 Task: Select street view around selected location Fernbank Museum of Natural History, Georgia, United States and verify 4 surrounding locations
Action: Mouse pressed left at (131, 24)
Screenshot: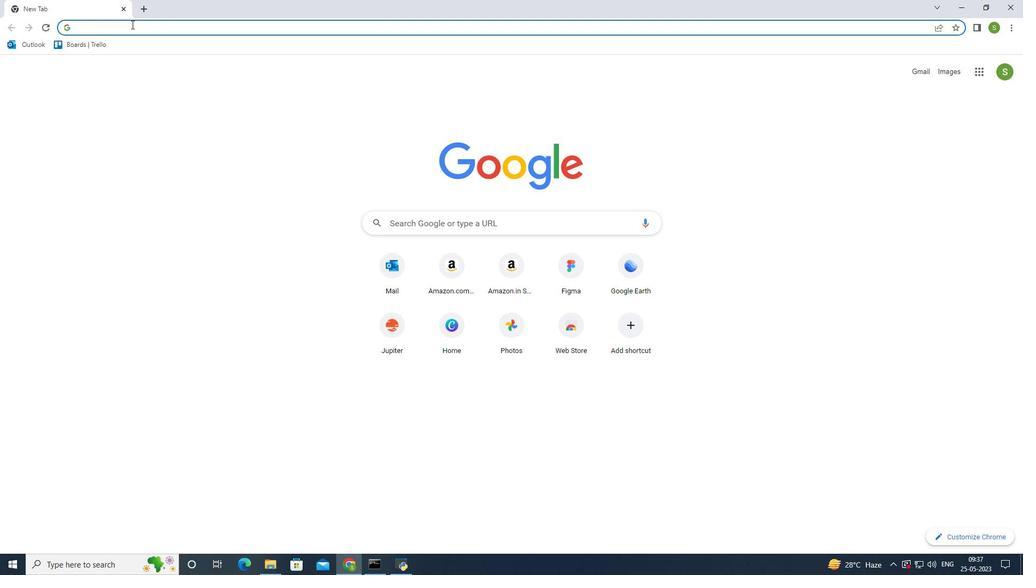 
Action: Mouse moved to (136, 47)
Screenshot: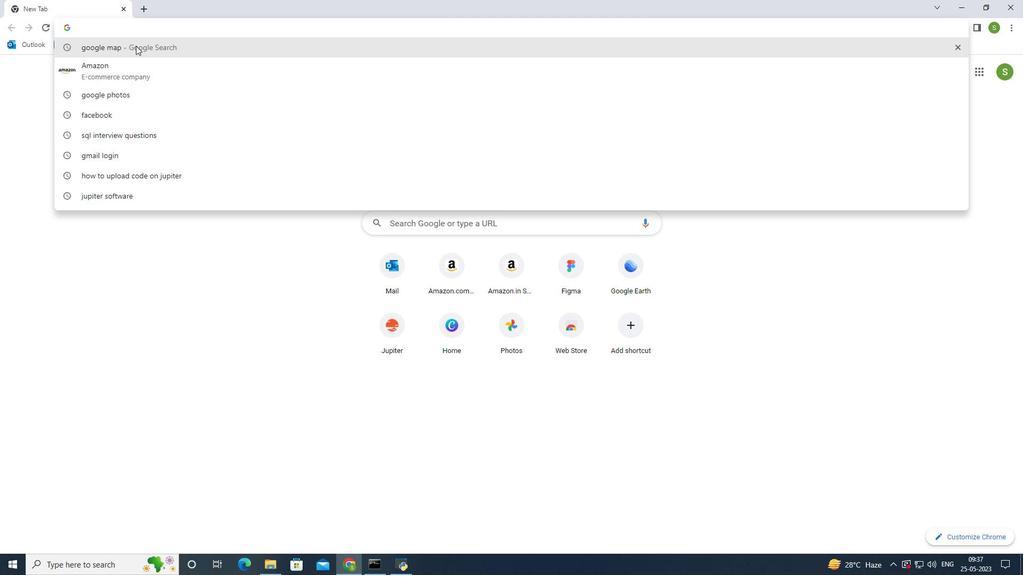 
Action: Mouse pressed left at (136, 47)
Screenshot: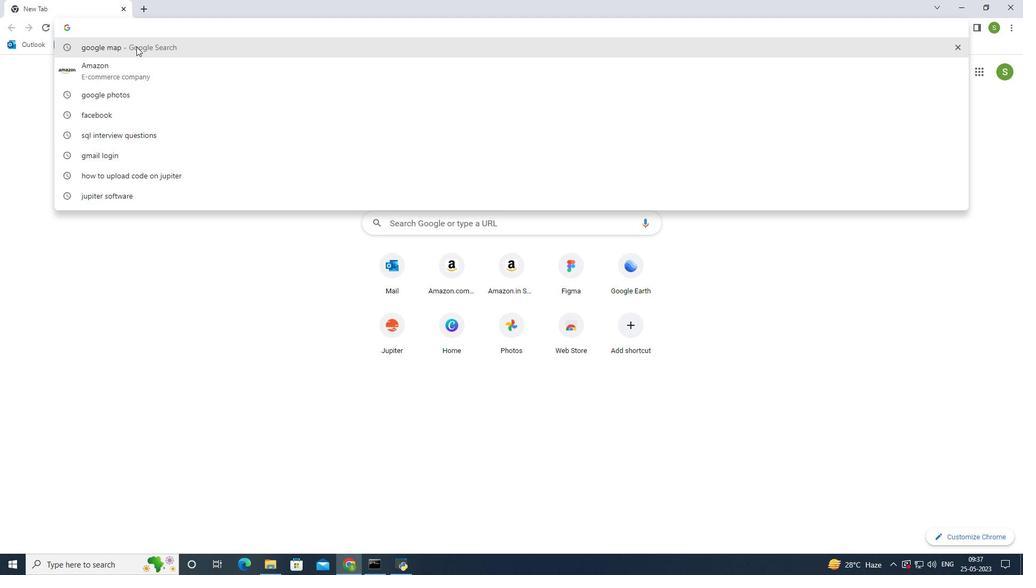 
Action: Mouse moved to (151, 164)
Screenshot: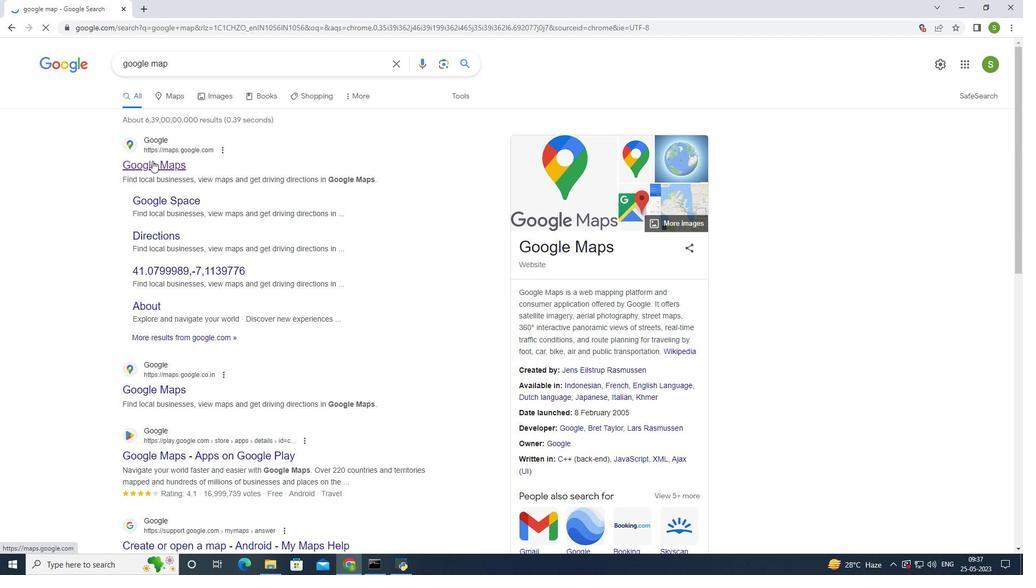 
Action: Mouse pressed left at (151, 164)
Screenshot: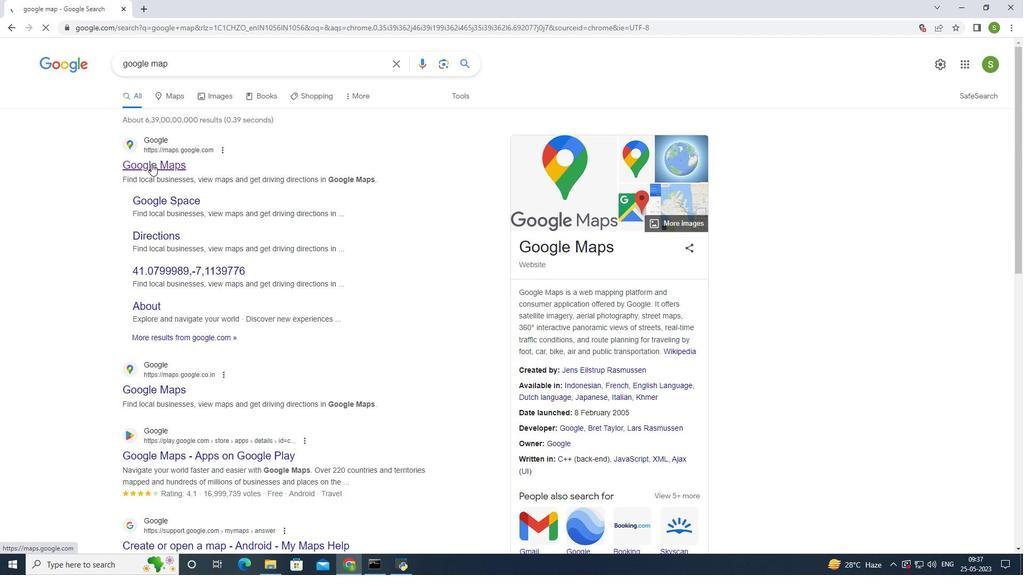 
Action: Mouse moved to (171, 55)
Screenshot: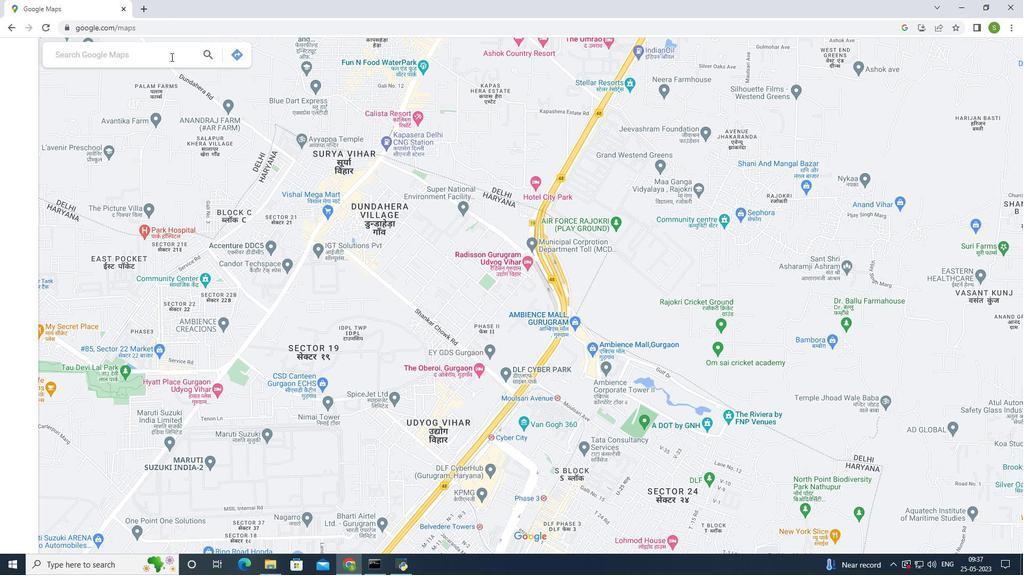 
Action: Mouse pressed left at (171, 55)
Screenshot: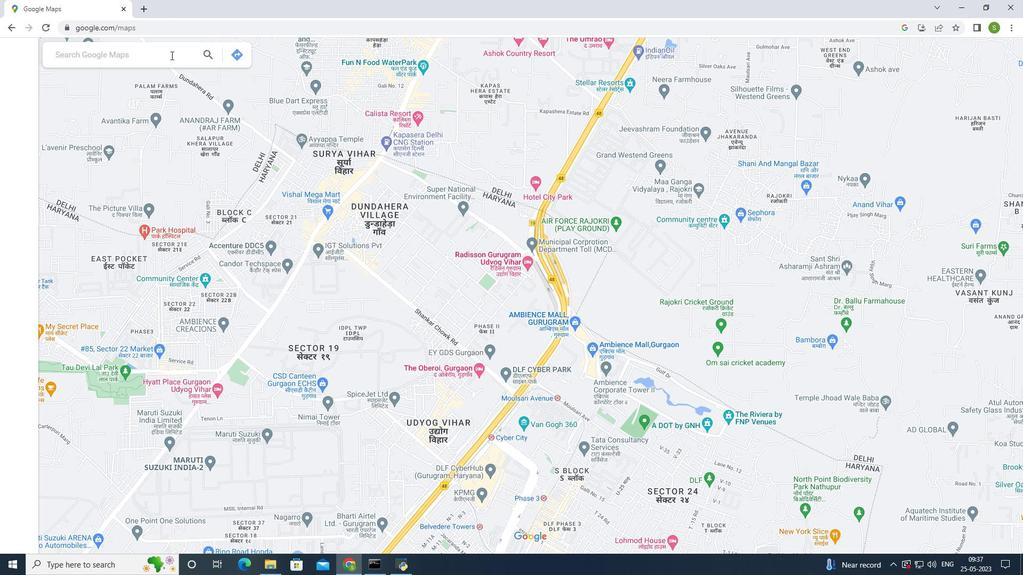 
Action: Mouse moved to (172, 74)
Screenshot: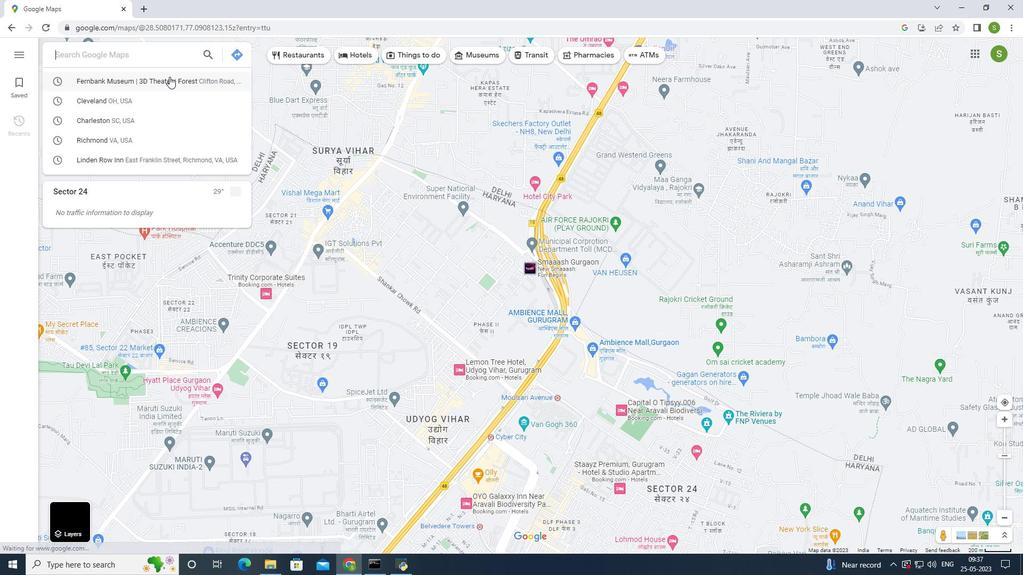 
Action: Key pressed <Key.caps_lock>F<Key.caps_lock>ernbank<Key.space><Key.caps_lock>M<Key.caps_lock>useum<Key.space><Key.caps_lock>O<Key.caps_lock>f<Key.space><Key.caps_lock>N<Key.caps_lock>atural<Key.space><Key.caps_lock>H<Key.caps_lock>istoru<Key.backspace>y<Key.space><Key.caps_lock>G<Key.caps_lock>eorgia<Key.space><Key.caps_lock>U<Key.caps_lock>nited<Key.space><Key.caps_lock>S<Key.caps_lock>tates<Key.enter>
Screenshot: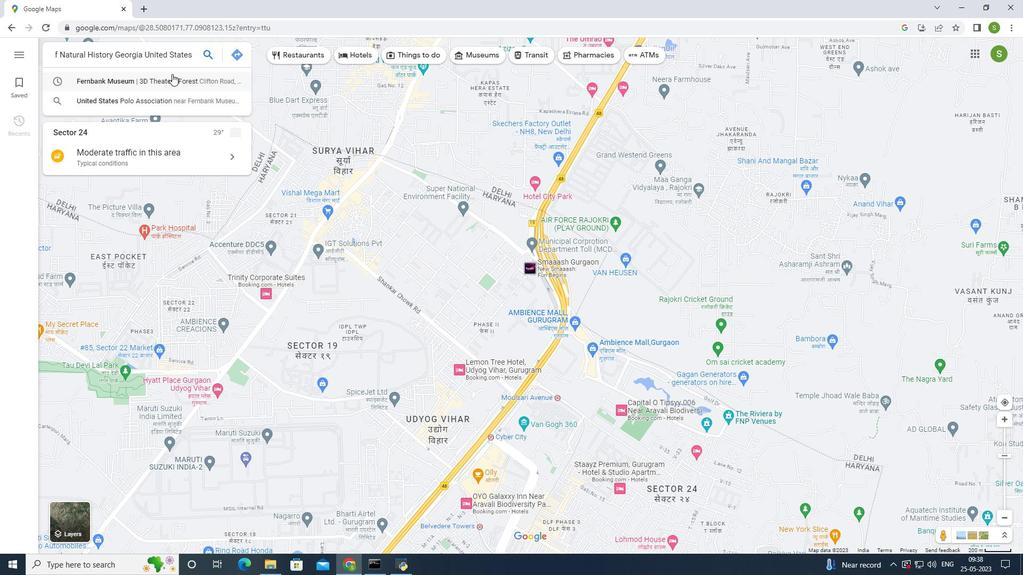 
Action: Mouse moved to (281, 518)
Screenshot: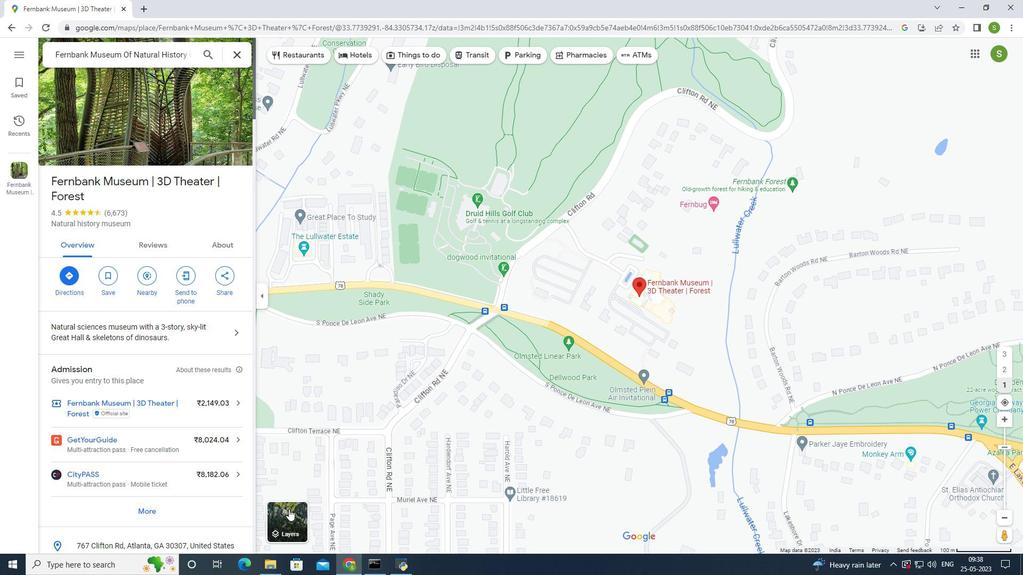 
Action: Mouse pressed left at (281, 518)
Screenshot: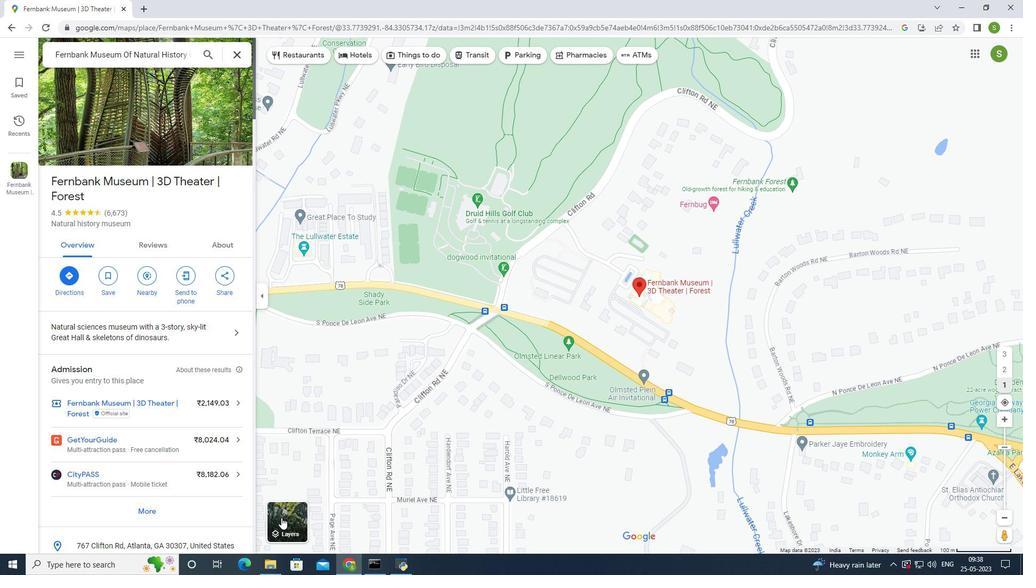 
Action: Mouse moved to (465, 520)
Screenshot: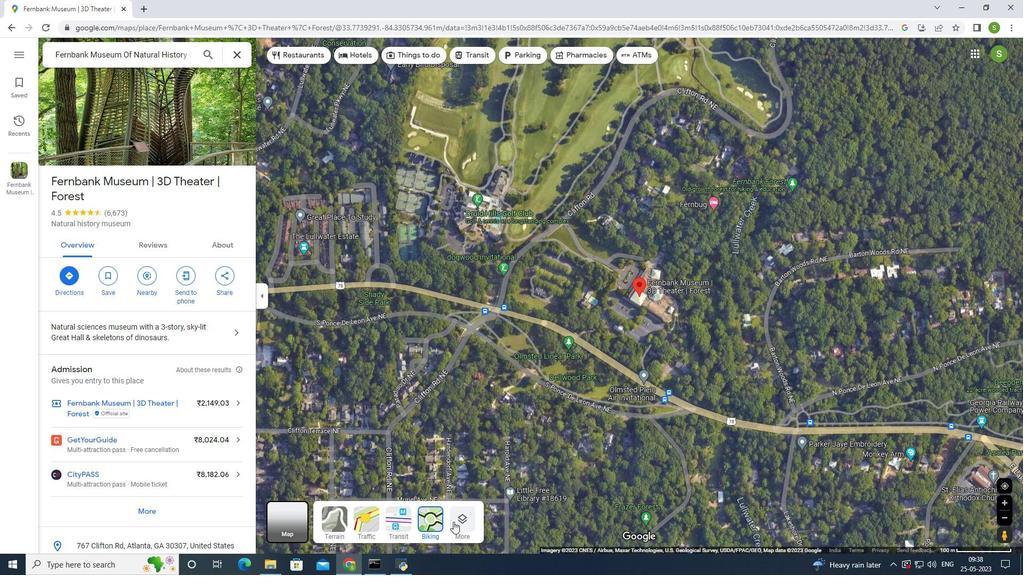 
Action: Mouse pressed left at (465, 520)
Screenshot: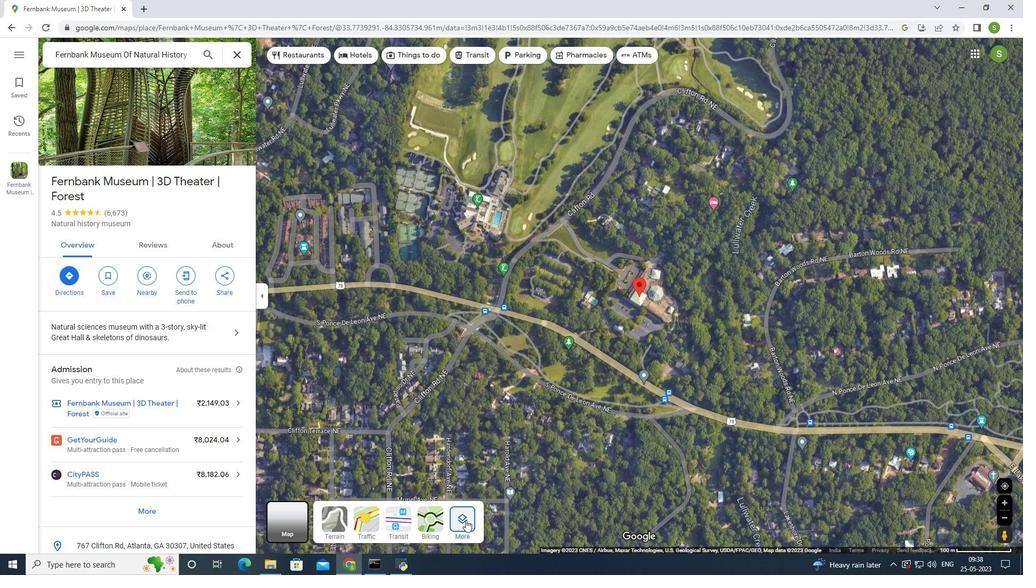 
Action: Mouse moved to (340, 307)
Screenshot: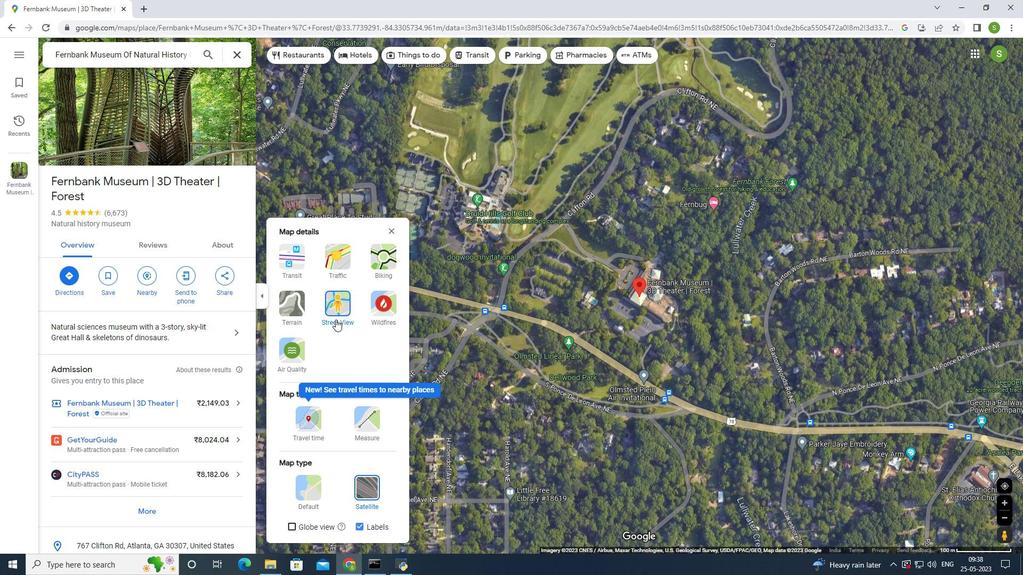 
Action: Mouse pressed left at (340, 307)
Screenshot: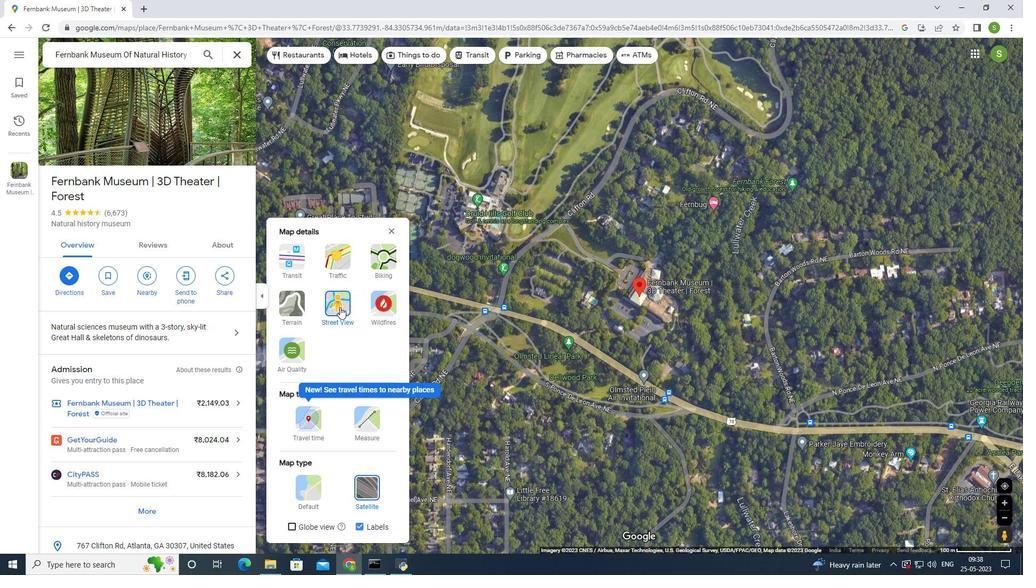 
Action: Mouse moved to (632, 305)
Screenshot: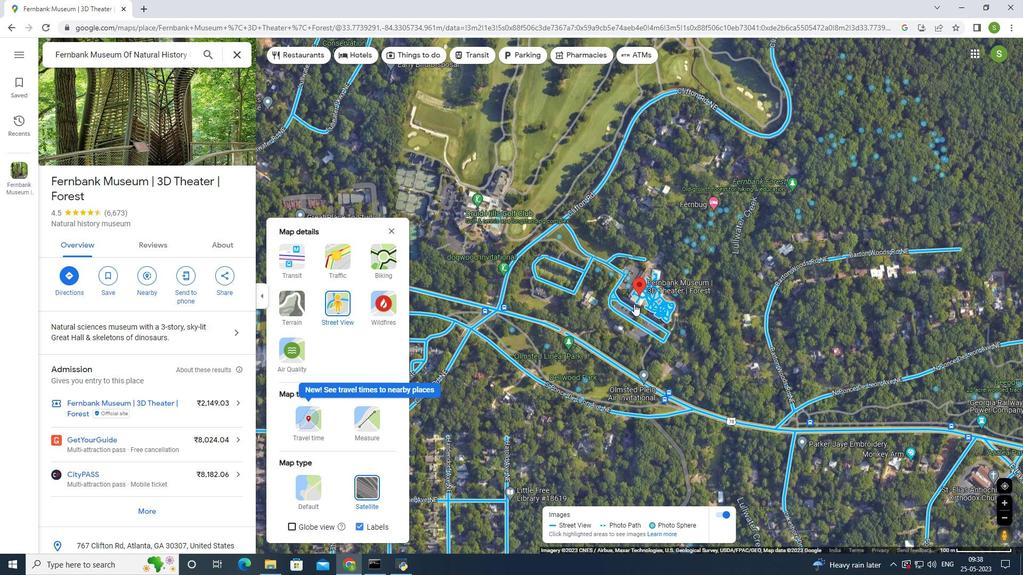 
Action: Mouse scrolled (632, 306) with delta (0, 0)
Screenshot: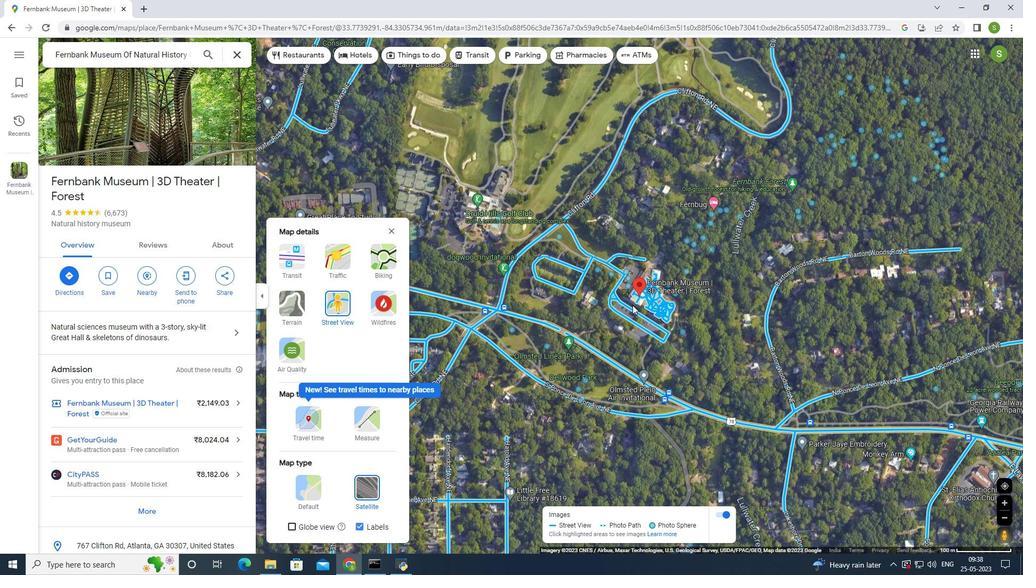 
Action: Mouse scrolled (632, 306) with delta (0, 0)
Screenshot: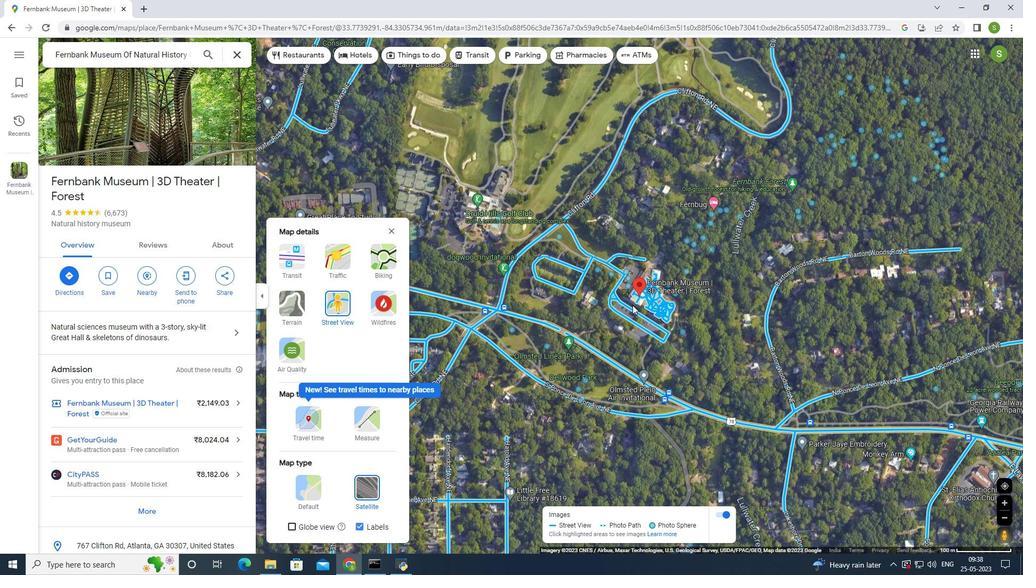 
Action: Mouse moved to (632, 306)
Screenshot: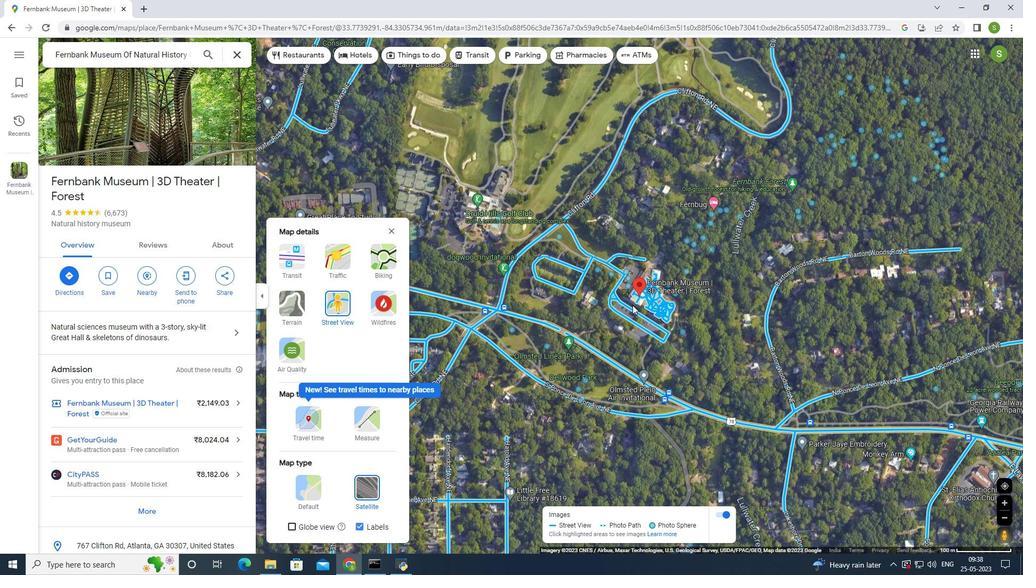 
Action: Mouse scrolled (632, 306) with delta (0, 0)
Screenshot: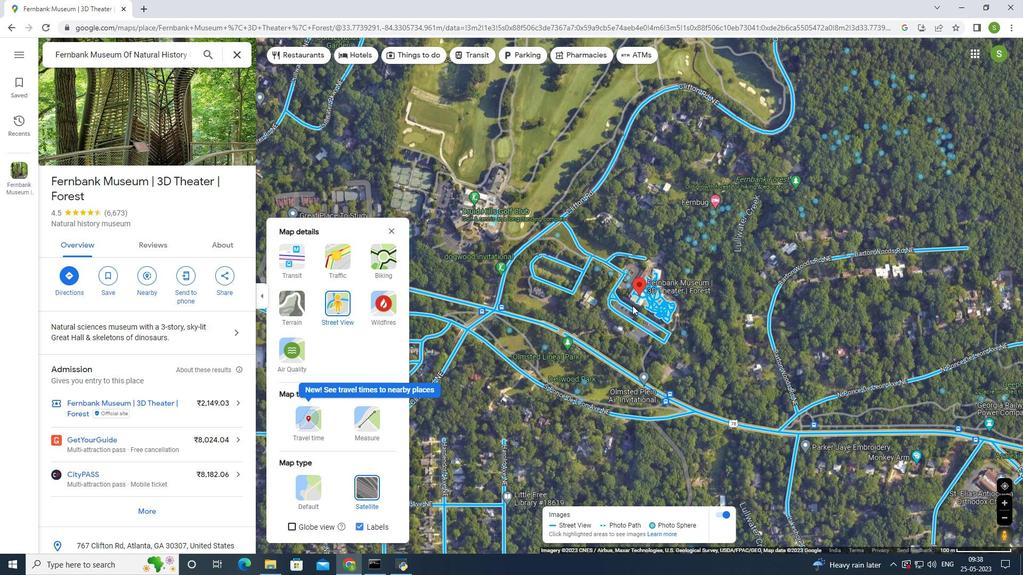 
Action: Mouse moved to (619, 304)
Screenshot: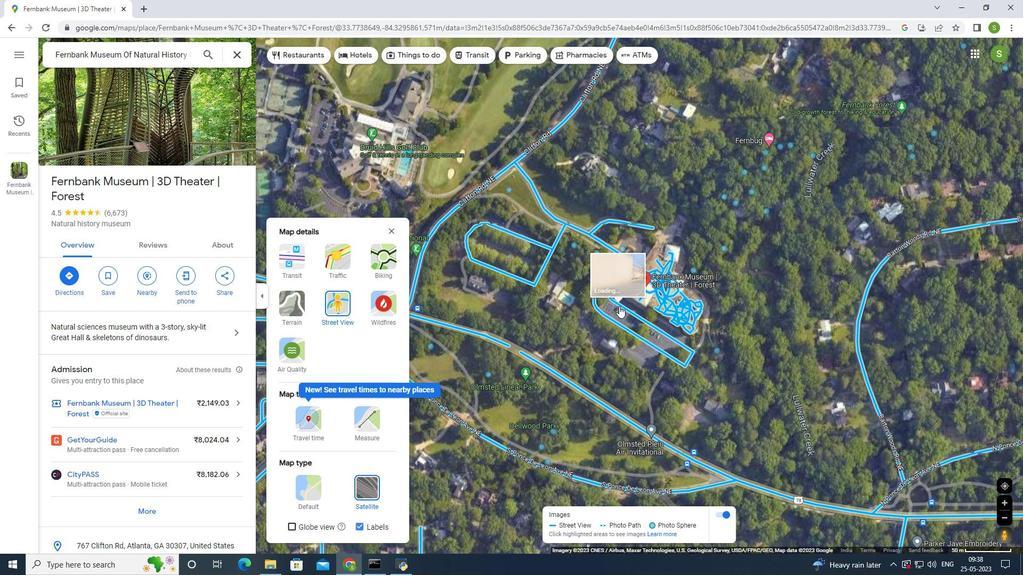 
Action: Mouse scrolled (619, 305) with delta (0, 0)
Screenshot: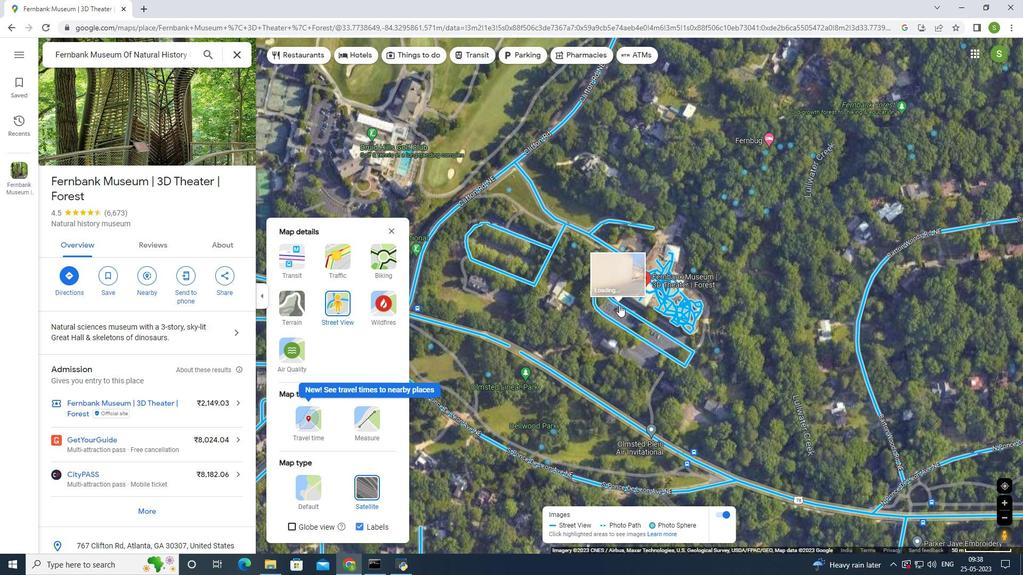 
Action: Mouse moved to (619, 304)
Screenshot: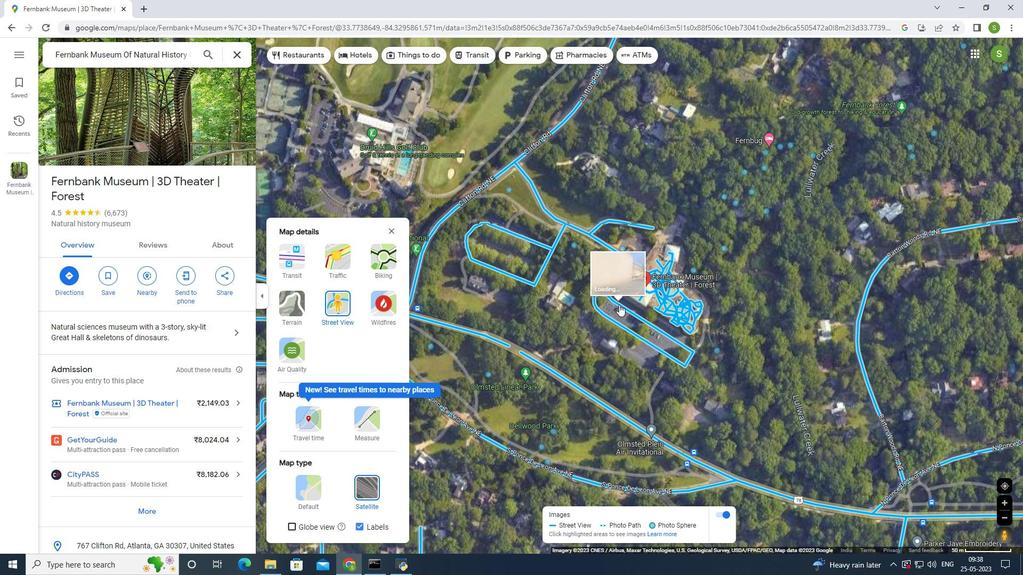 
Action: Mouse scrolled (619, 304) with delta (0, 0)
Screenshot: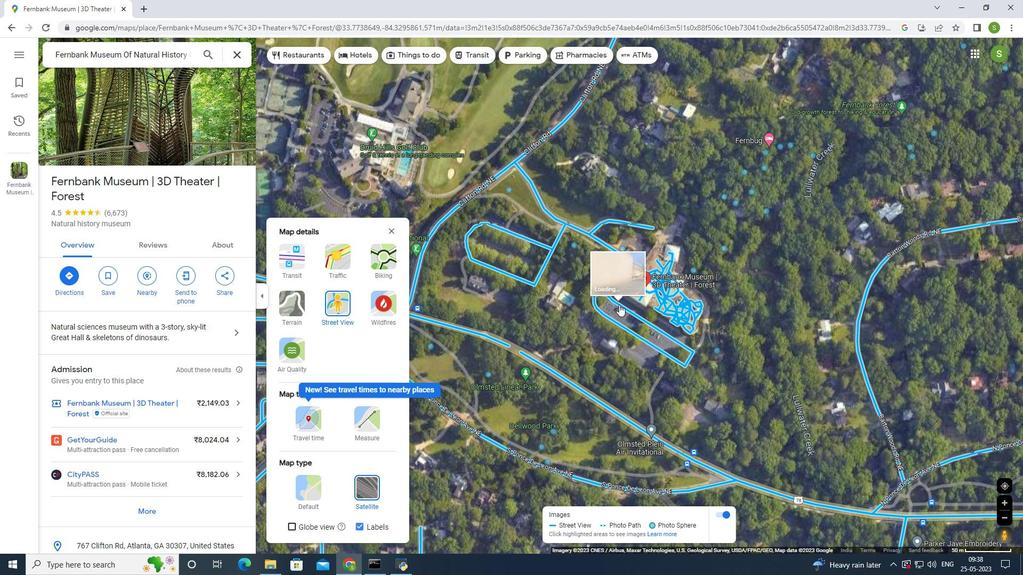 
Action: Mouse moved to (390, 229)
Screenshot: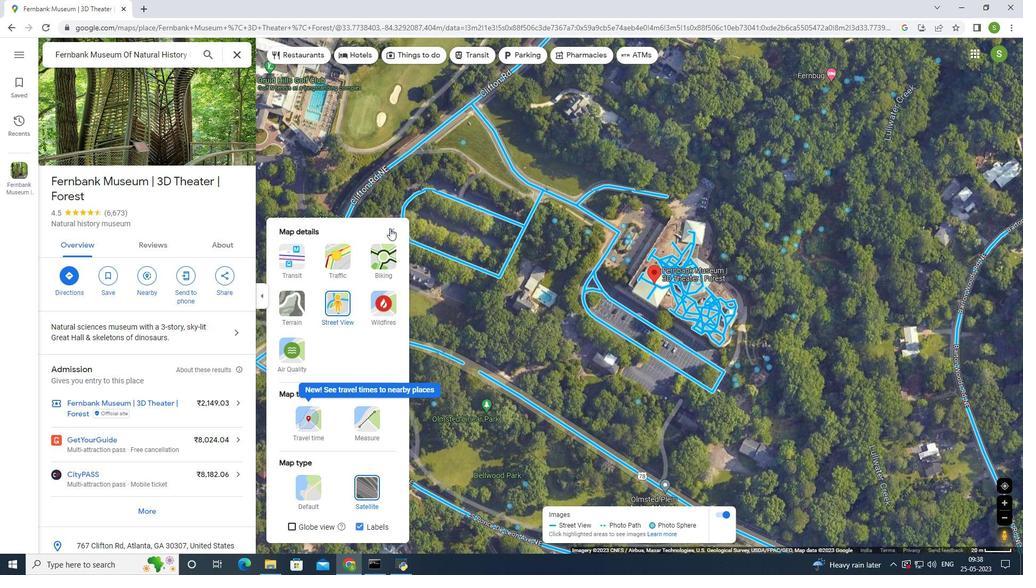 
Action: Mouse pressed left at (390, 229)
Screenshot: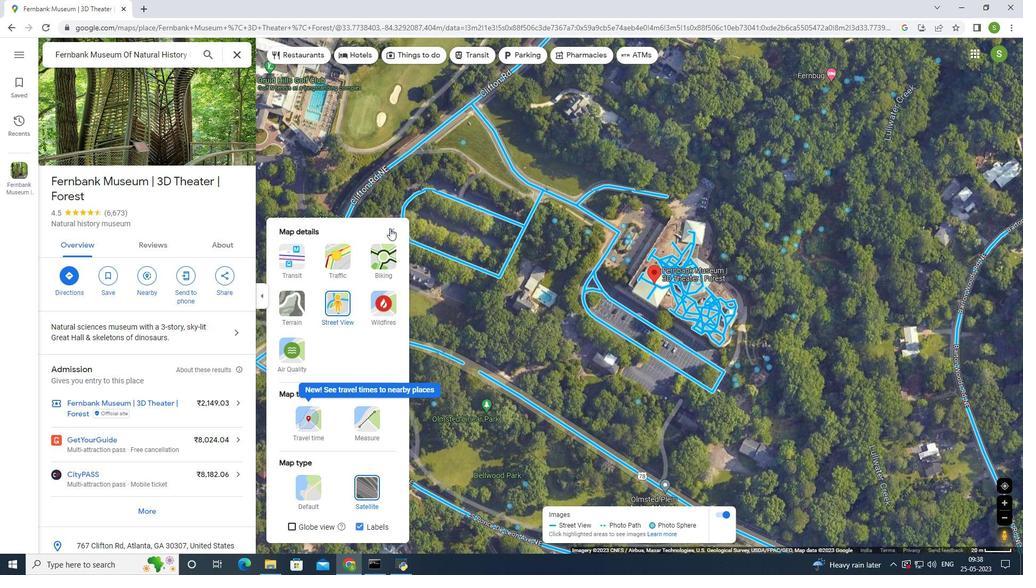 
Action: Mouse moved to (652, 280)
Screenshot: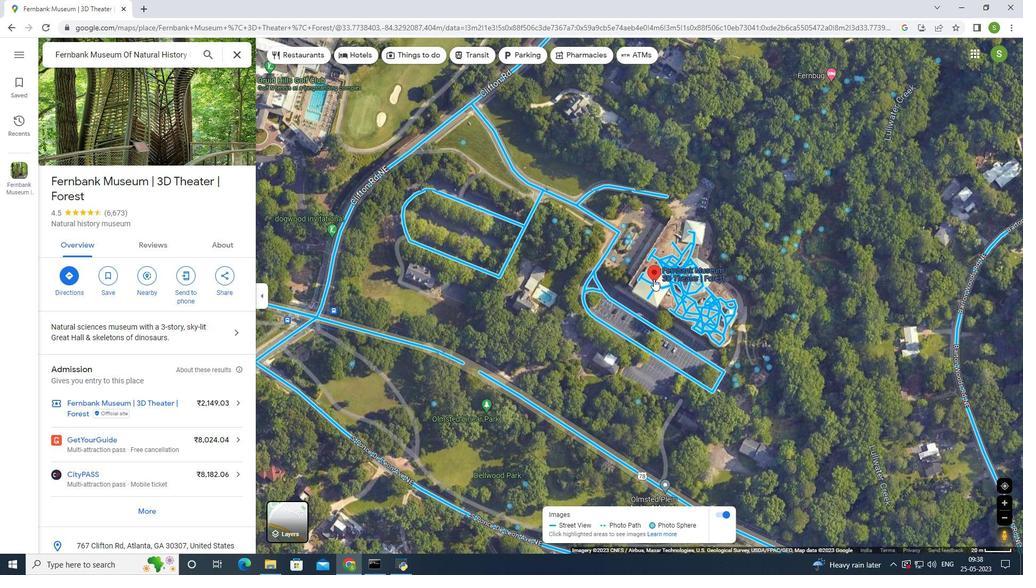 
Action: Mouse scrolled (652, 281) with delta (0, 0)
Screenshot: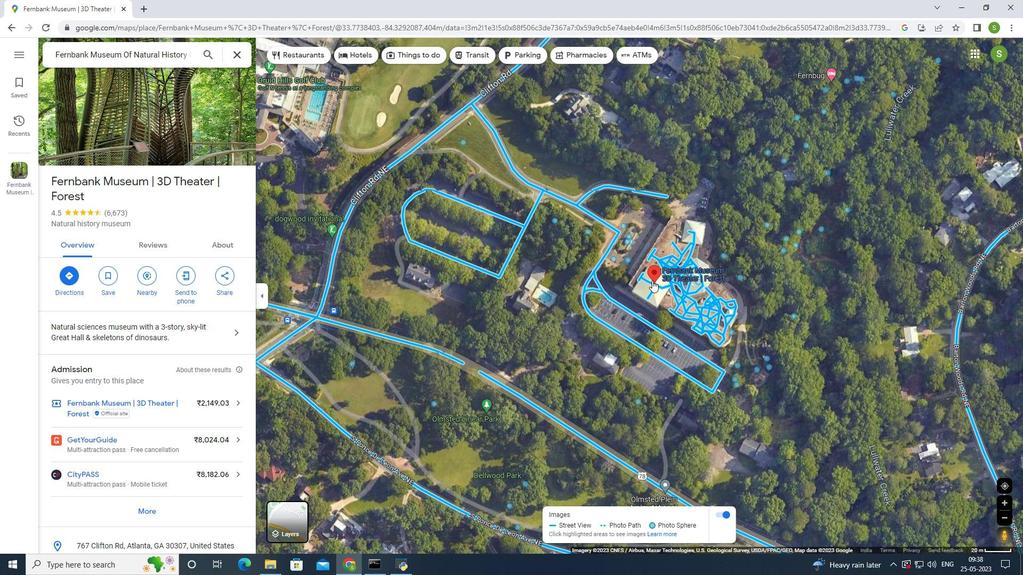 
Action: Mouse scrolled (652, 281) with delta (0, 0)
Screenshot: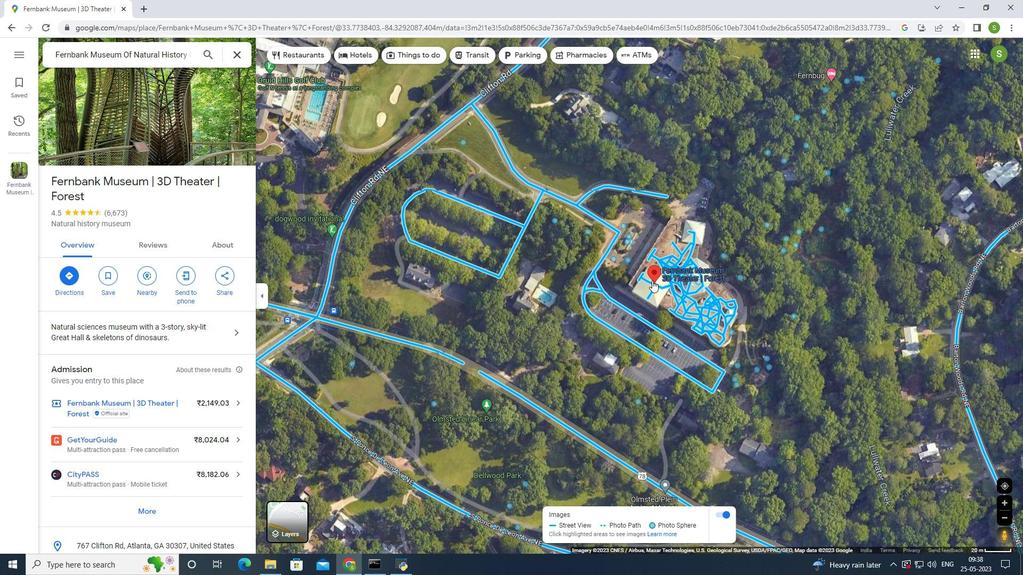 
Action: Mouse scrolled (652, 281) with delta (0, 0)
Screenshot: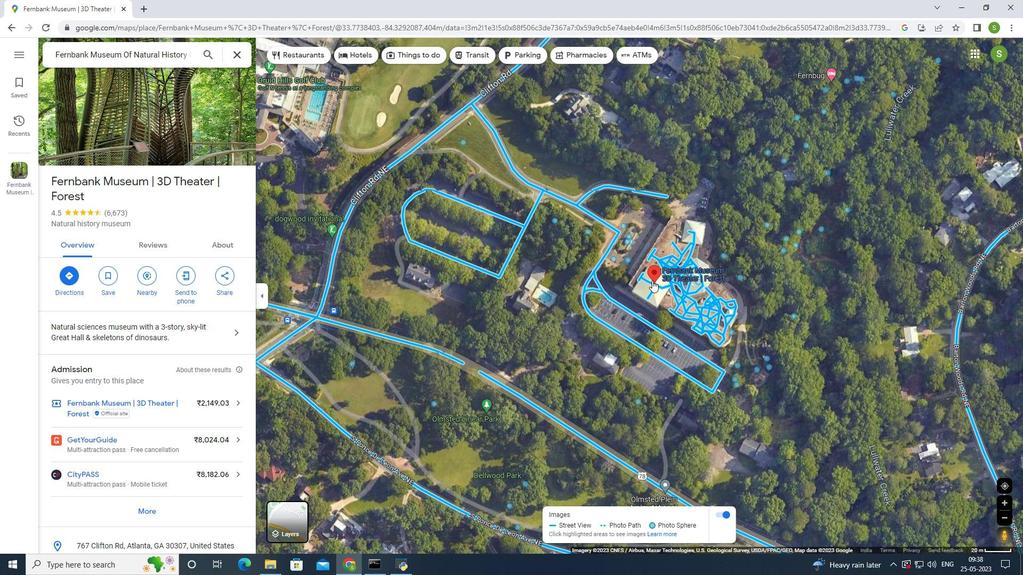 
Action: Mouse scrolled (652, 281) with delta (0, 0)
Screenshot: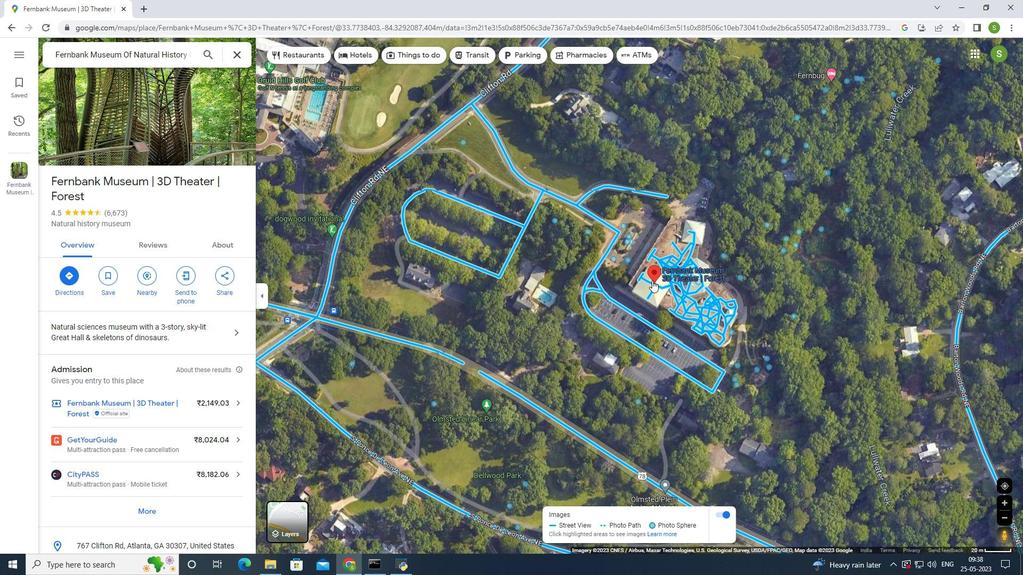 
Action: Mouse scrolled (652, 281) with delta (0, 0)
Screenshot: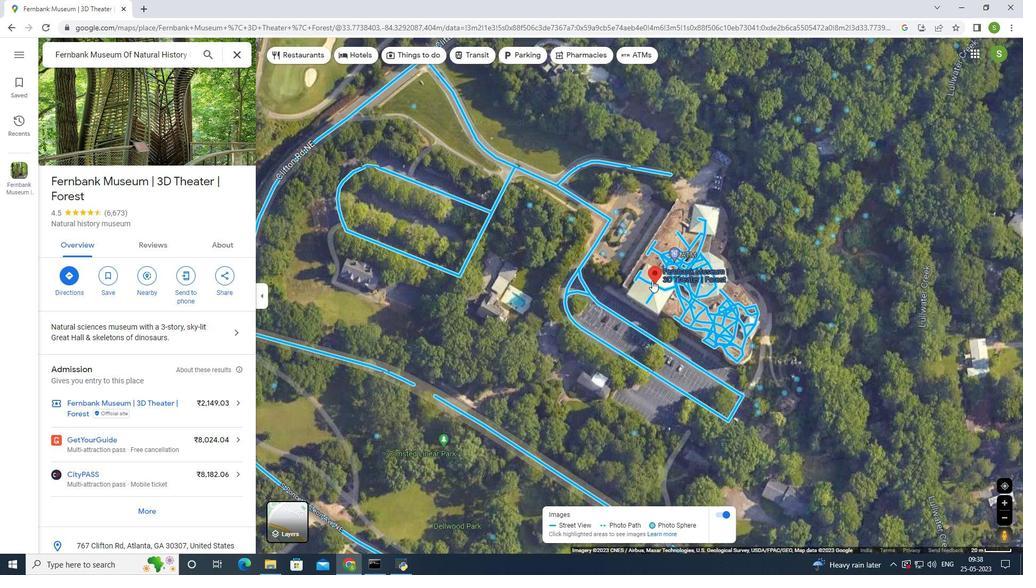 
Action: Mouse scrolled (652, 281) with delta (0, 0)
Screenshot: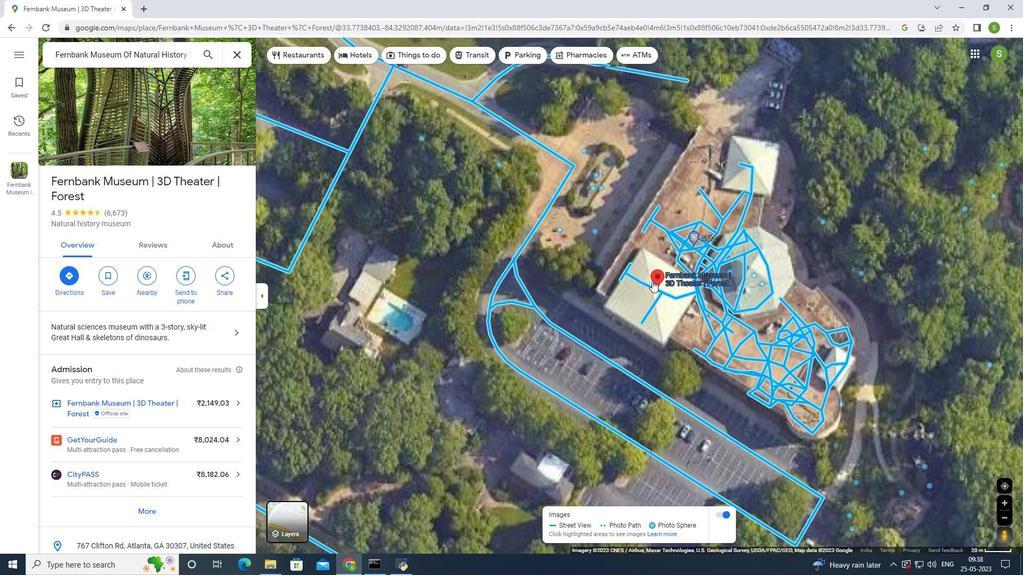 
Action: Mouse scrolled (652, 281) with delta (0, 0)
Screenshot: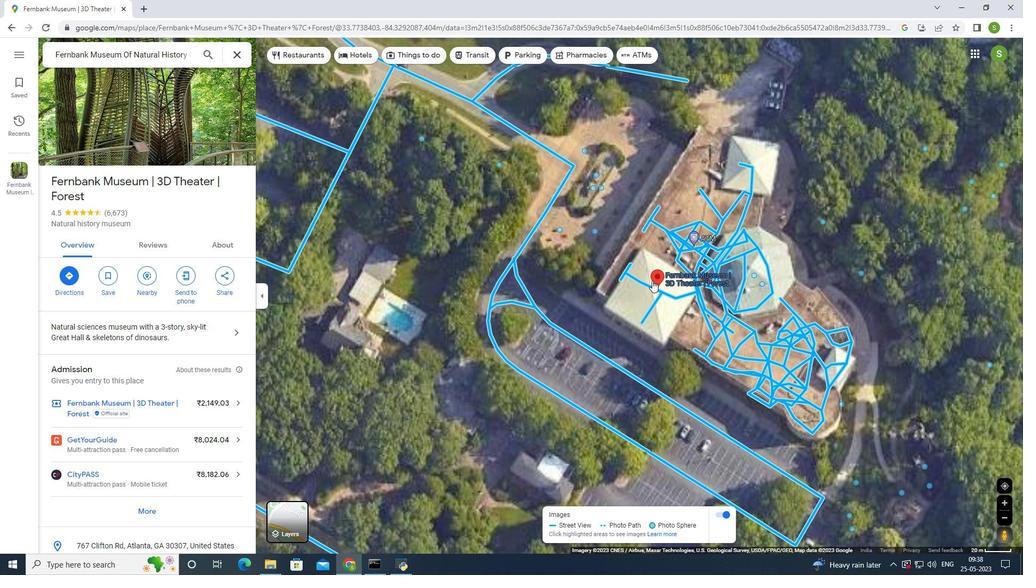 
Action: Mouse scrolled (652, 281) with delta (0, 0)
Screenshot: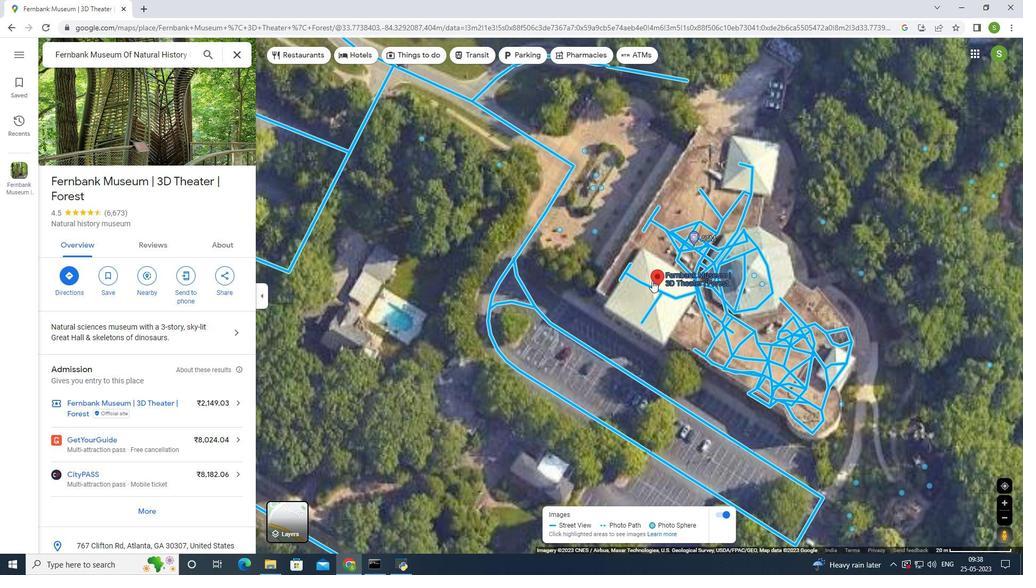 
Action: Mouse scrolled (652, 281) with delta (0, 0)
Screenshot: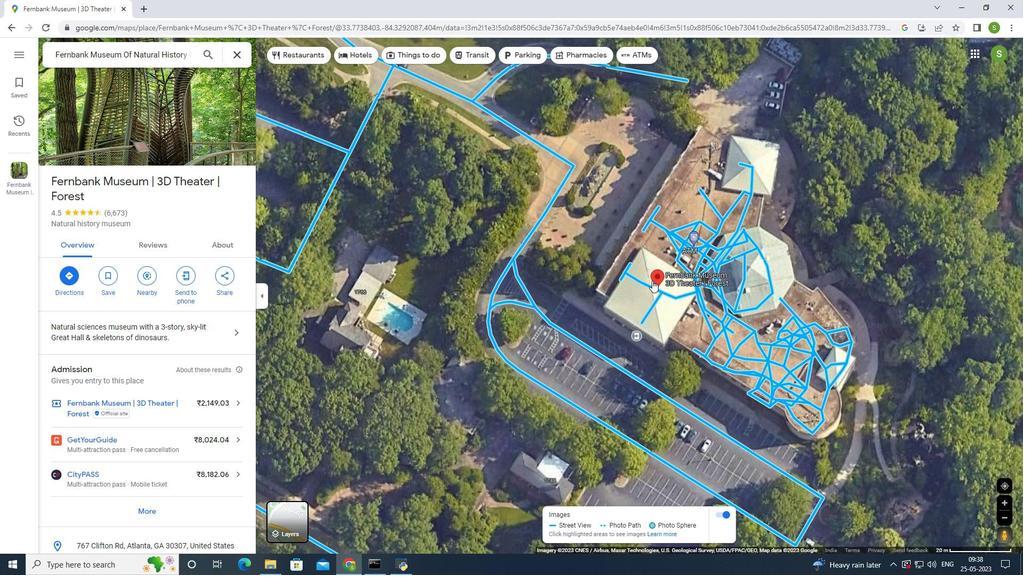 
Action: Mouse moved to (639, 311)
Screenshot: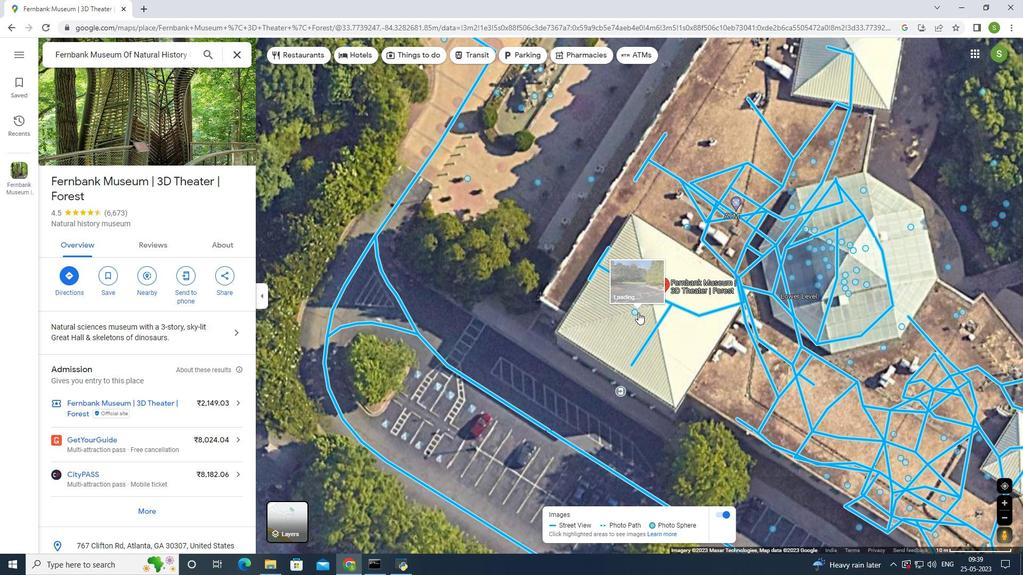 
Action: Mouse scrolled (638, 312) with delta (0, 0)
Screenshot: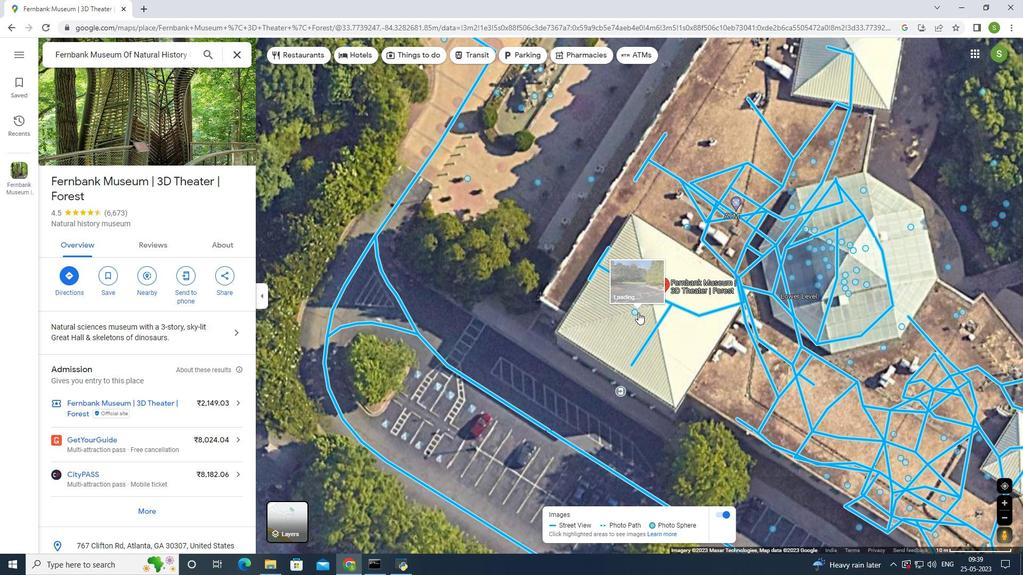 
Action: Mouse scrolled (639, 312) with delta (0, 0)
Screenshot: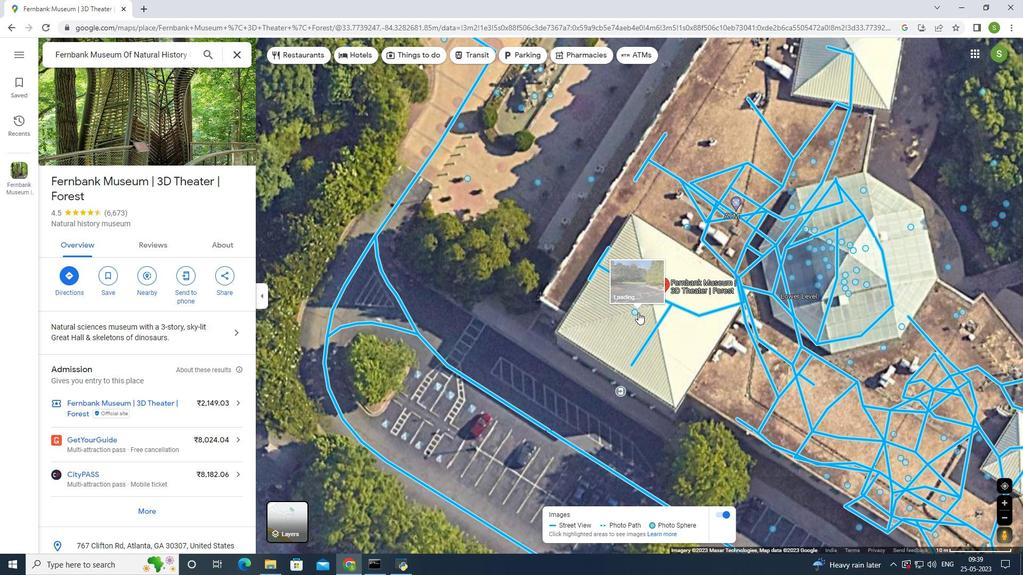 
Action: Mouse scrolled (639, 312) with delta (0, 0)
Screenshot: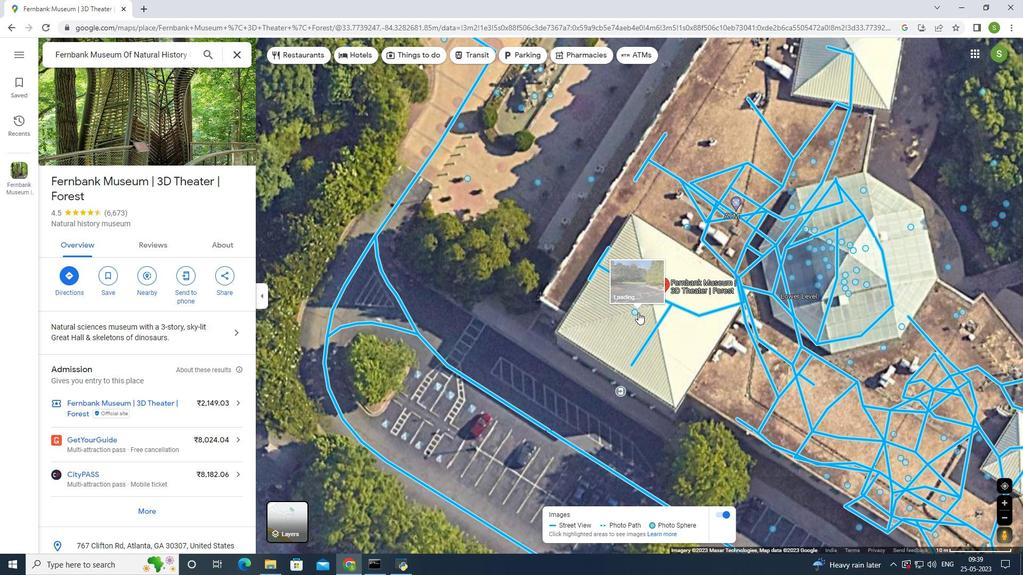 
Action: Mouse scrolled (639, 312) with delta (0, 0)
Screenshot: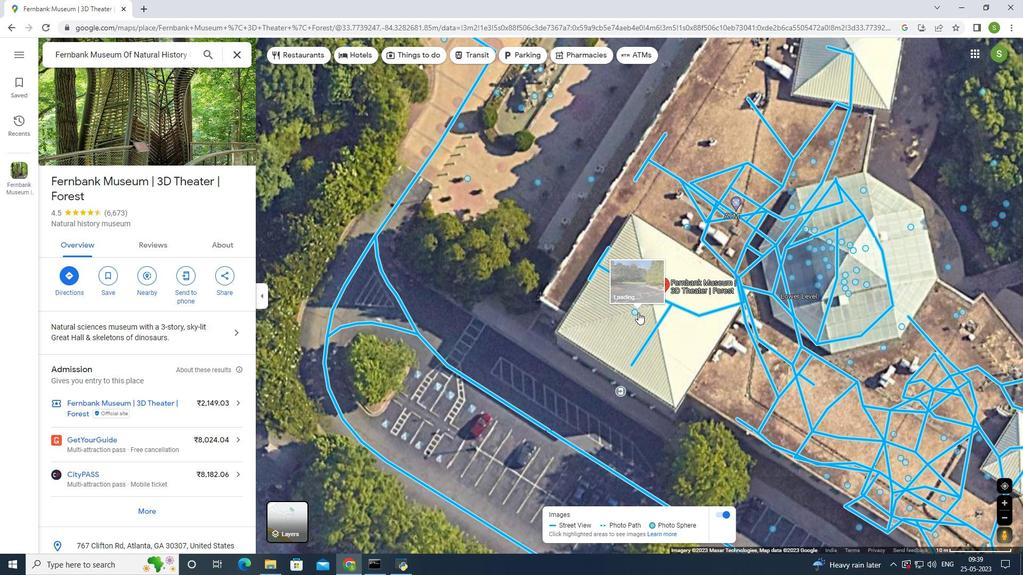 
Action: Mouse moved to (639, 311)
Screenshot: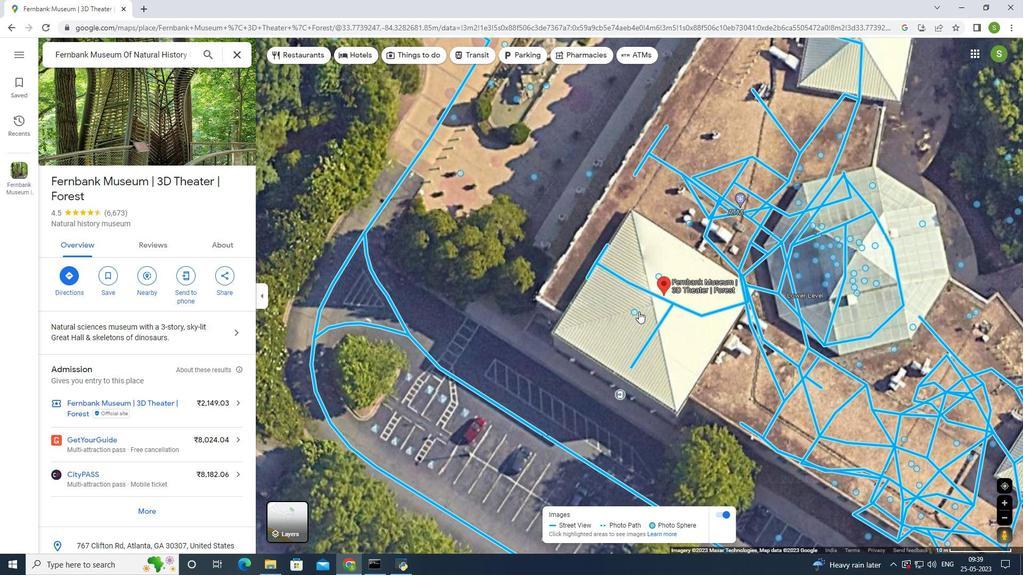 
Action: Mouse scrolled (639, 312) with delta (0, 0)
Screenshot: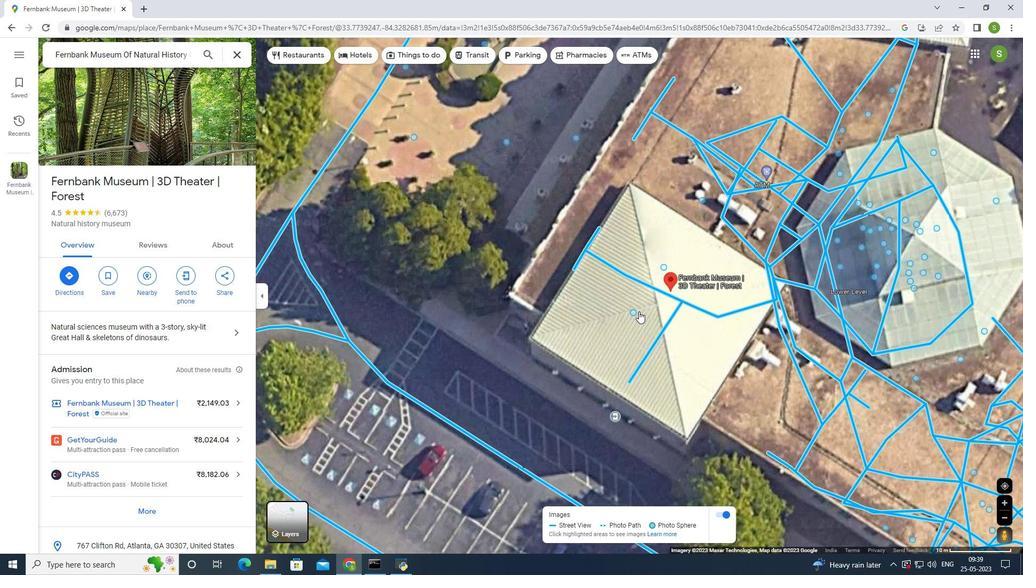 
Action: Mouse scrolled (639, 312) with delta (0, 0)
Screenshot: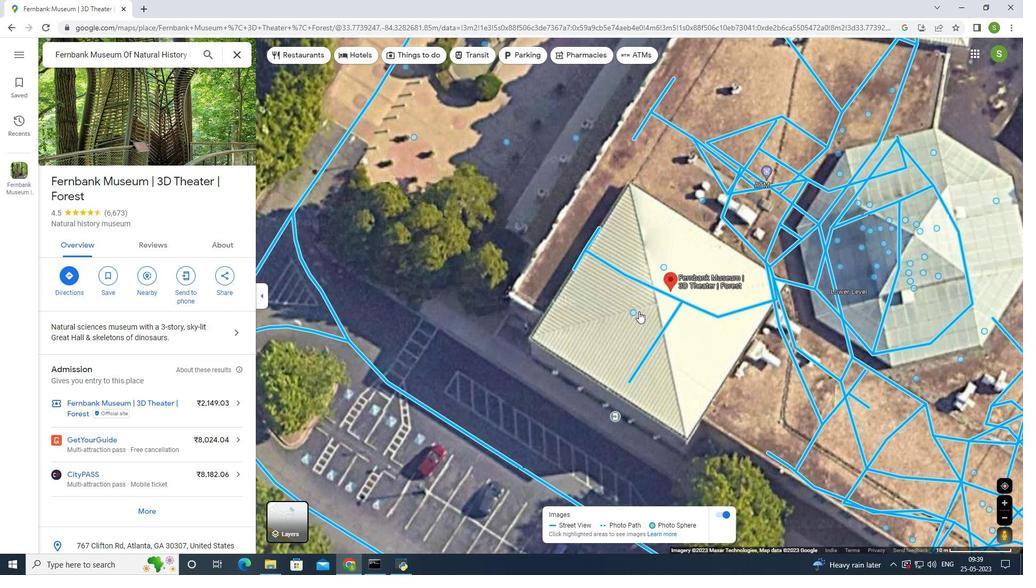 
Action: Mouse scrolled (639, 312) with delta (0, 0)
Screenshot: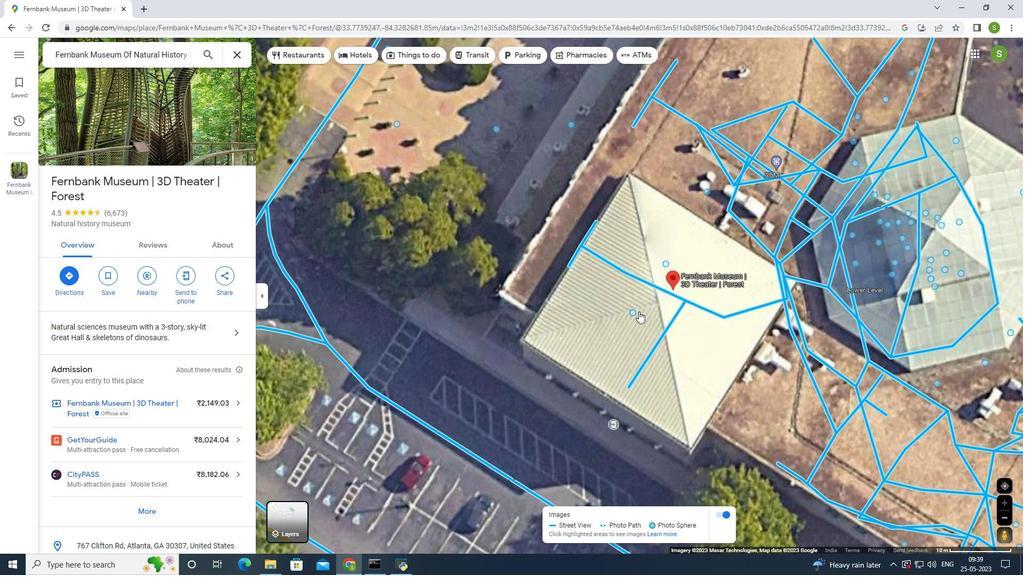 
Action: Mouse moved to (639, 311)
Screenshot: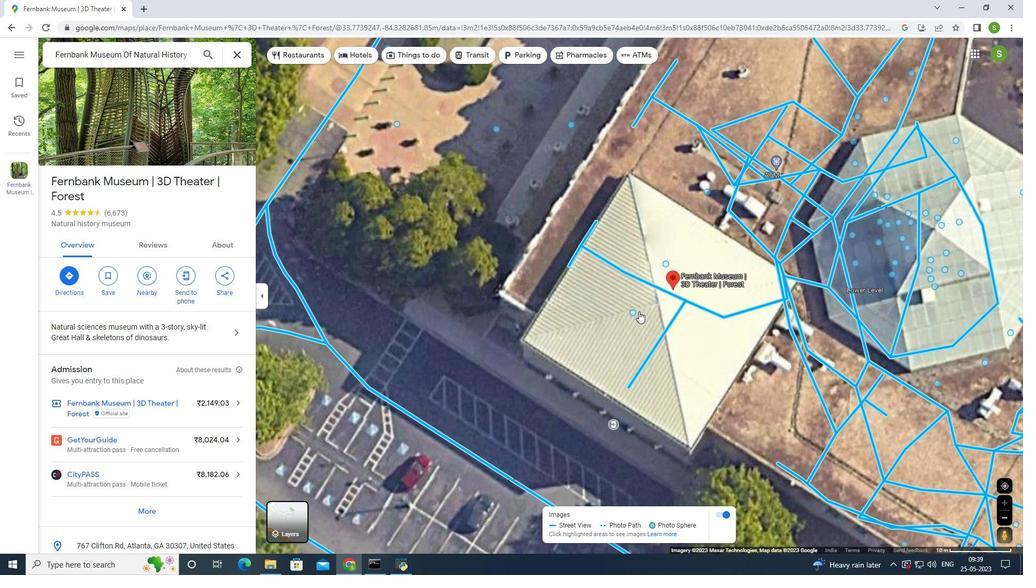 
Action: Mouse scrolled (639, 312) with delta (0, 0)
Screenshot: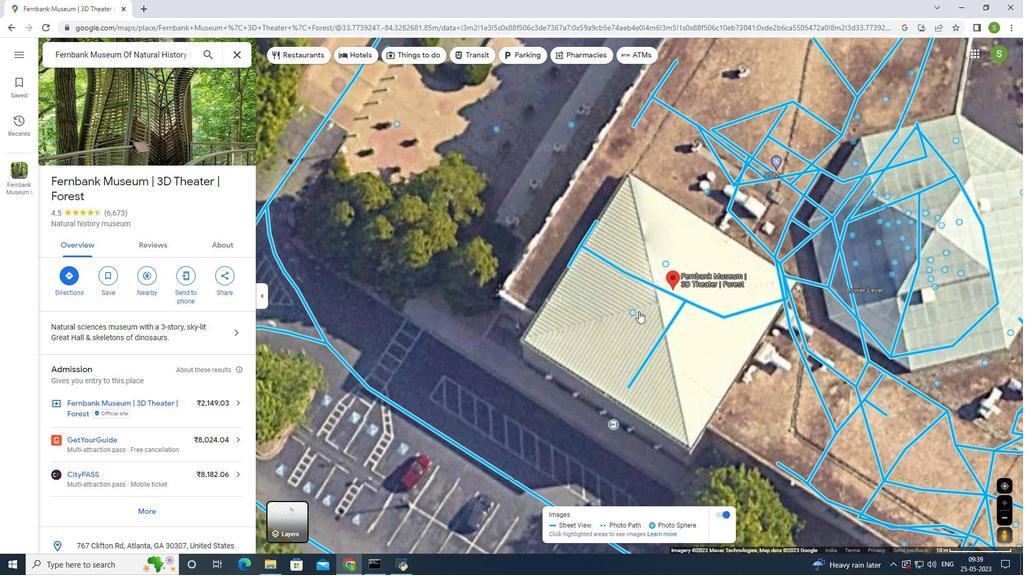 
Action: Mouse moved to (632, 311)
Screenshot: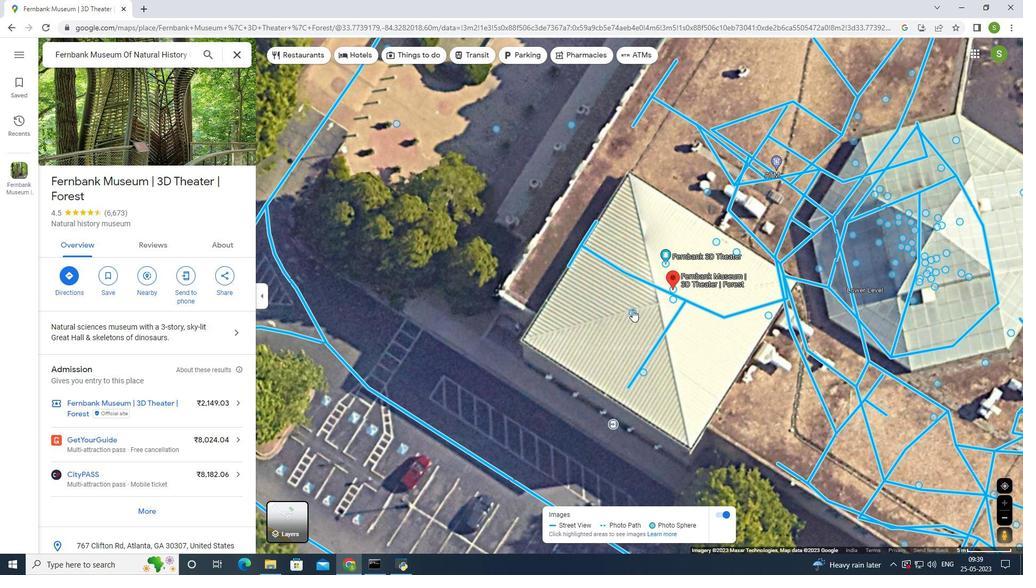 
Action: Mouse pressed left at (632, 311)
Screenshot: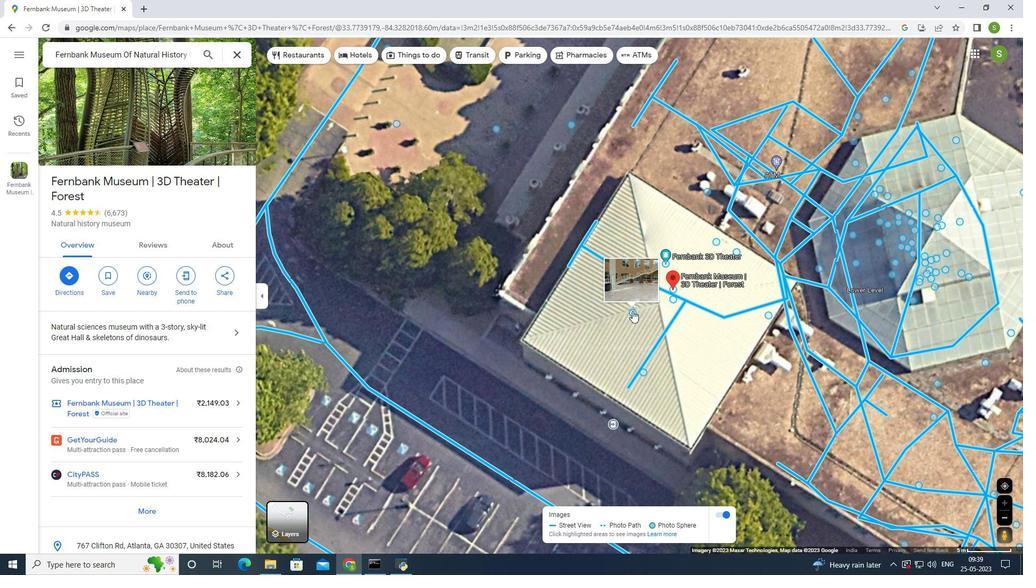 
Action: Mouse moved to (465, 326)
Screenshot: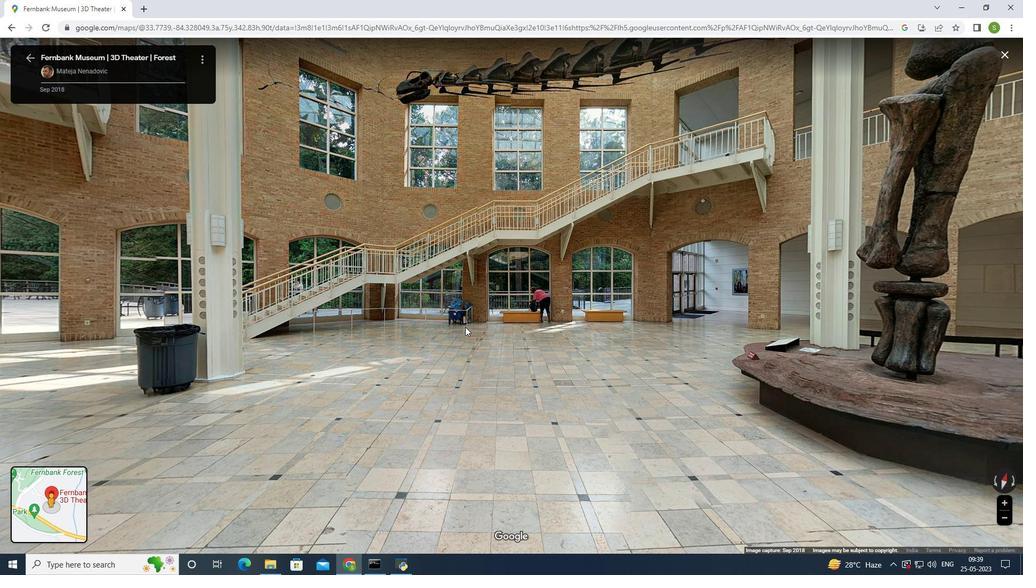 
Action: Mouse scrolled (465, 327) with delta (0, 0)
Screenshot: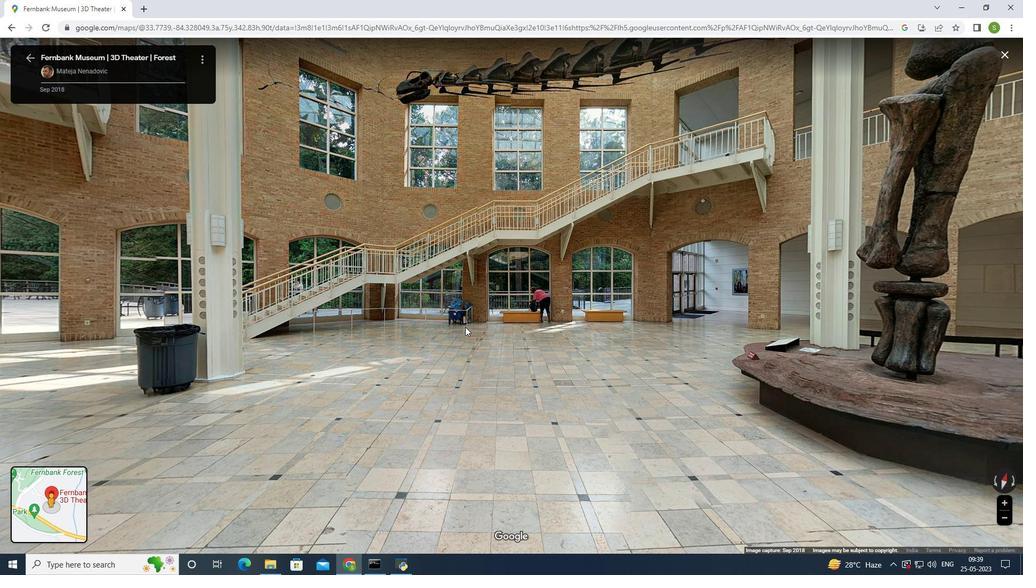 
Action: Mouse scrolled (465, 327) with delta (0, 0)
Screenshot: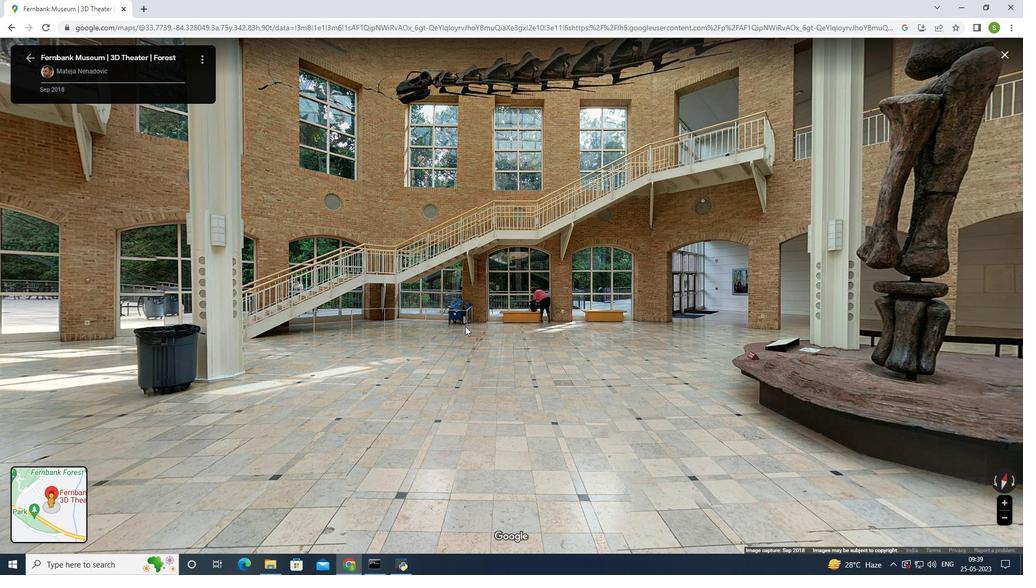 
Action: Mouse scrolled (465, 327) with delta (0, 0)
Screenshot: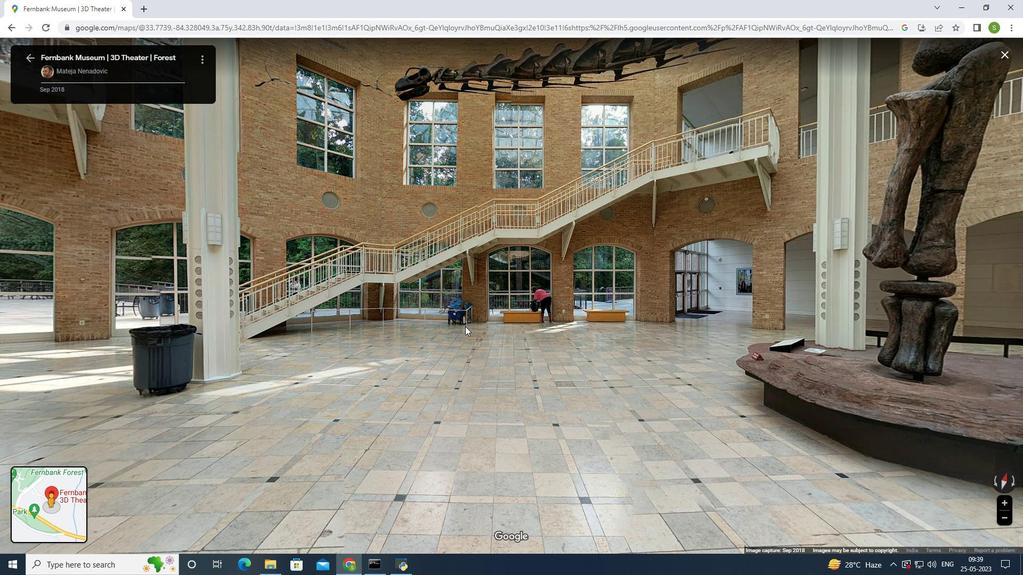 
Action: Mouse scrolled (465, 326) with delta (0, 0)
Screenshot: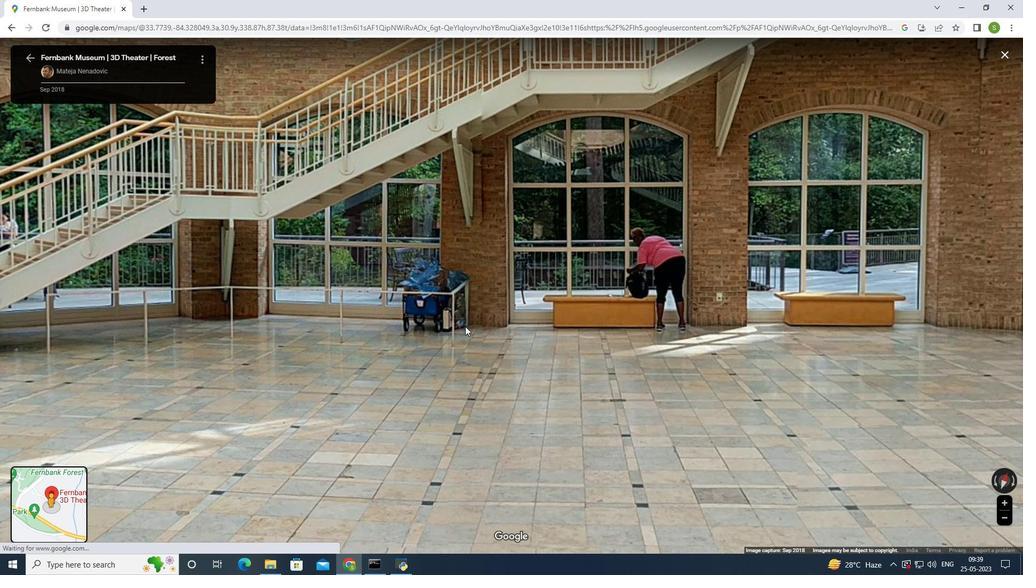 
Action: Mouse scrolled (465, 326) with delta (0, 0)
Screenshot: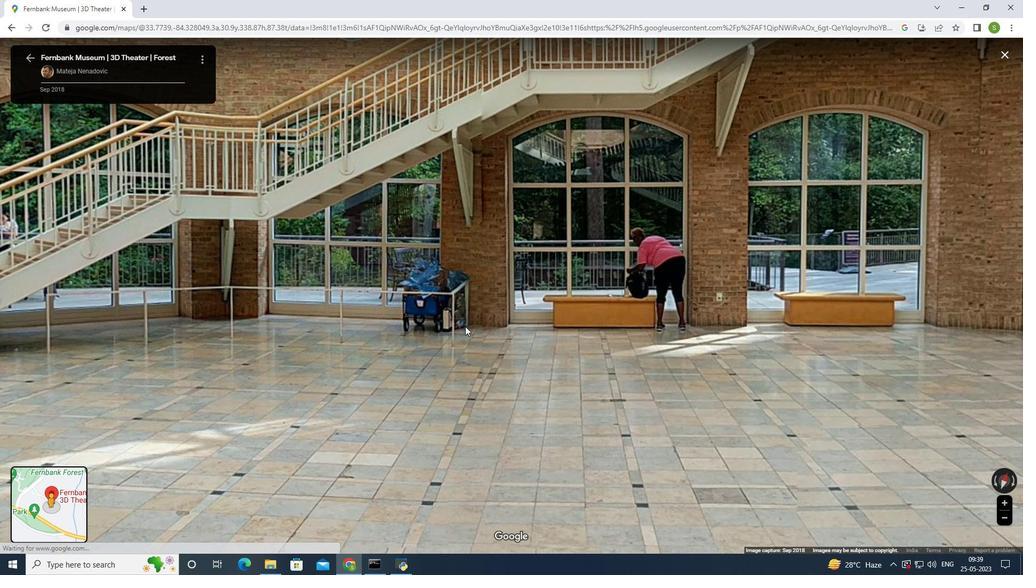 
Action: Mouse scrolled (465, 326) with delta (0, 0)
Screenshot: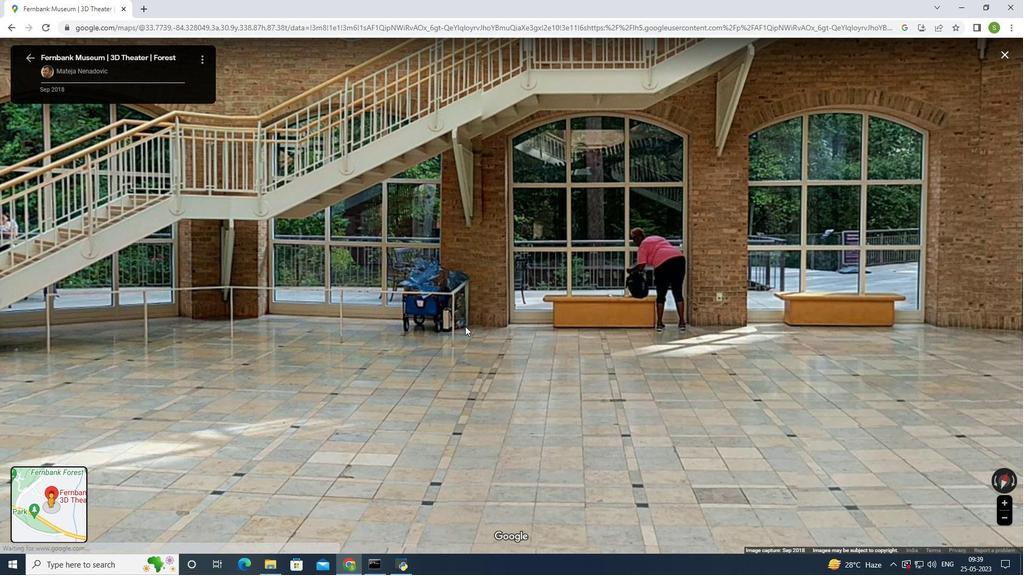 
Action: Mouse scrolled (465, 326) with delta (0, 0)
Screenshot: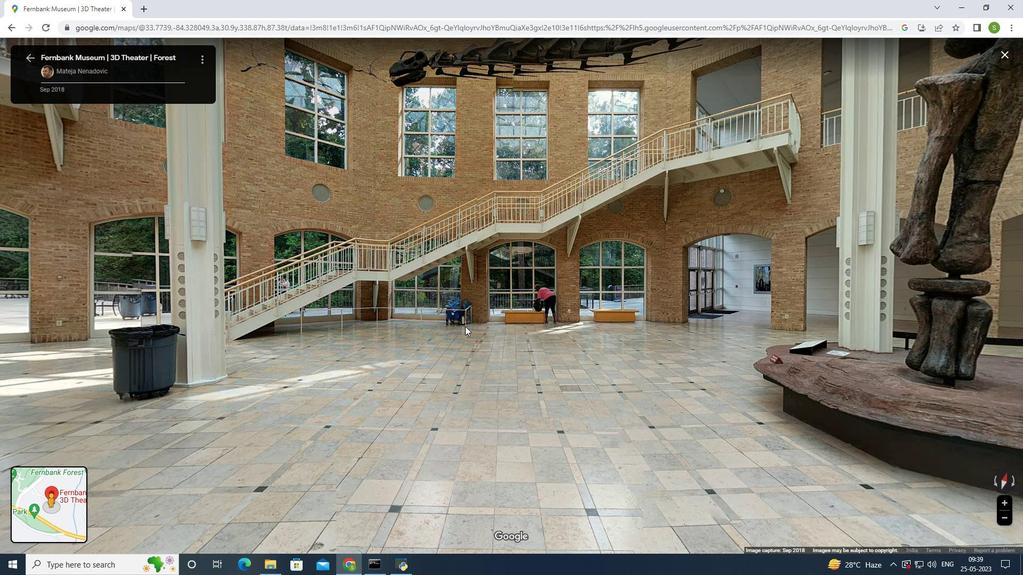 
Action: Mouse scrolled (465, 326) with delta (0, 0)
Screenshot: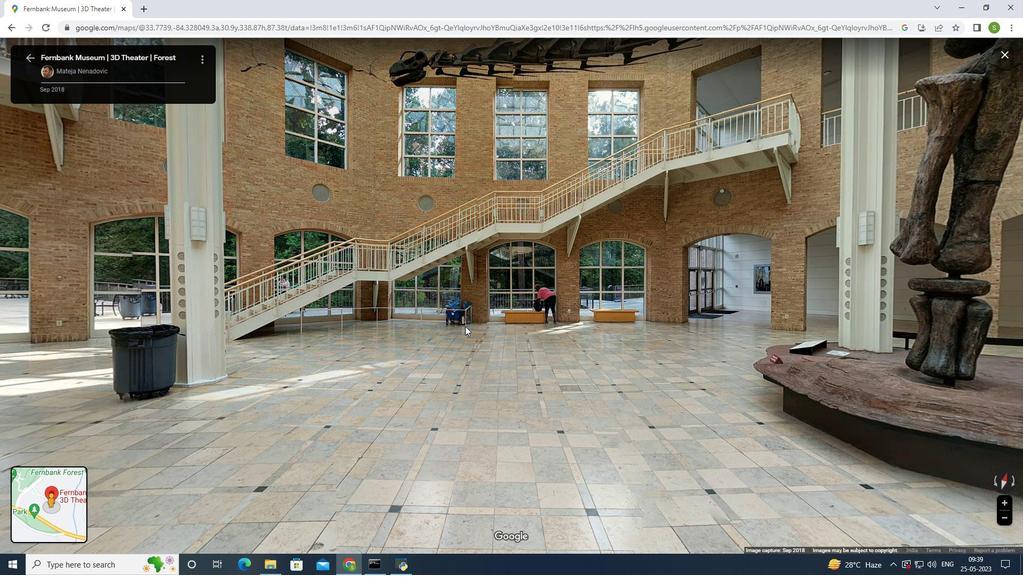 
Action: Mouse scrolled (465, 326) with delta (0, 0)
Screenshot: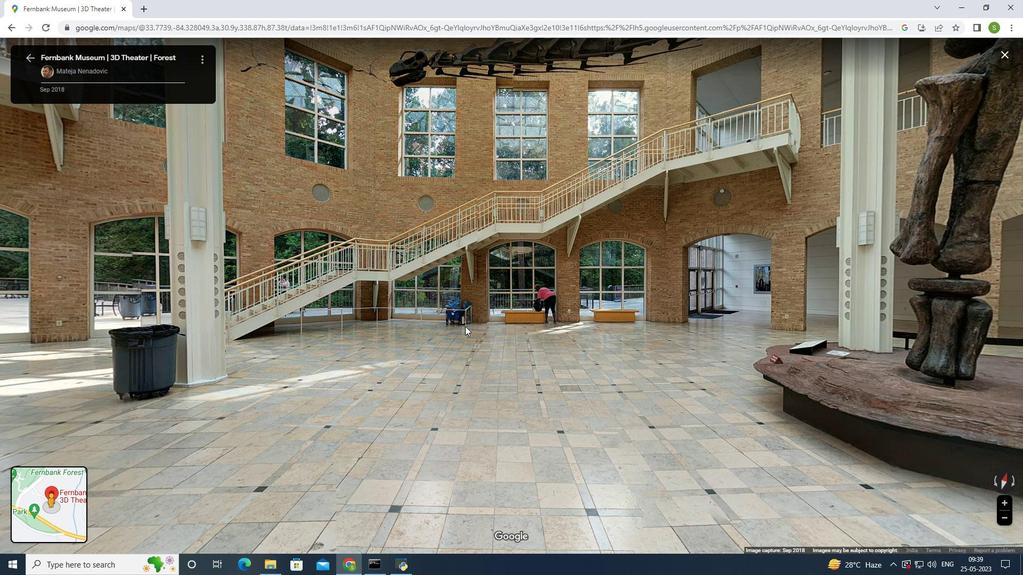 
Action: Mouse scrolled (465, 326) with delta (0, 0)
Screenshot: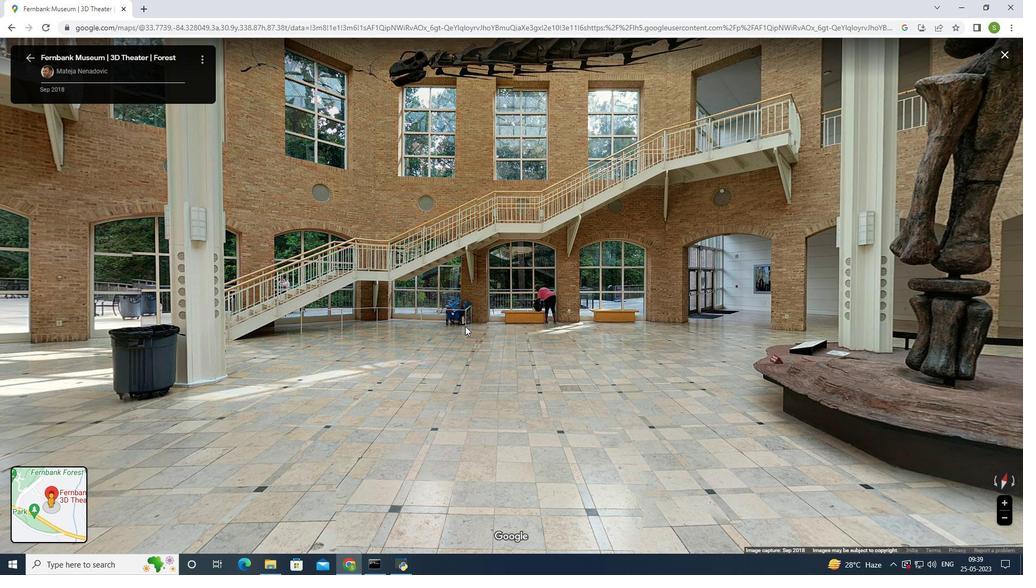 
Action: Mouse scrolled (465, 326) with delta (0, 0)
Screenshot: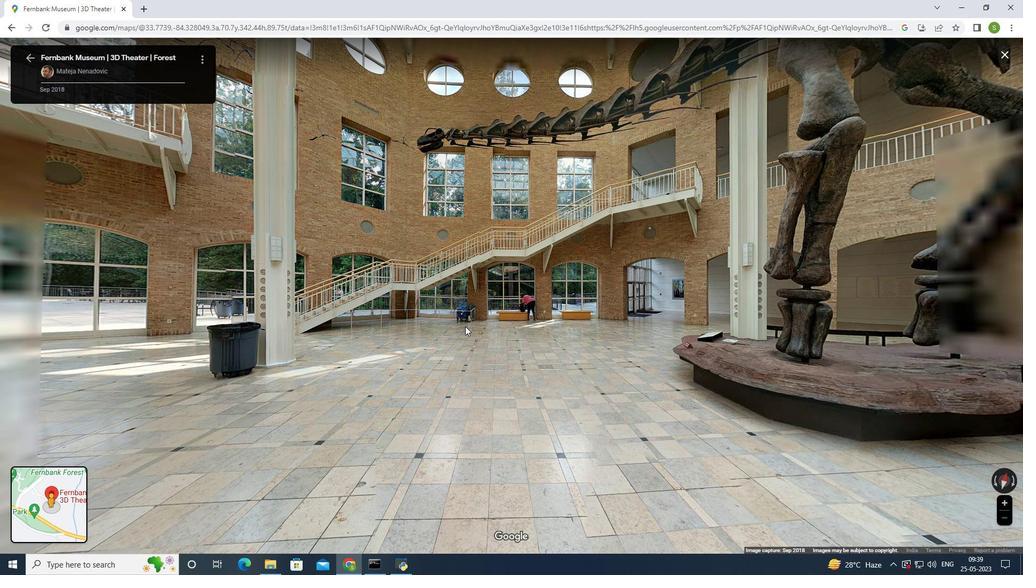 
Action: Mouse scrolled (465, 326) with delta (0, 0)
Screenshot: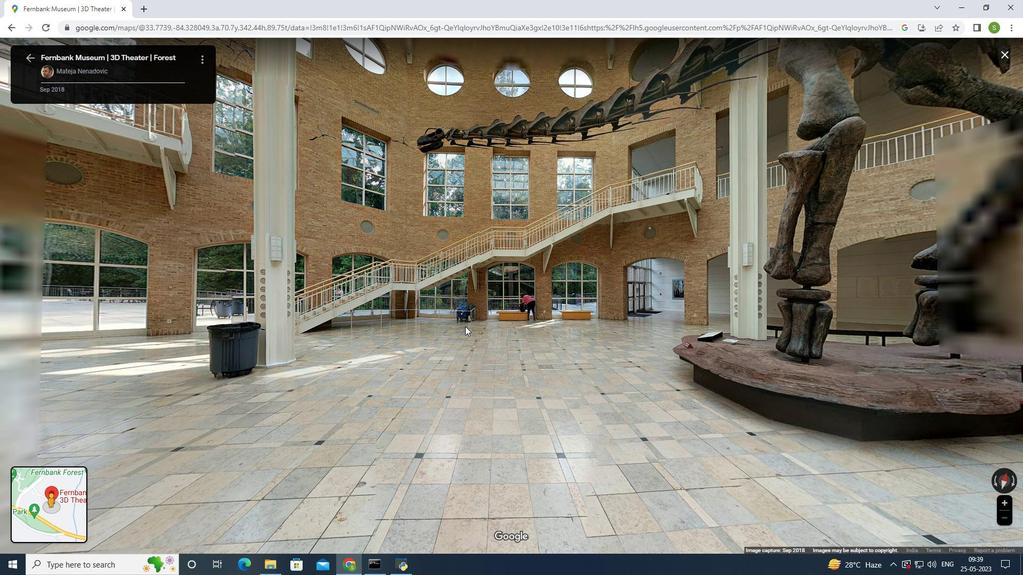 
Action: Mouse scrolled (465, 326) with delta (0, 0)
Screenshot: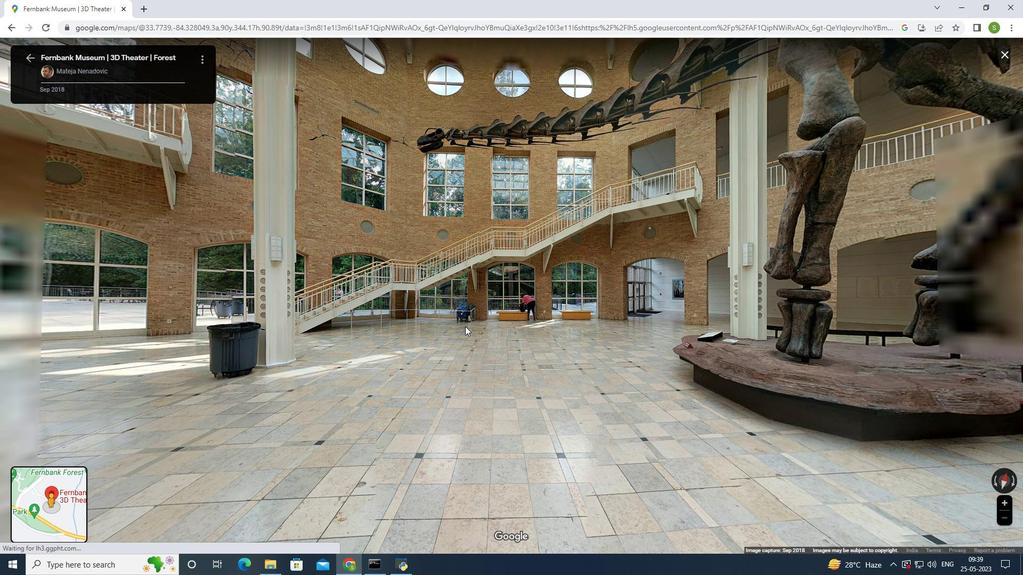 
Action: Mouse scrolled (465, 327) with delta (0, 0)
Screenshot: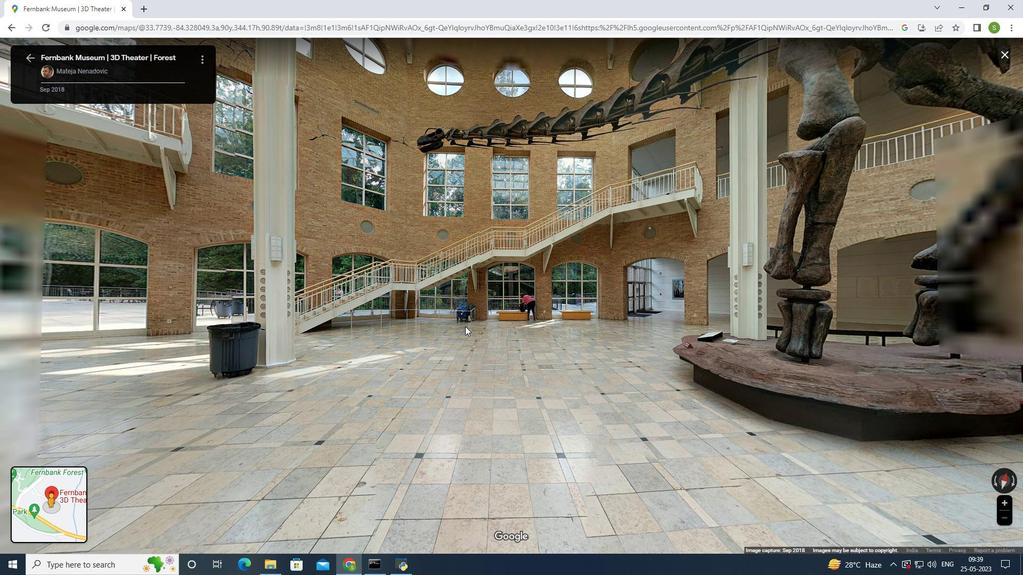 
Action: Mouse scrolled (465, 327) with delta (0, 0)
Screenshot: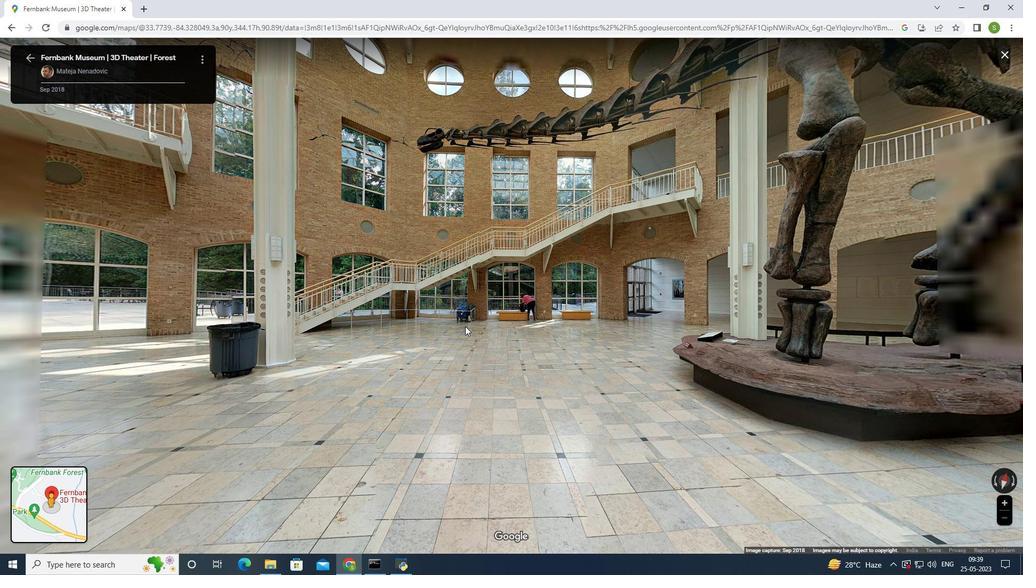 
Action: Mouse scrolled (465, 326) with delta (0, 0)
Screenshot: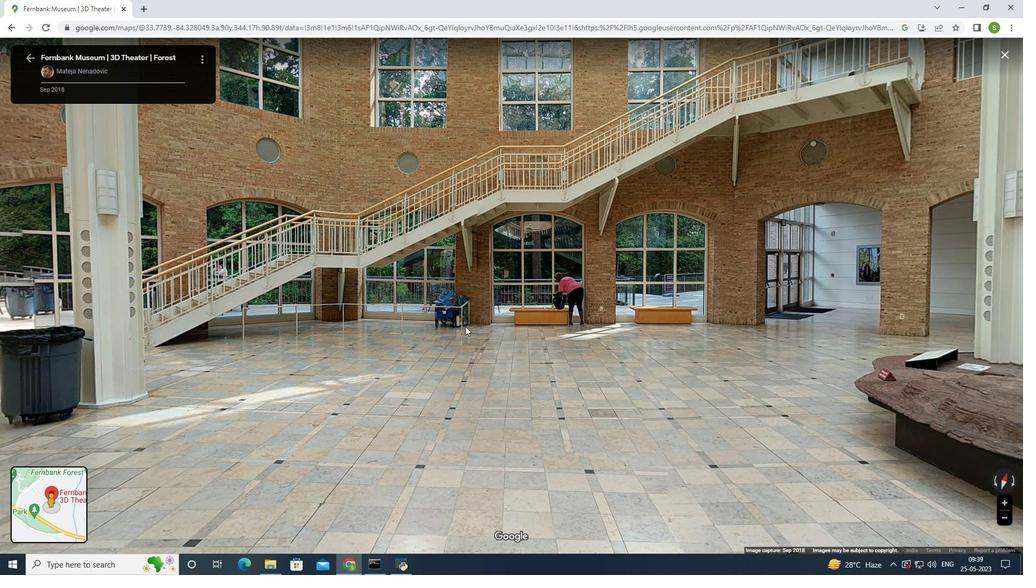 
Action: Mouse scrolled (465, 326) with delta (0, 0)
Screenshot: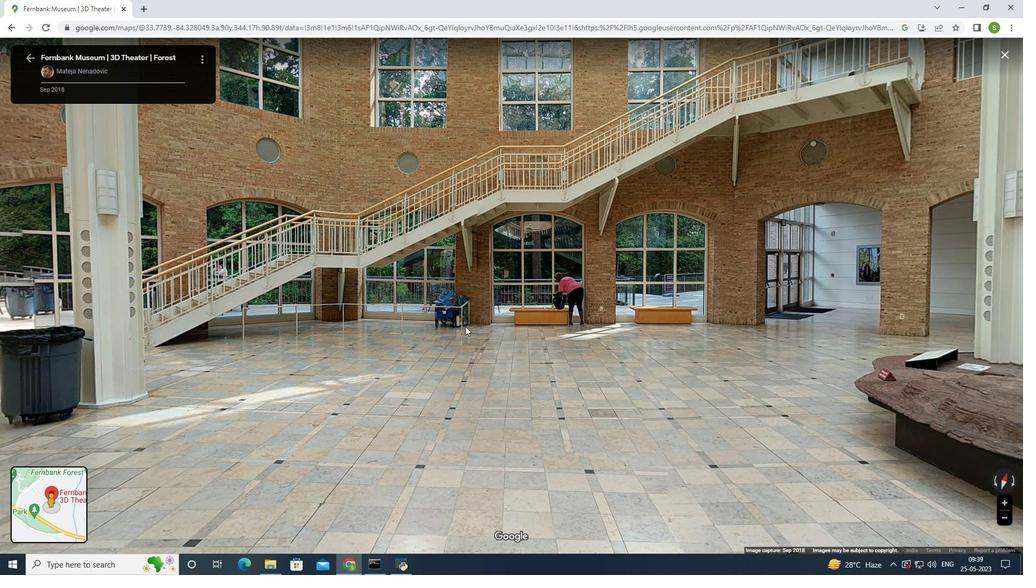 
Action: Mouse scrolled (465, 326) with delta (0, 0)
Screenshot: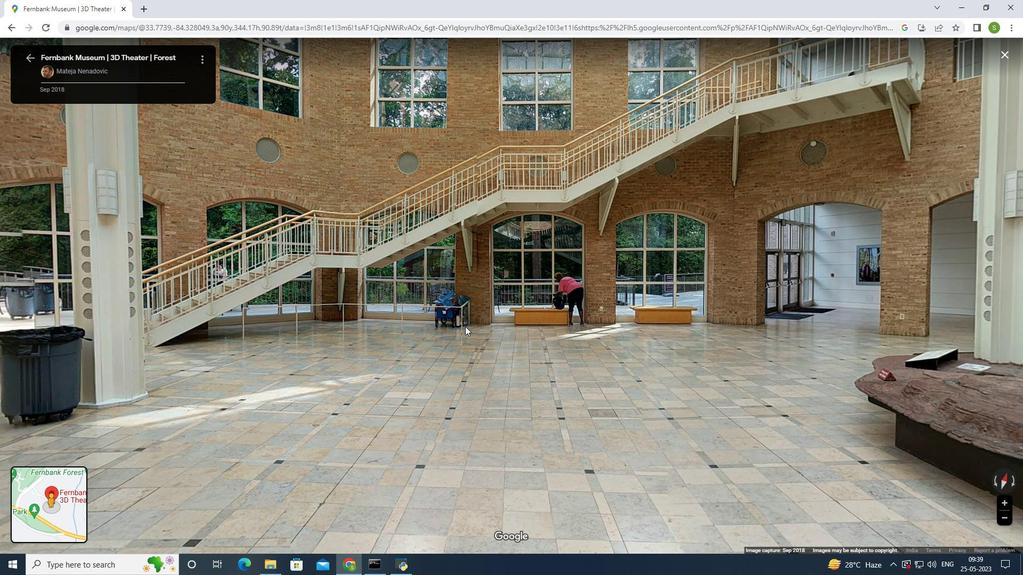 
Action: Mouse scrolled (465, 326) with delta (0, 0)
Screenshot: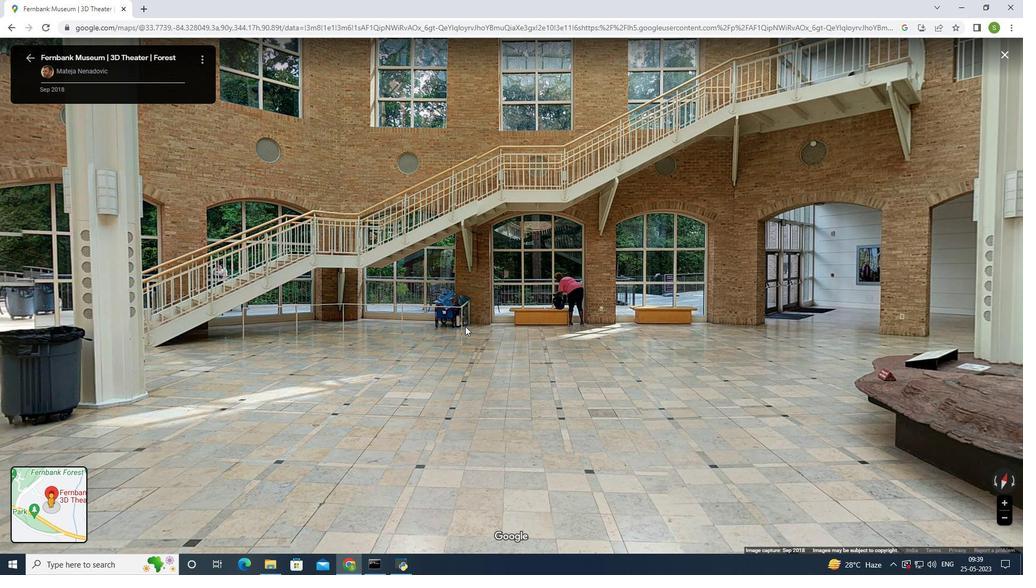 
Action: Mouse moved to (1007, 54)
Screenshot: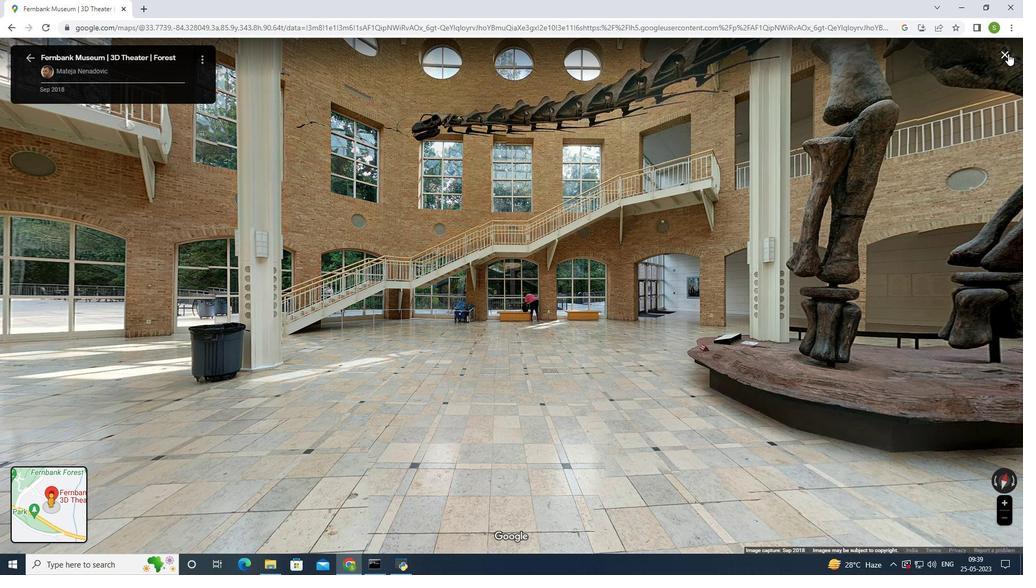 
Action: Mouse pressed left at (1007, 54)
Screenshot: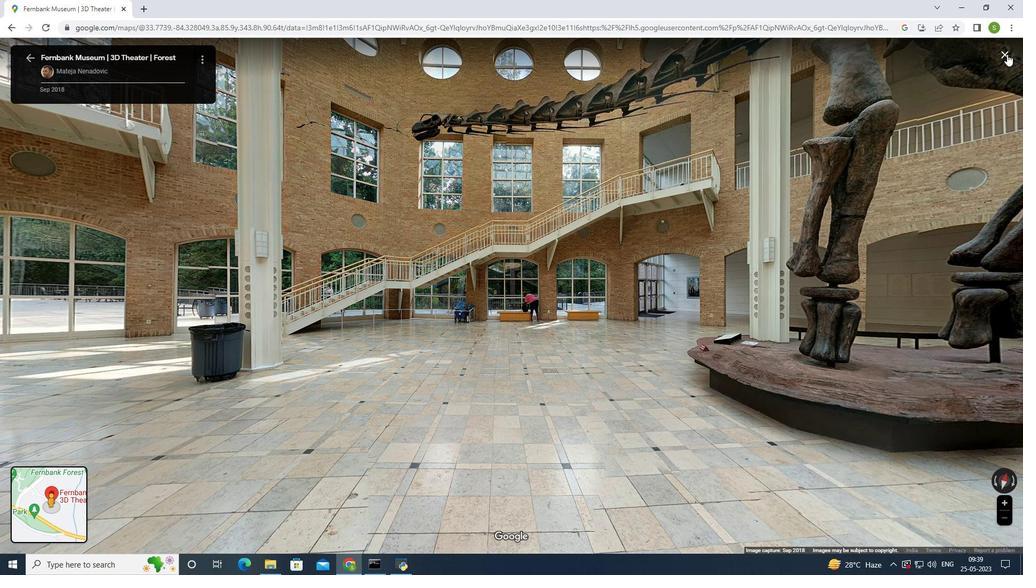 
Action: Mouse moved to (463, 354)
Screenshot: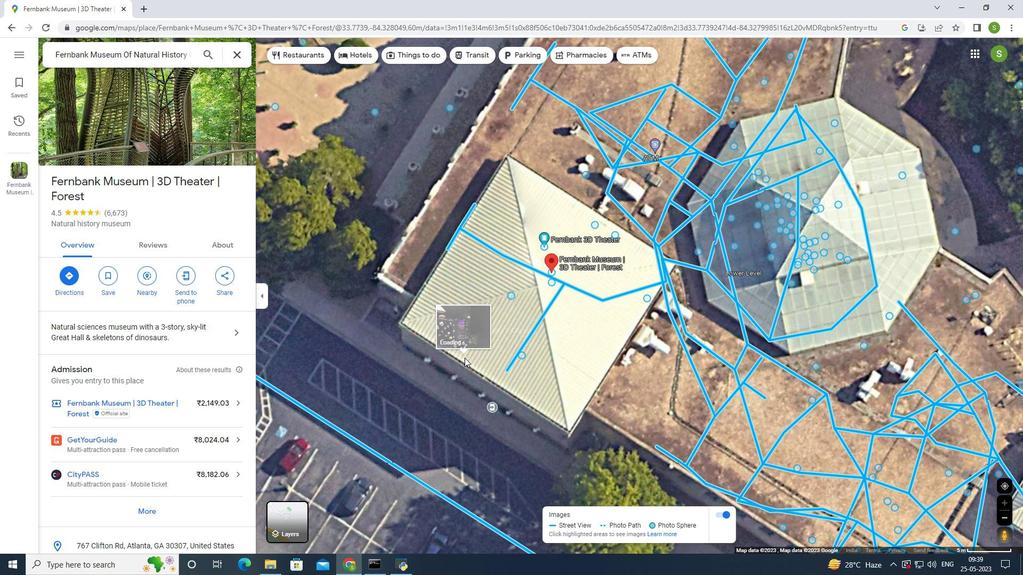 
Action: Mouse scrolled (463, 354) with delta (0, 0)
Screenshot: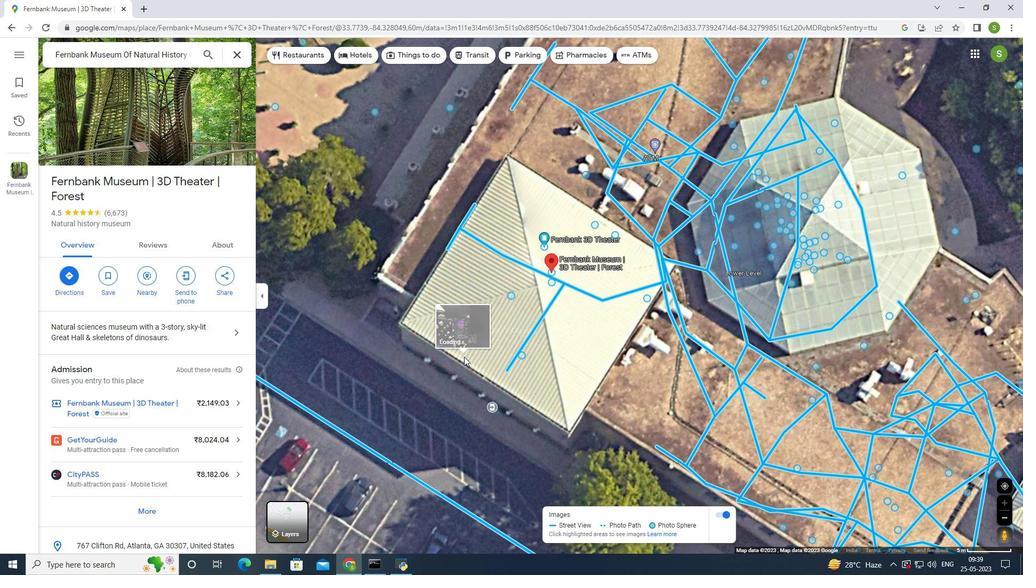 
Action: Mouse scrolled (463, 354) with delta (0, 0)
Screenshot: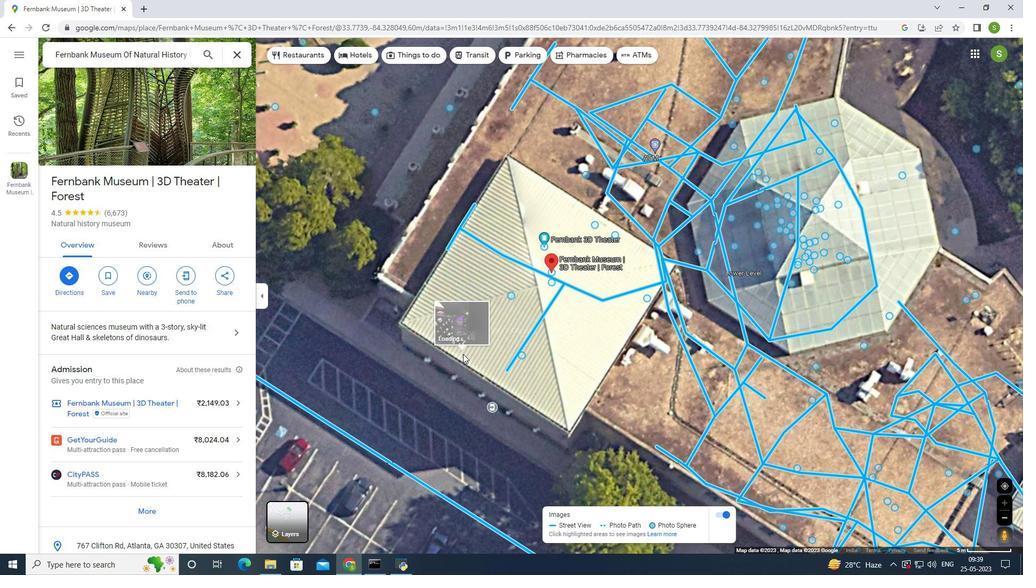
Action: Mouse scrolled (463, 354) with delta (0, 0)
Screenshot: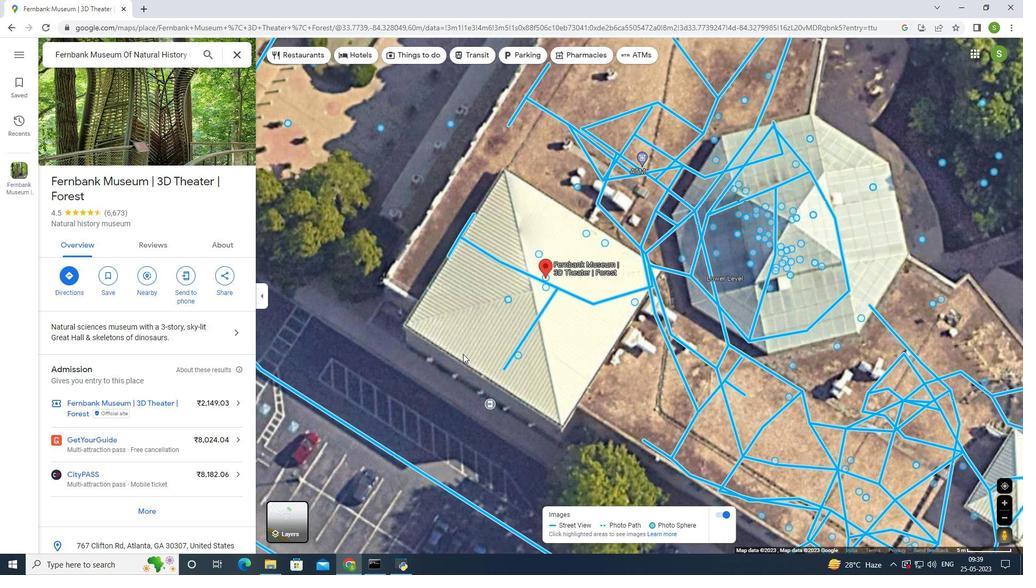 
Action: Mouse scrolled (463, 354) with delta (0, 0)
Screenshot: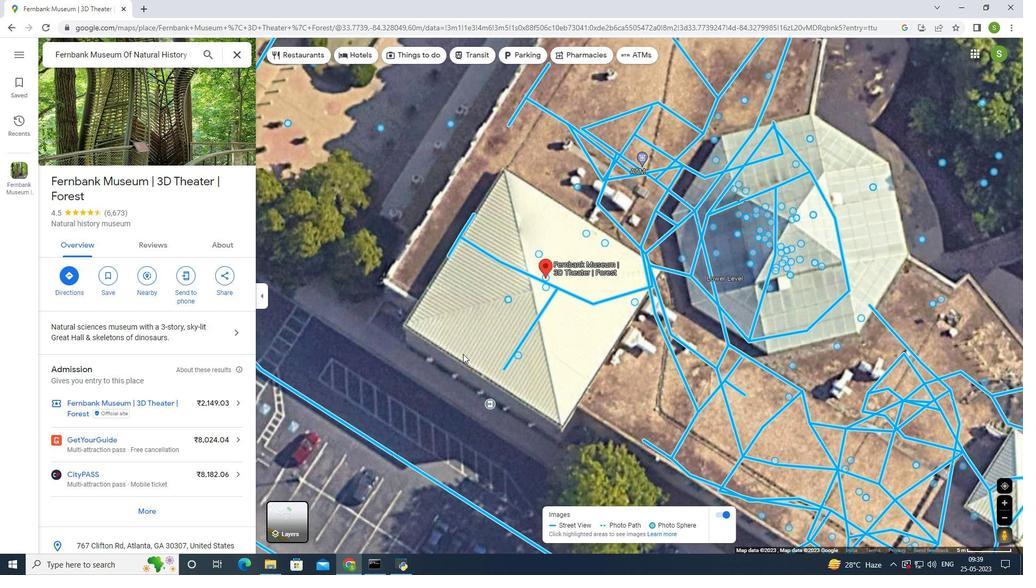 
Action: Mouse moved to (463, 353)
Screenshot: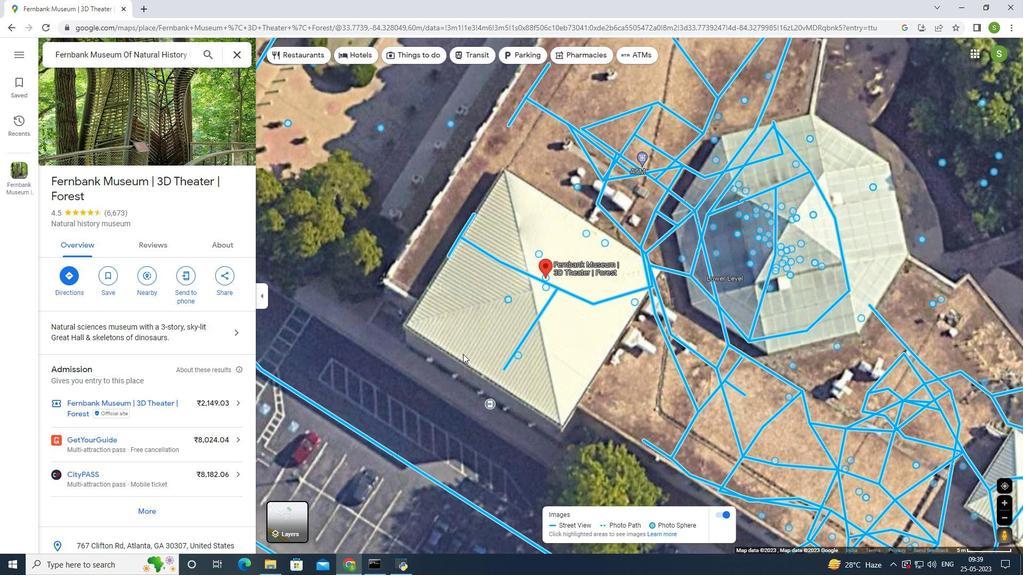 
Action: Mouse scrolled (463, 352) with delta (0, 0)
Screenshot: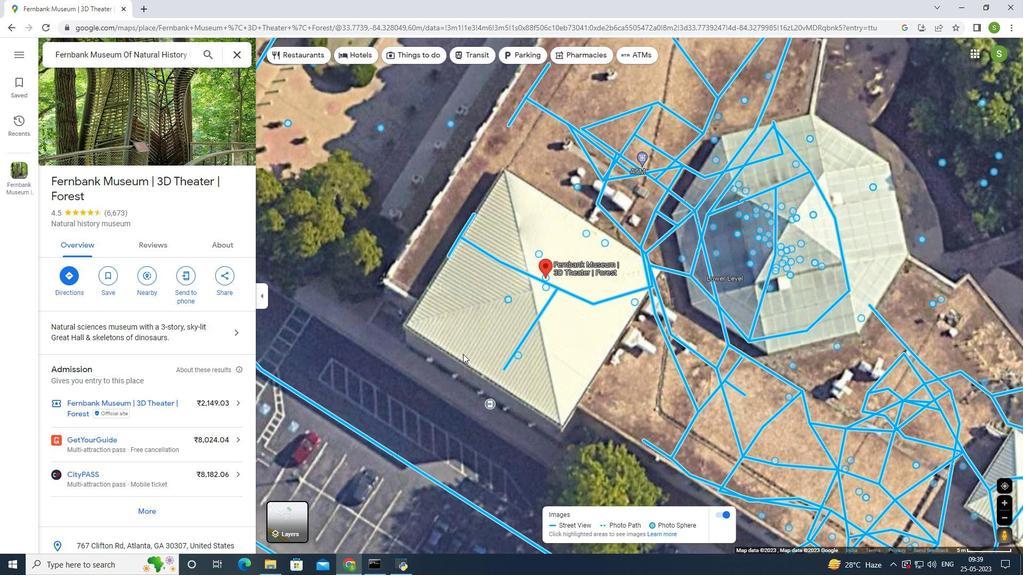 
Action: Mouse moved to (383, 247)
Screenshot: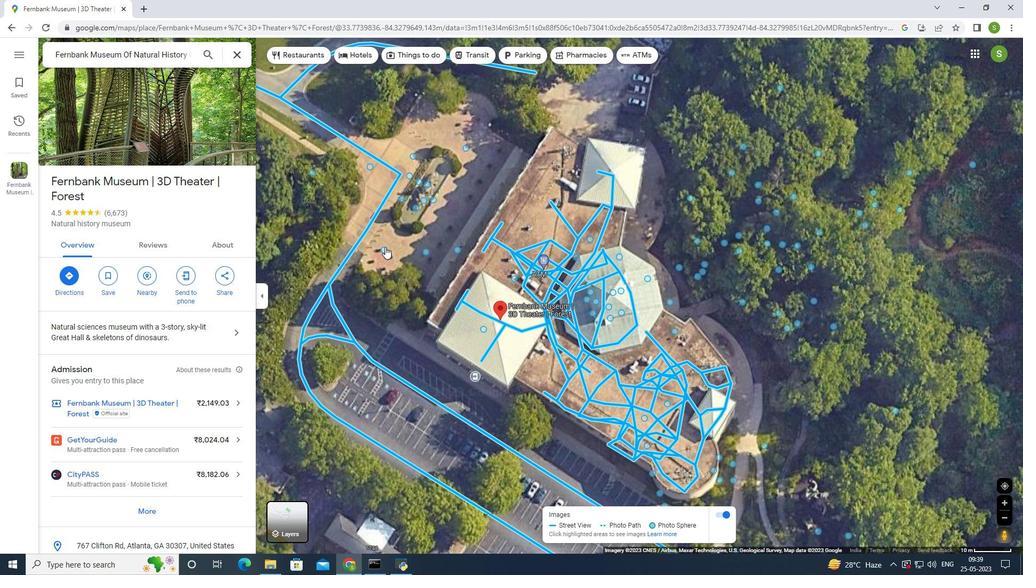 
Action: Mouse pressed left at (383, 247)
Screenshot: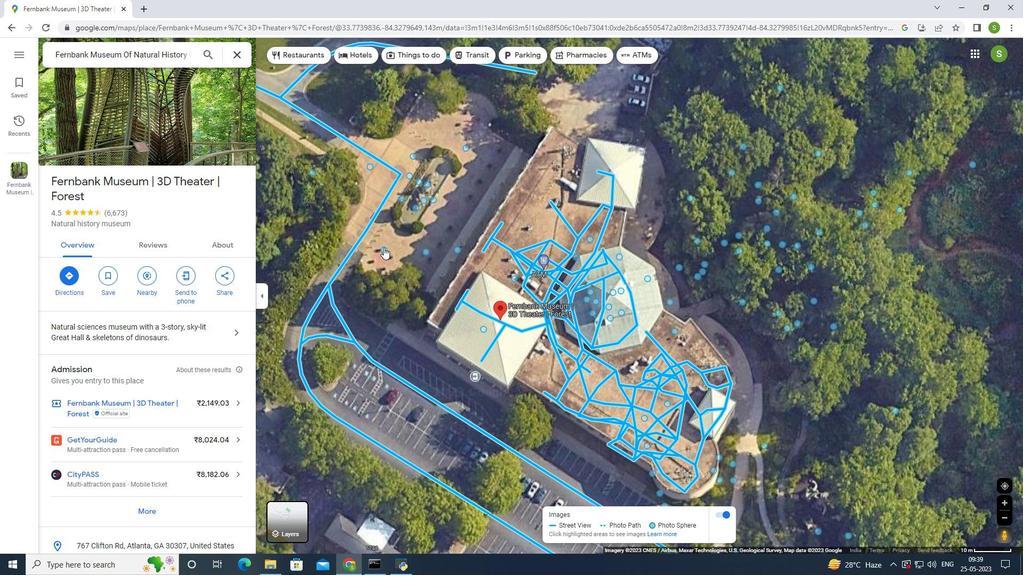 
Action: Mouse moved to (652, 325)
Screenshot: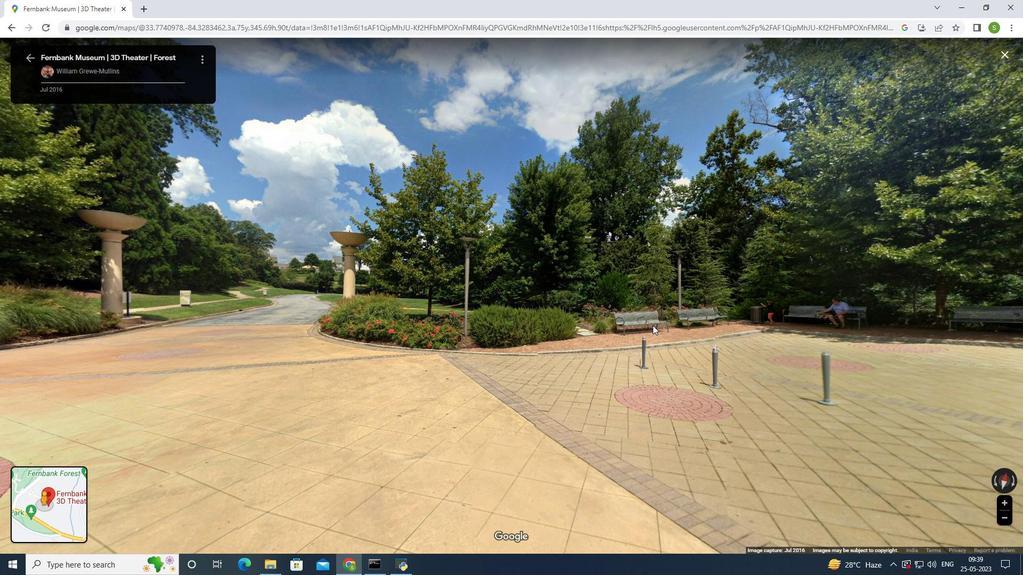 
Action: Mouse scrolled (652, 325) with delta (0, 0)
Screenshot: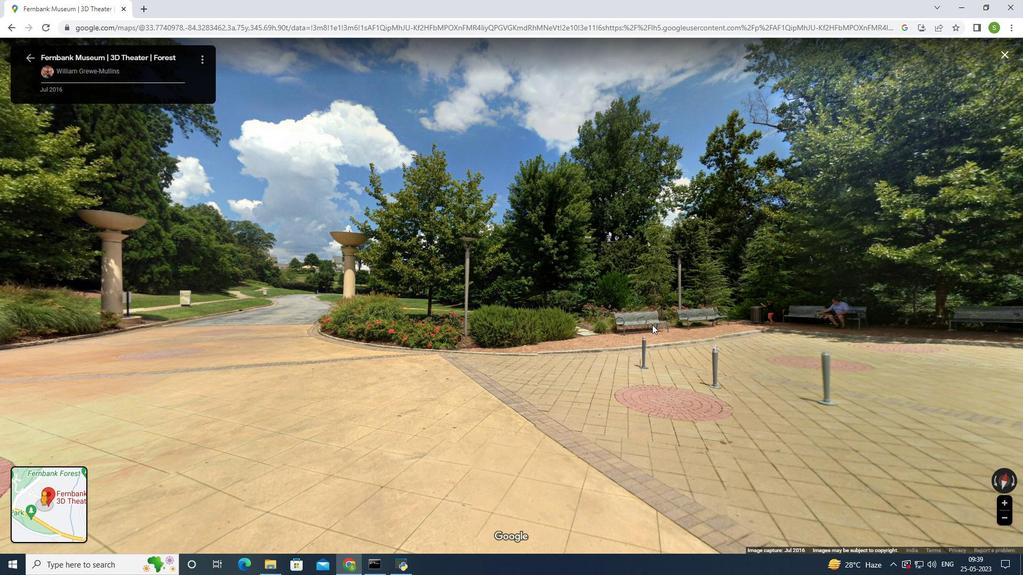 
Action: Mouse scrolled (652, 325) with delta (0, 0)
Screenshot: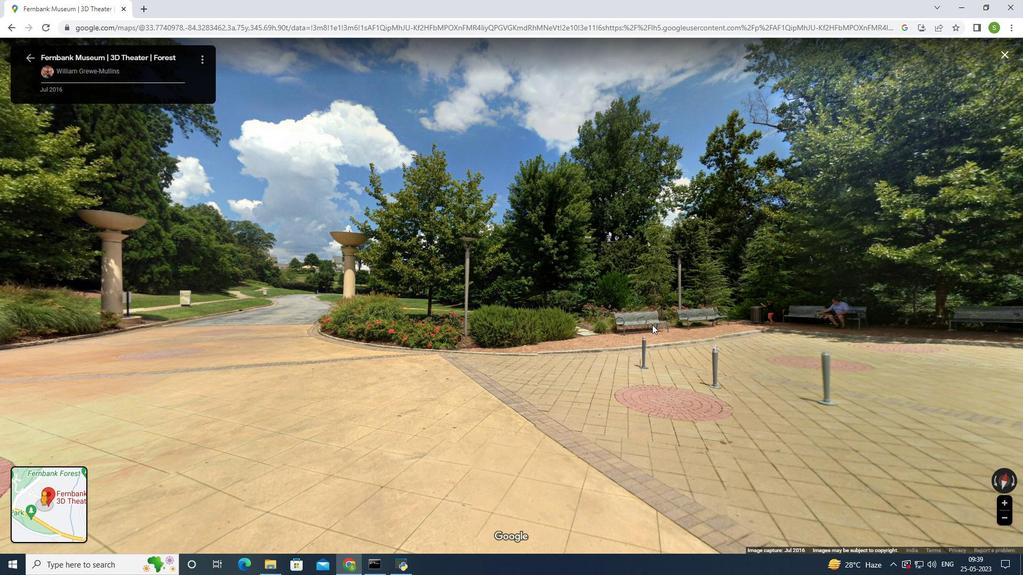 
Action: Mouse scrolled (652, 325) with delta (0, 0)
Screenshot: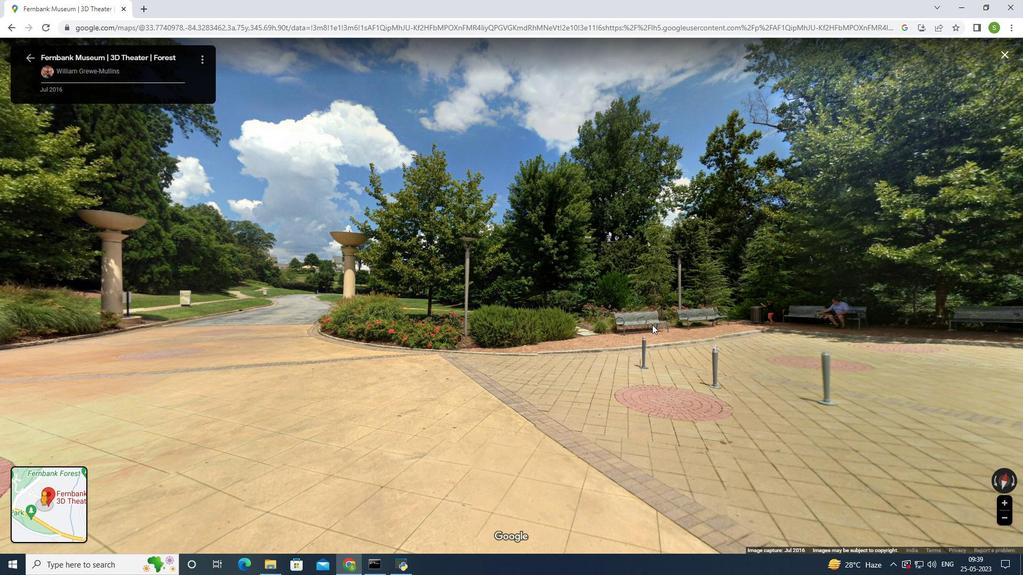 
Action: Mouse scrolled (652, 324) with delta (0, 0)
Screenshot: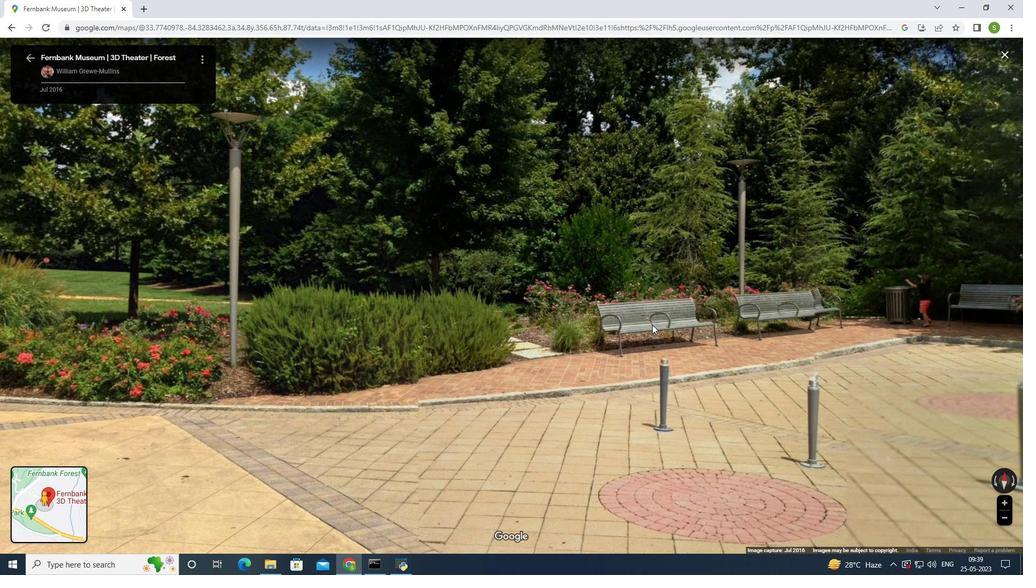 
Action: Mouse scrolled (652, 324) with delta (0, 0)
Screenshot: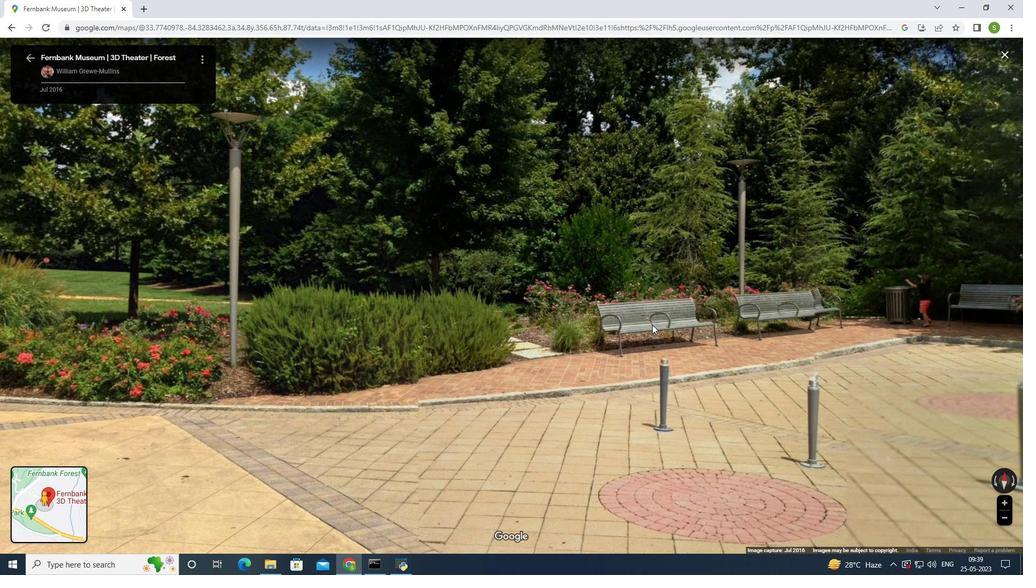 
Action: Mouse scrolled (652, 324) with delta (0, 0)
Screenshot: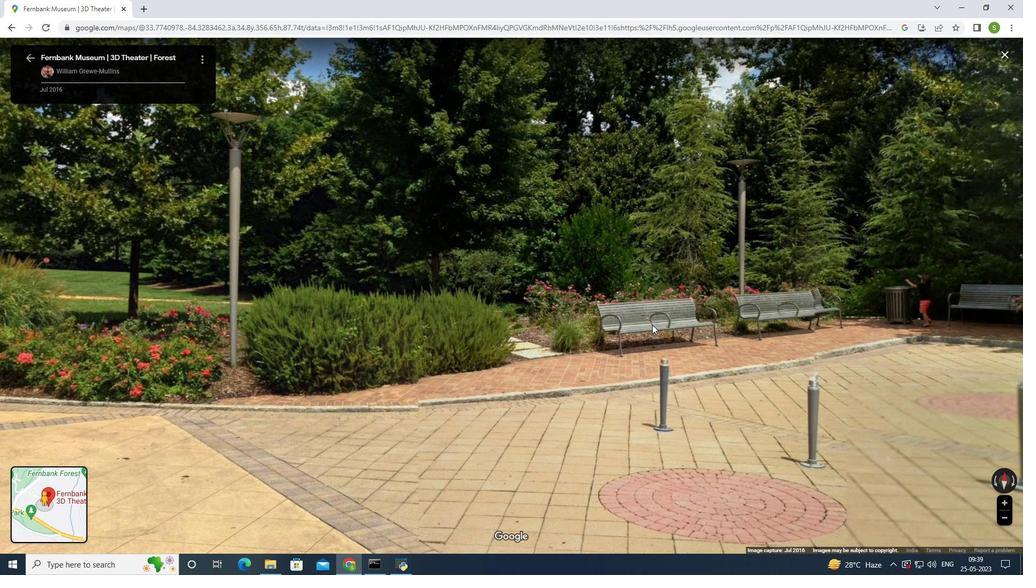 
Action: Mouse scrolled (652, 324) with delta (0, 0)
Screenshot: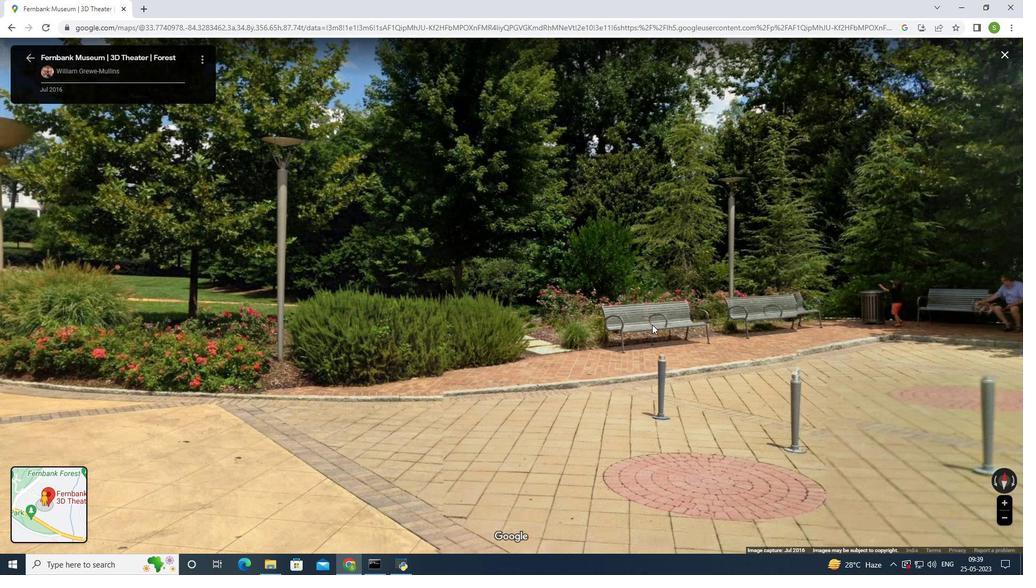 
Action: Mouse moved to (652, 325)
Screenshot: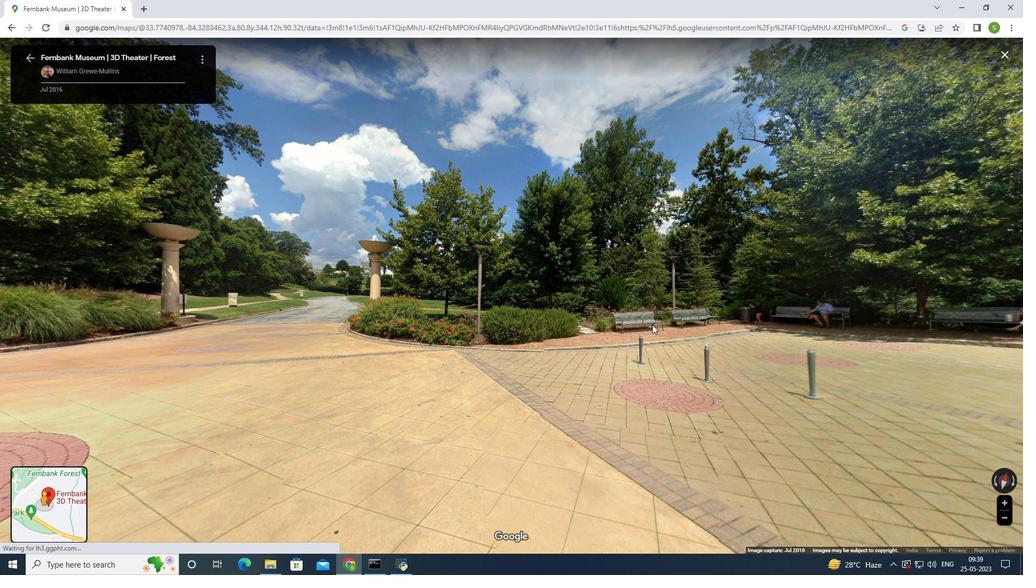 
Action: Mouse scrolled (652, 324) with delta (0, 0)
Screenshot: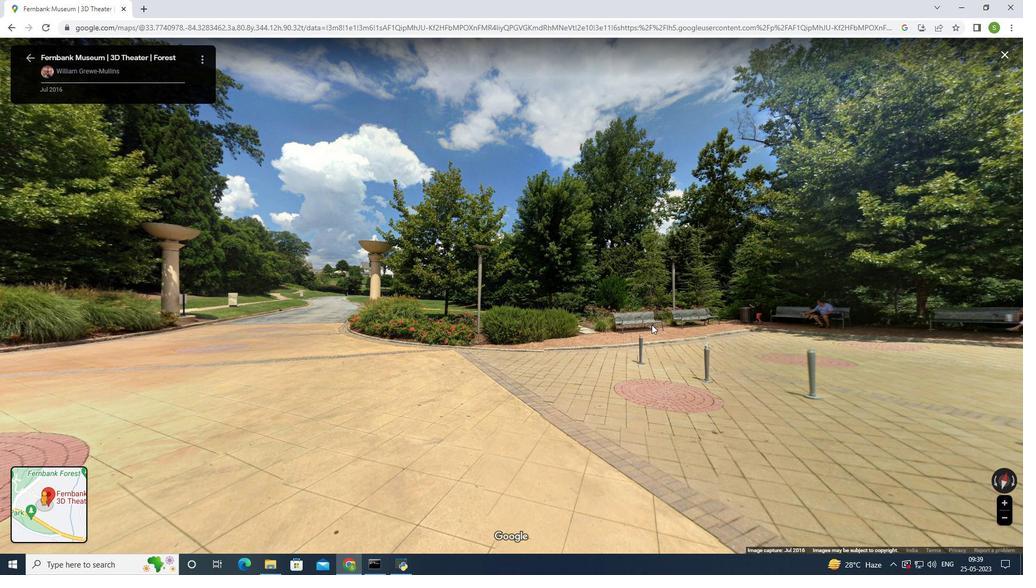 
Action: Mouse scrolled (652, 324) with delta (0, 0)
Screenshot: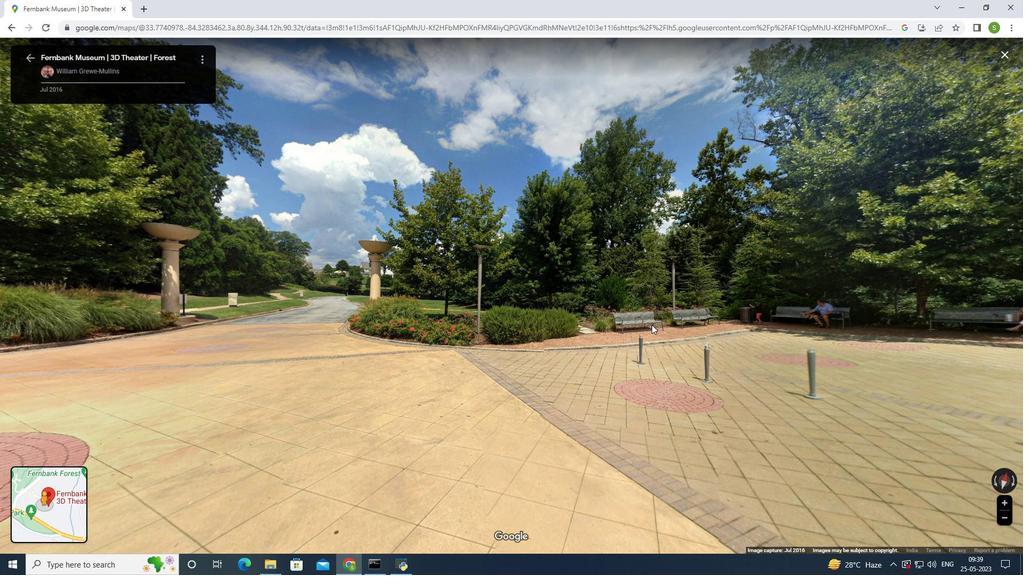 
Action: Mouse scrolled (652, 324) with delta (0, 0)
Screenshot: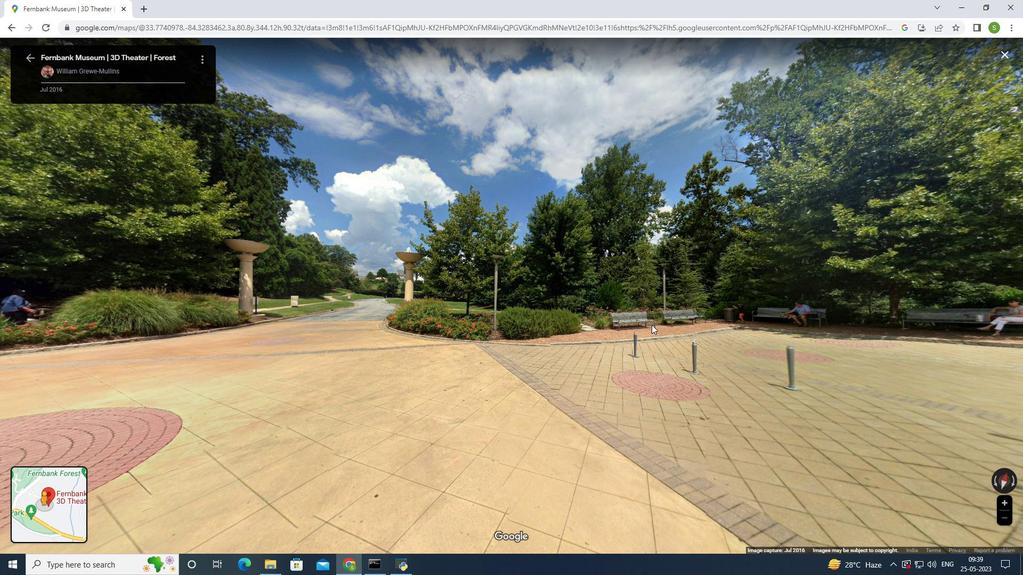 
Action: Mouse moved to (505, 154)
Screenshot: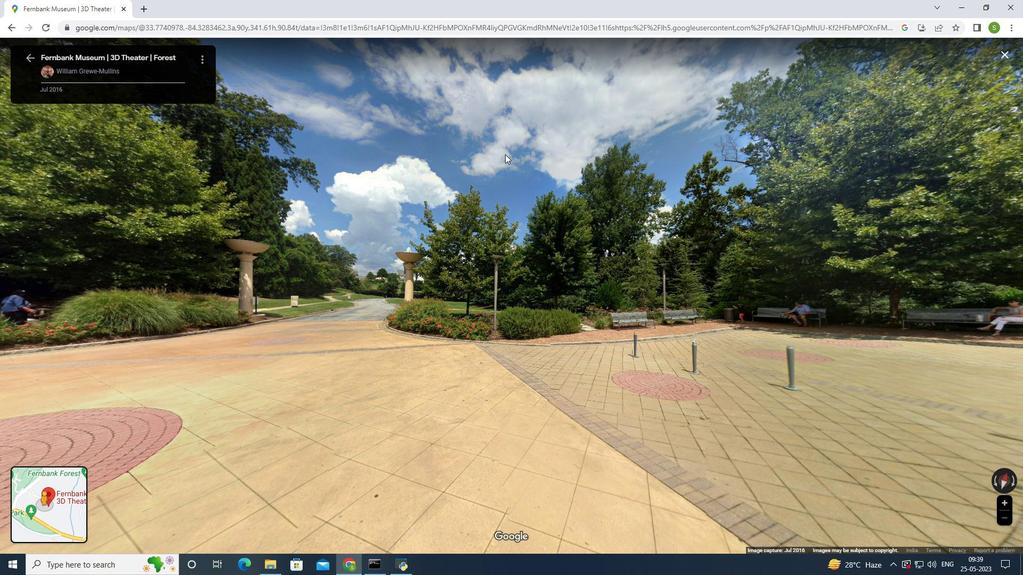 
Action: Mouse scrolled (505, 155) with delta (0, 0)
Screenshot: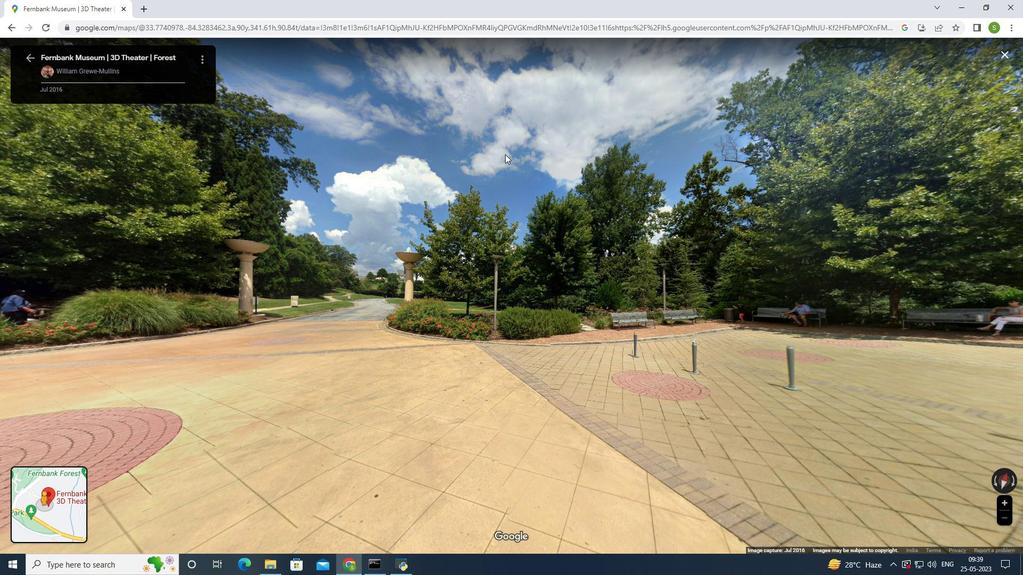 
Action: Mouse scrolled (505, 155) with delta (0, 0)
Screenshot: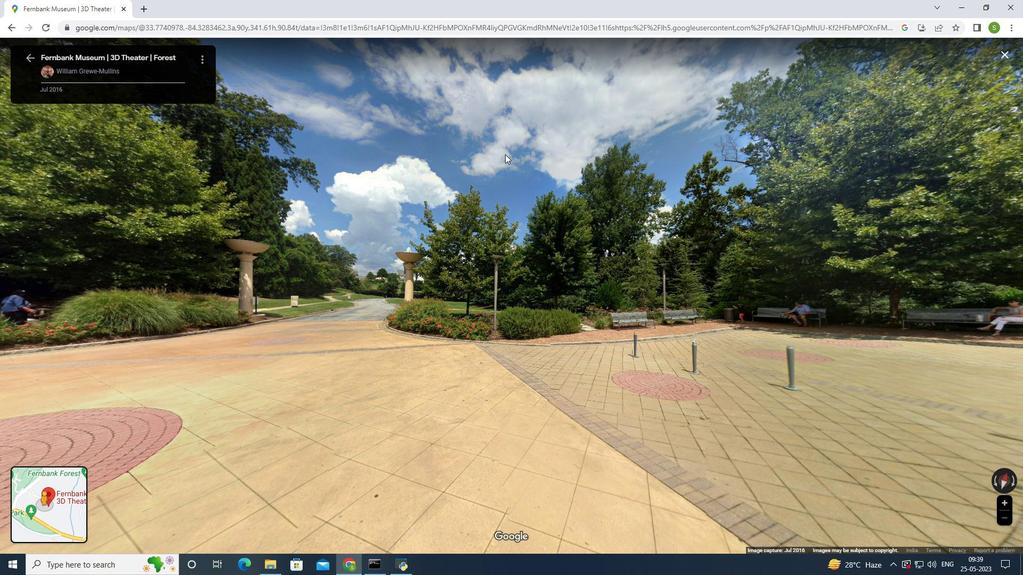 
Action: Mouse scrolled (505, 155) with delta (0, 0)
Screenshot: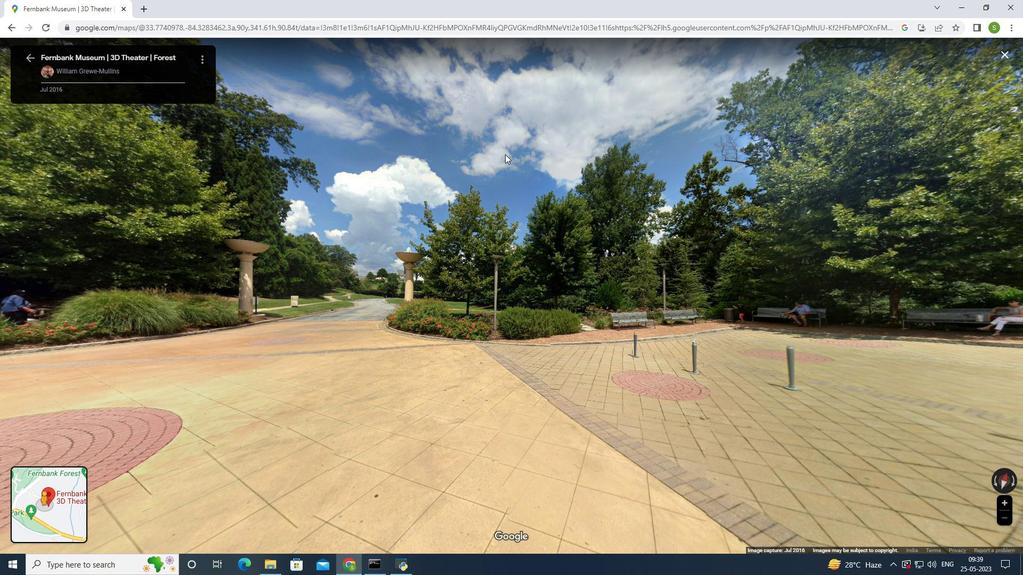 
Action: Mouse scrolled (505, 155) with delta (0, 0)
Screenshot: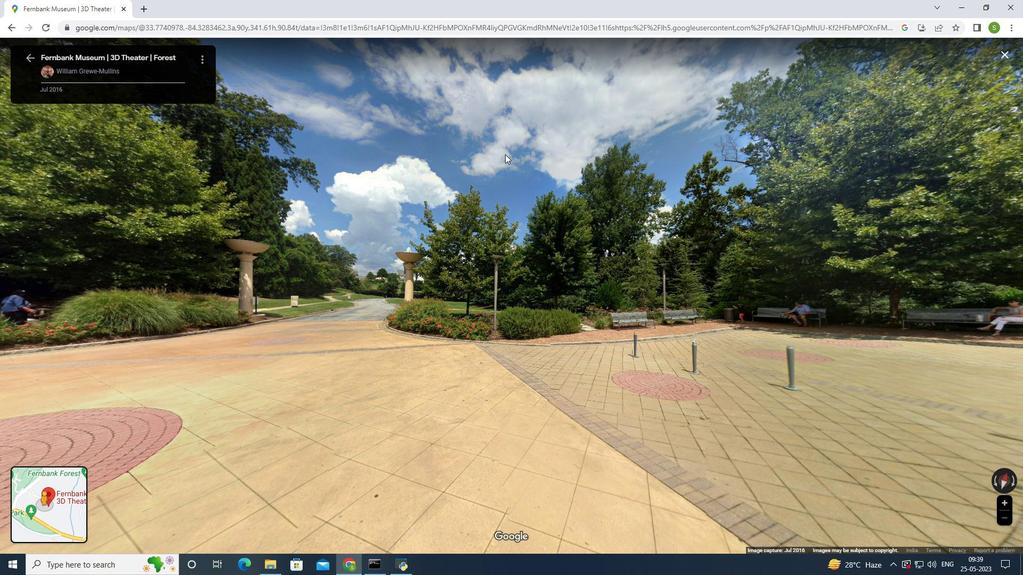 
Action: Mouse scrolled (505, 155) with delta (0, 0)
Screenshot: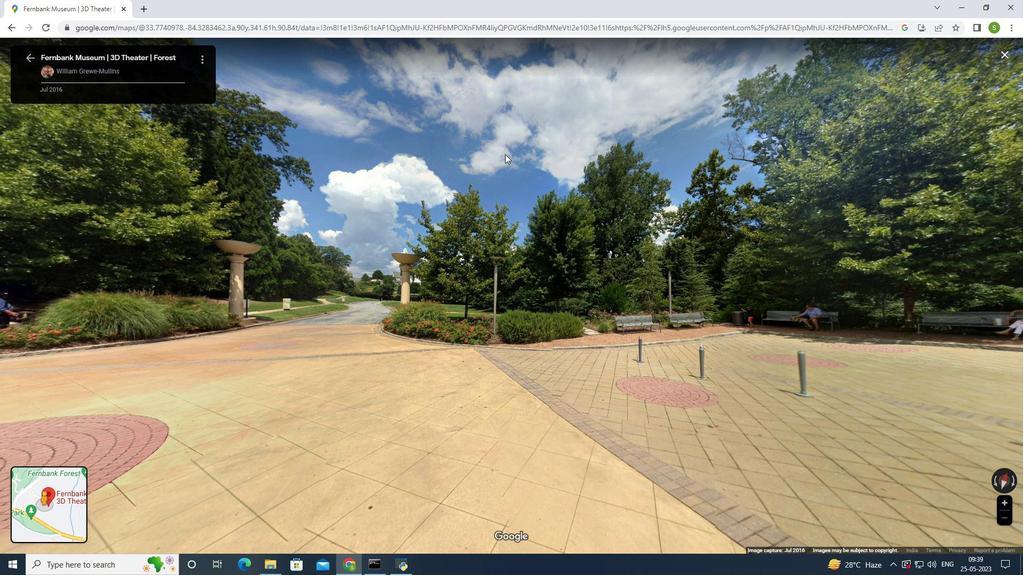 
Action: Mouse moved to (504, 153)
Screenshot: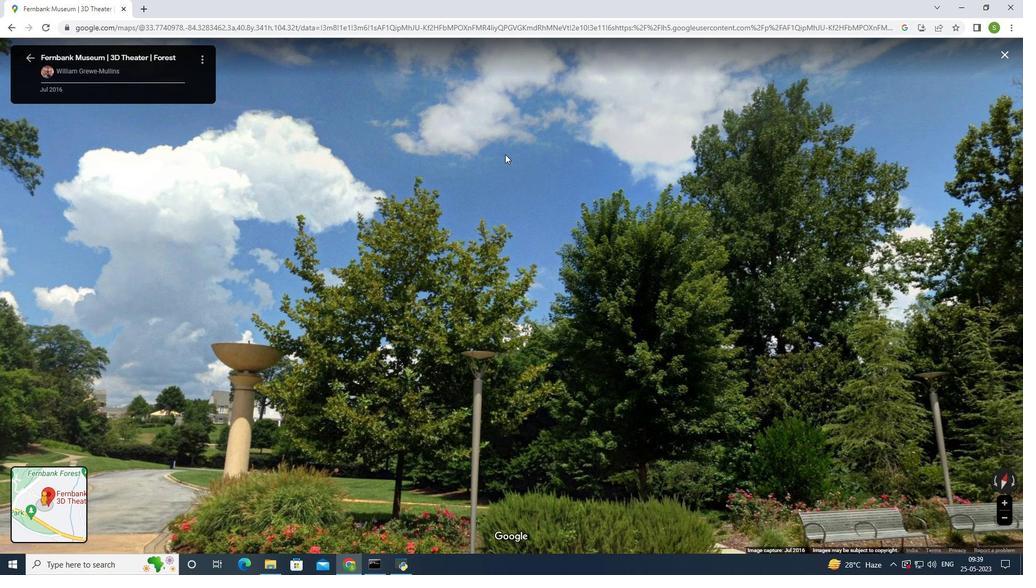 
Action: Mouse scrolled (504, 152) with delta (0, 0)
Screenshot: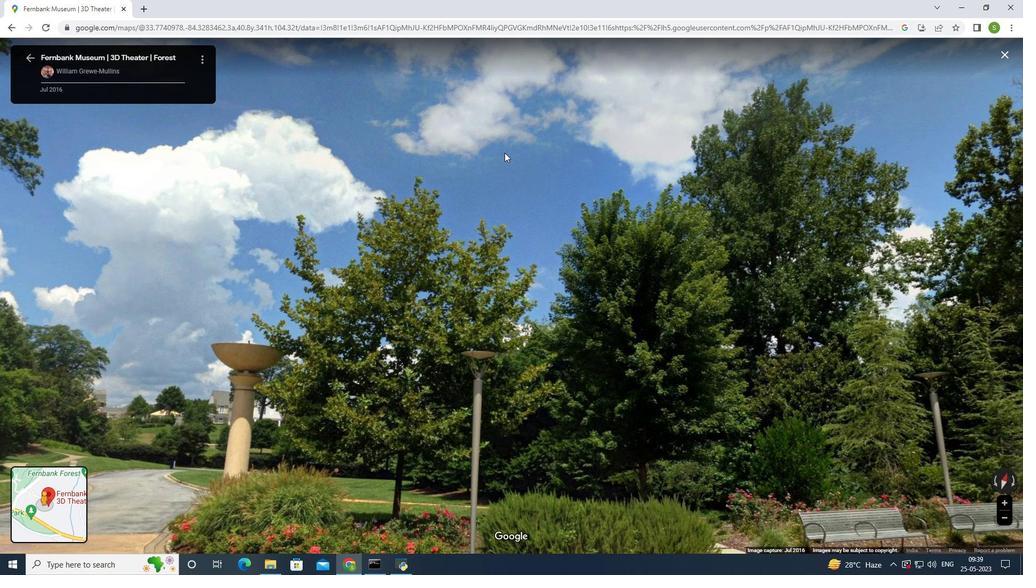 
Action: Mouse scrolled (504, 152) with delta (0, 0)
Screenshot: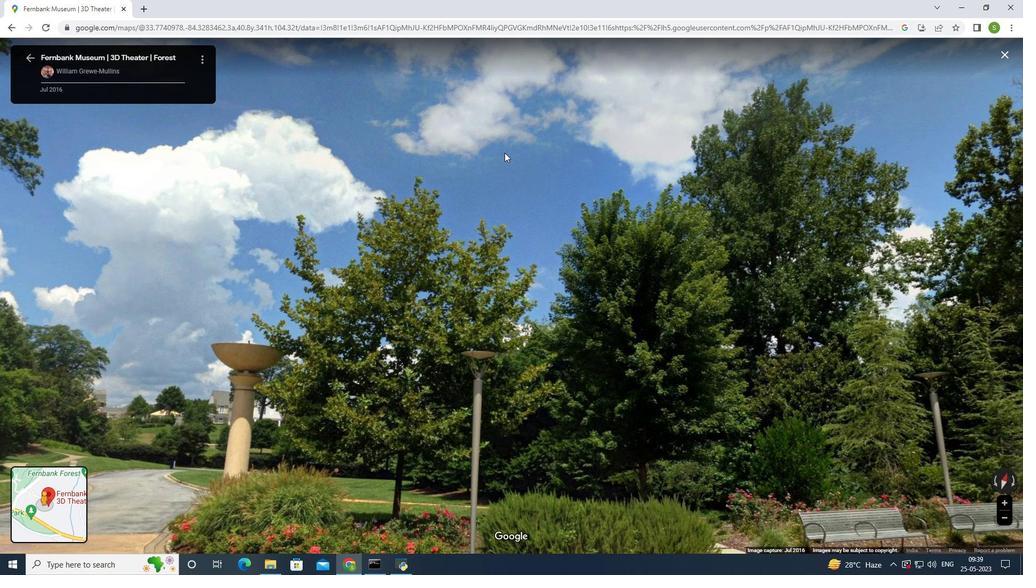 
Action: Mouse scrolled (504, 152) with delta (0, 0)
Screenshot: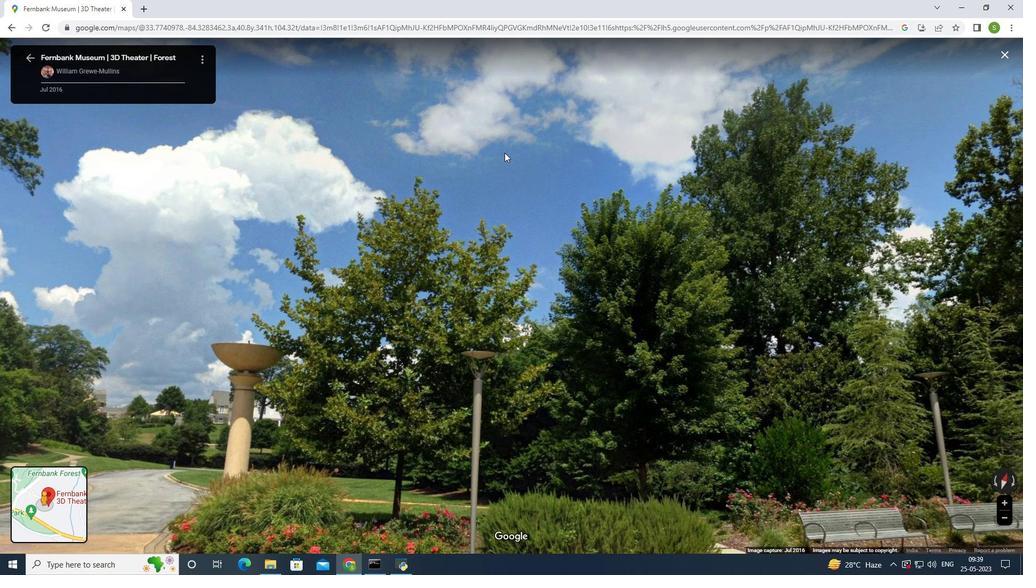 
Action: Mouse scrolled (504, 152) with delta (0, 0)
Screenshot: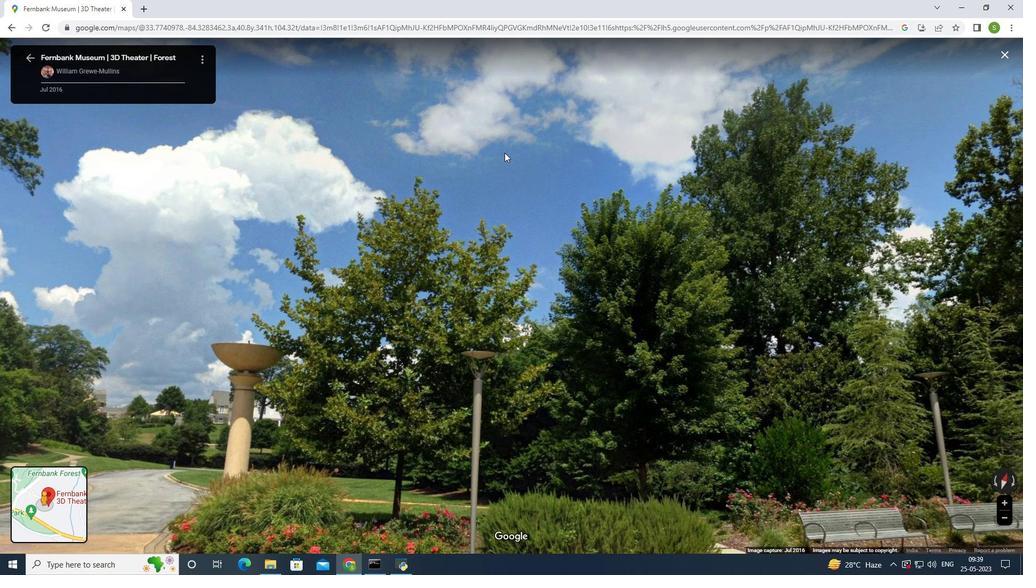 
Action: Mouse scrolled (504, 152) with delta (0, 0)
Screenshot: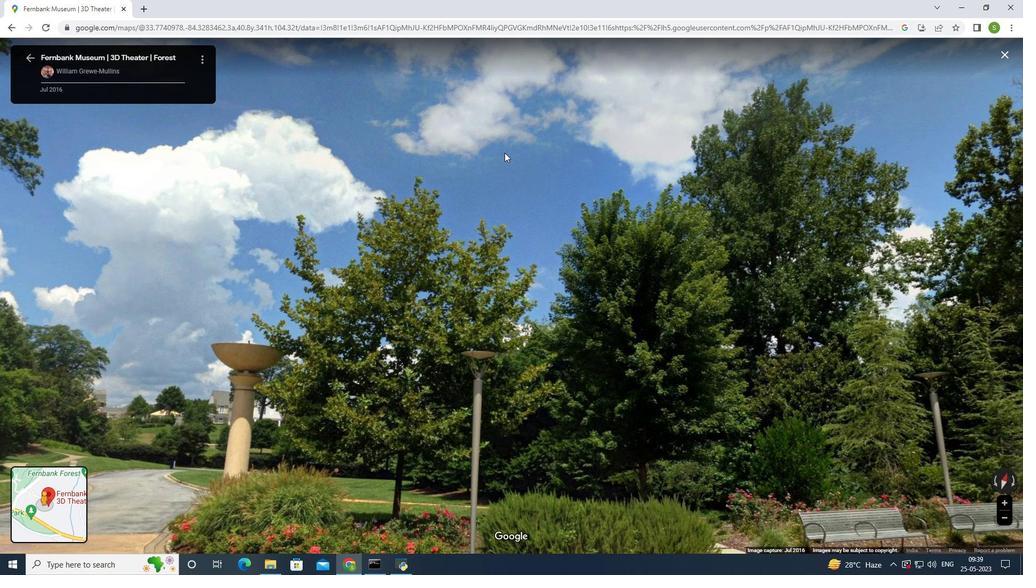 
Action: Mouse scrolled (504, 152) with delta (0, 0)
Screenshot: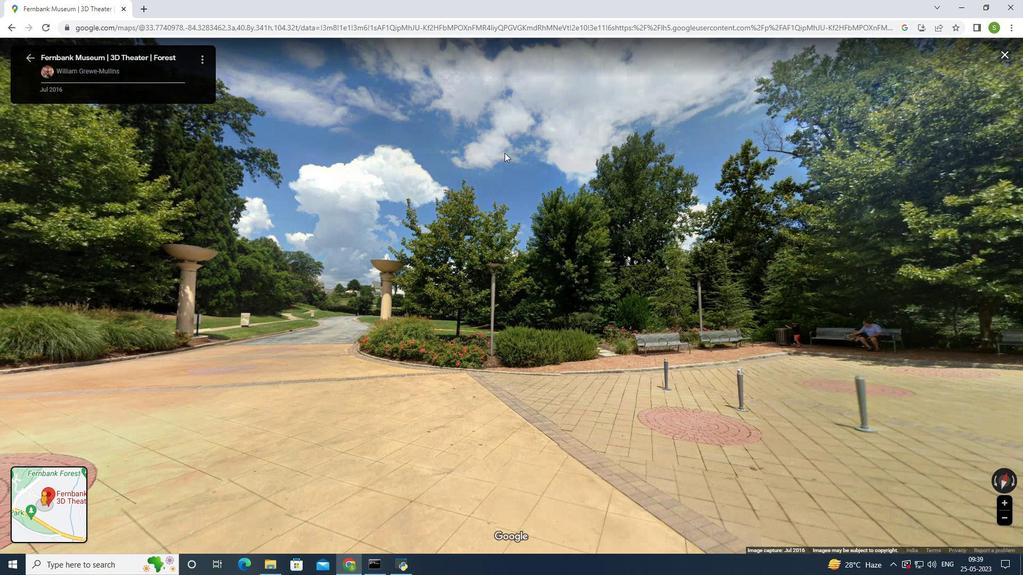 
Action: Mouse scrolled (504, 152) with delta (0, 0)
Screenshot: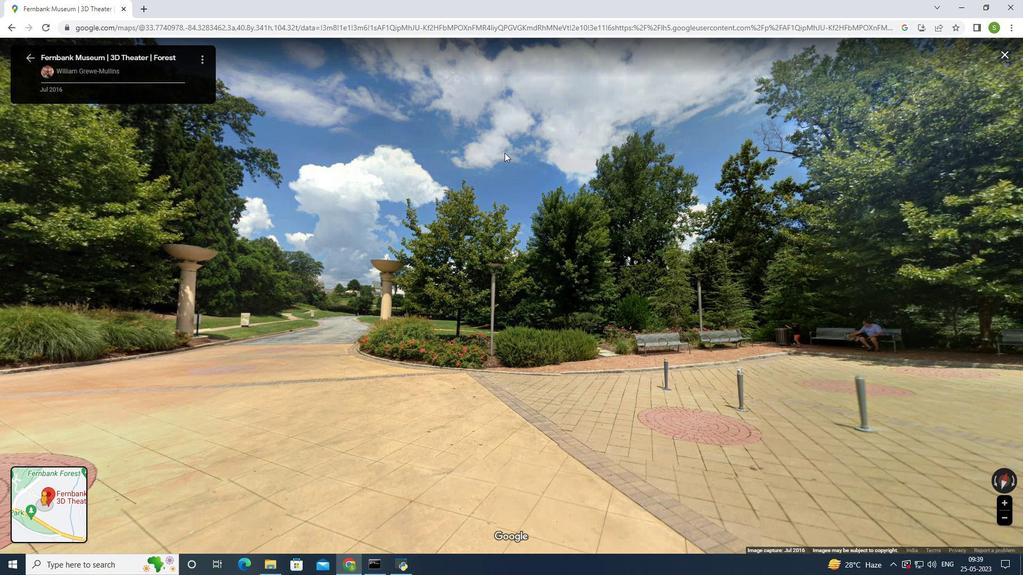
Action: Mouse scrolled (504, 152) with delta (0, 0)
Screenshot: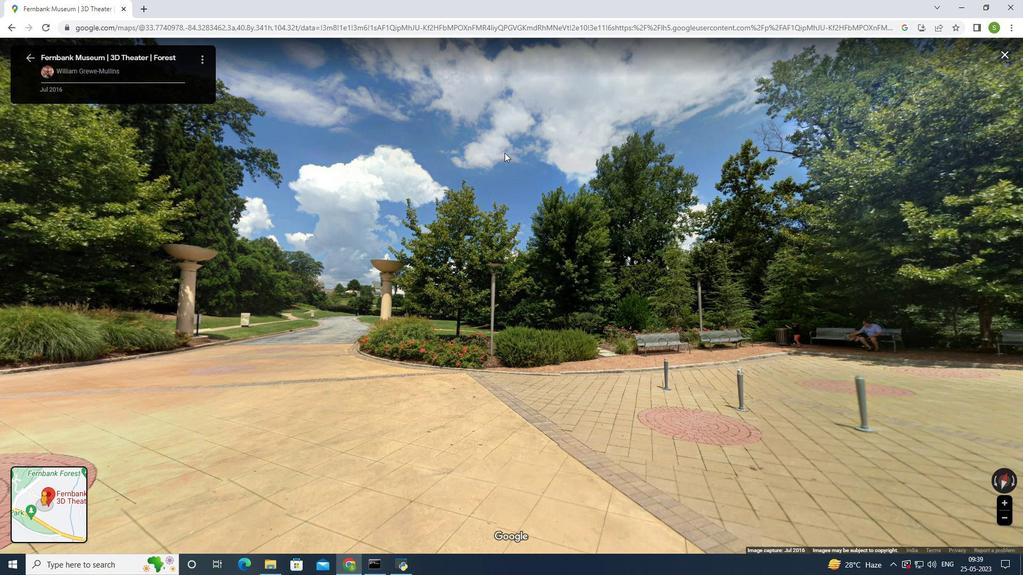 
Action: Mouse scrolled (504, 152) with delta (0, 0)
Screenshot: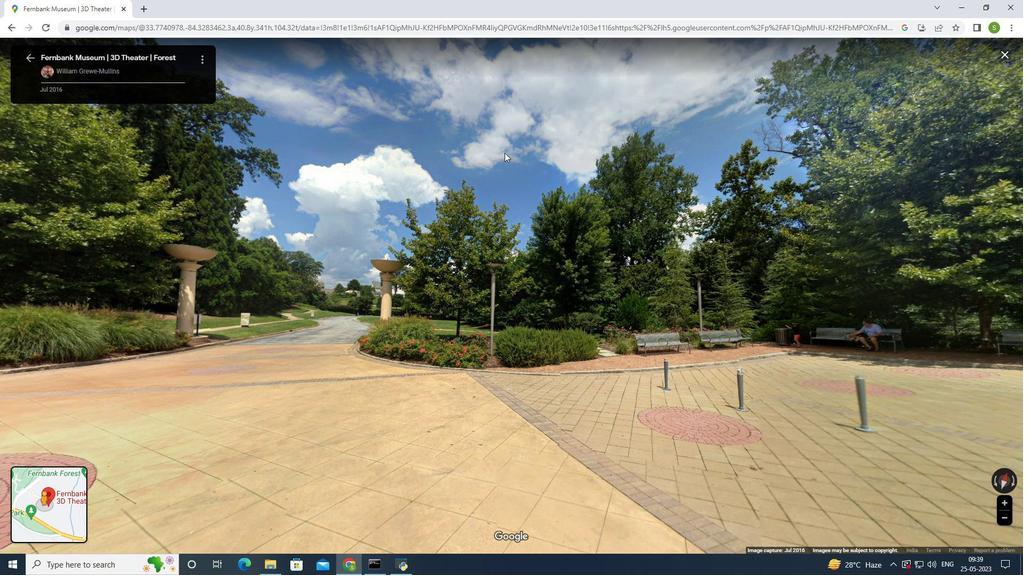 
Action: Mouse moved to (504, 153)
Screenshot: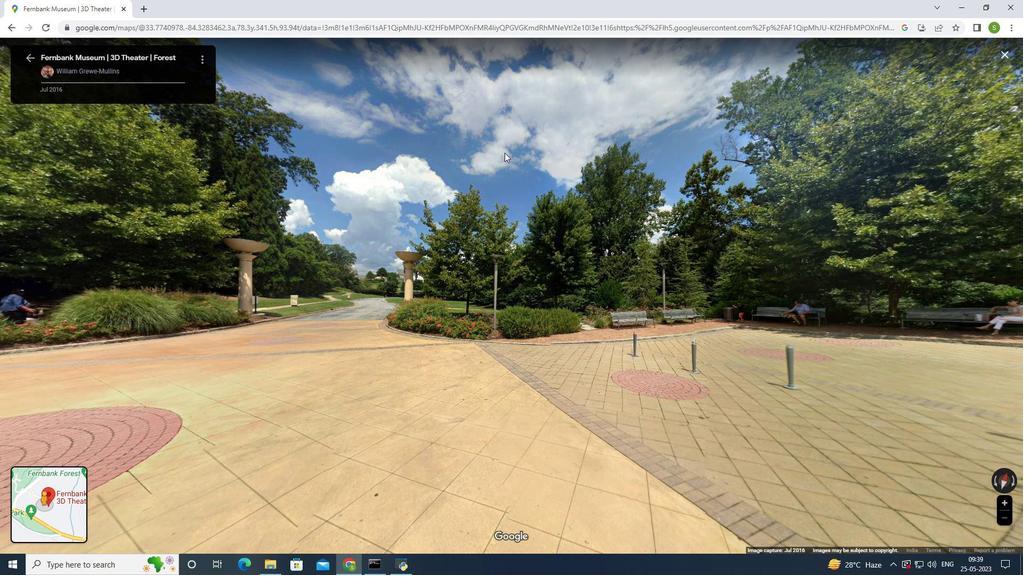 
Action: Mouse scrolled (504, 152) with delta (0, 0)
Screenshot: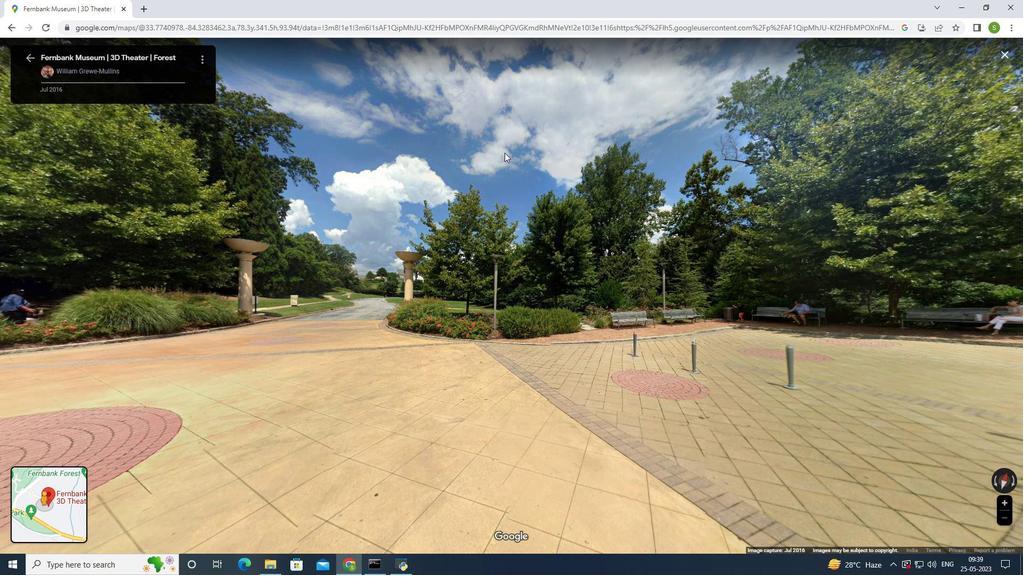 
Action: Mouse scrolled (504, 152) with delta (0, 0)
Screenshot: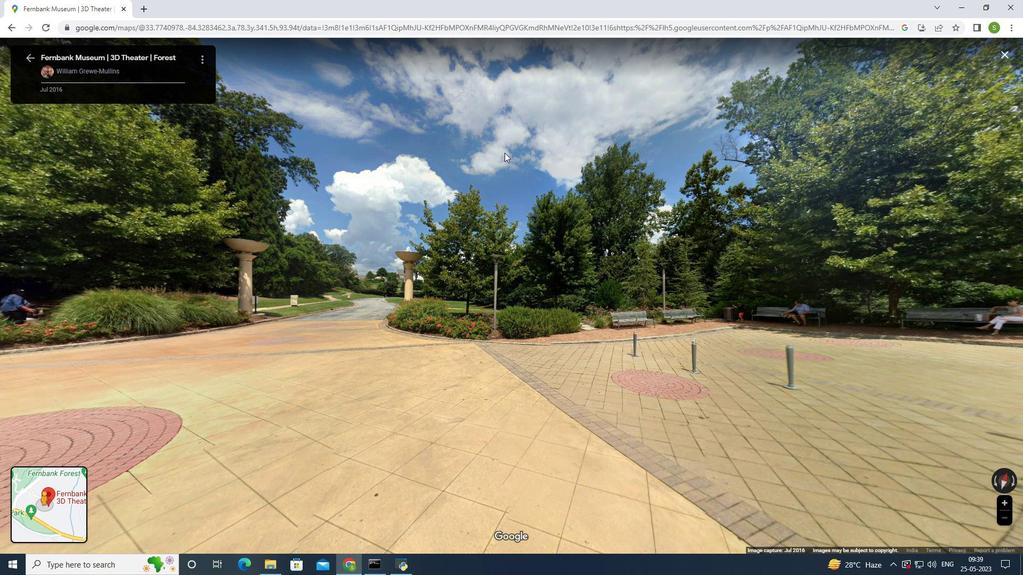 
Action: Mouse scrolled (504, 152) with delta (0, 0)
Screenshot: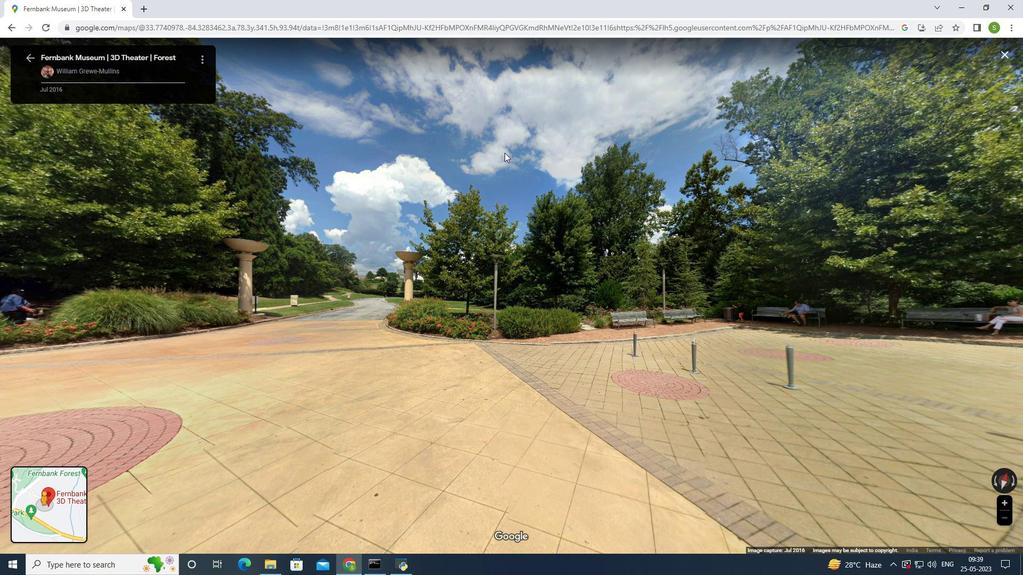 
Action: Mouse scrolled (504, 152) with delta (0, 0)
Screenshot: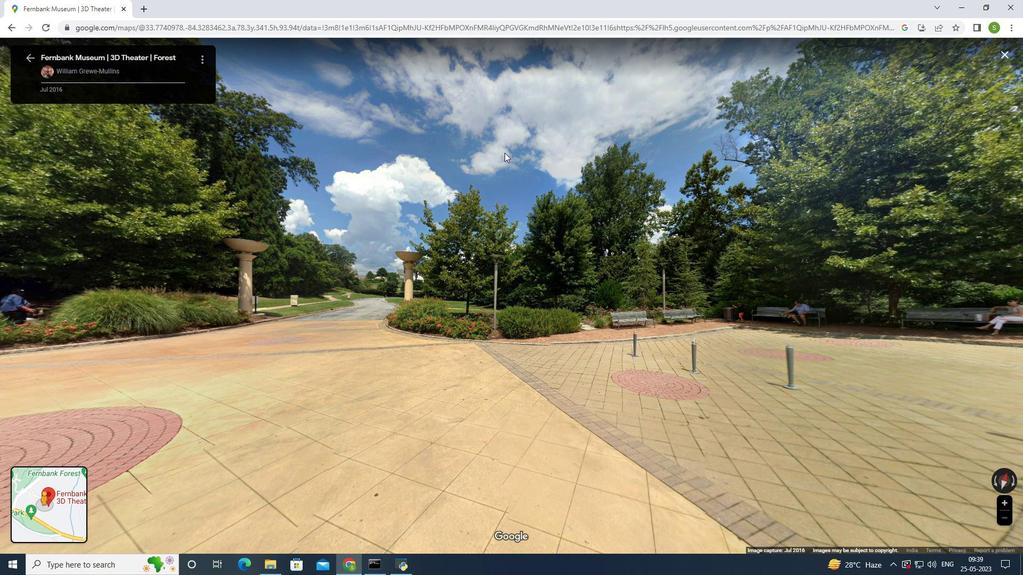 
Action: Mouse moved to (503, 153)
Screenshot: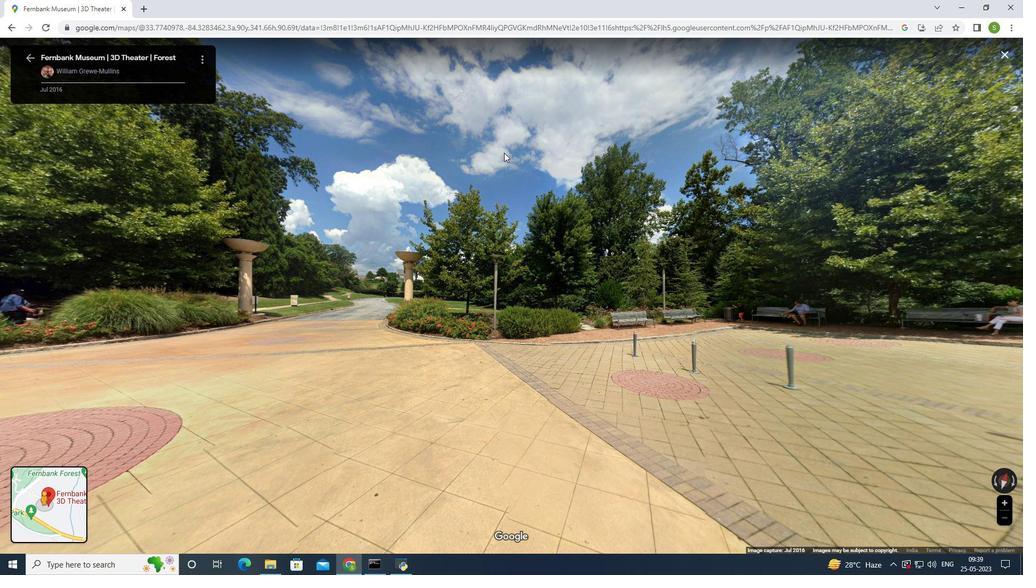 
Action: Mouse scrolled (503, 152) with delta (0, 0)
Screenshot: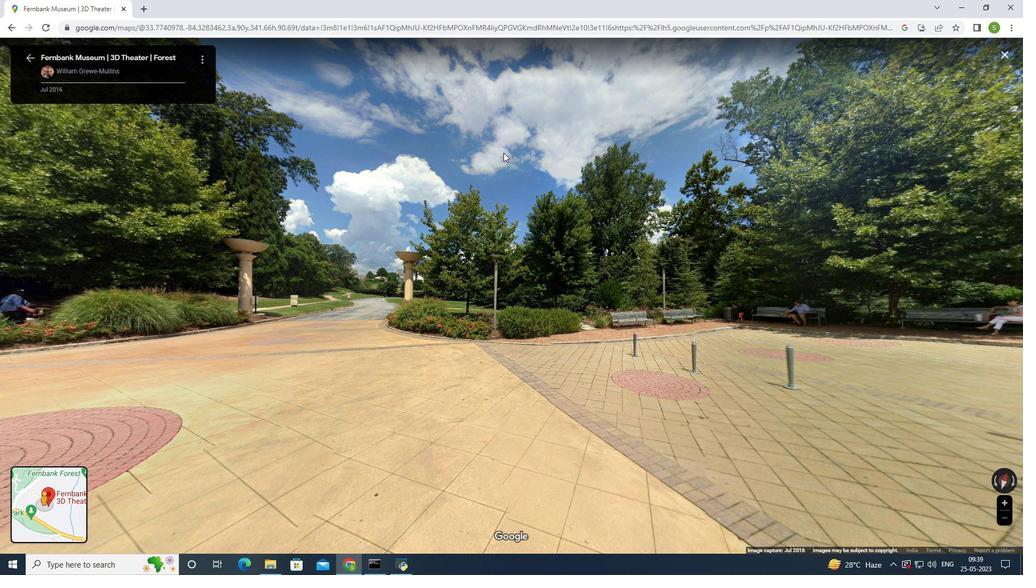 
Action: Mouse scrolled (503, 152) with delta (0, 0)
Screenshot: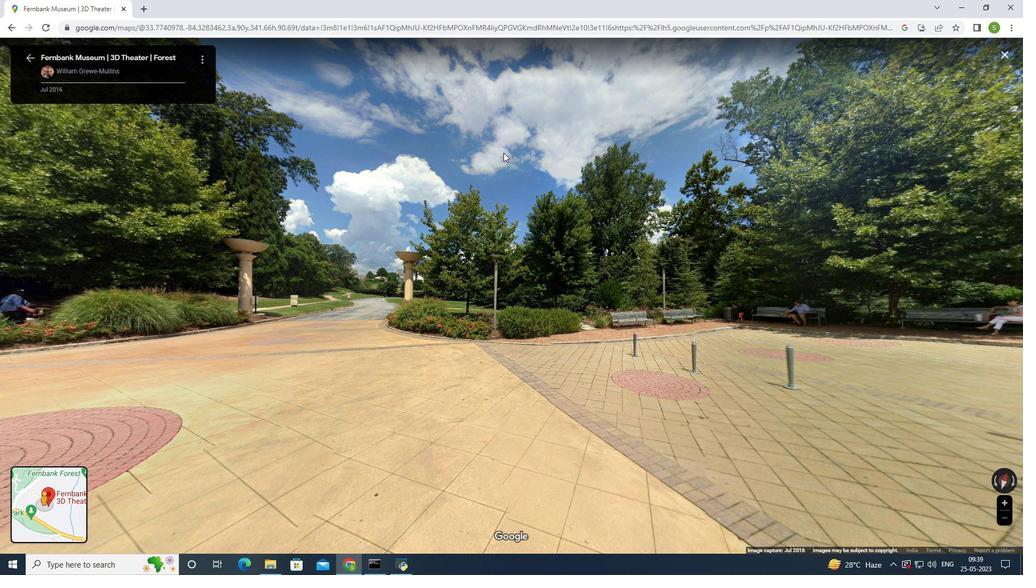 
Action: Mouse scrolled (503, 152) with delta (0, 0)
Screenshot: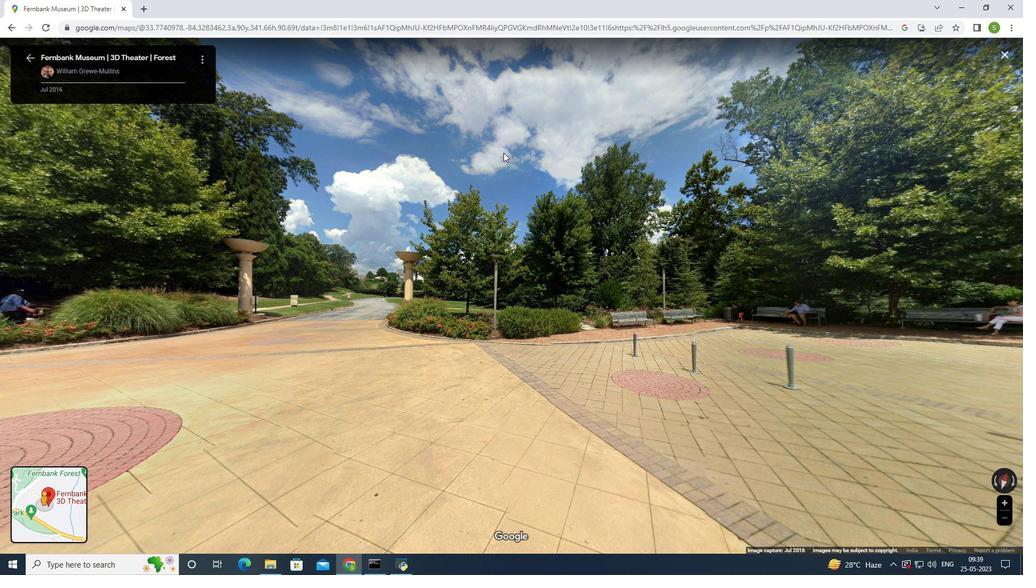 
Action: Mouse moved to (1003, 52)
Screenshot: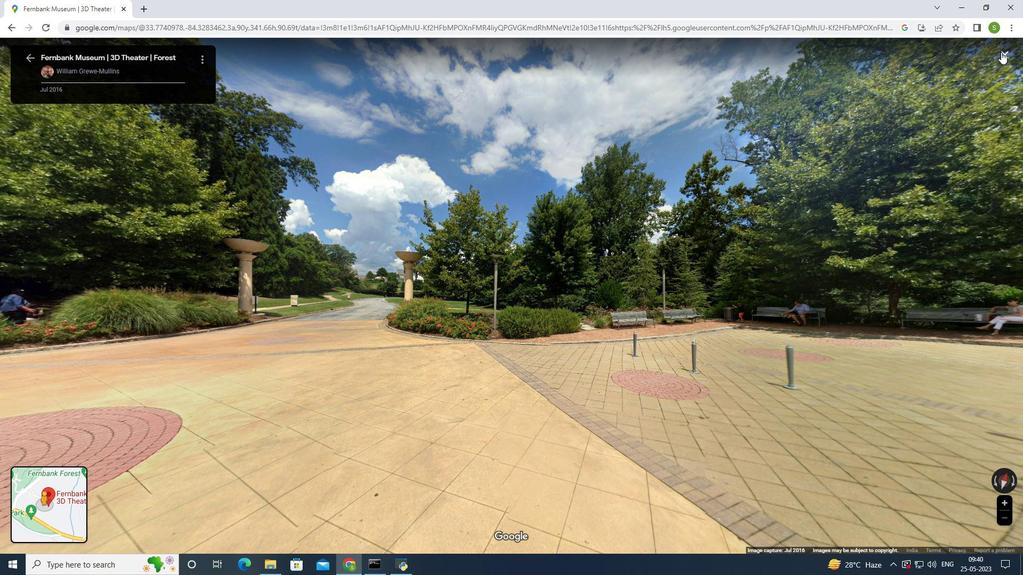 
Action: Mouse pressed left at (1003, 52)
Screenshot: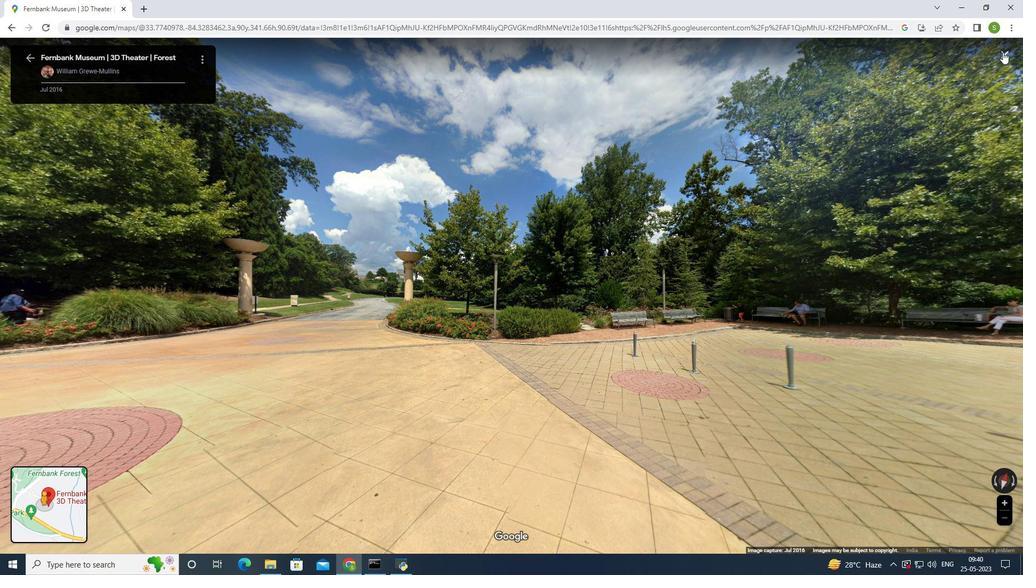 
Action: Mouse moved to (688, 291)
Screenshot: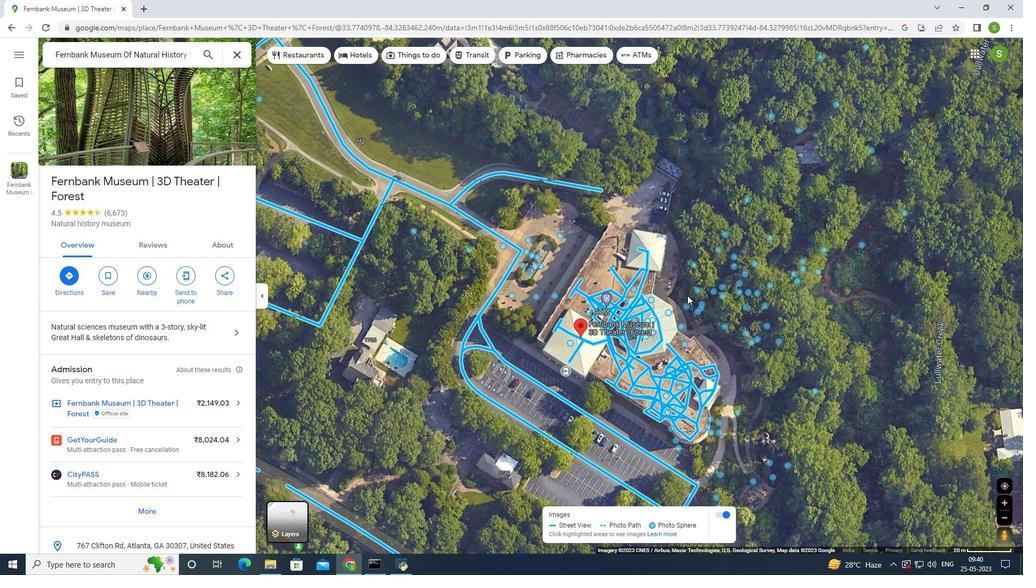 
Action: Mouse scrolled (688, 291) with delta (0, 0)
Screenshot: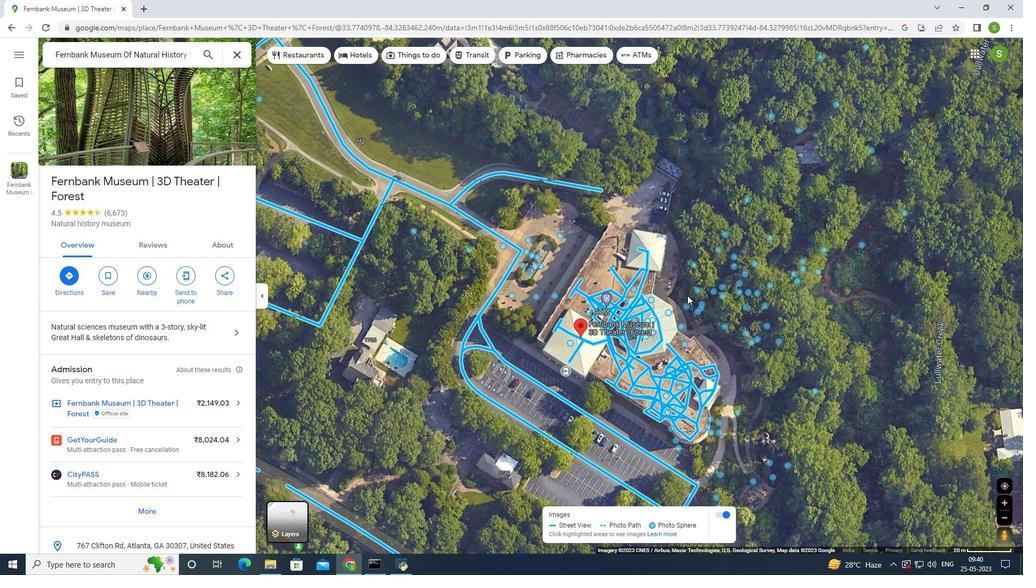
Action: Mouse moved to (688, 288)
Screenshot: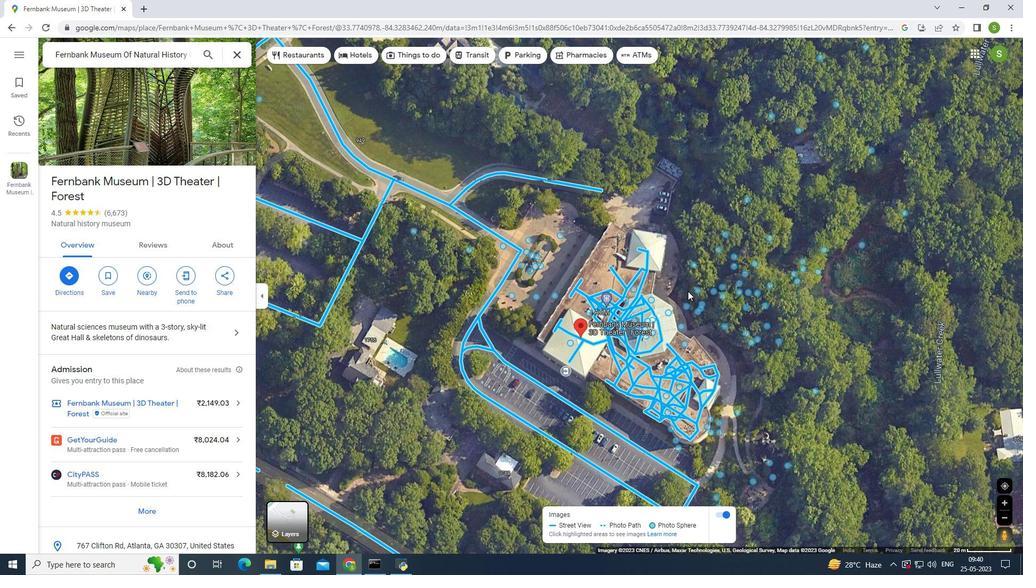 
Action: Mouse scrolled (688, 289) with delta (0, 0)
Screenshot: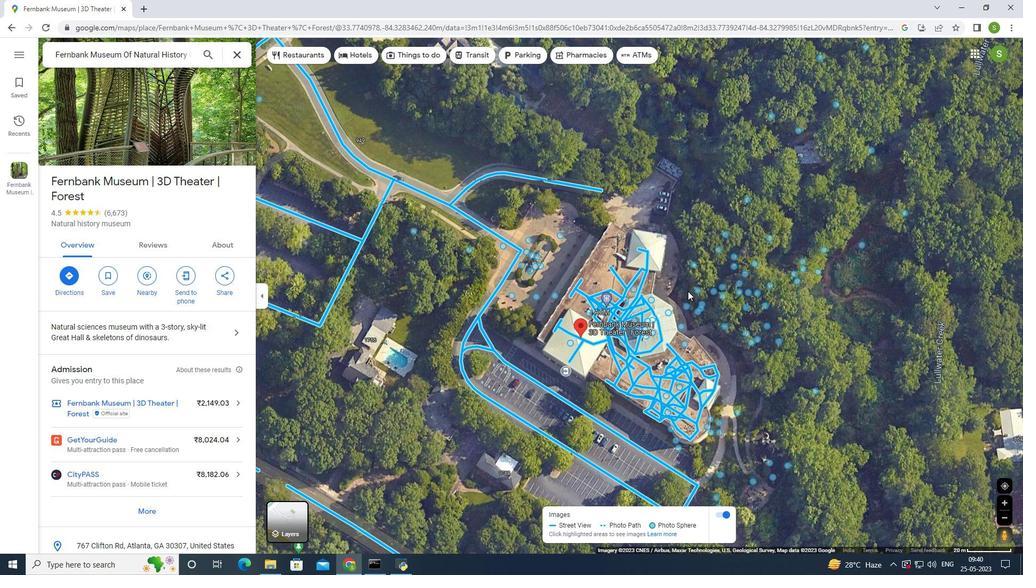 
Action: Mouse scrolled (688, 289) with delta (0, 0)
Screenshot: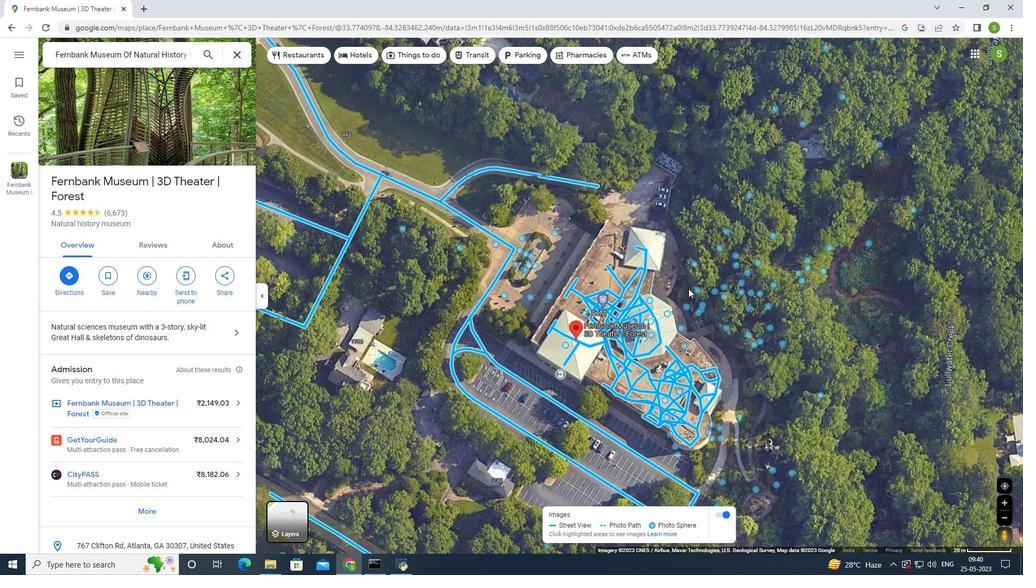 
Action: Mouse scrolled (688, 289) with delta (0, 0)
Screenshot: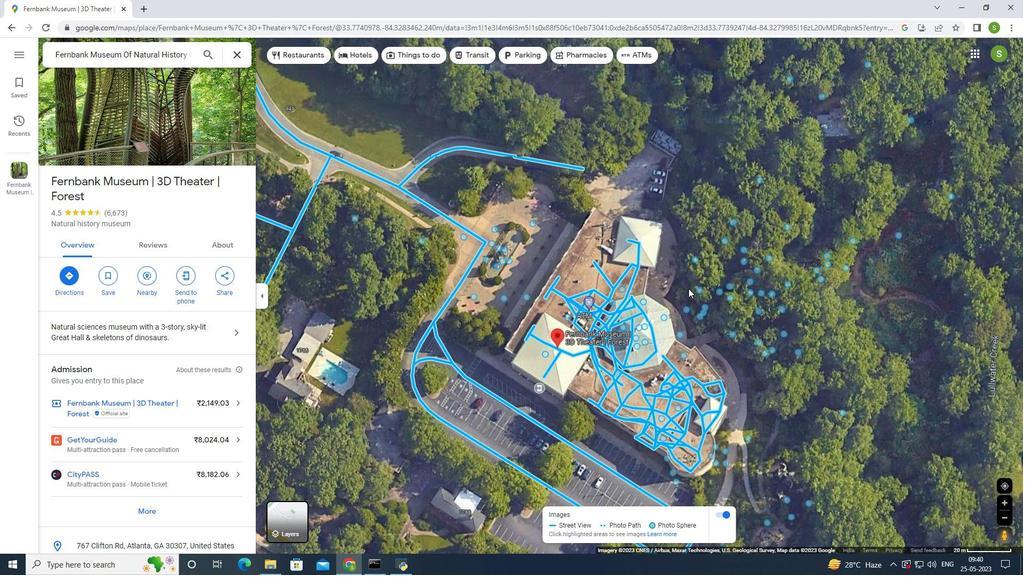 
Action: Mouse moved to (606, 354)
Screenshot: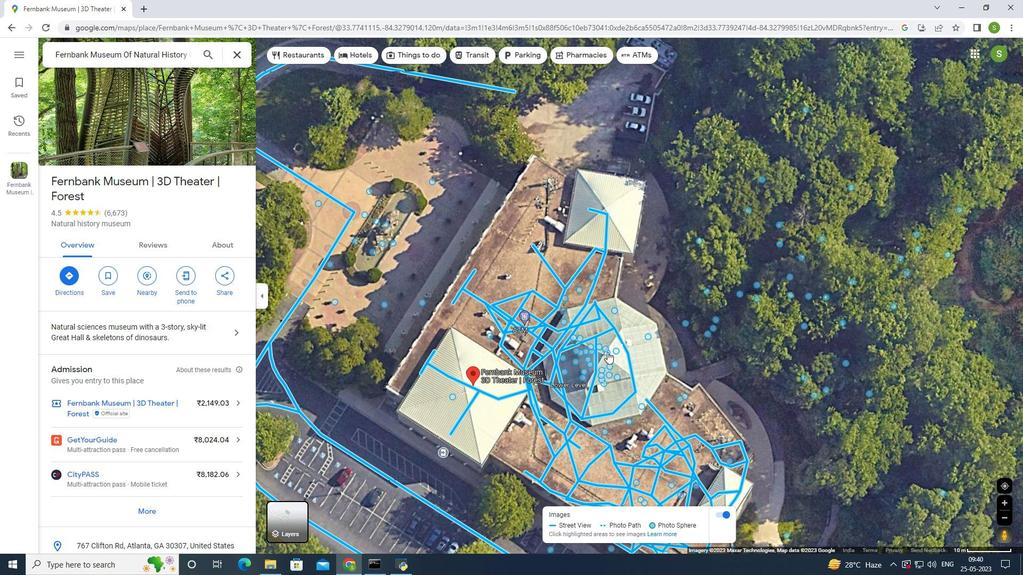 
Action: Mouse pressed left at (606, 354)
Screenshot: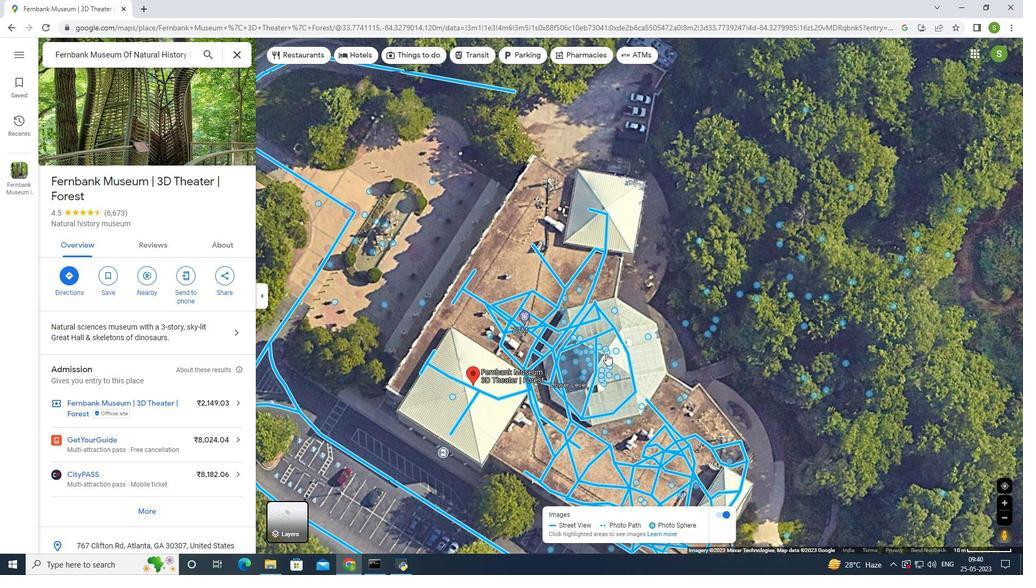 
Action: Mouse moved to (596, 307)
Screenshot: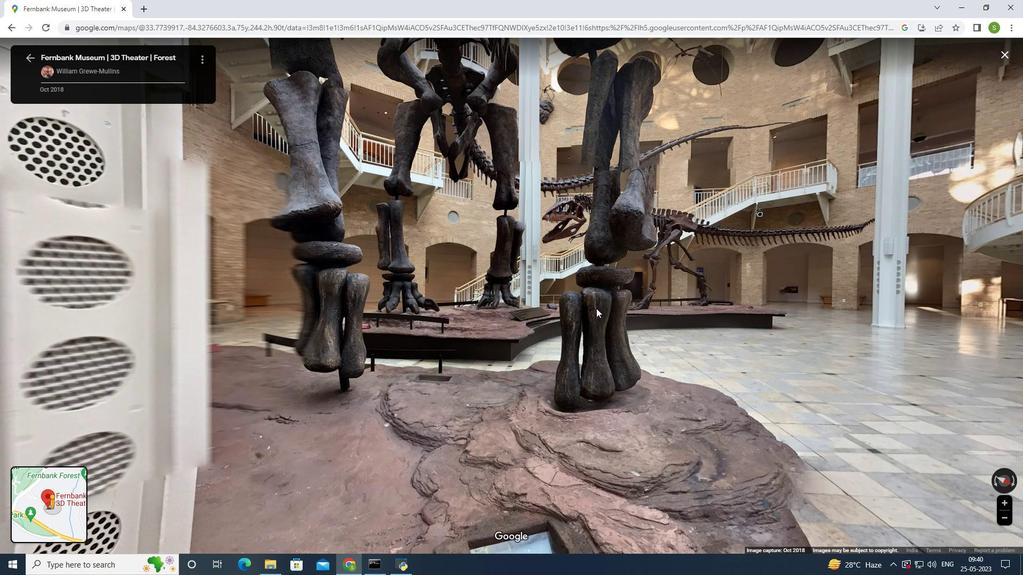 
Action: Mouse scrolled (596, 306) with delta (0, 0)
Screenshot: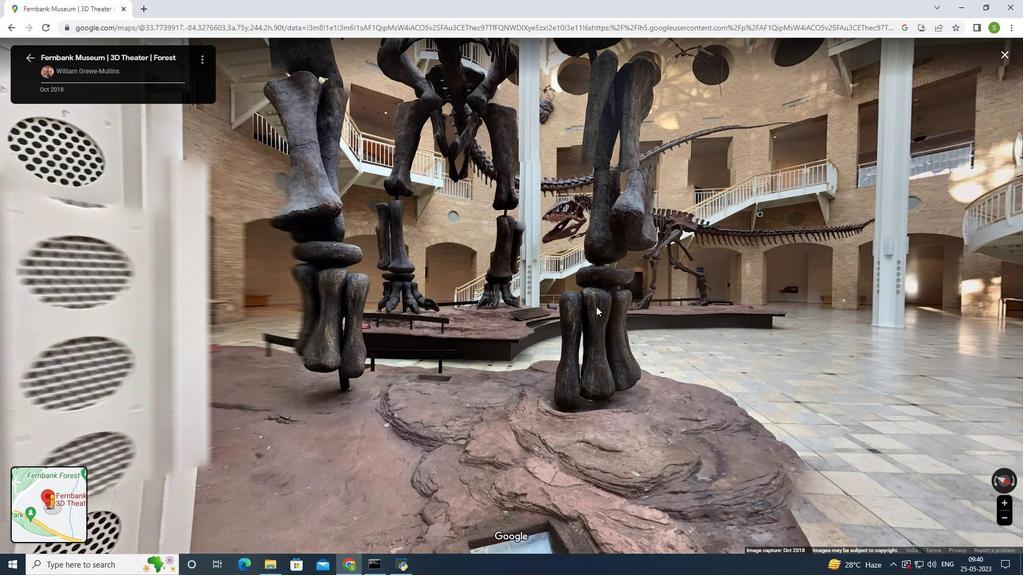 
Action: Mouse scrolled (596, 306) with delta (0, 0)
Screenshot: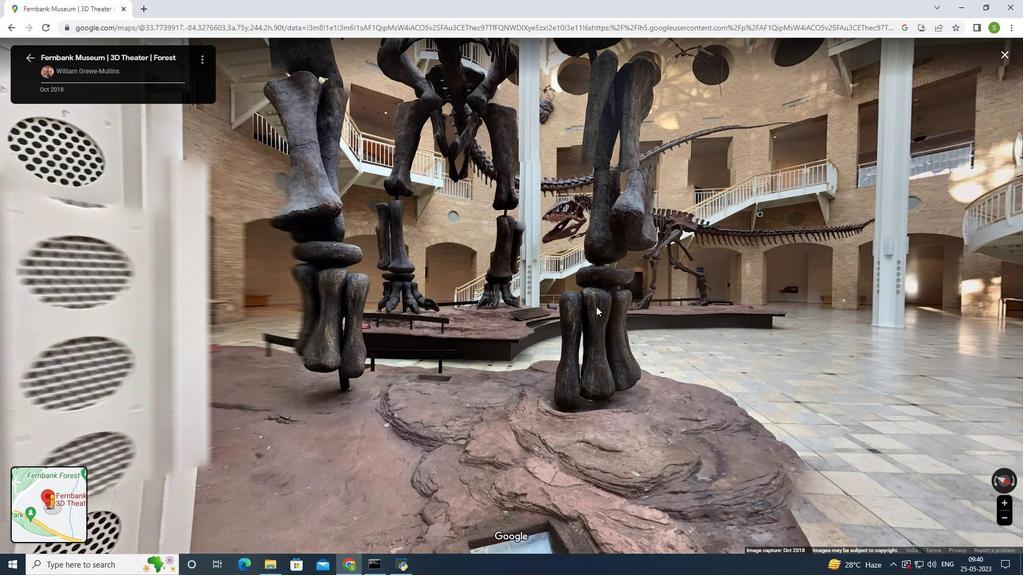 
Action: Mouse moved to (1005, 54)
Screenshot: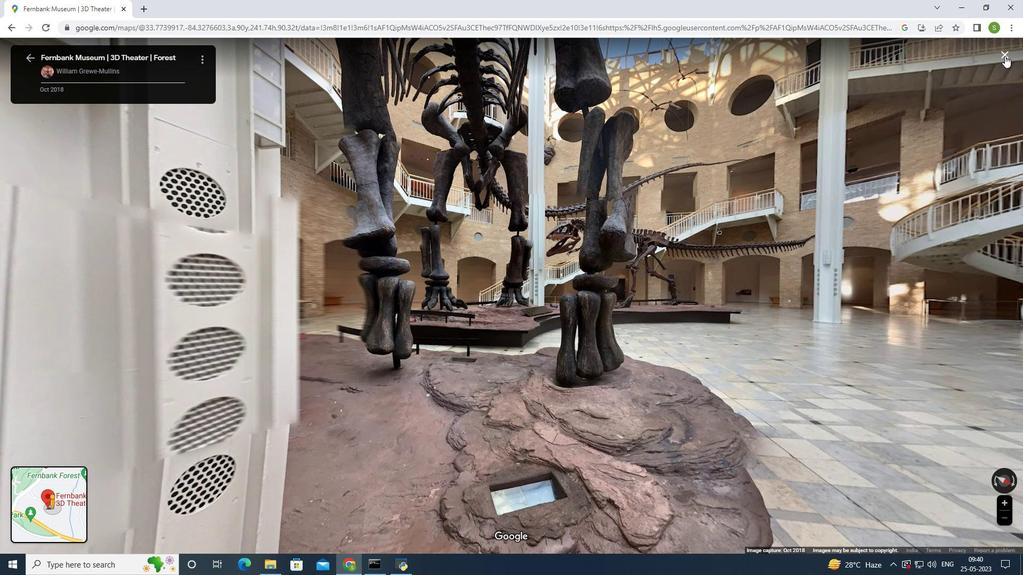 
Action: Mouse pressed left at (1005, 54)
Screenshot: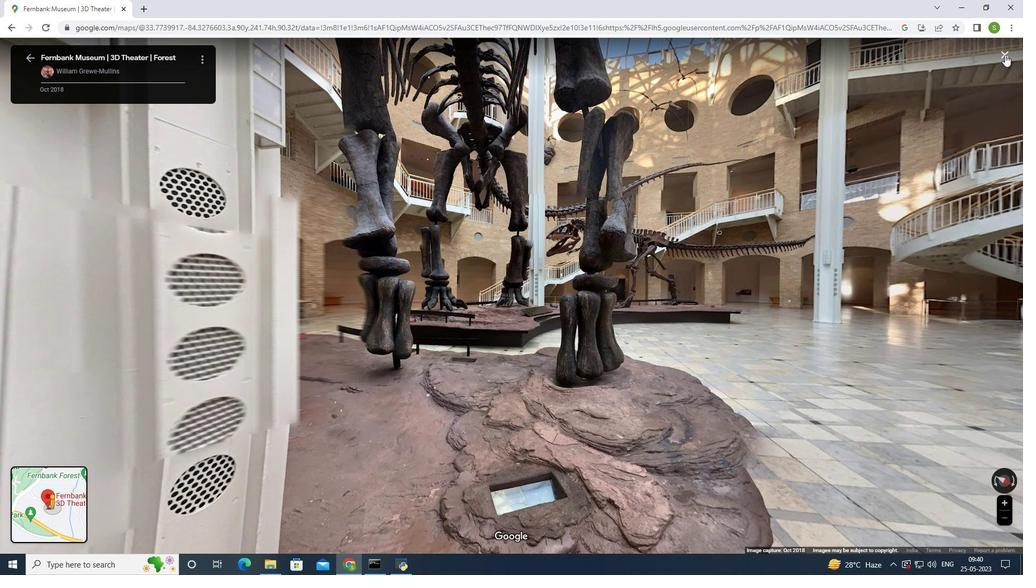 
Action: Mouse moved to (165, 376)
Screenshot: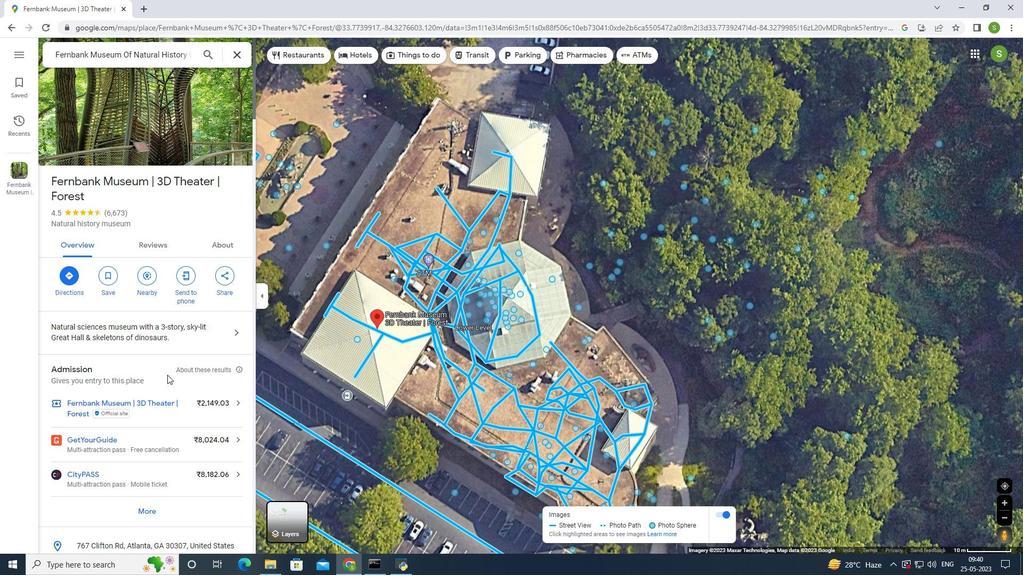 
Action: Mouse scrolled (165, 375) with delta (0, 0)
Screenshot: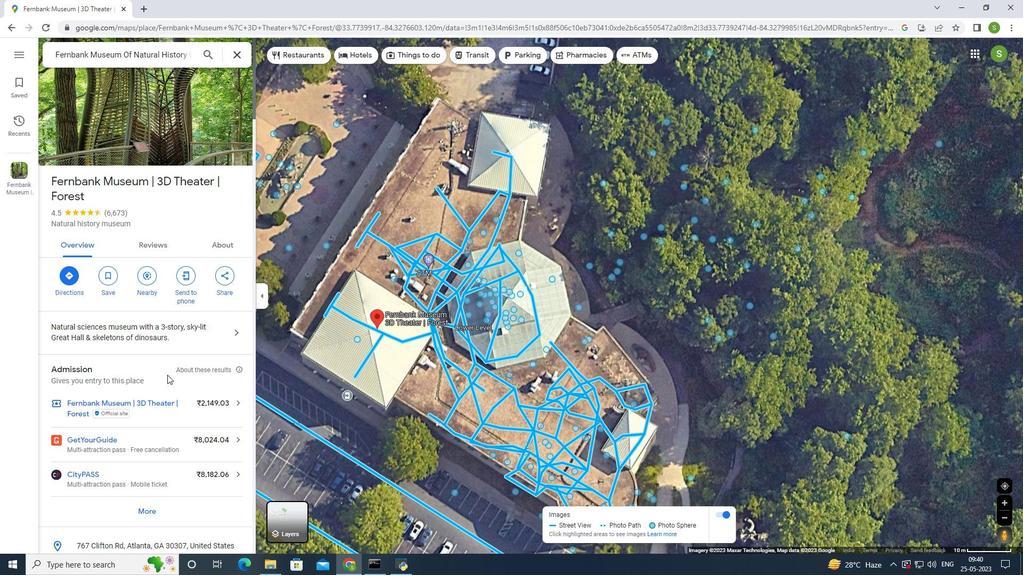 
Action: Mouse moved to (164, 376)
Screenshot: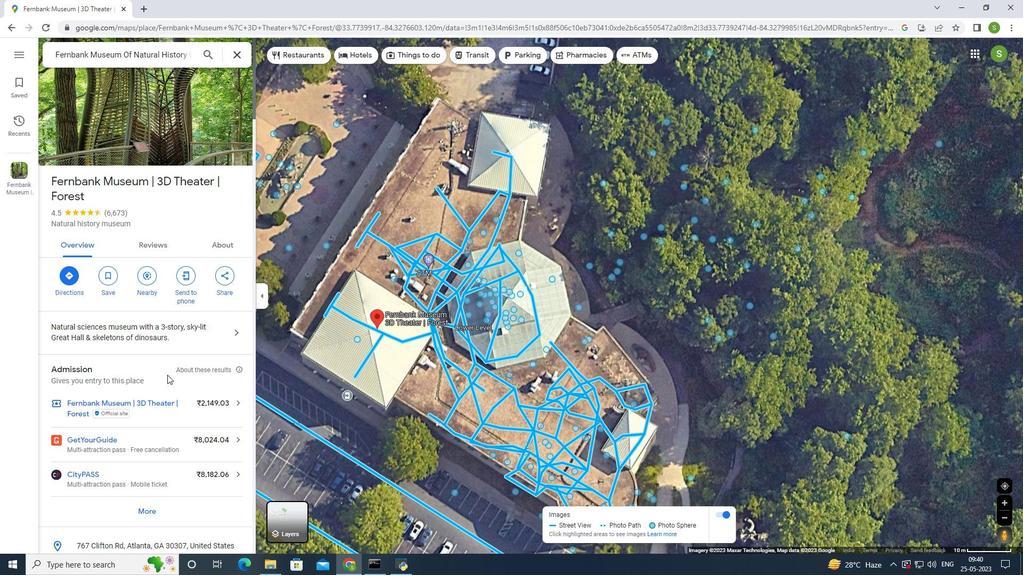 
Action: Mouse scrolled (164, 375) with delta (0, 0)
Screenshot: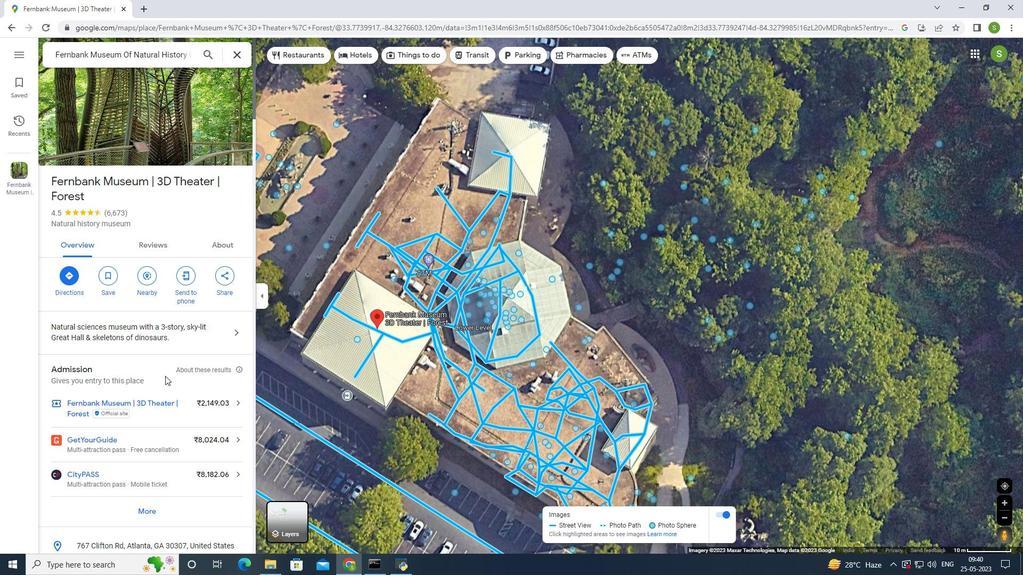 
Action: Mouse scrolled (164, 375) with delta (0, 0)
Screenshot: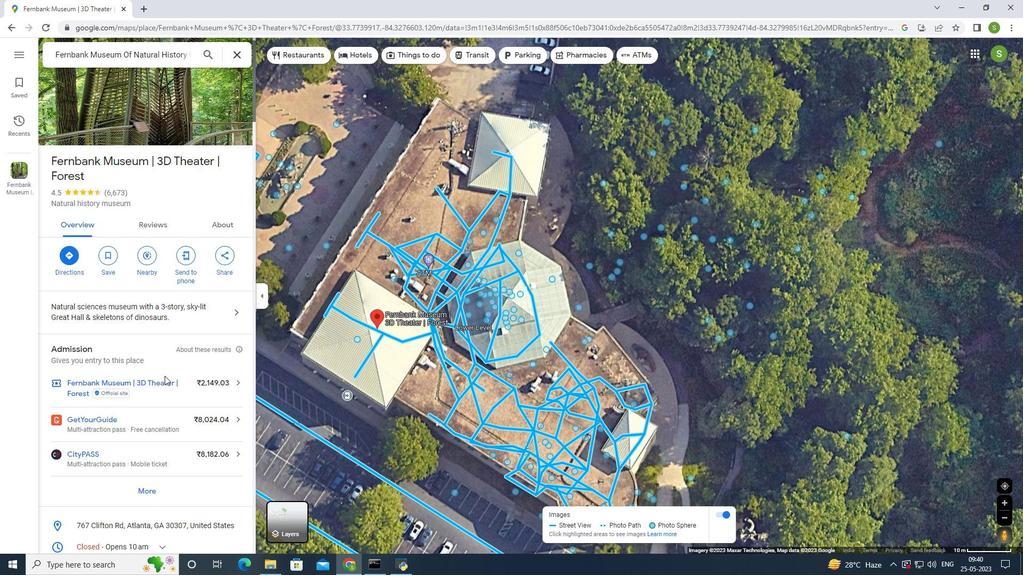 
Action: Mouse scrolled (164, 375) with delta (0, 0)
Screenshot: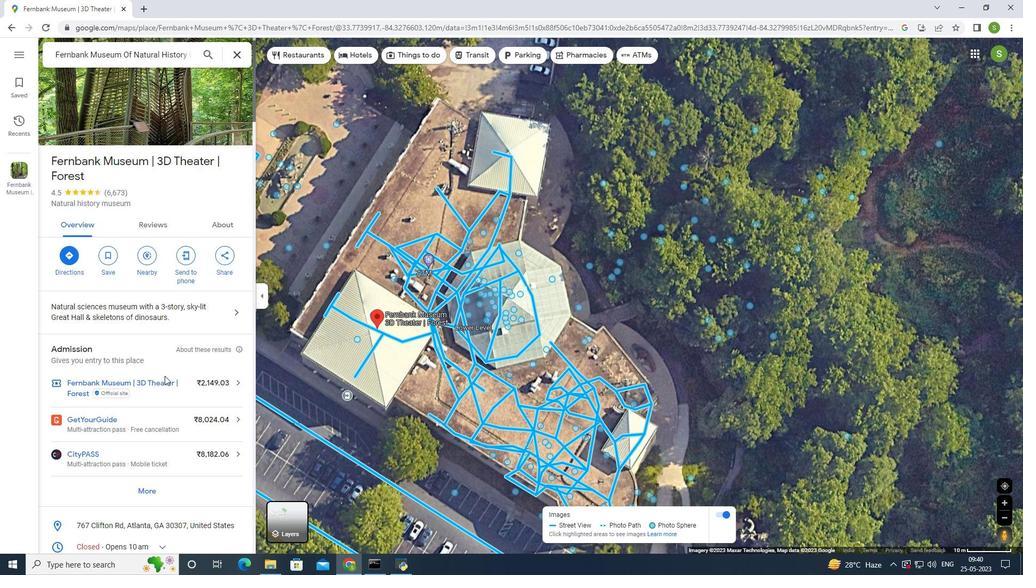 
Action: Mouse moved to (164, 375)
Screenshot: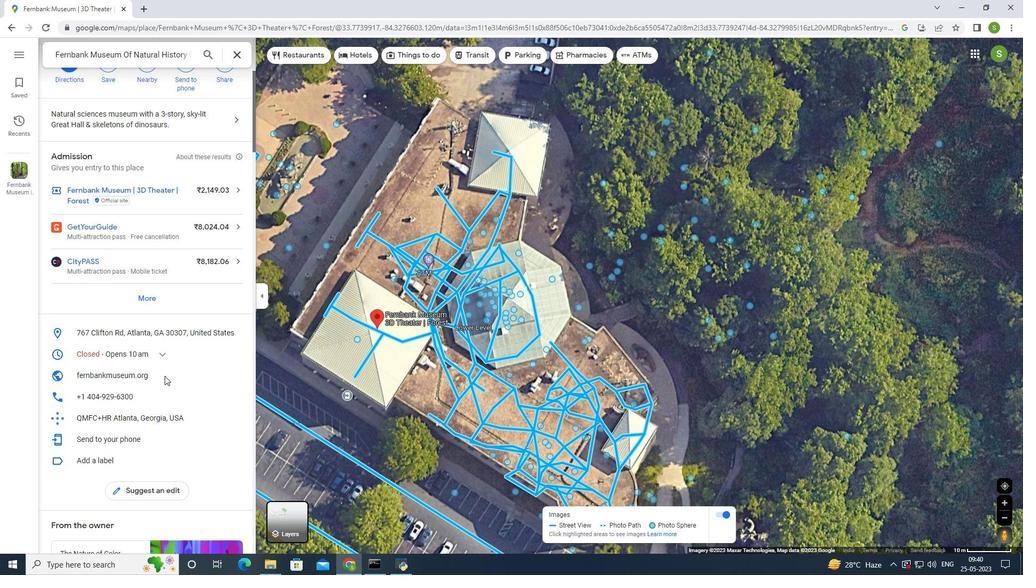 
Action: Mouse scrolled (164, 374) with delta (0, 0)
Screenshot: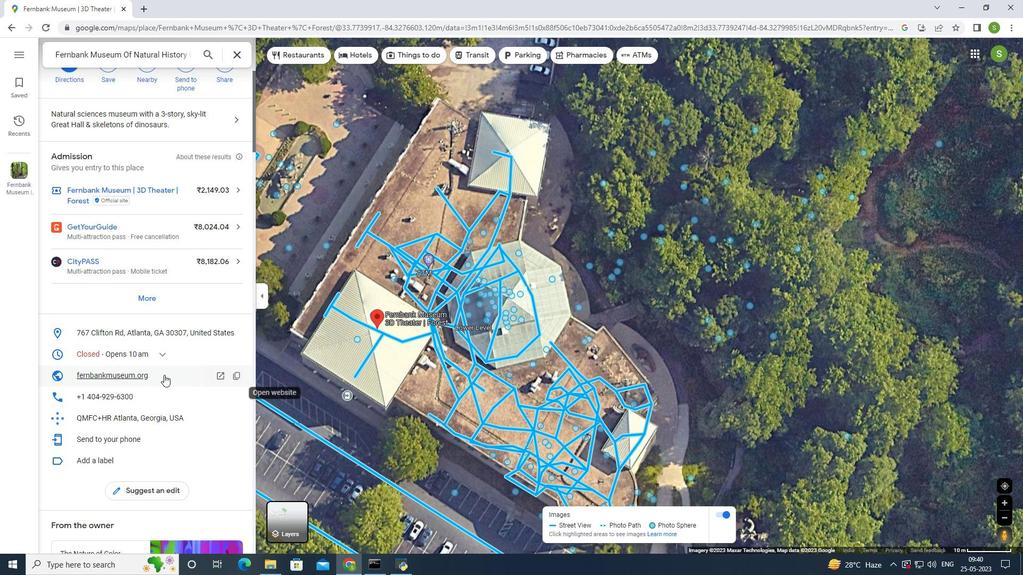 
Action: Mouse scrolled (164, 374) with delta (0, 0)
Screenshot: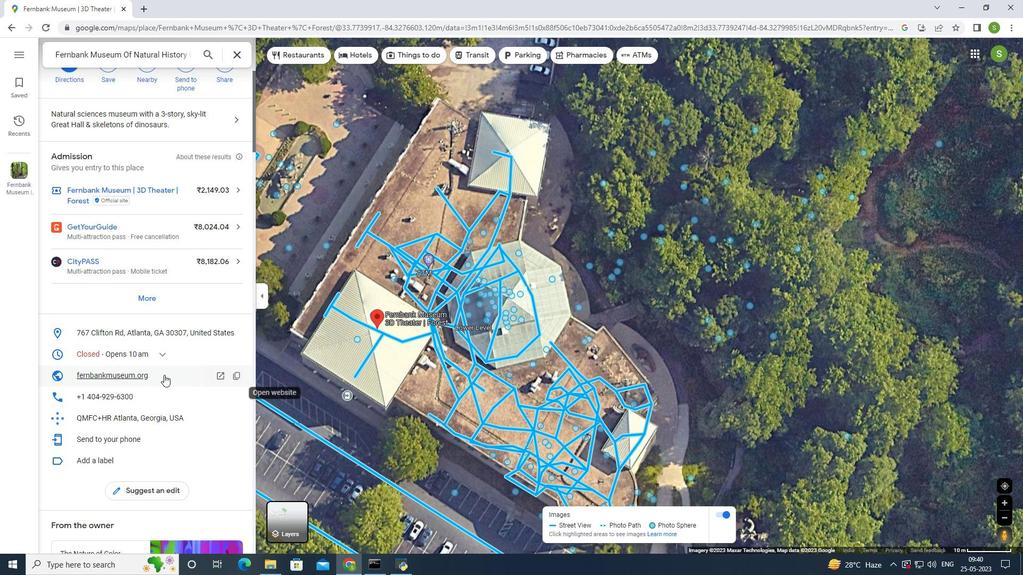 
Action: Mouse scrolled (164, 374) with delta (0, 0)
Screenshot: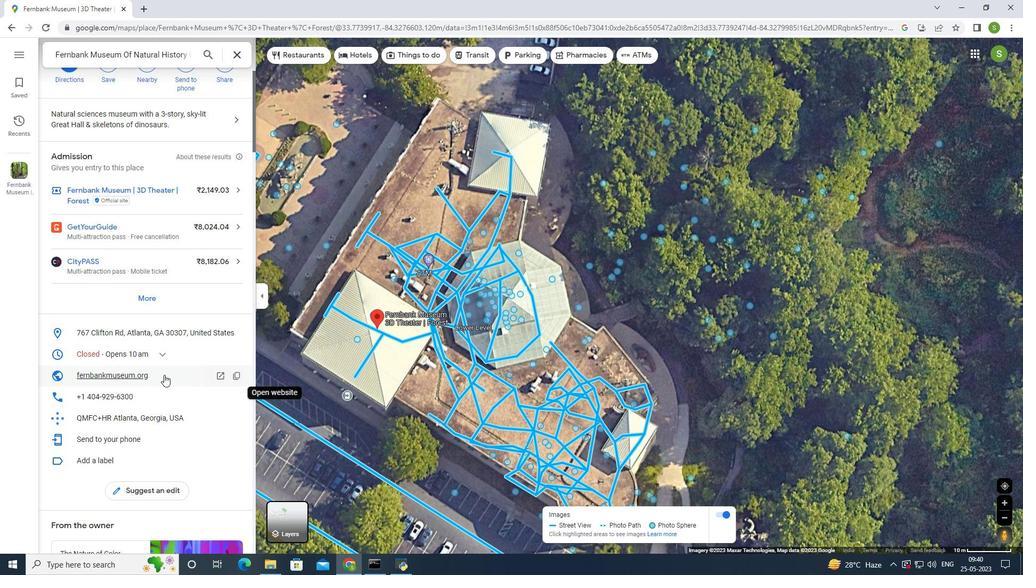 
Action: Mouse scrolled (164, 374) with delta (0, 0)
Screenshot: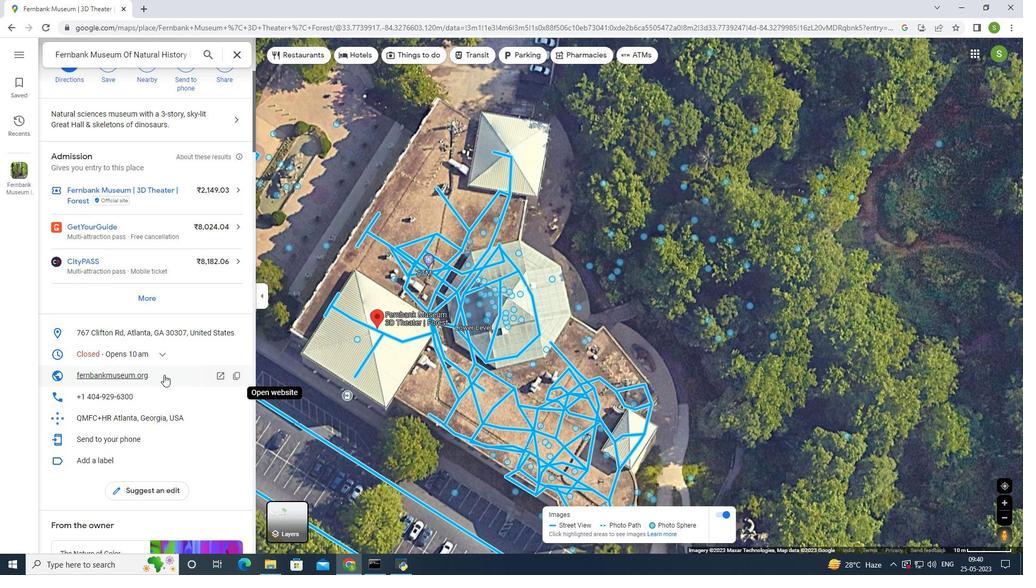 
Action: Mouse scrolled (164, 374) with delta (0, 0)
Screenshot: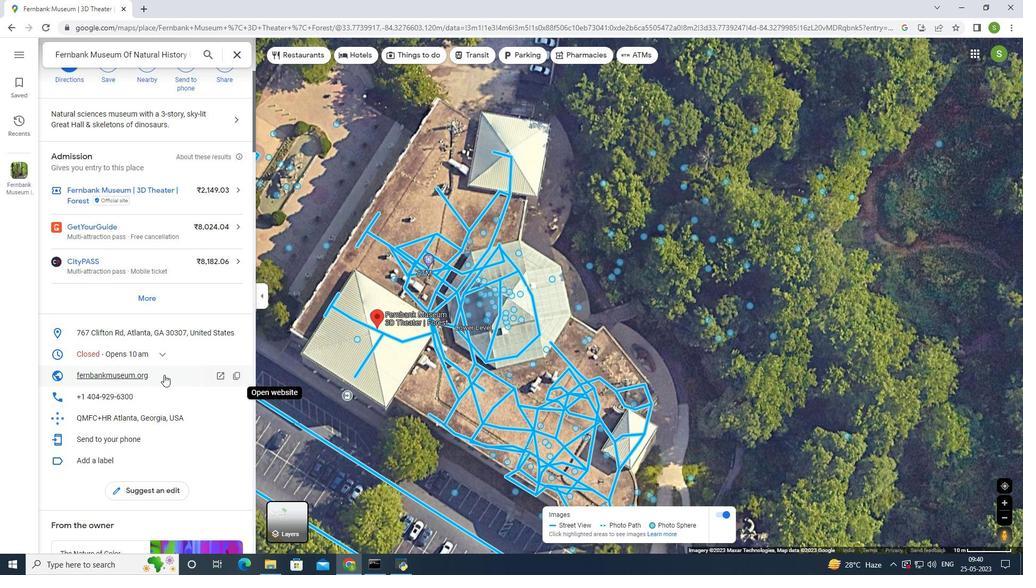 
Action: Mouse moved to (164, 375)
Screenshot: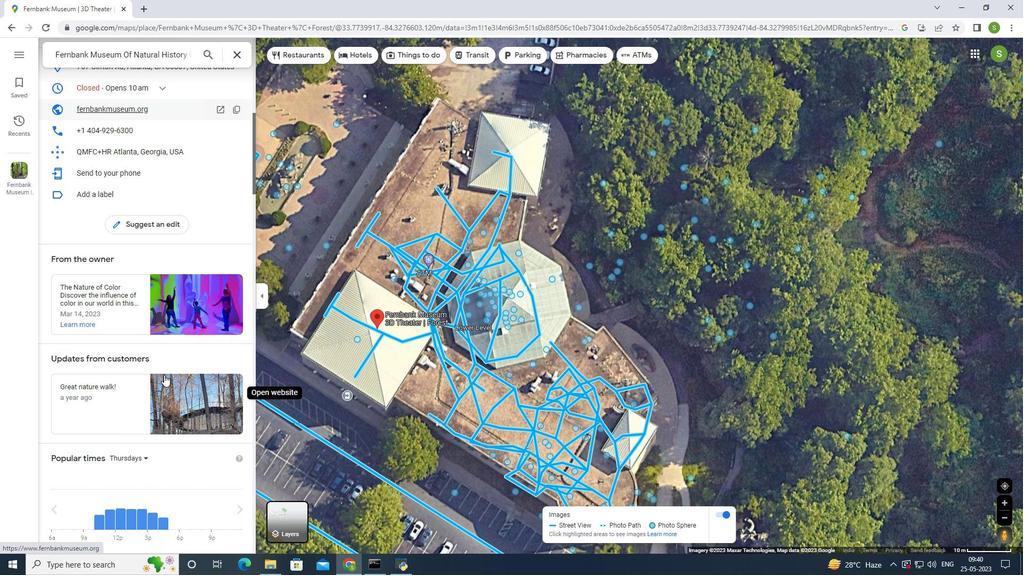 
Action: Mouse scrolled (164, 374) with delta (0, 0)
Screenshot: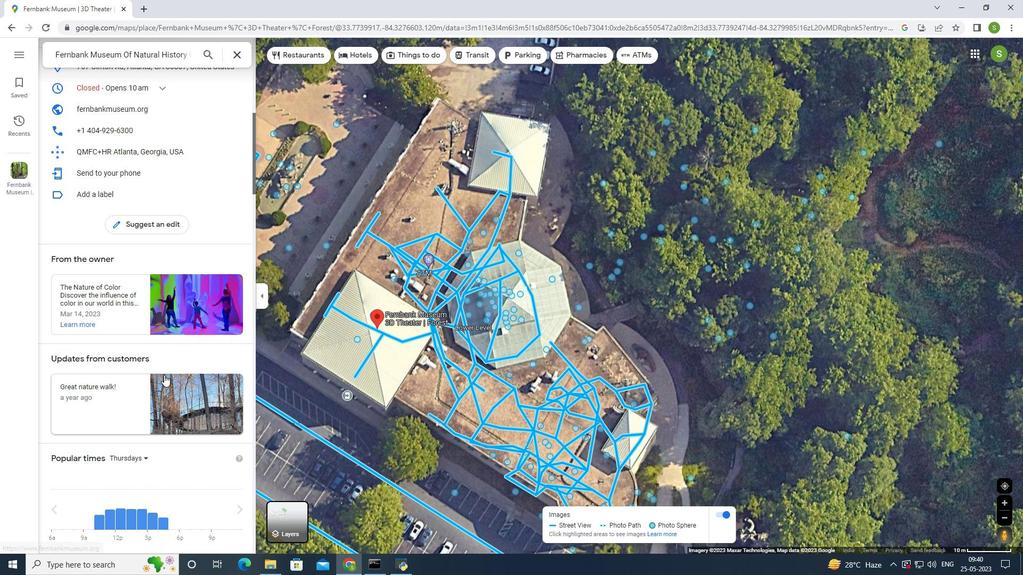
Action: Mouse scrolled (164, 374) with delta (0, 0)
Screenshot: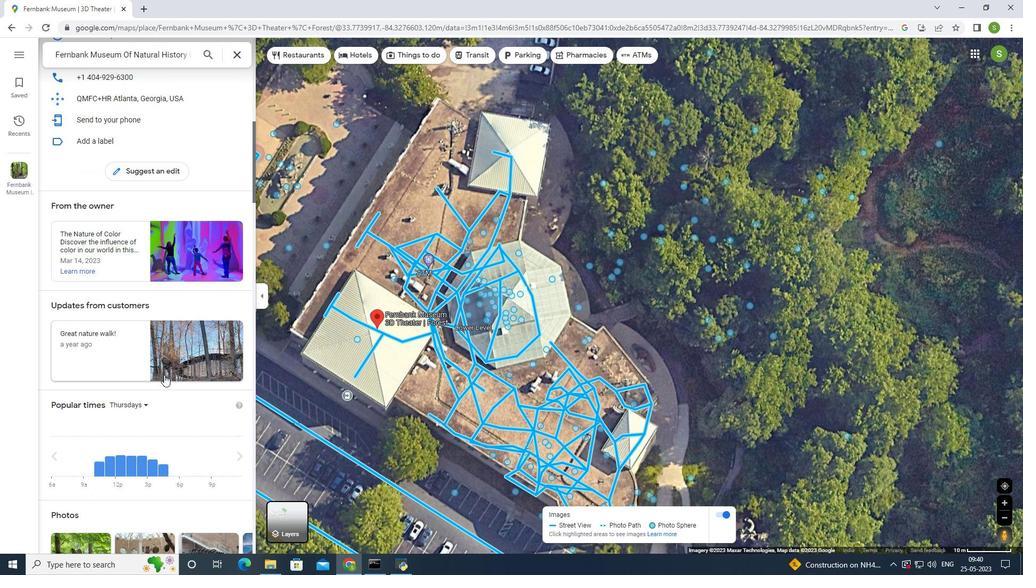 
Action: Mouse scrolled (164, 374) with delta (0, 0)
Screenshot: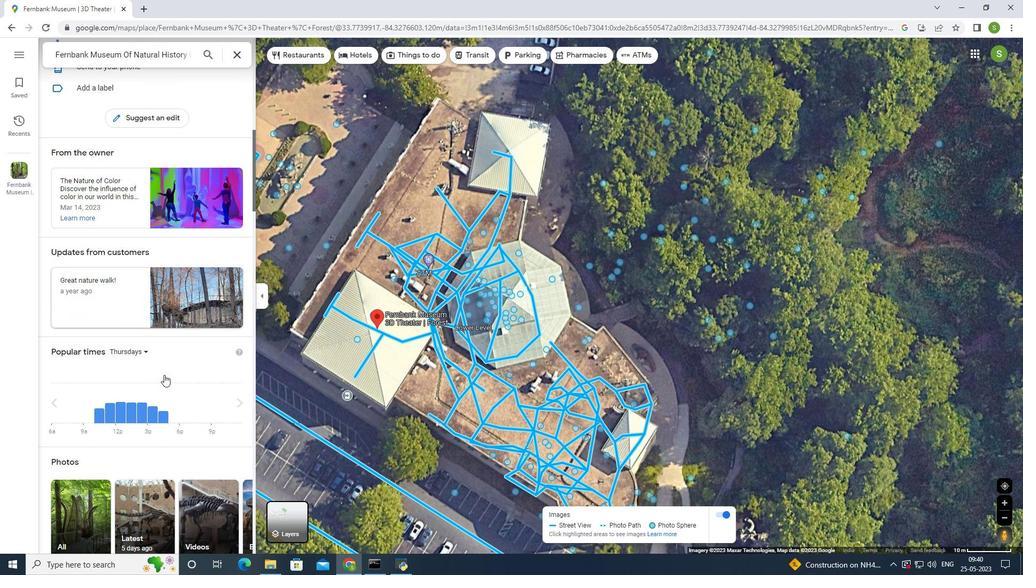 
Action: Mouse scrolled (164, 374) with delta (0, 0)
Screenshot: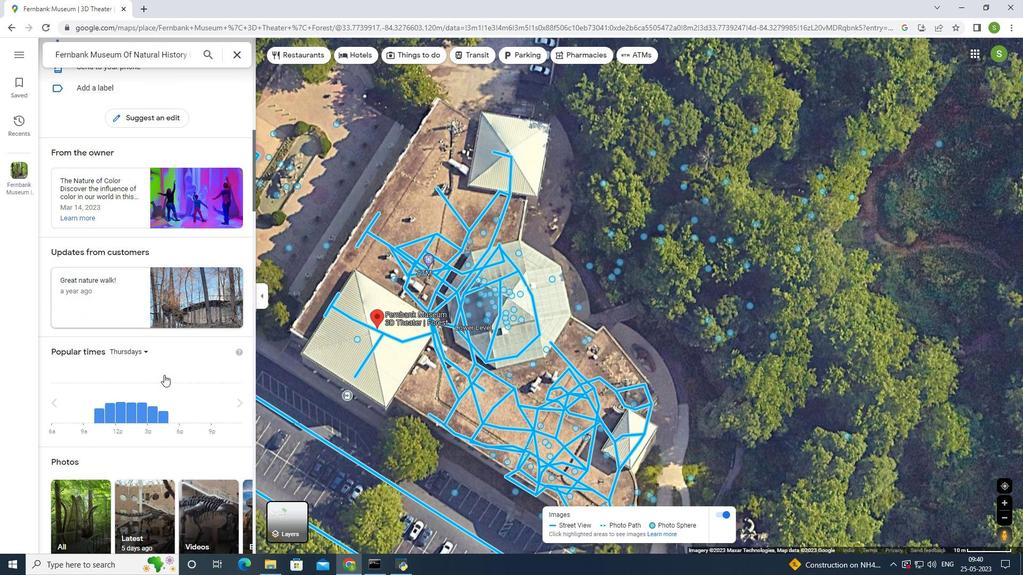 
Action: Mouse scrolled (164, 374) with delta (0, 0)
Screenshot: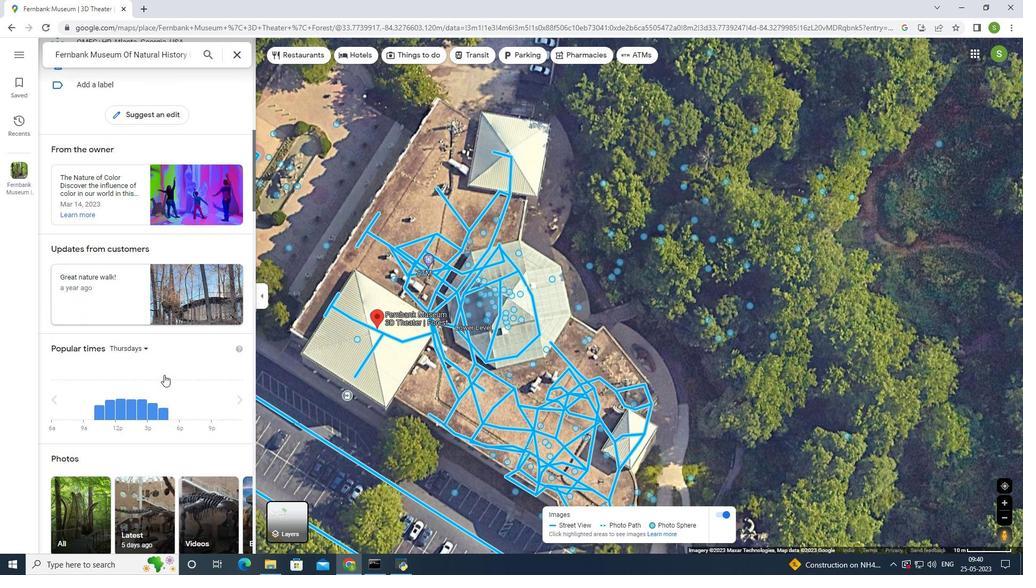 
Action: Mouse moved to (164, 372)
Screenshot: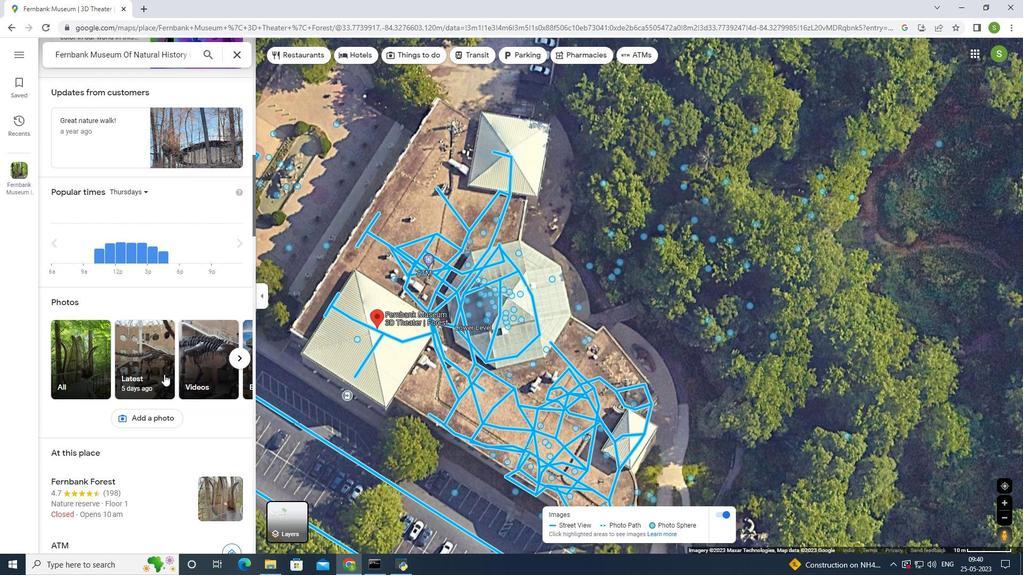 
Action: Mouse scrolled (164, 372) with delta (0, 0)
Screenshot: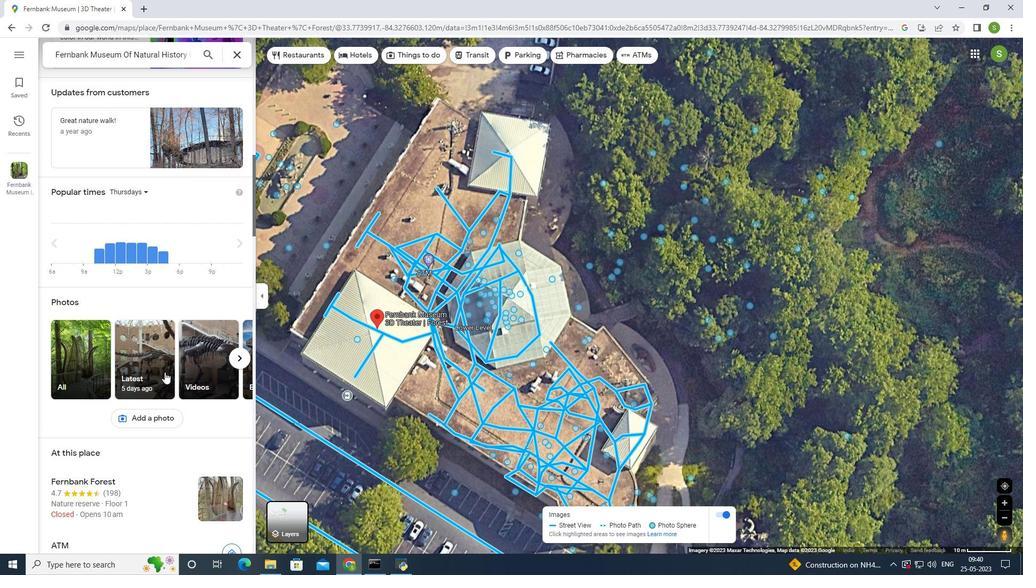 
Action: Mouse scrolled (164, 372) with delta (0, 0)
Screenshot: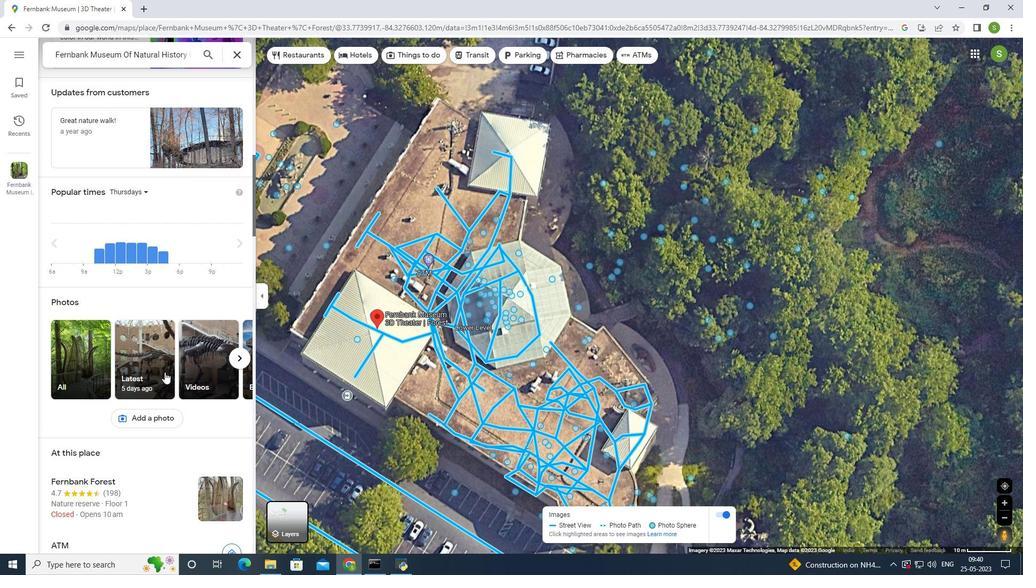 
Action: Mouse scrolled (164, 372) with delta (0, 0)
Screenshot: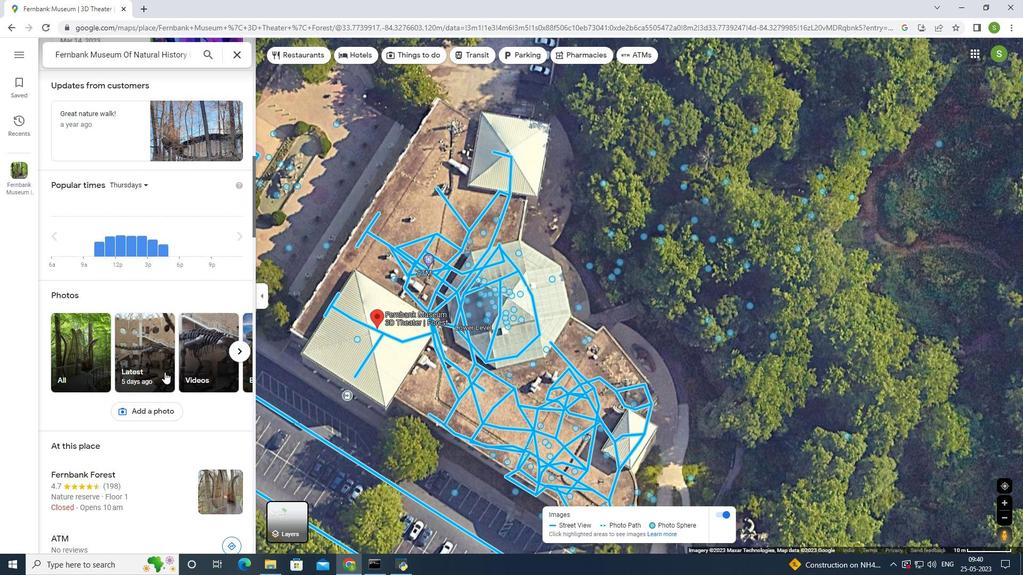 
Action: Mouse scrolled (164, 372) with delta (0, 0)
Screenshot: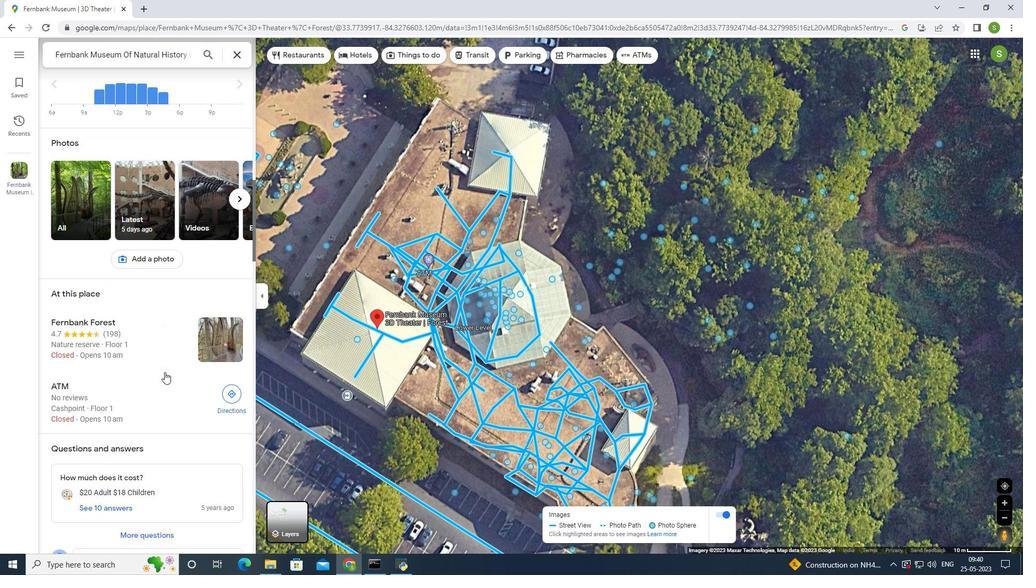 
Action: Mouse scrolled (164, 372) with delta (0, 0)
Screenshot: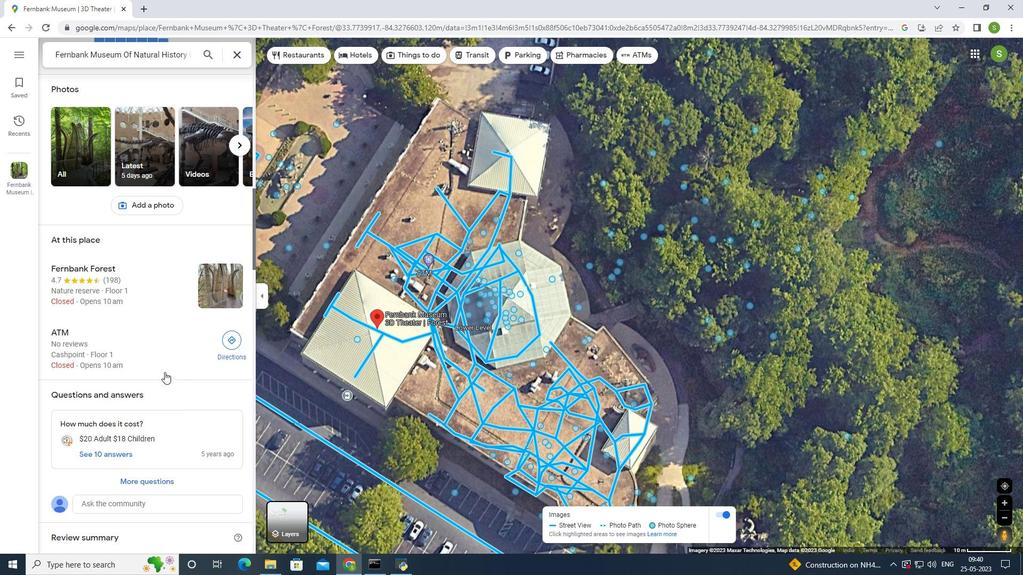 
Action: Mouse scrolled (164, 372) with delta (0, 0)
Screenshot: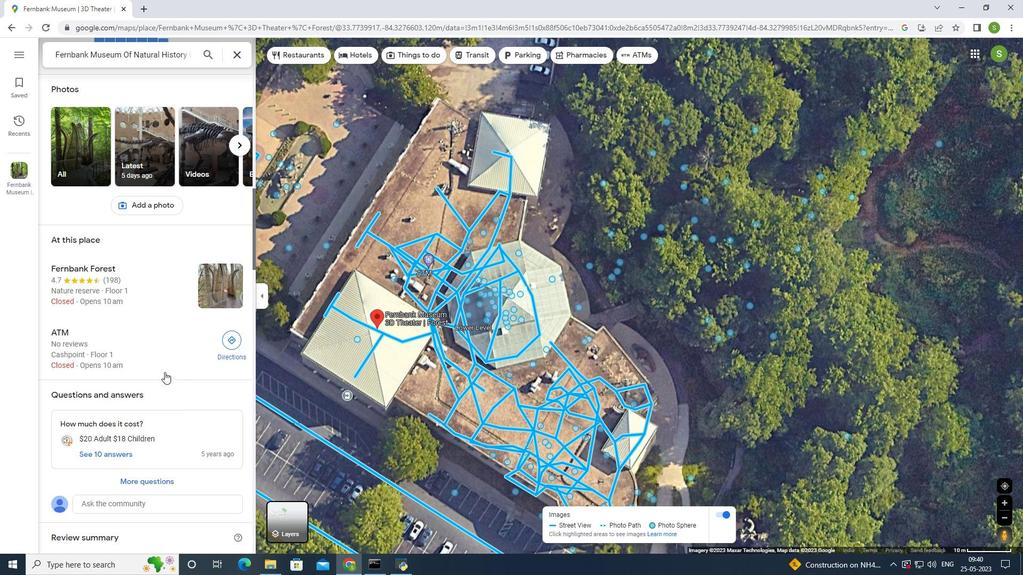 
Action: Mouse scrolled (164, 372) with delta (0, 0)
Screenshot: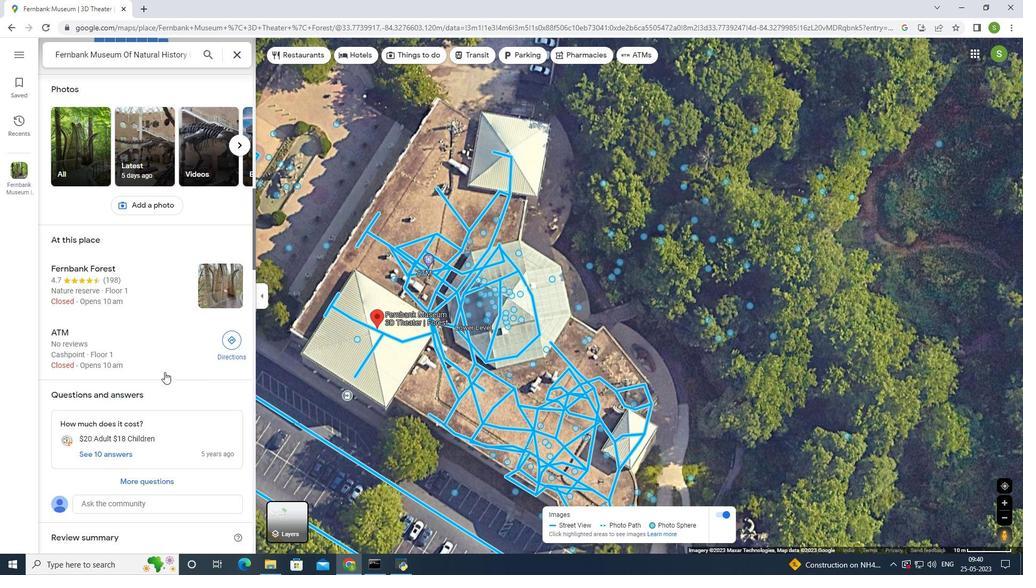 
Action: Mouse scrolled (164, 372) with delta (0, 0)
Screenshot: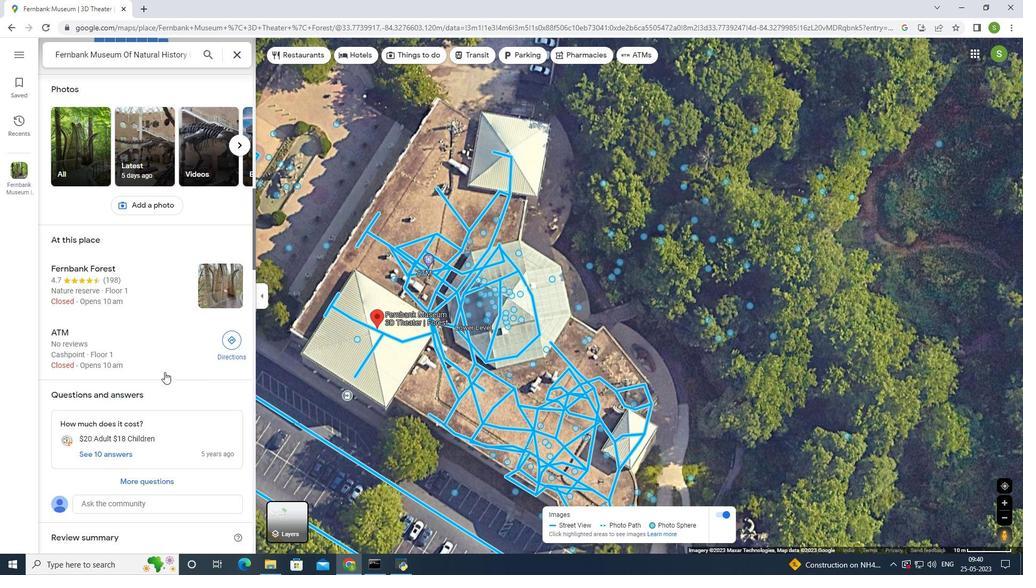 
Action: Mouse scrolled (164, 372) with delta (0, 0)
Screenshot: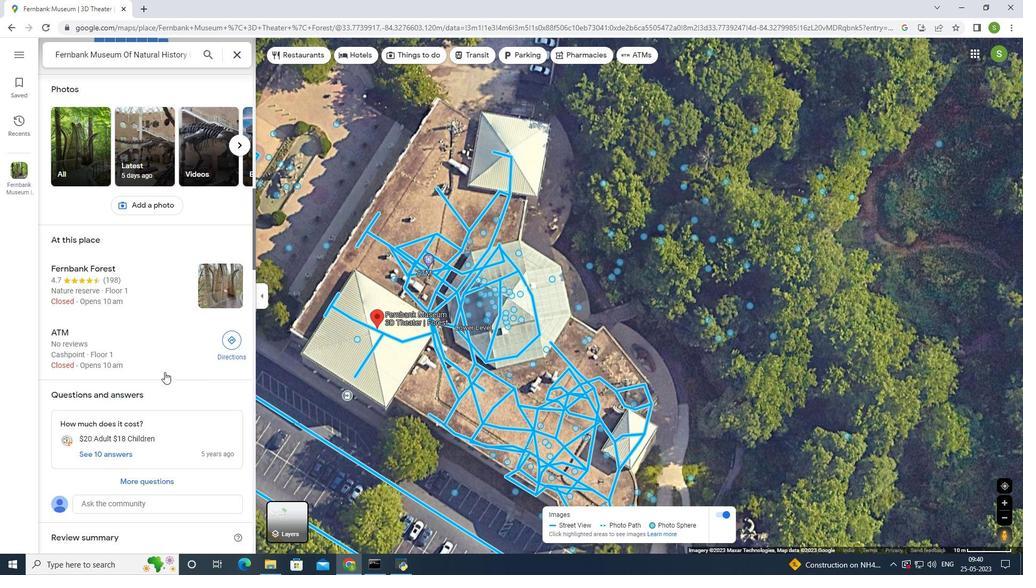 
Action: Mouse moved to (166, 370)
Screenshot: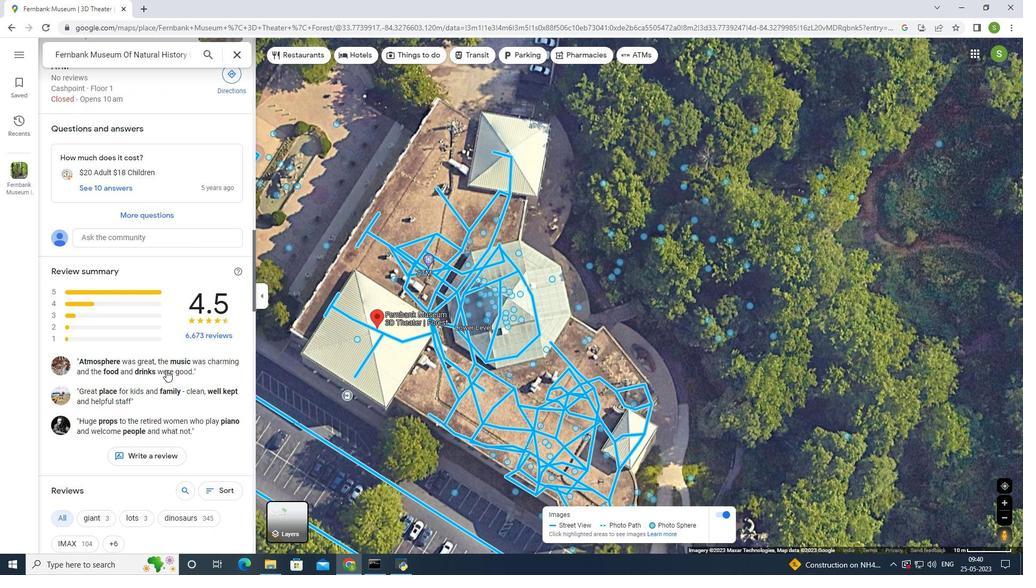 
Action: Mouse scrolled (166, 369) with delta (0, 0)
Screenshot: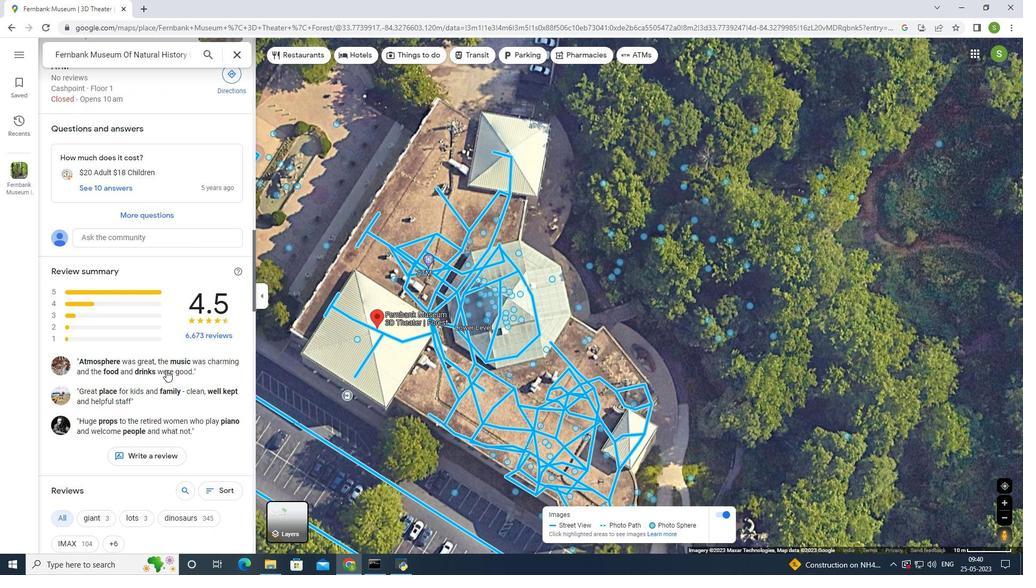 
Action: Mouse scrolled (166, 369) with delta (0, 0)
Screenshot: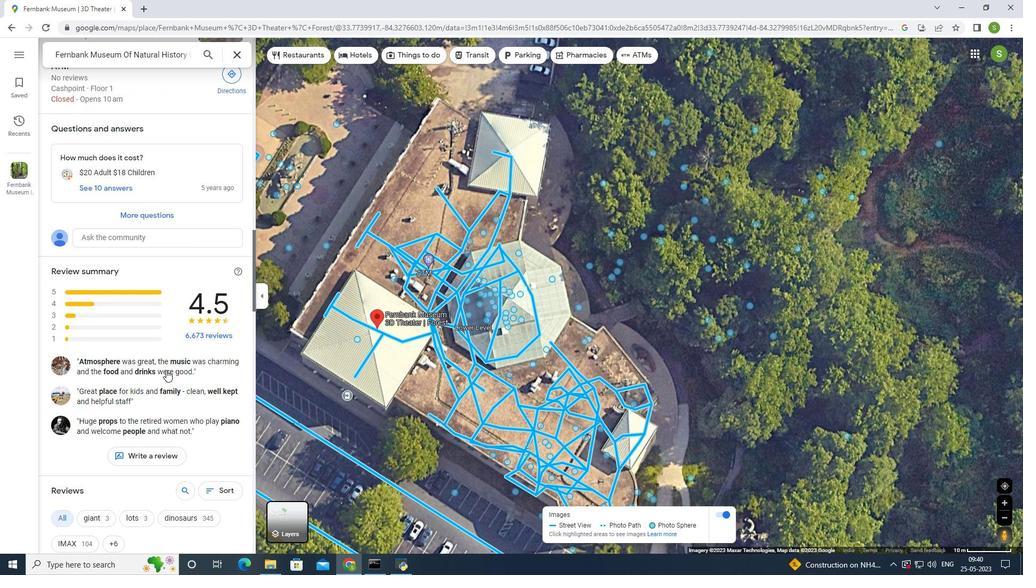 
Action: Mouse scrolled (166, 369) with delta (0, 0)
Screenshot: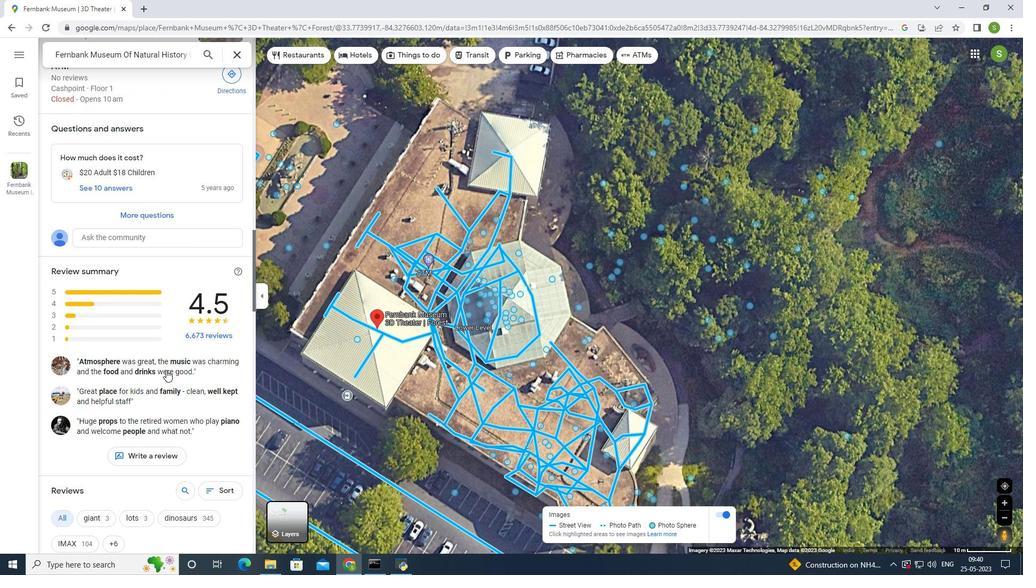 
Action: Mouse scrolled (166, 369) with delta (0, 0)
Screenshot: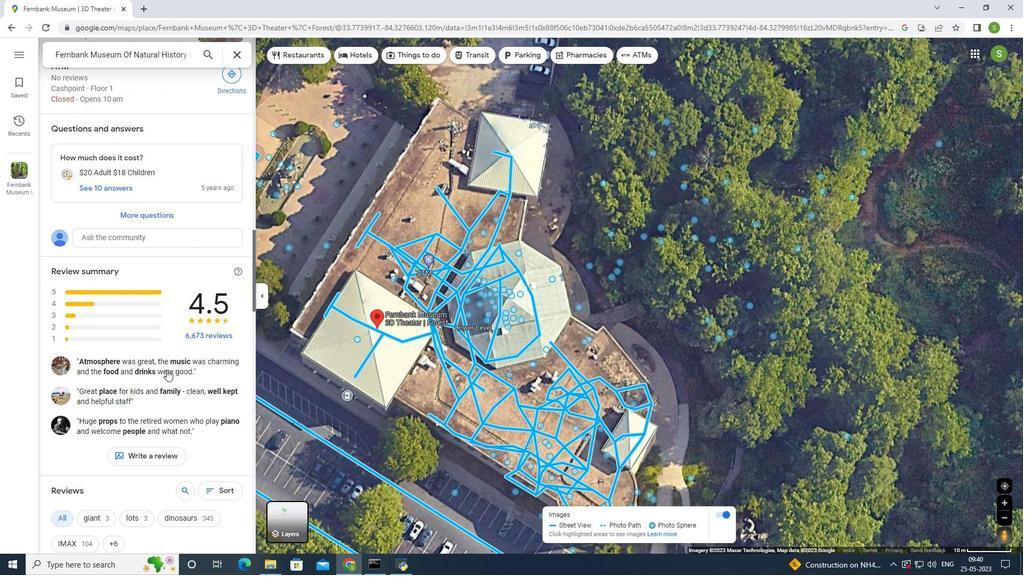 
Action: Mouse scrolled (166, 369) with delta (0, 0)
Screenshot: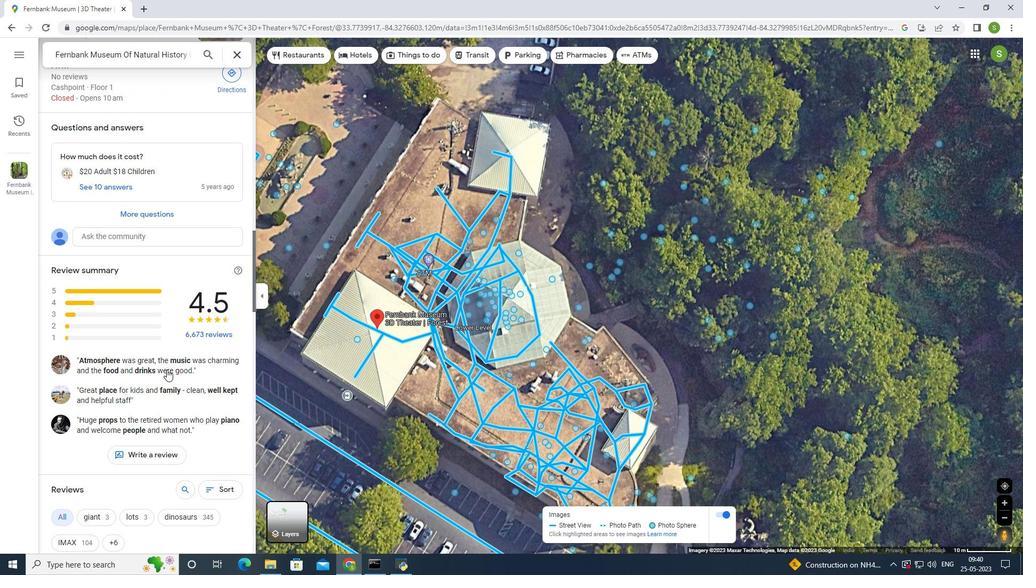 
Action: Mouse scrolled (166, 369) with delta (0, 0)
Screenshot: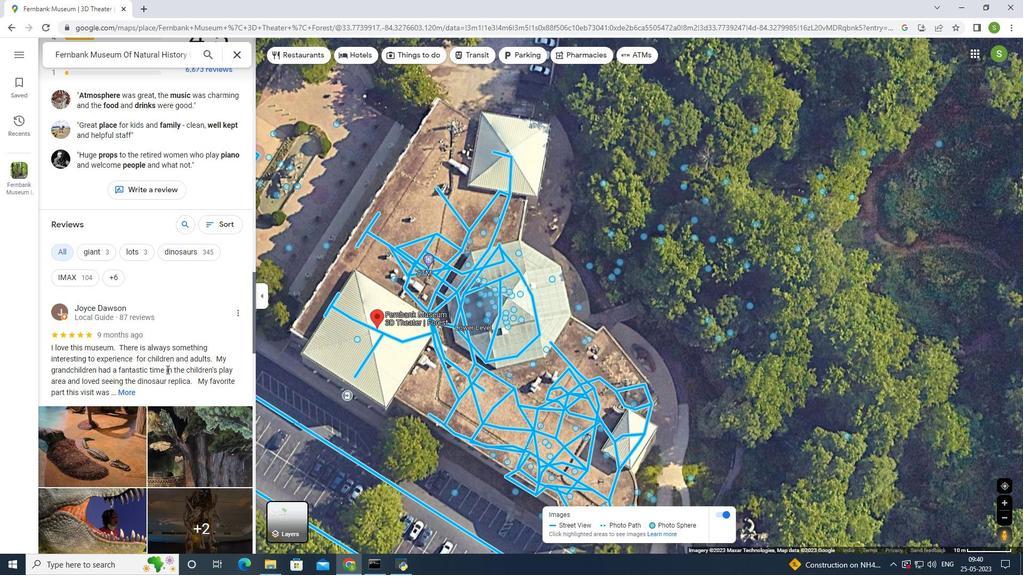 
Action: Mouse scrolled (166, 369) with delta (0, 0)
Screenshot: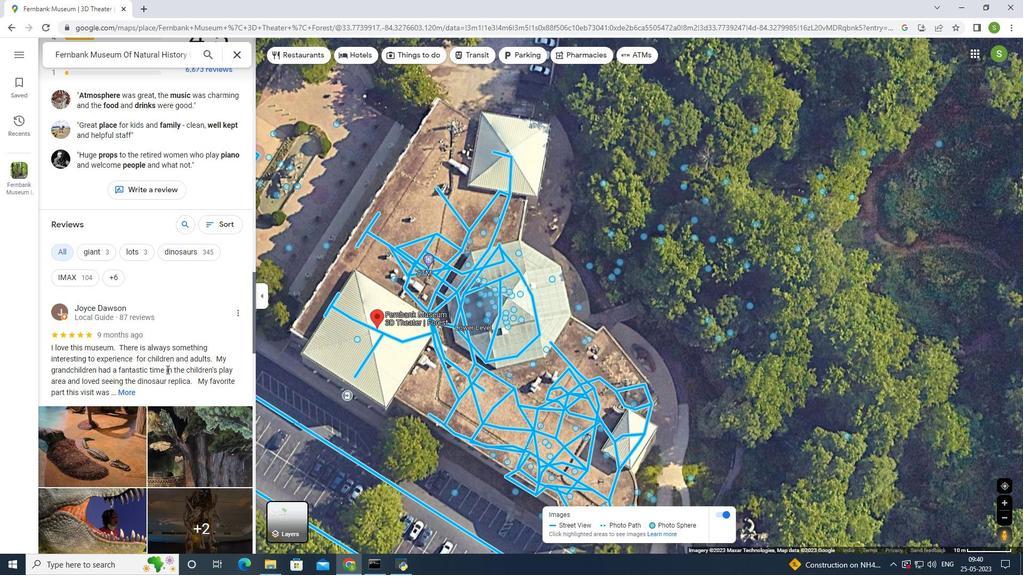 
Action: Mouse scrolled (166, 369) with delta (0, 0)
Screenshot: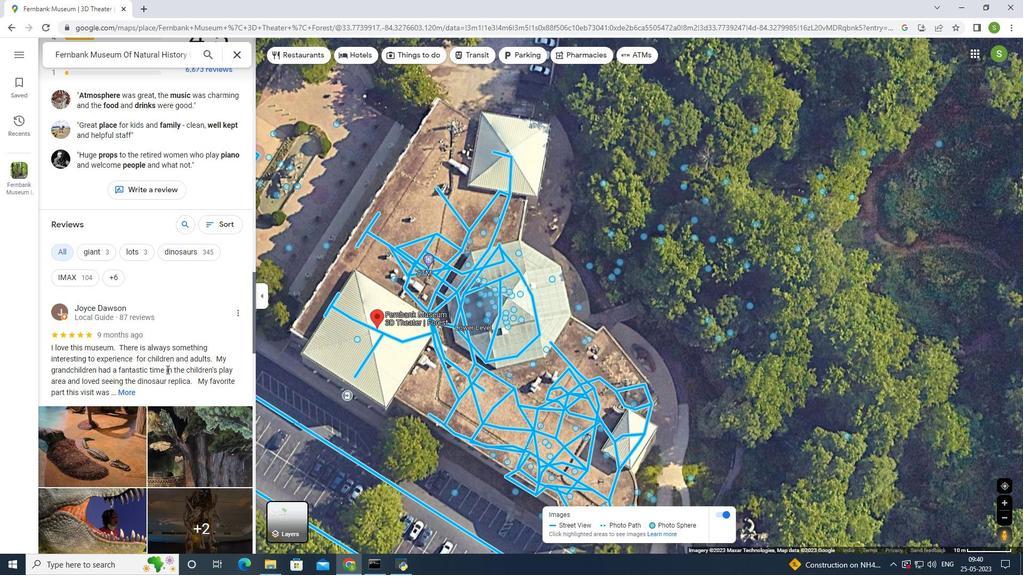 
Action: Mouse scrolled (166, 369) with delta (0, 0)
Screenshot: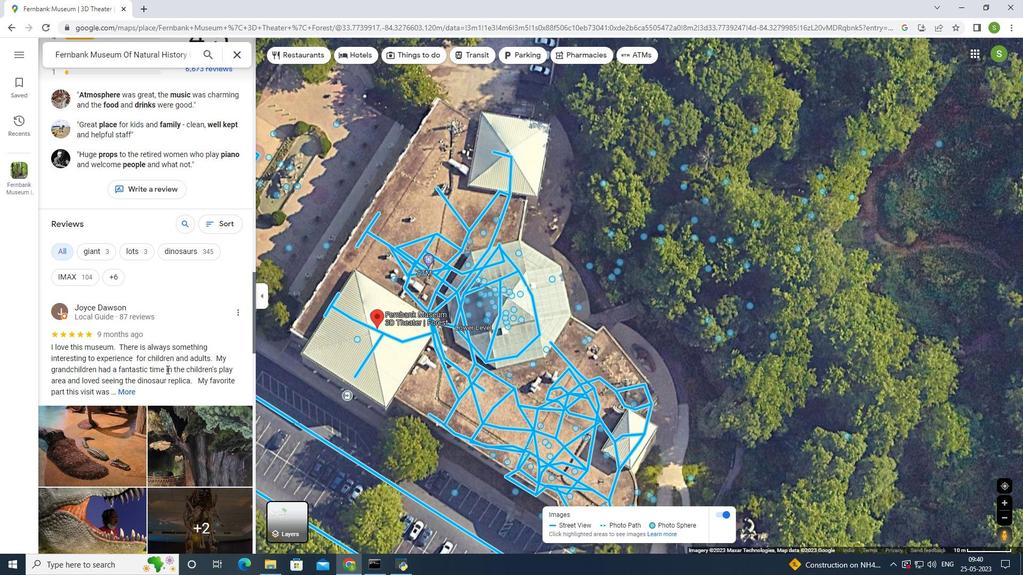 
Action: Mouse moved to (100, 253)
Screenshot: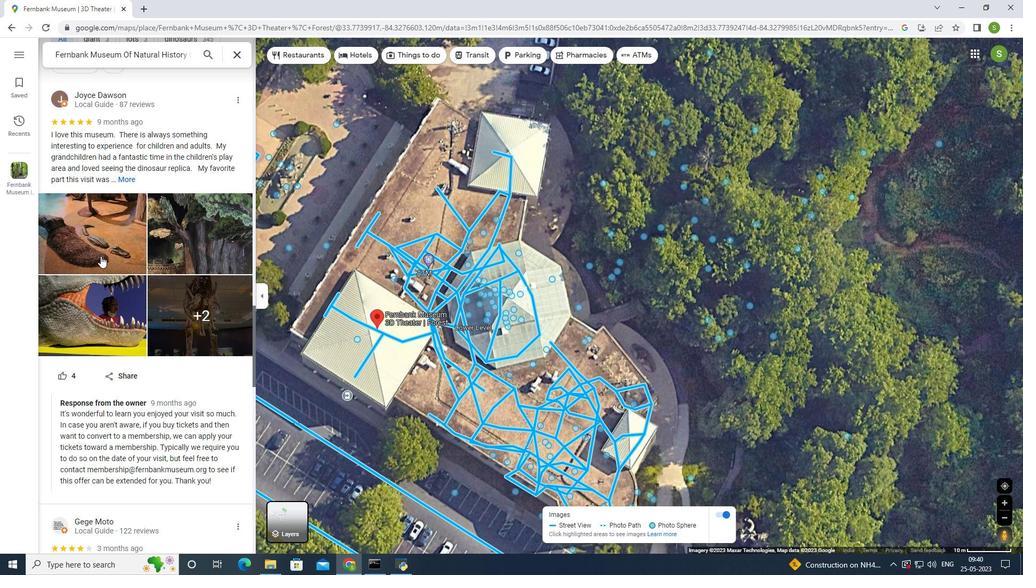 
Action: Mouse pressed left at (100, 253)
Screenshot: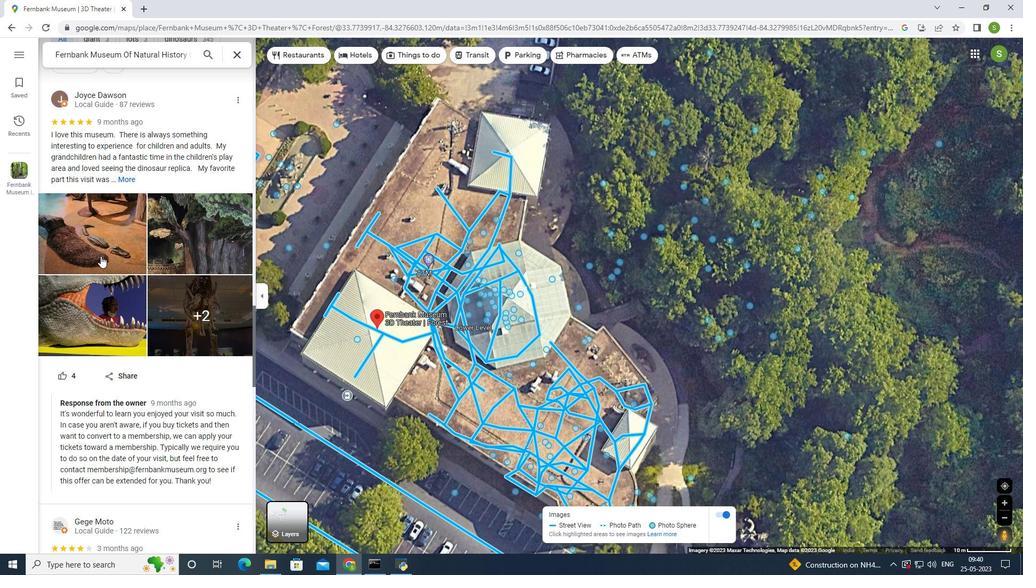 
Action: Mouse moved to (620, 262)
Screenshot: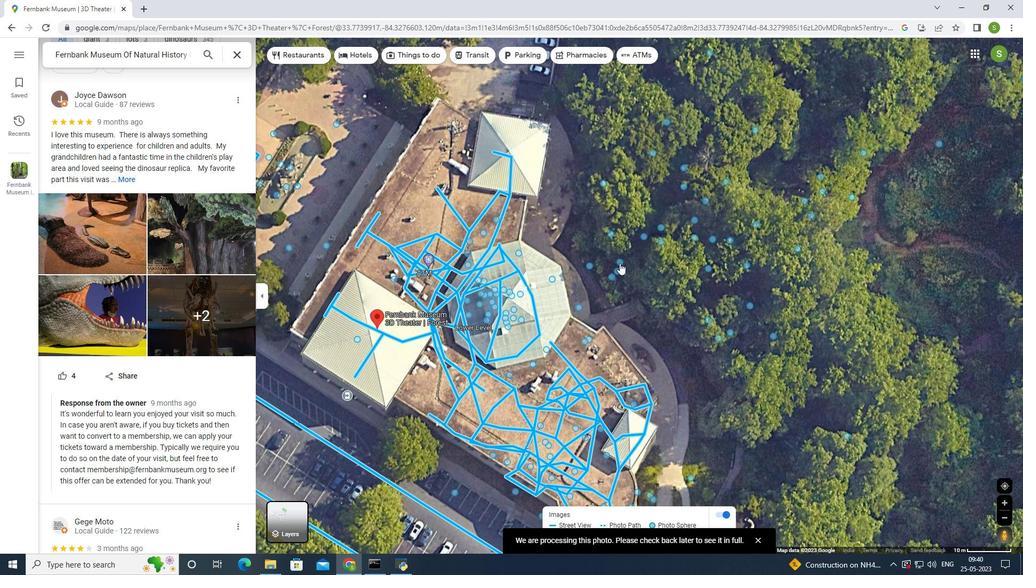 
Action: Mouse pressed left at (620, 262)
Screenshot: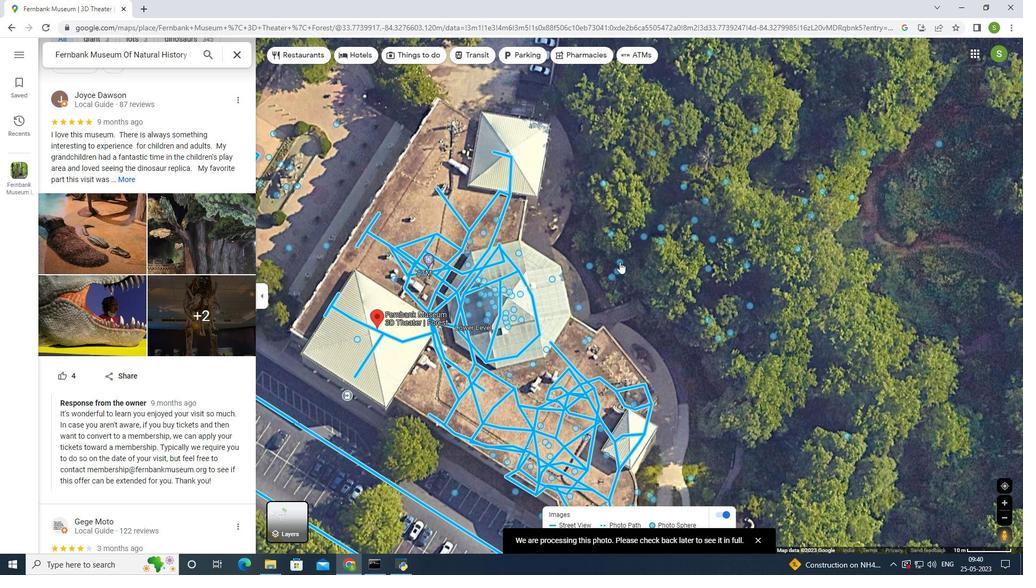 
Action: Mouse moved to (1003, 52)
Screenshot: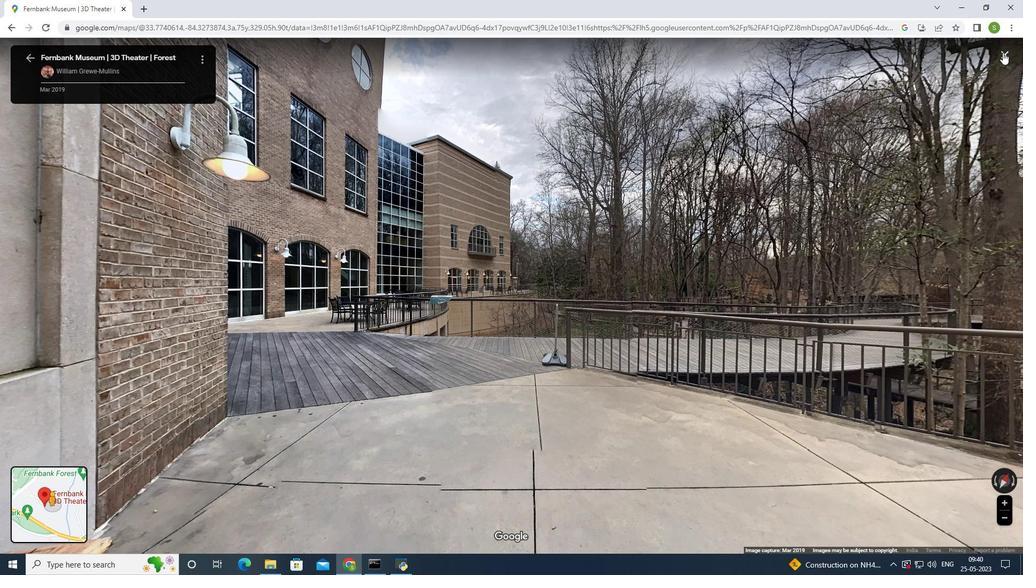 
Action: Mouse pressed left at (1003, 52)
Screenshot: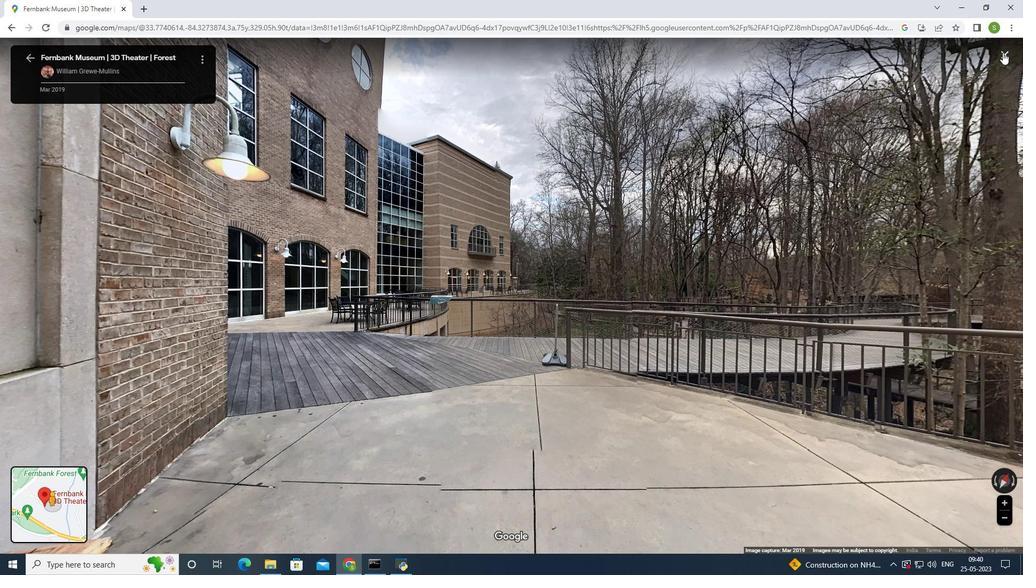 
Action: Mouse moved to (612, 319)
Screenshot: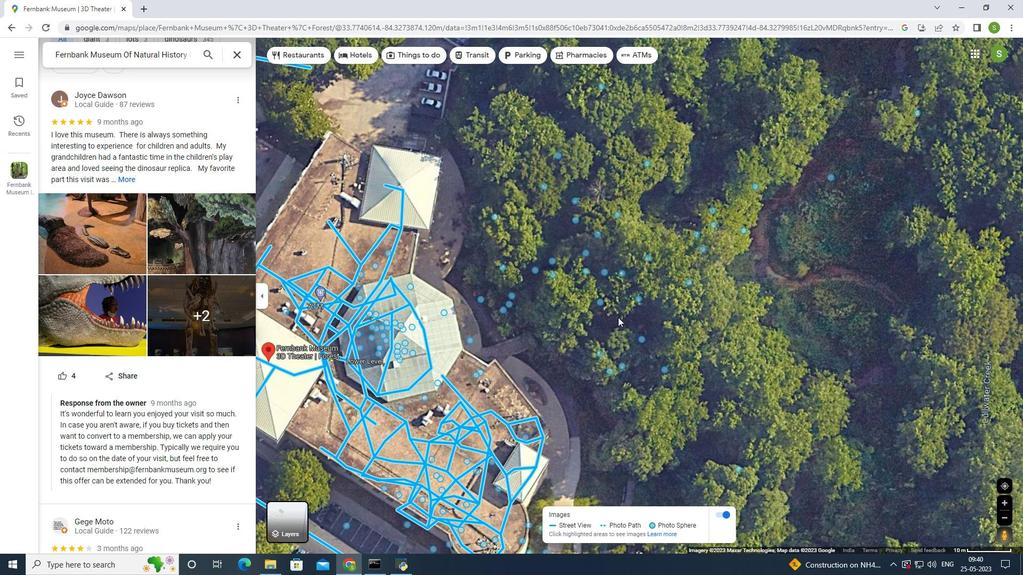 
Action: Mouse scrolled (612, 319) with delta (0, 0)
Screenshot: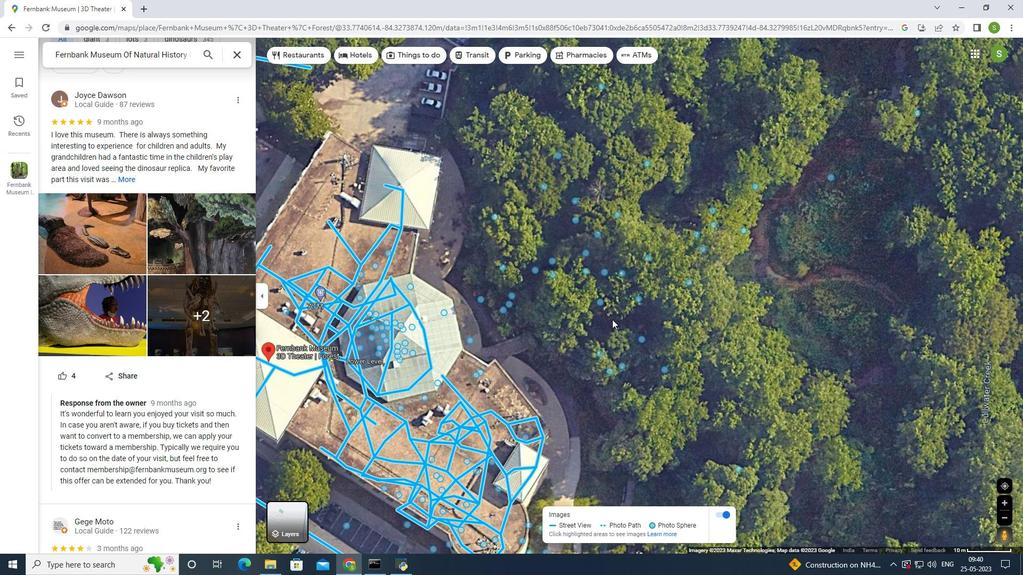 
Action: Mouse scrolled (612, 319) with delta (0, 0)
Screenshot: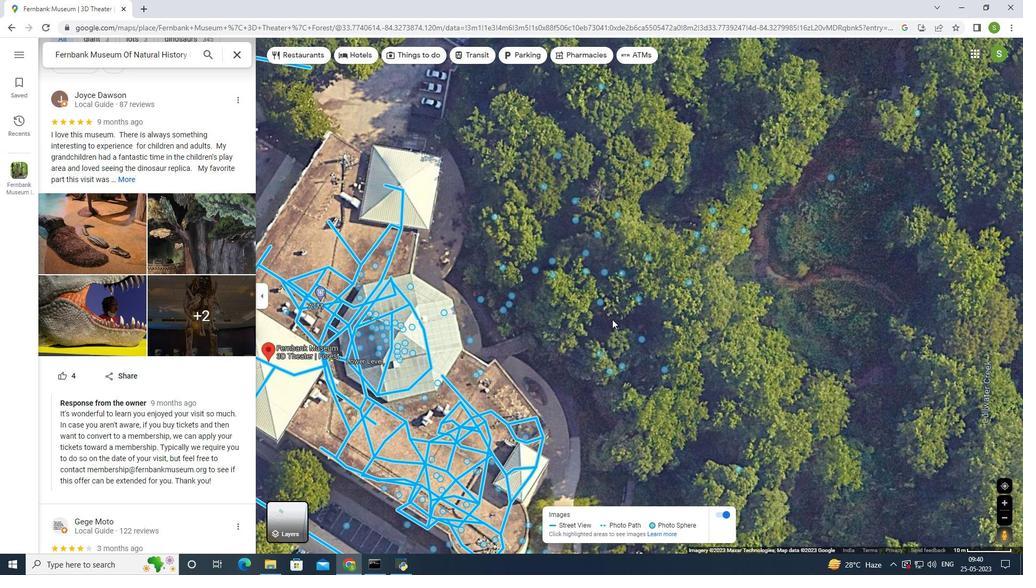 
Action: Mouse scrolled (612, 319) with delta (0, 0)
Screenshot: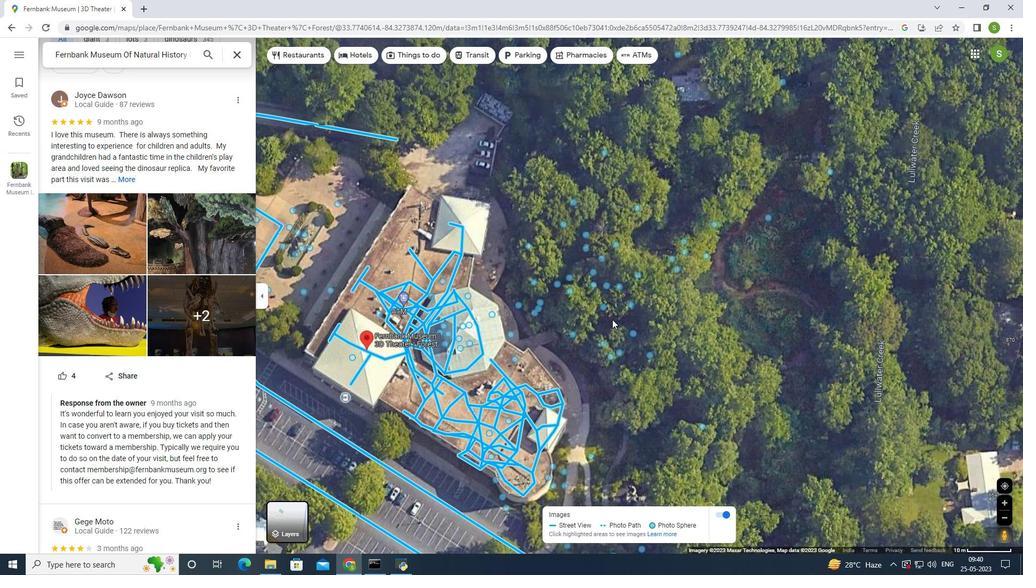 
Action: Mouse moved to (612, 319)
Screenshot: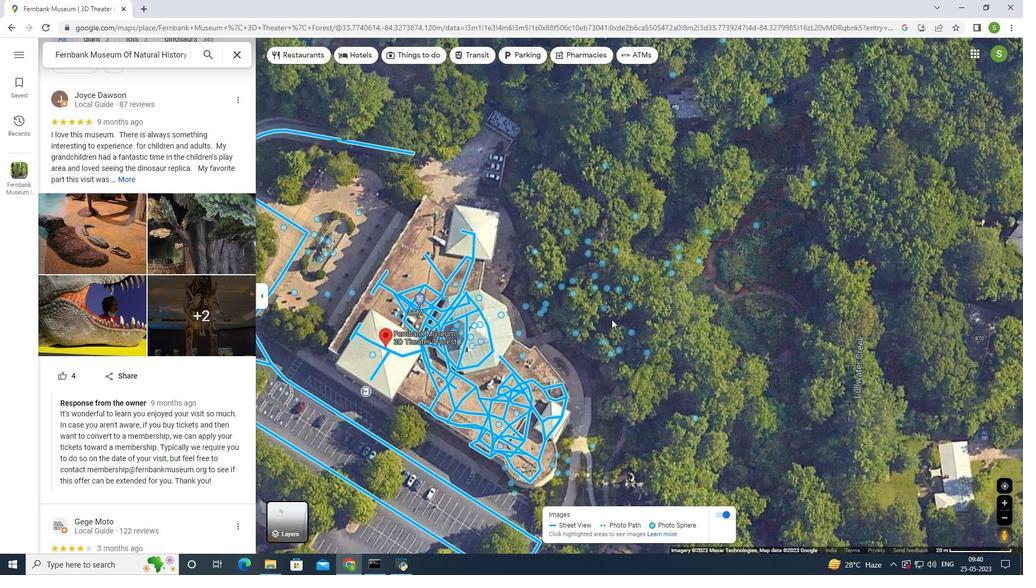 
Action: Mouse scrolled (612, 318) with delta (0, 0)
Screenshot: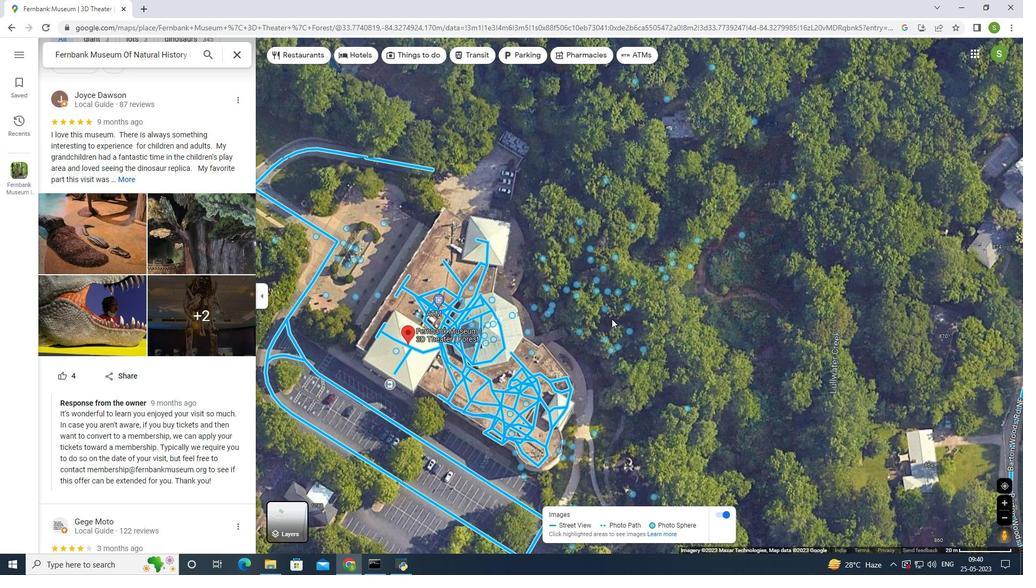 
Action: Mouse scrolled (612, 318) with delta (0, 0)
Screenshot: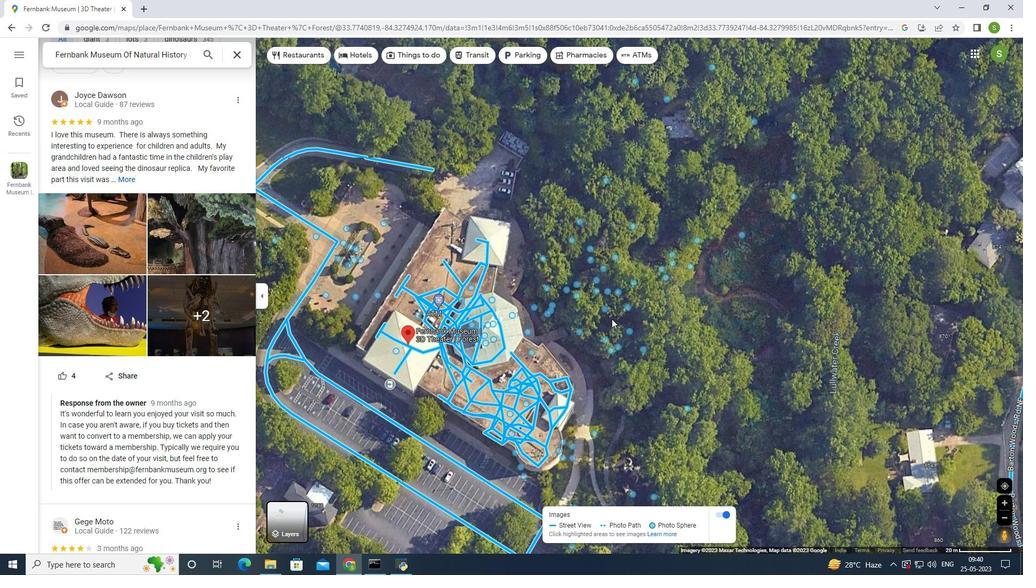 
Action: Mouse scrolled (612, 318) with delta (0, 0)
Screenshot: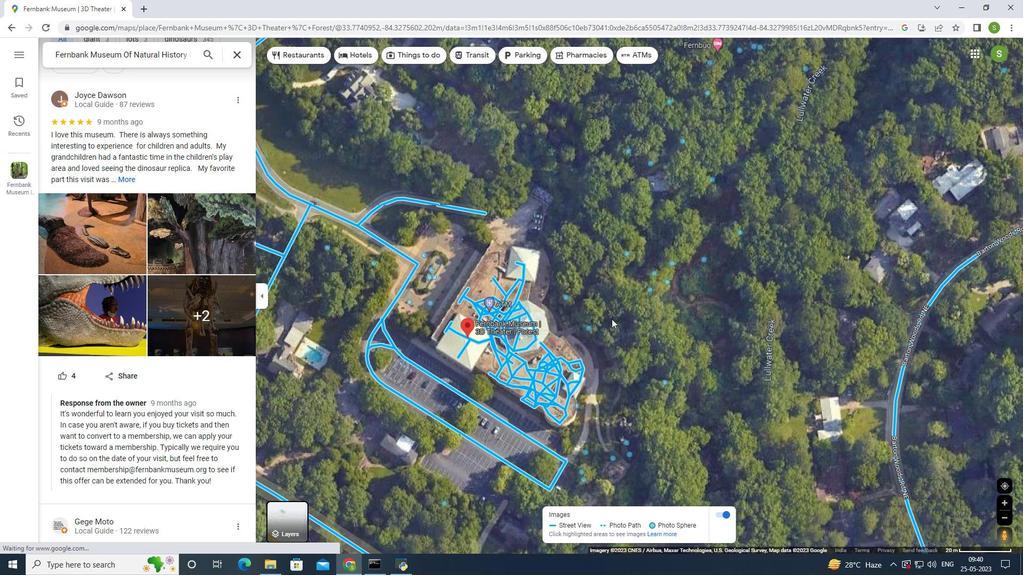 
Action: Mouse scrolled (612, 318) with delta (0, 0)
Screenshot: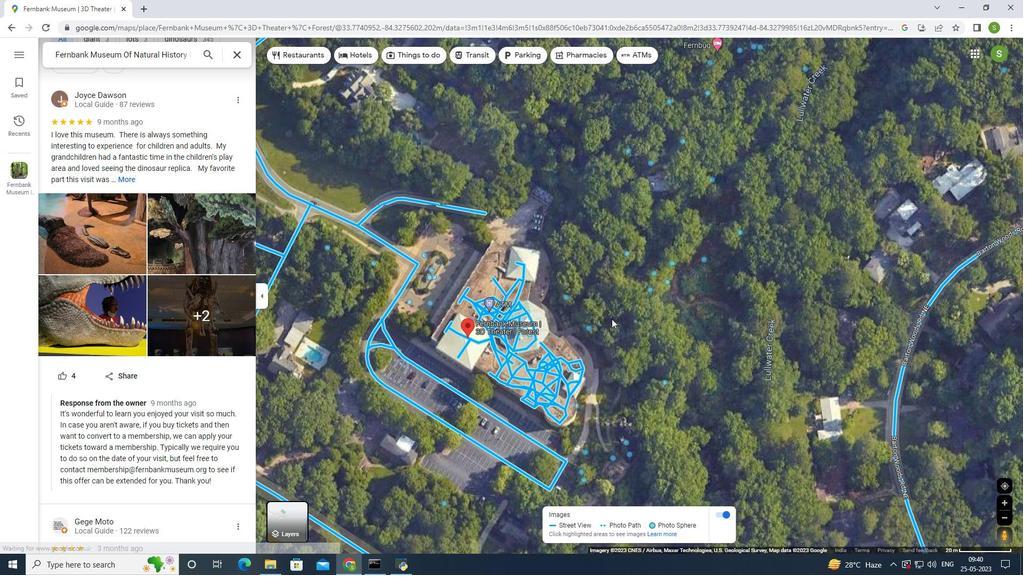 
Action: Mouse moved to (612, 318)
Screenshot: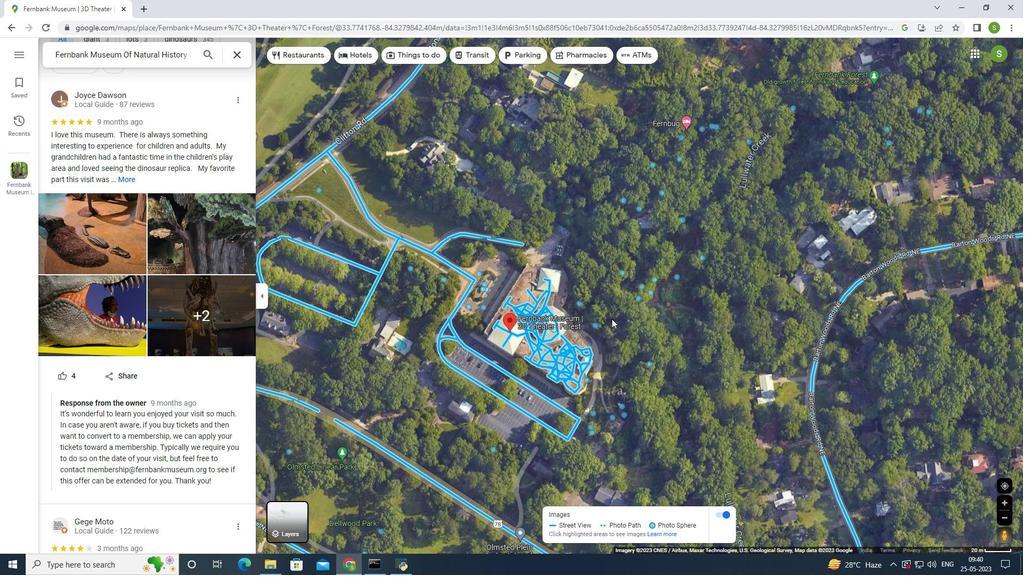 
Action: Mouse scrolled (612, 318) with delta (0, 0)
Screenshot: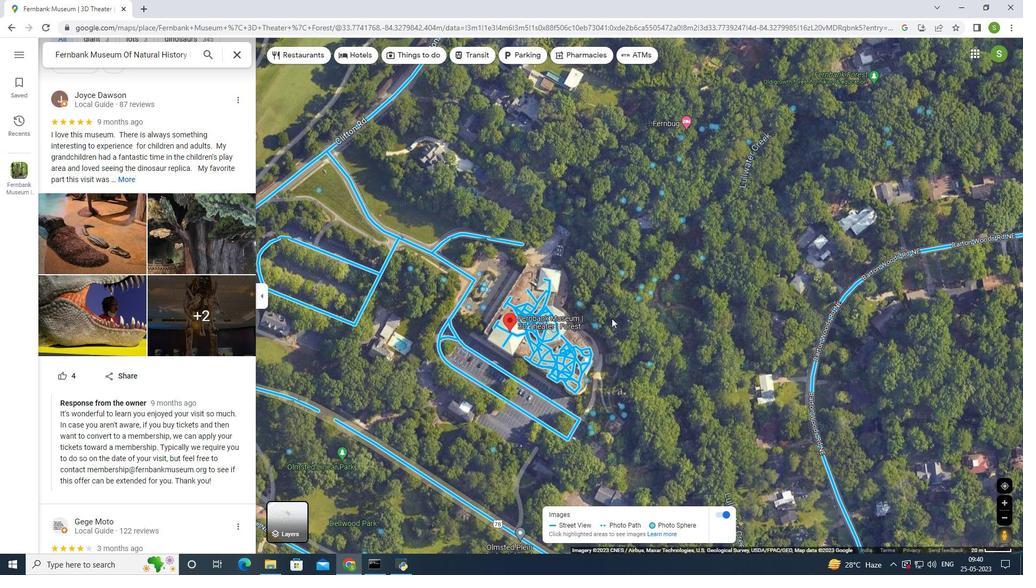 
Action: Mouse scrolled (612, 318) with delta (0, 0)
Screenshot: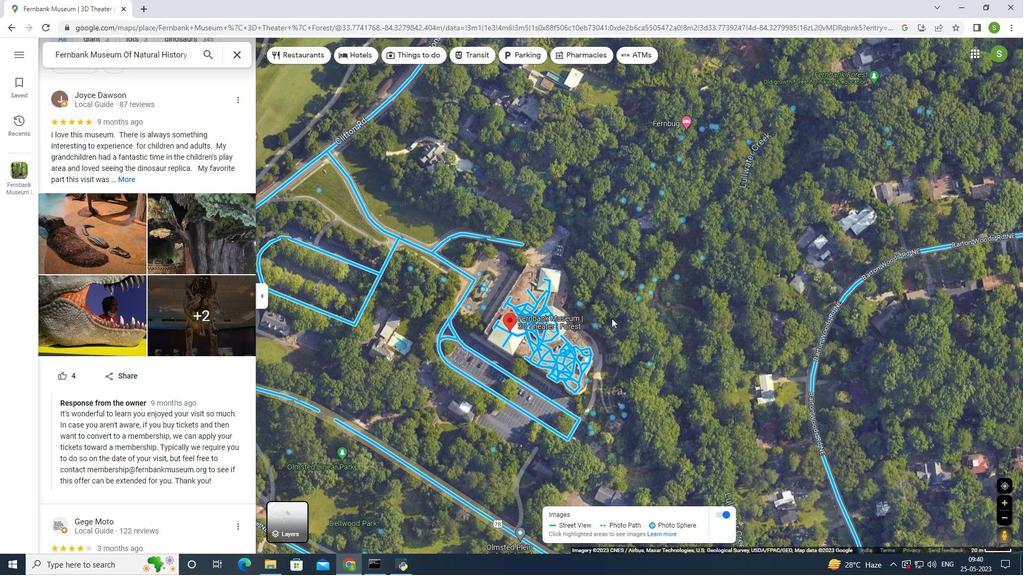 
Action: Mouse scrolled (612, 318) with delta (0, 0)
Screenshot: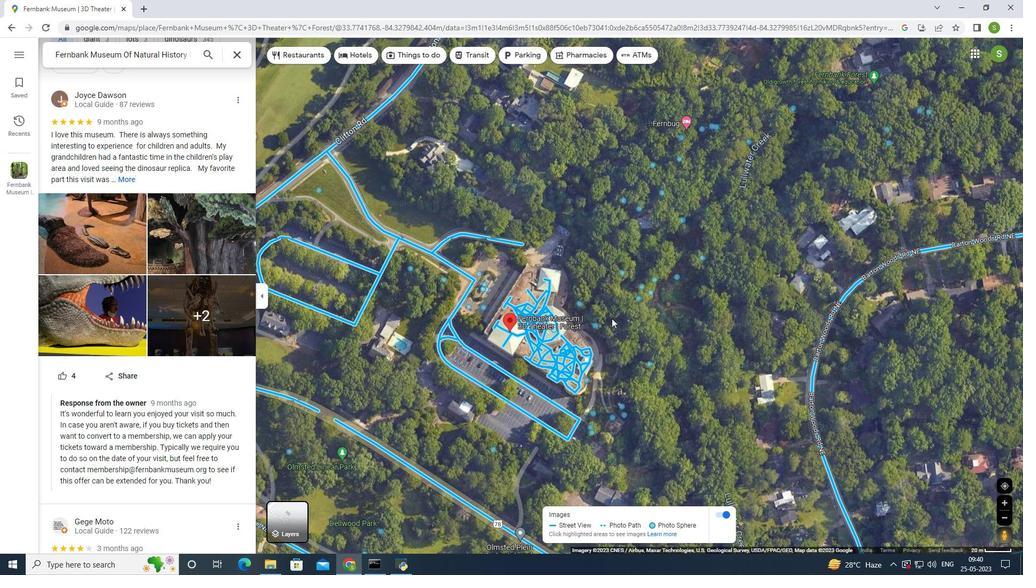 
Action: Mouse scrolled (612, 319) with delta (0, 0)
Screenshot: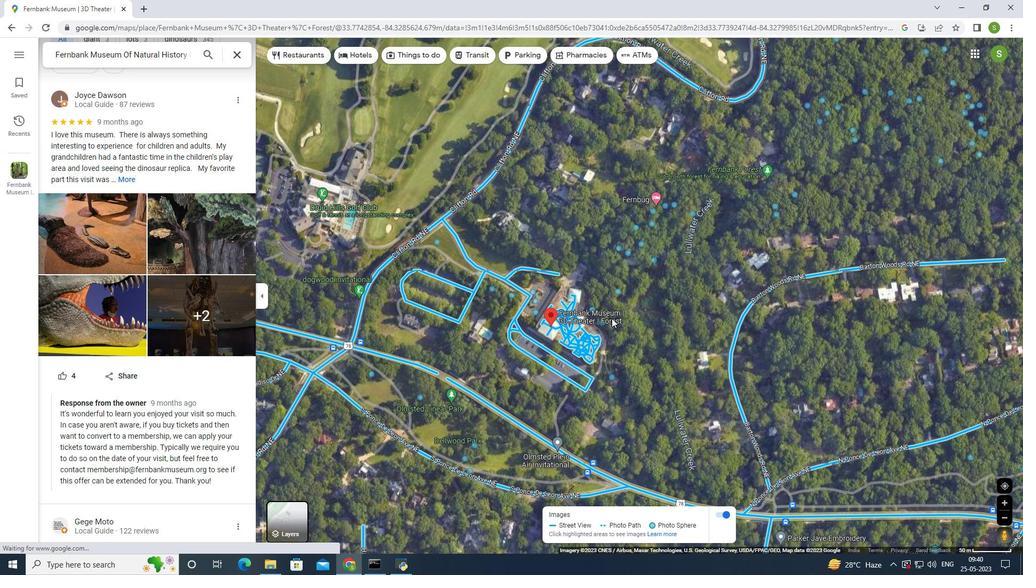 
Action: Mouse moved to (468, 283)
Screenshot: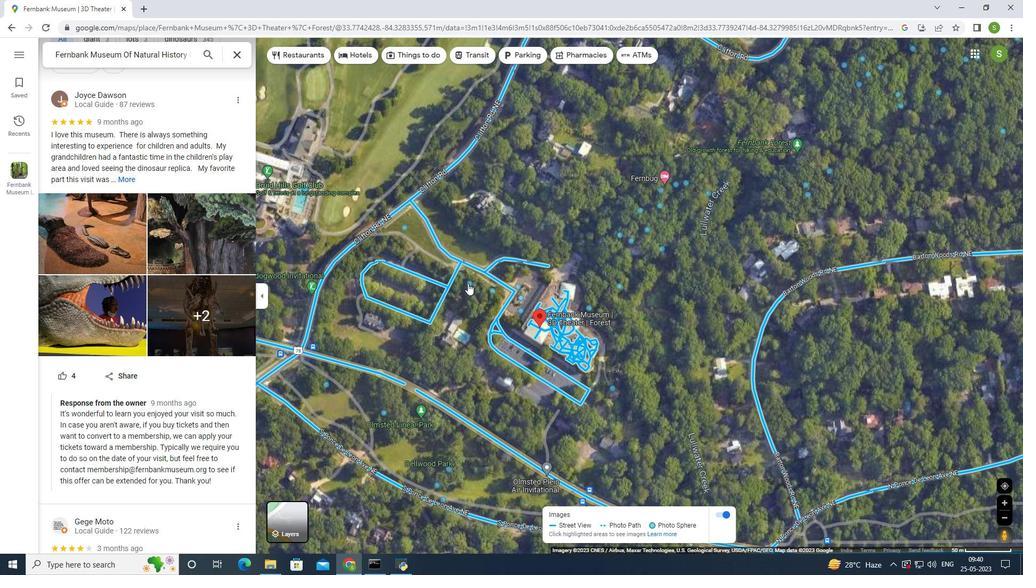
Action: Mouse pressed left at (468, 283)
Screenshot: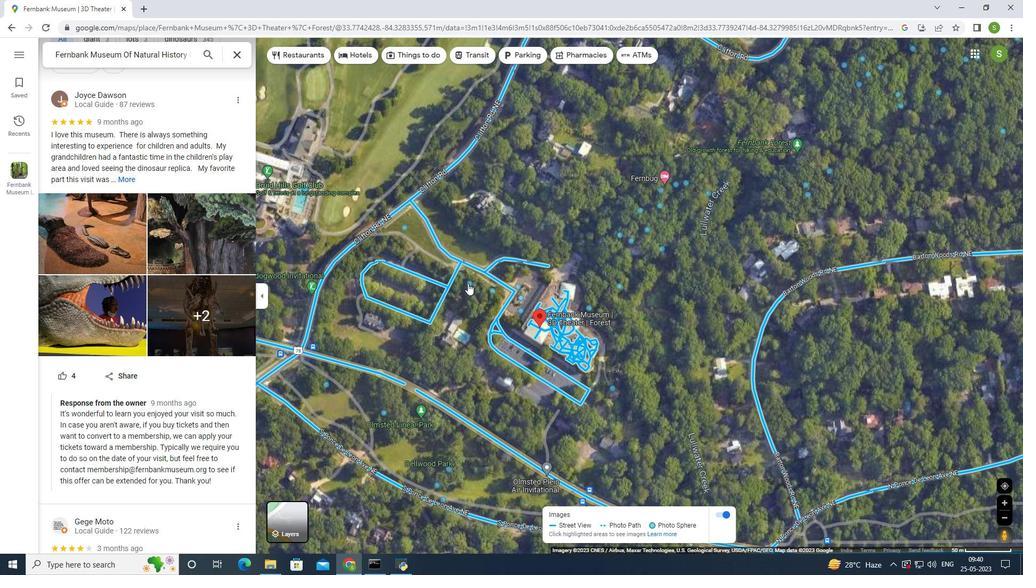 
Action: Mouse moved to (1003, 52)
Screenshot: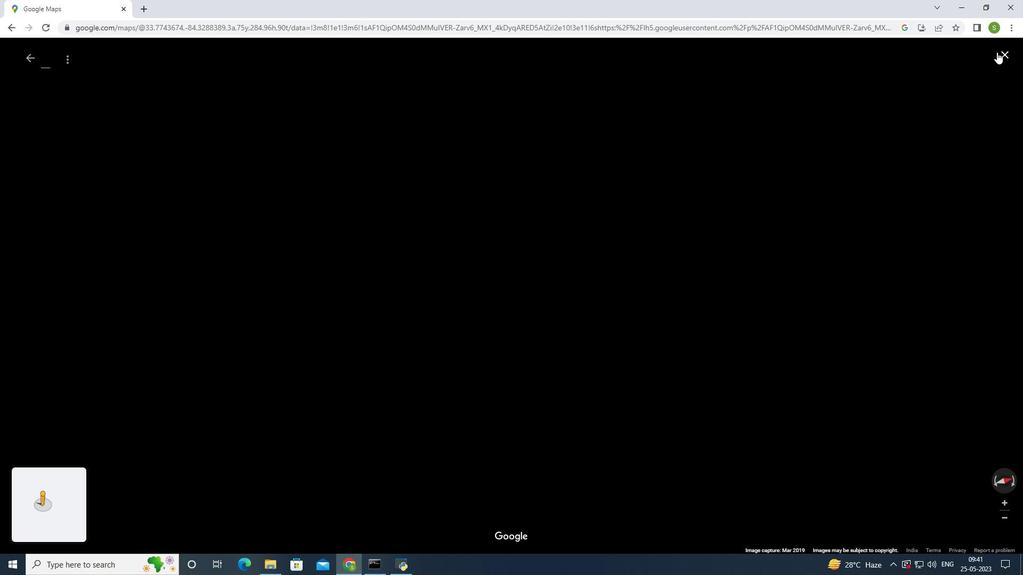 
Action: Mouse pressed left at (1003, 52)
Screenshot: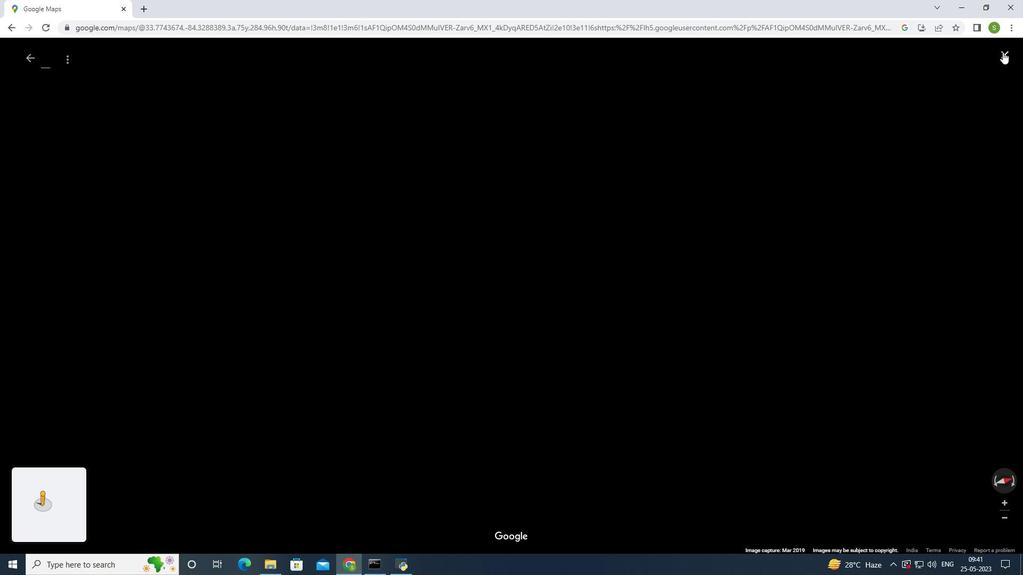 
Action: Mouse moved to (614, 252)
Screenshot: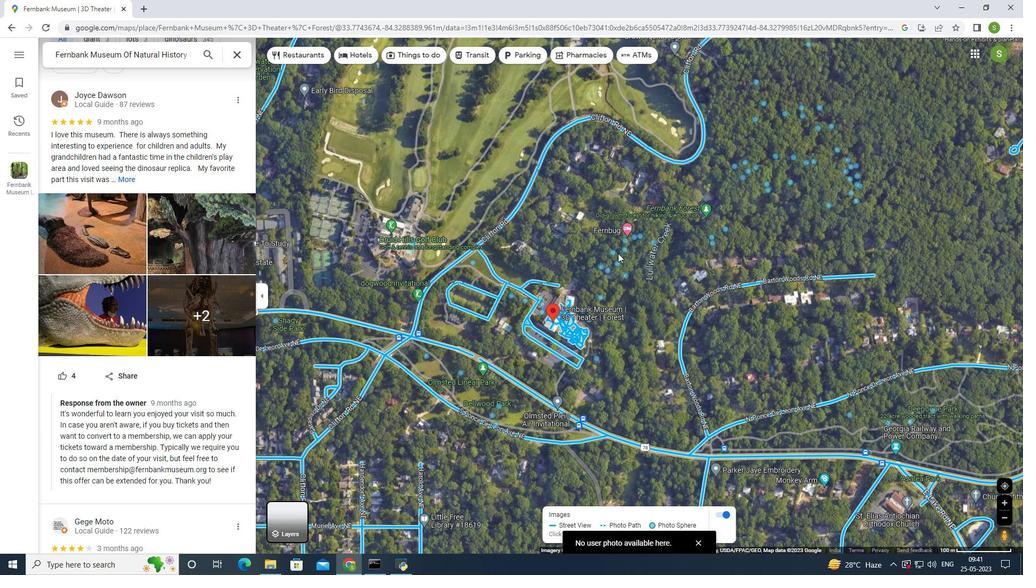 
Action: Mouse pressed left at (614, 252)
Screenshot: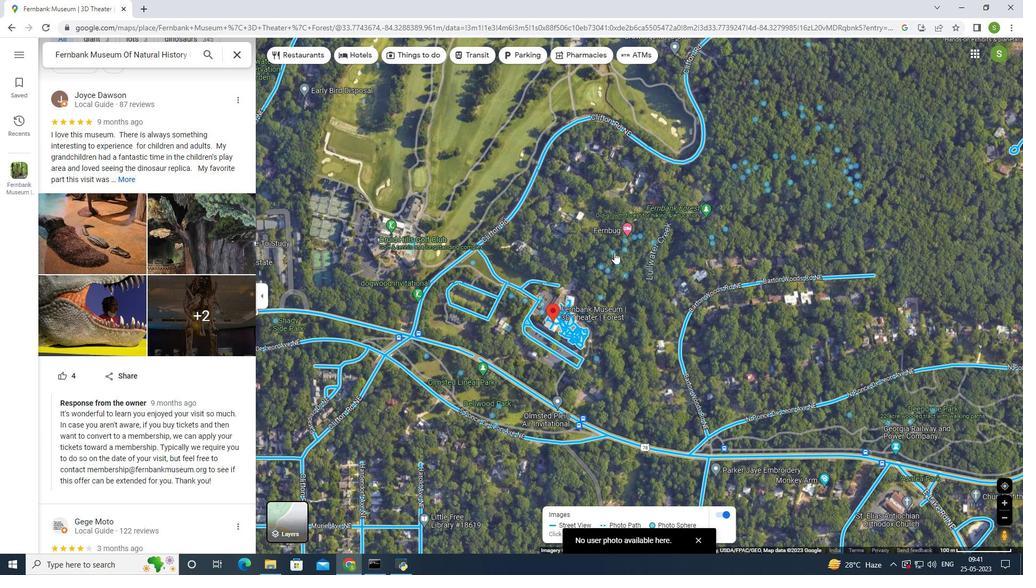 
Action: Mouse moved to (1008, 53)
Screenshot: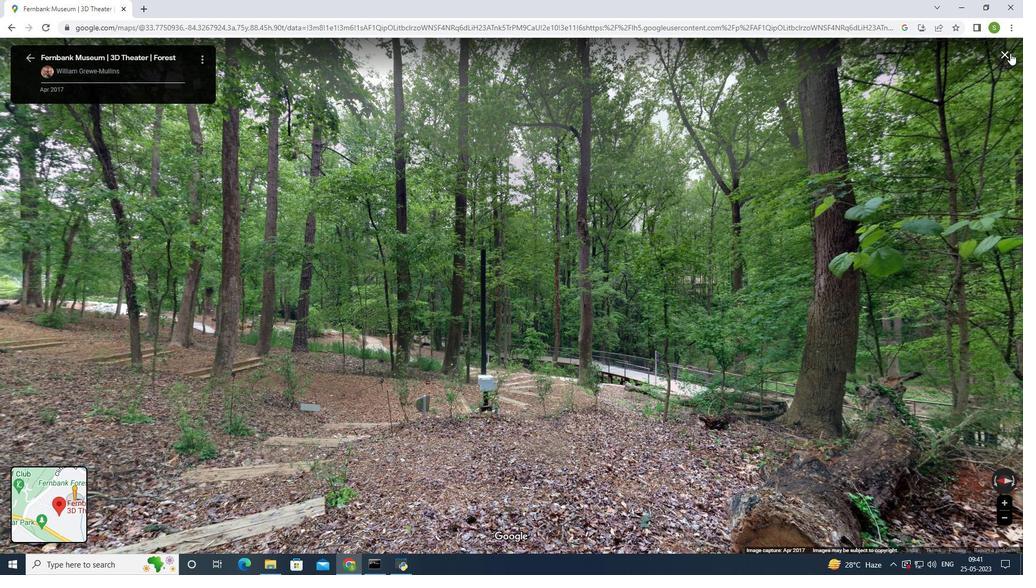 
Action: Mouse pressed left at (1008, 53)
Screenshot: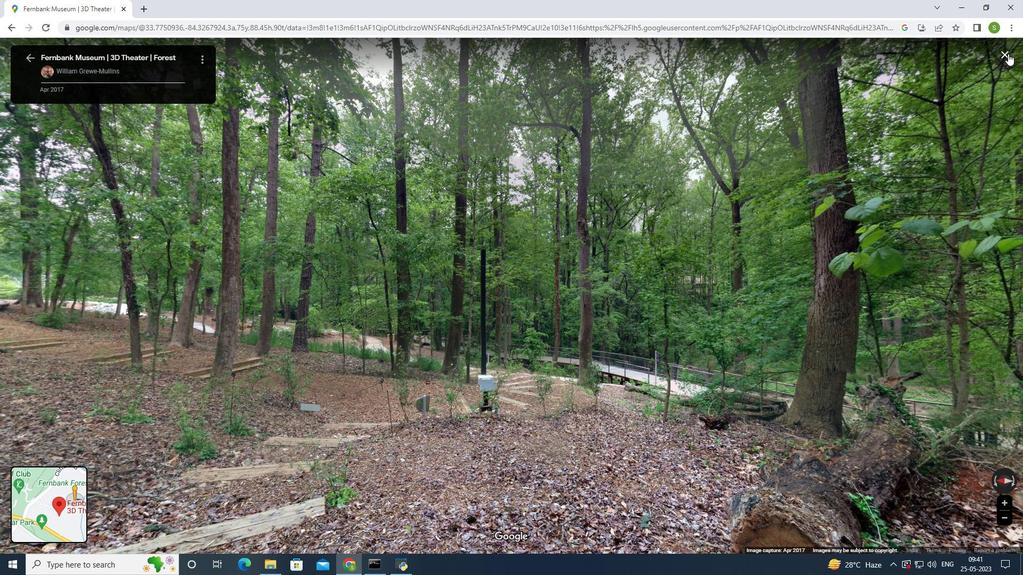 
Action: Mouse moved to (561, 340)
Screenshot: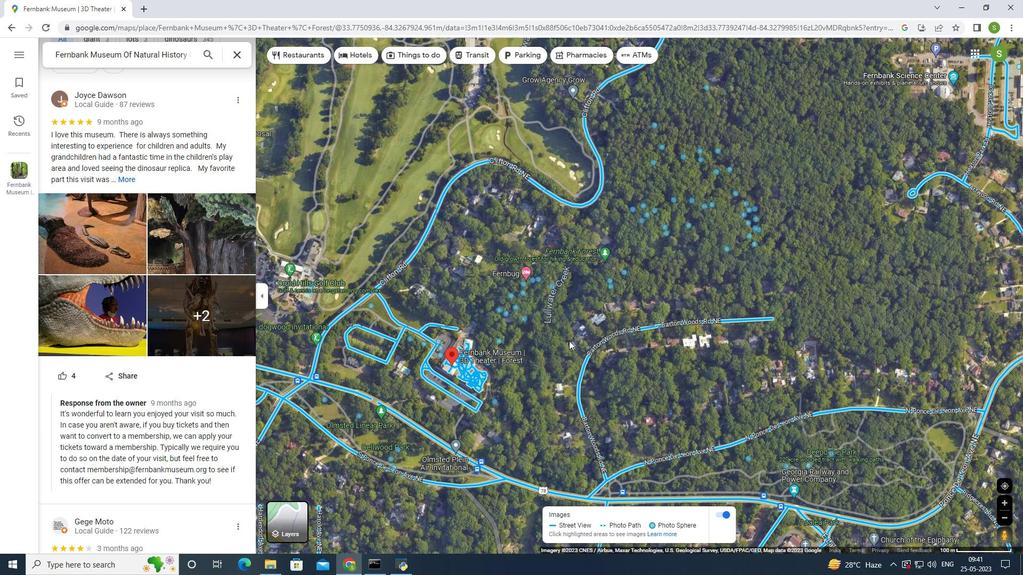 
Action: Mouse scrolled (561, 340) with delta (0, 0)
Screenshot: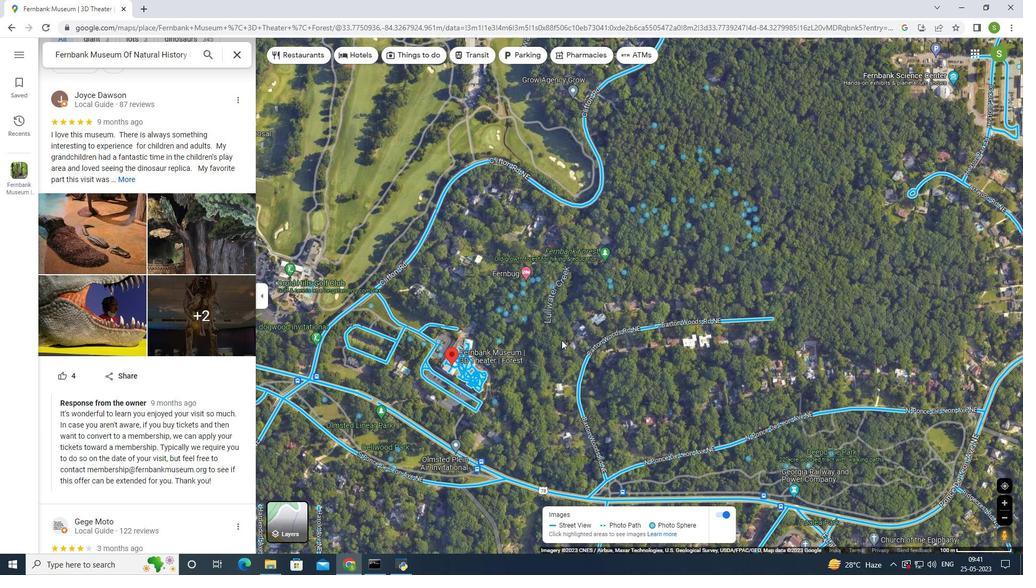 
Action: Mouse moved to (472, 431)
Screenshot: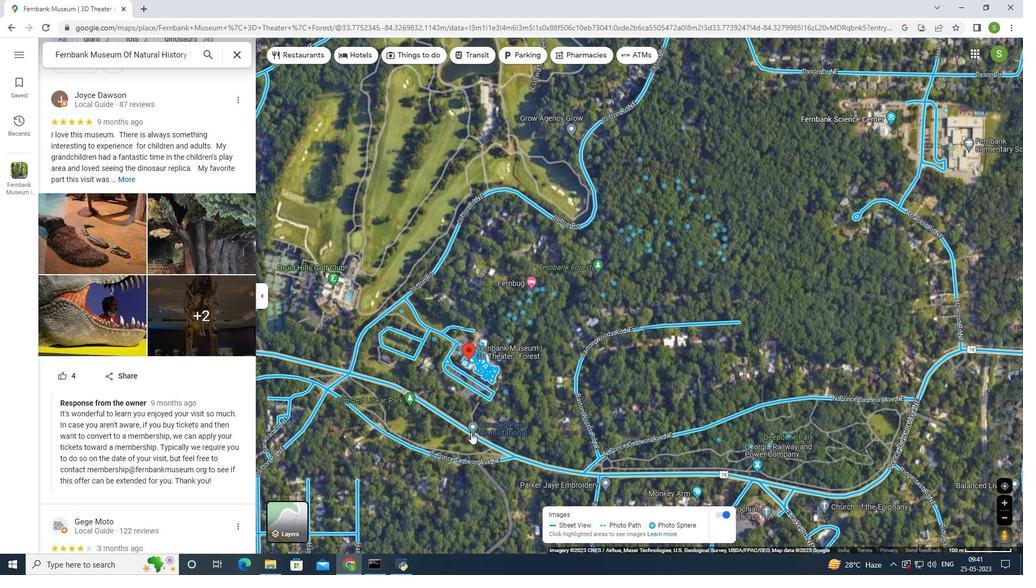 
Action: Mouse pressed left at (472, 431)
Screenshot: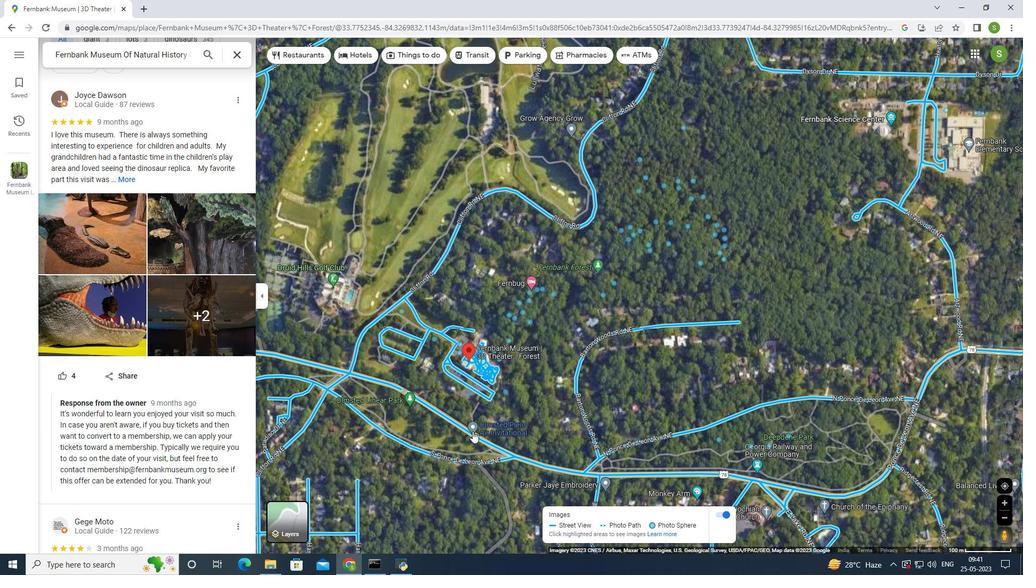 
Action: Mouse moved to (205, 155)
Screenshot: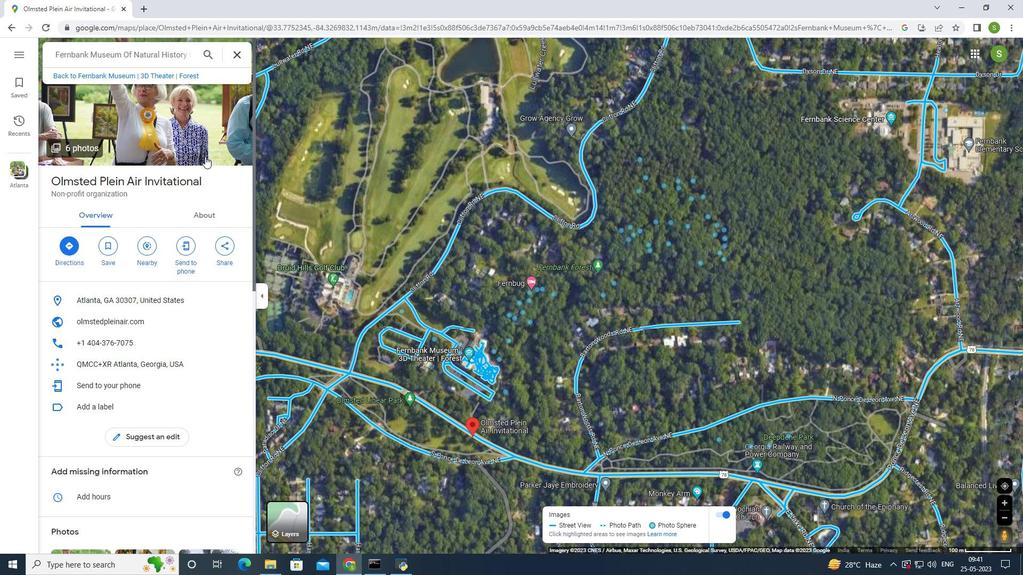 
Action: Mouse pressed left at (205, 155)
Screenshot: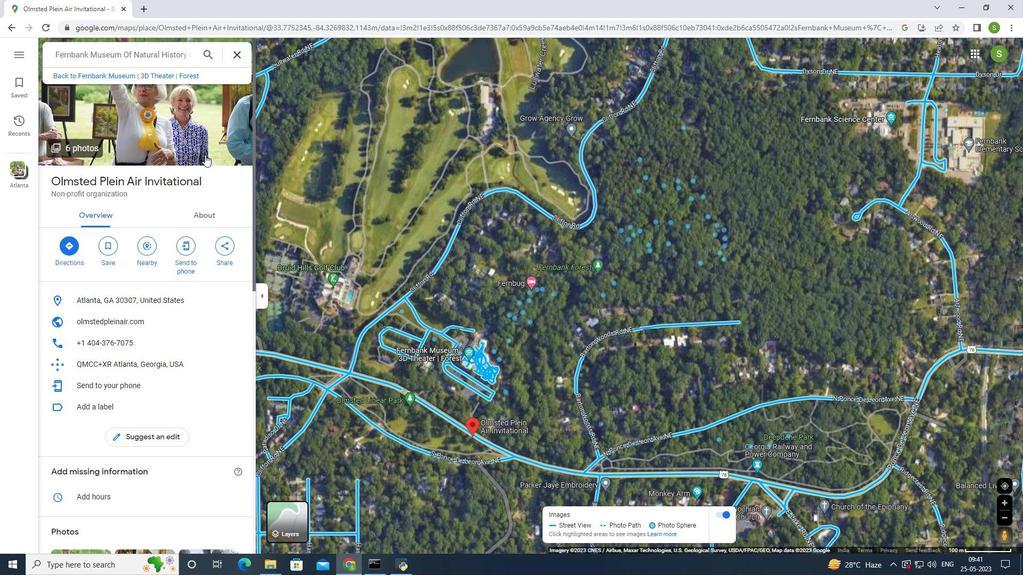 
Action: Mouse moved to (657, 474)
Screenshot: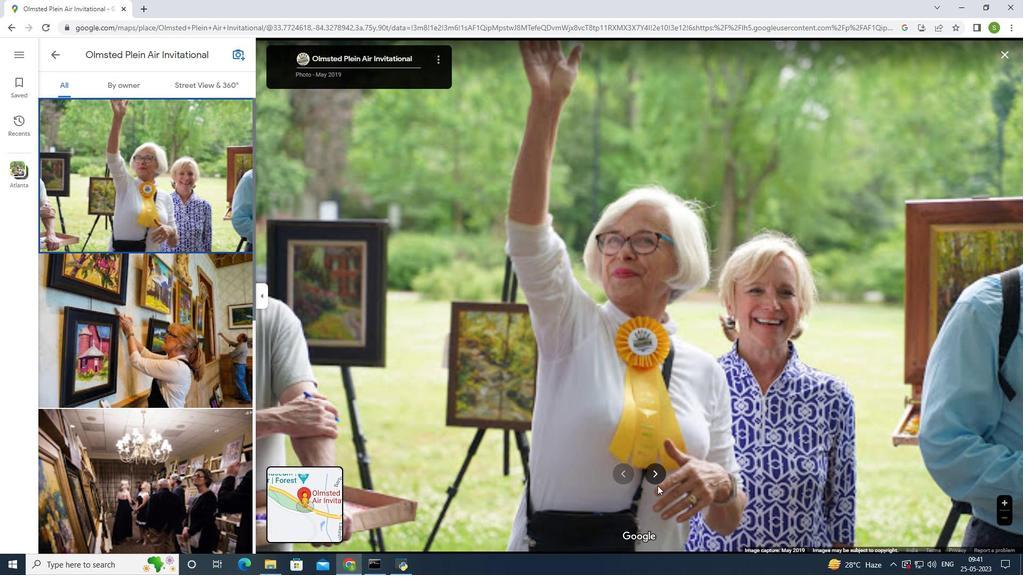 
Action: Mouse pressed left at (657, 474)
Screenshot: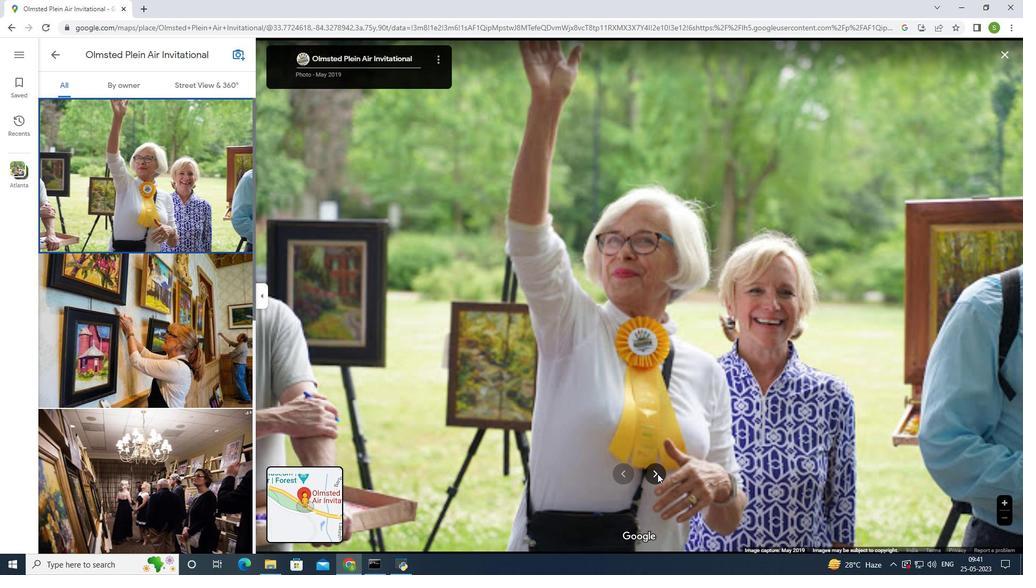 
Action: Mouse moved to (655, 475)
Screenshot: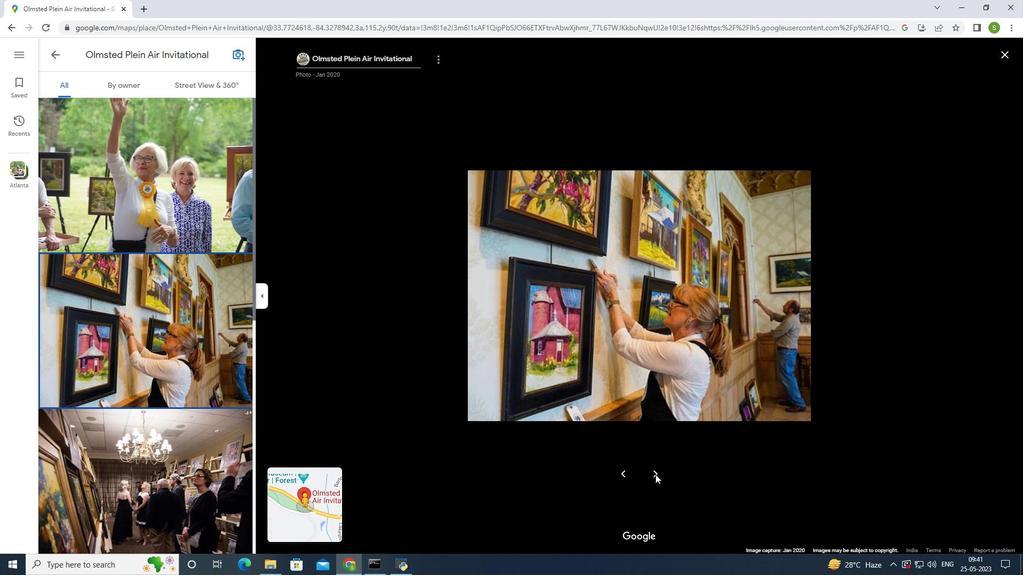
Action: Mouse pressed left at (655, 475)
Screenshot: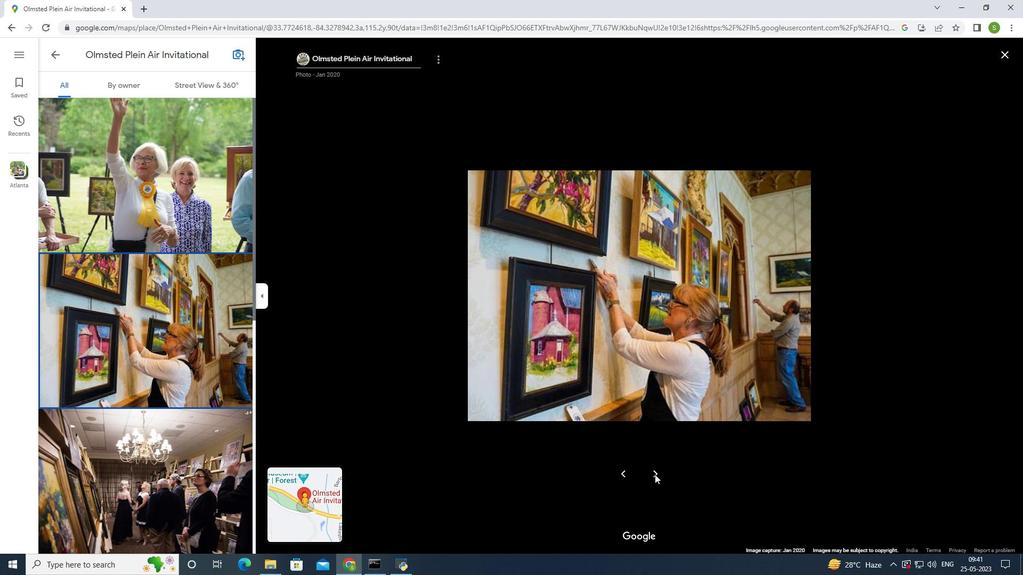
Action: Mouse pressed left at (655, 475)
Screenshot: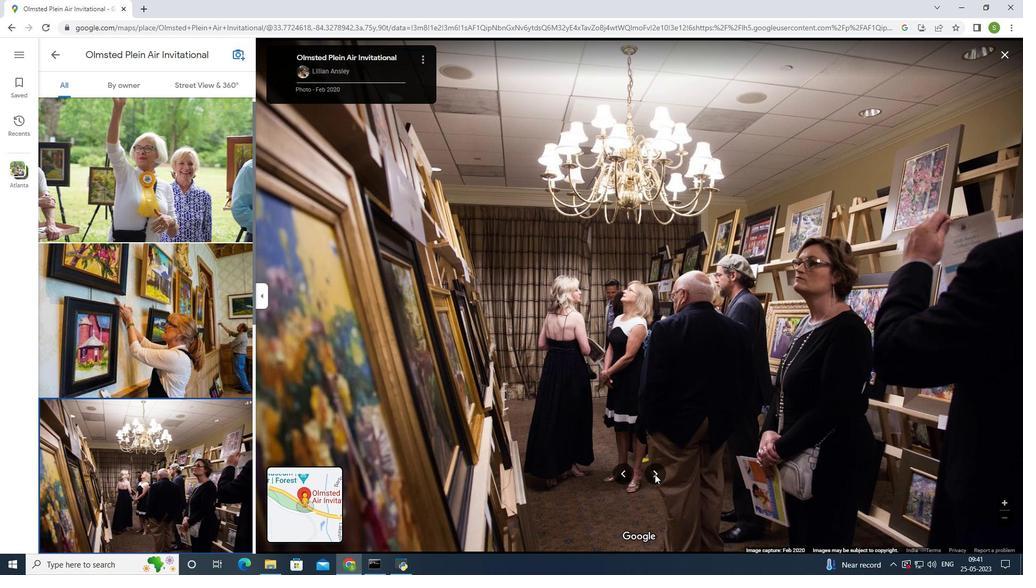 
Action: Mouse pressed left at (655, 475)
Screenshot: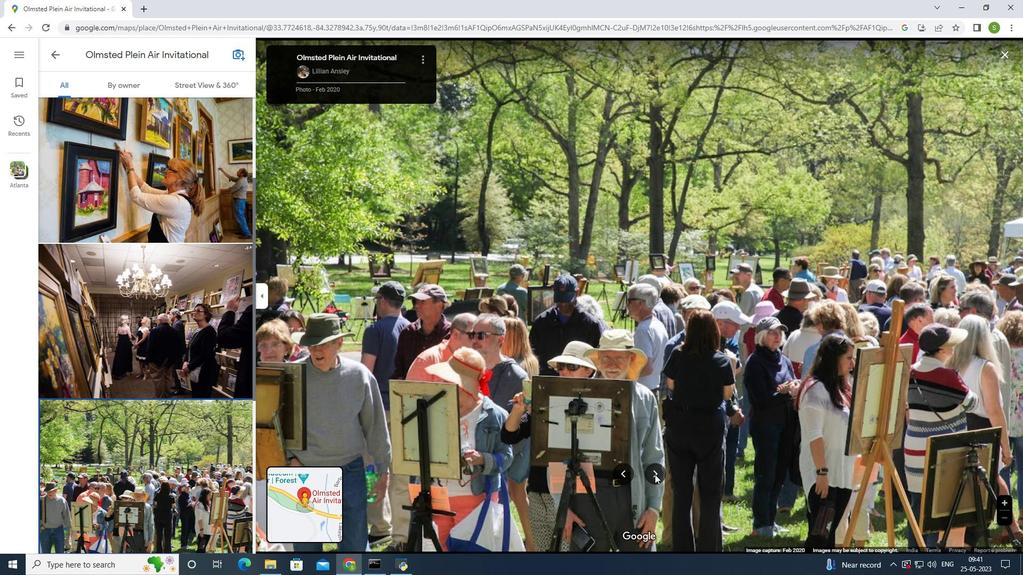 
Action: Mouse pressed left at (655, 475)
Screenshot: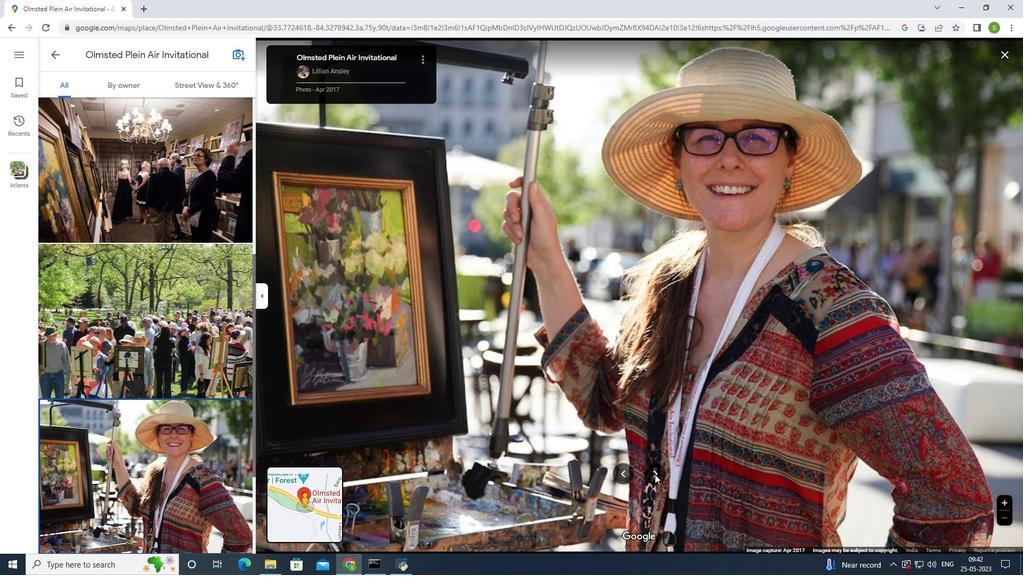 
Action: Mouse pressed left at (655, 475)
Screenshot: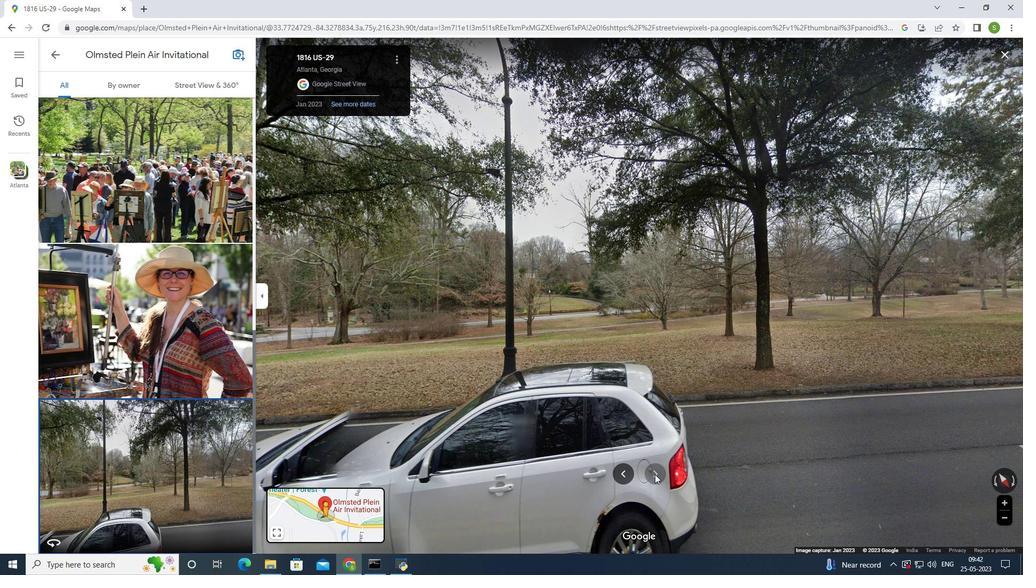 
Action: Mouse moved to (655, 475)
Screenshot: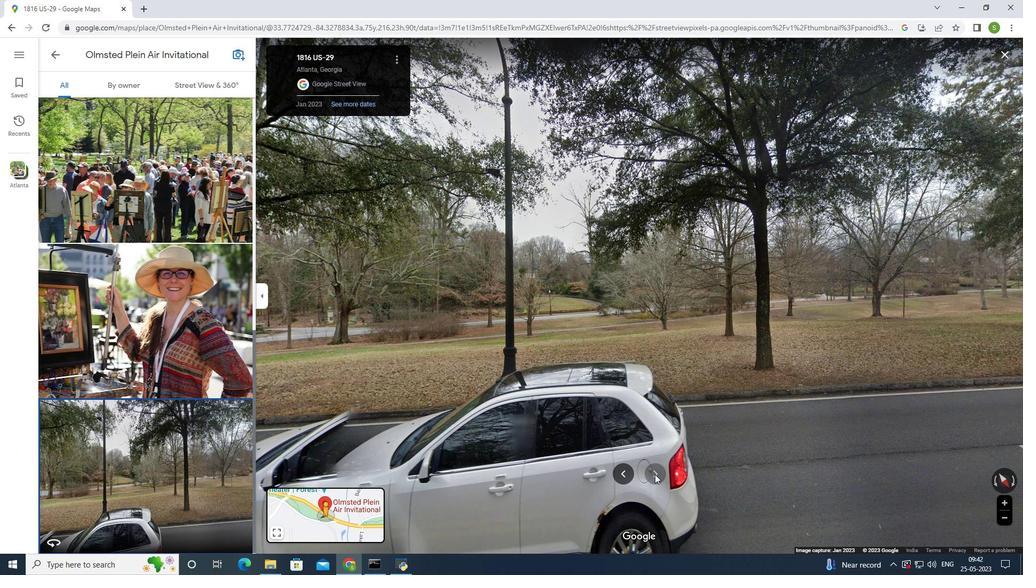 
Action: Mouse pressed left at (655, 475)
Screenshot: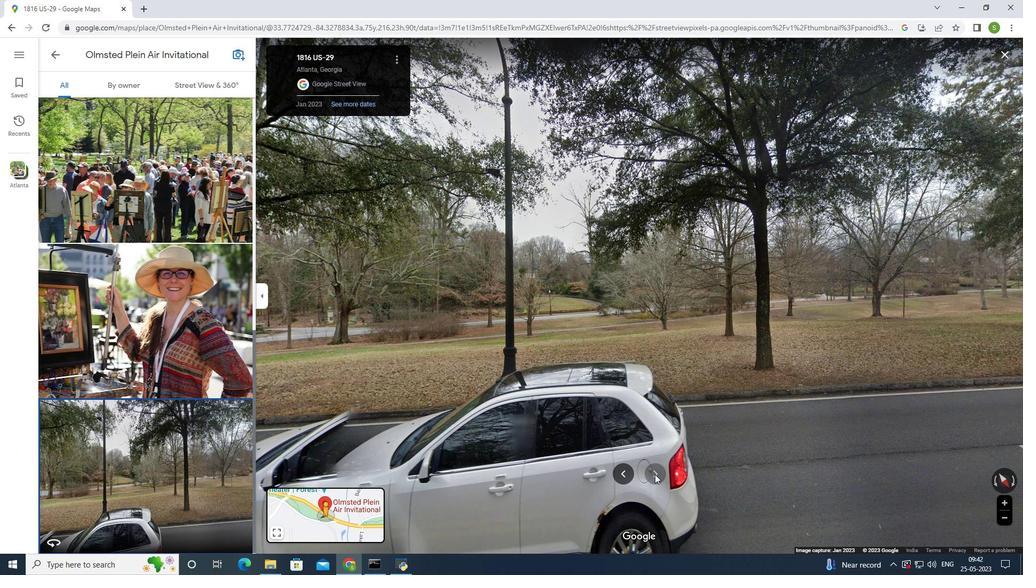 
Action: Mouse moved to (620, 473)
Screenshot: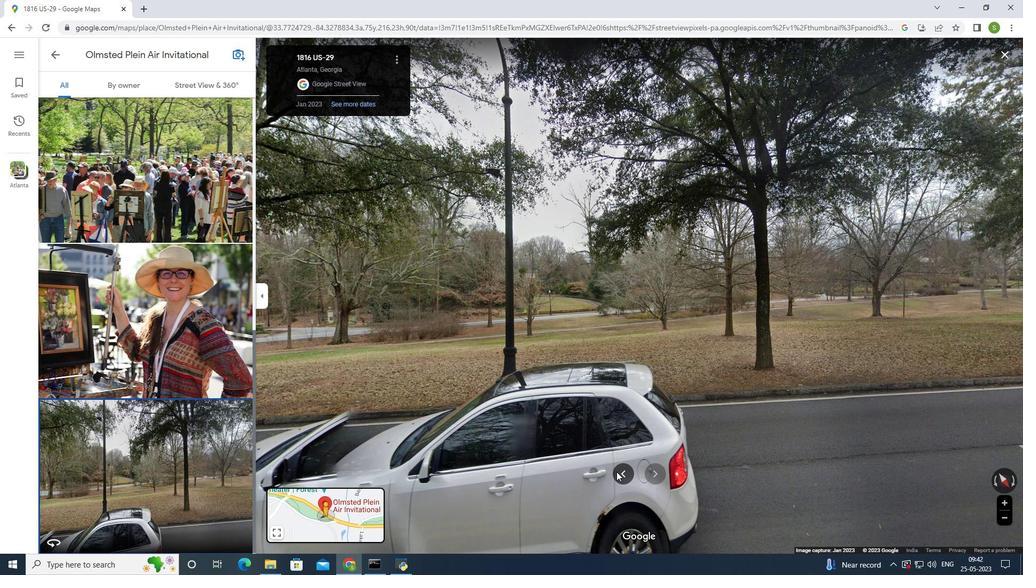 
Action: Mouse pressed left at (620, 473)
Screenshot: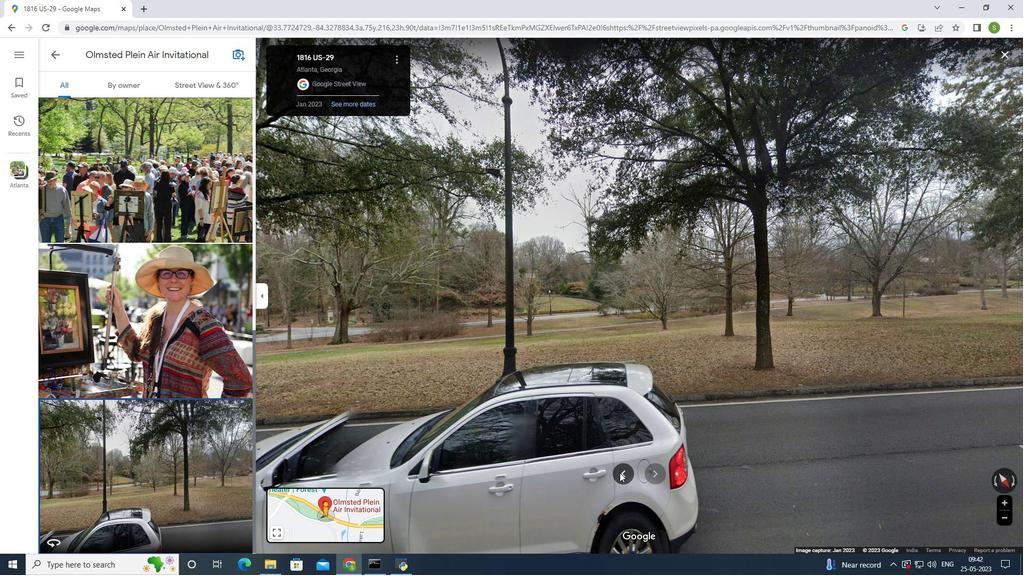 
Action: Mouse pressed left at (620, 473)
Screenshot: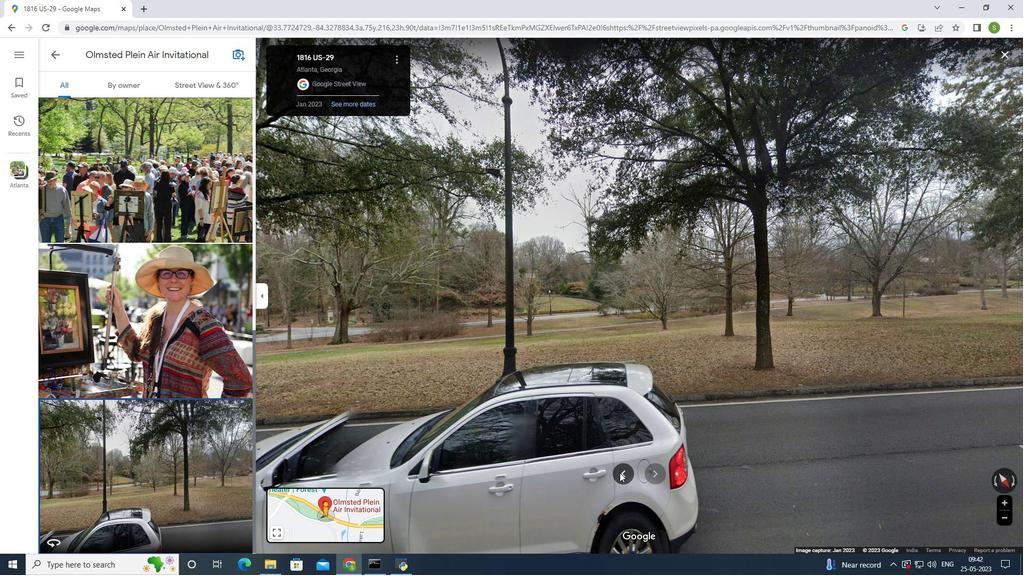 
Action: Mouse moved to (658, 472)
Screenshot: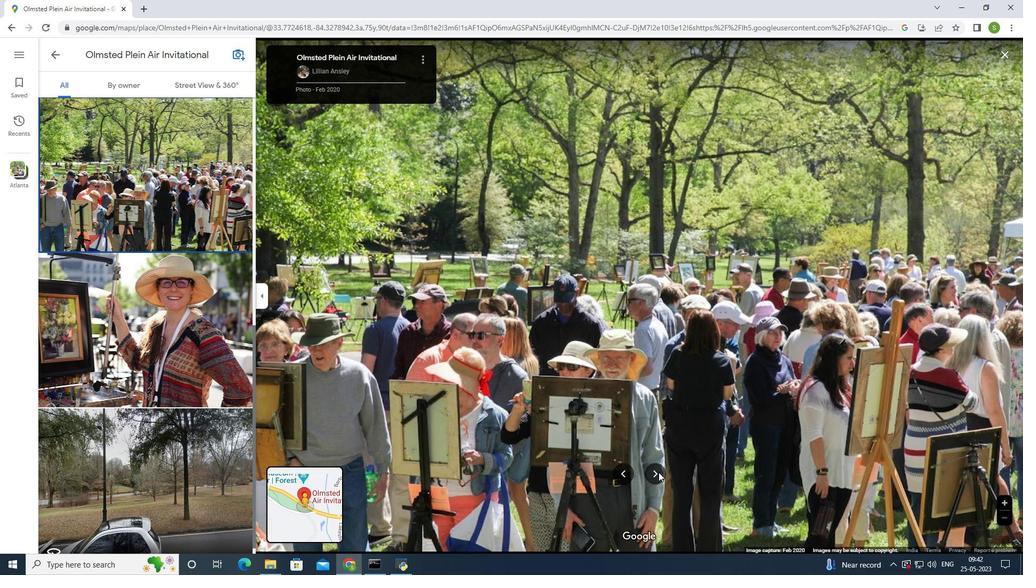 
Action: Mouse pressed left at (658, 472)
Screenshot: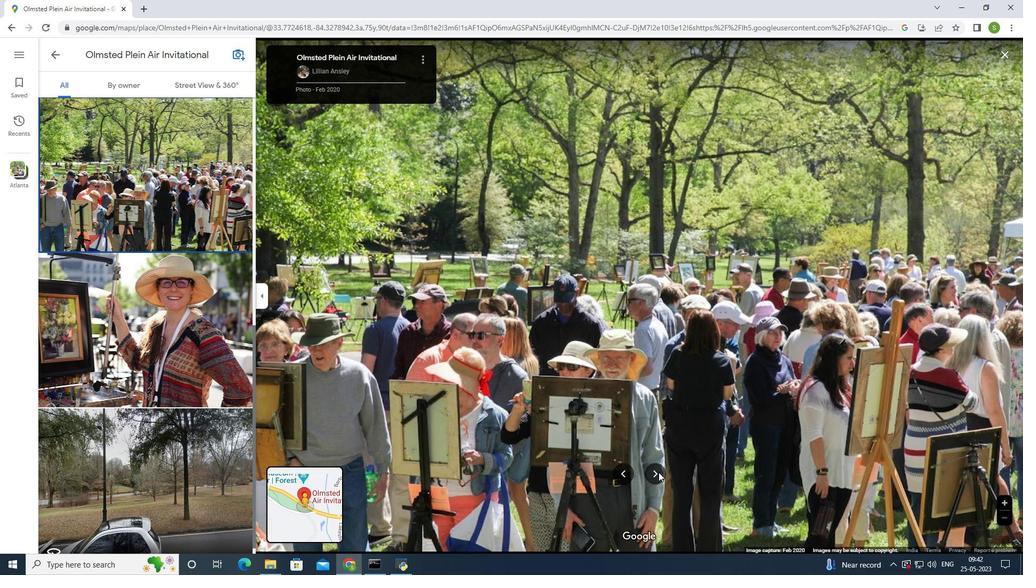 
Action: Mouse moved to (654, 473)
Screenshot: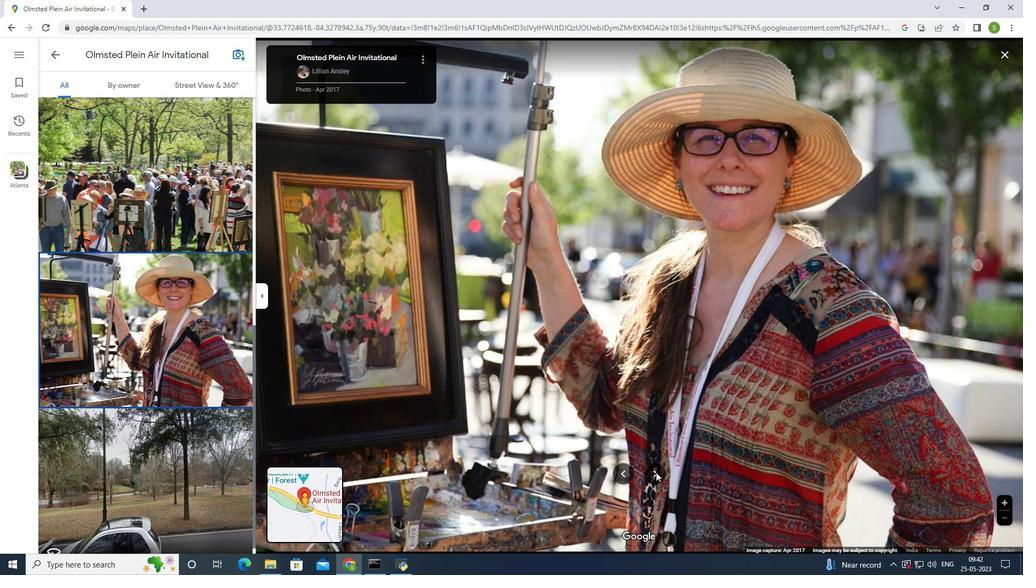 
Action: Mouse pressed left at (654, 473)
Screenshot: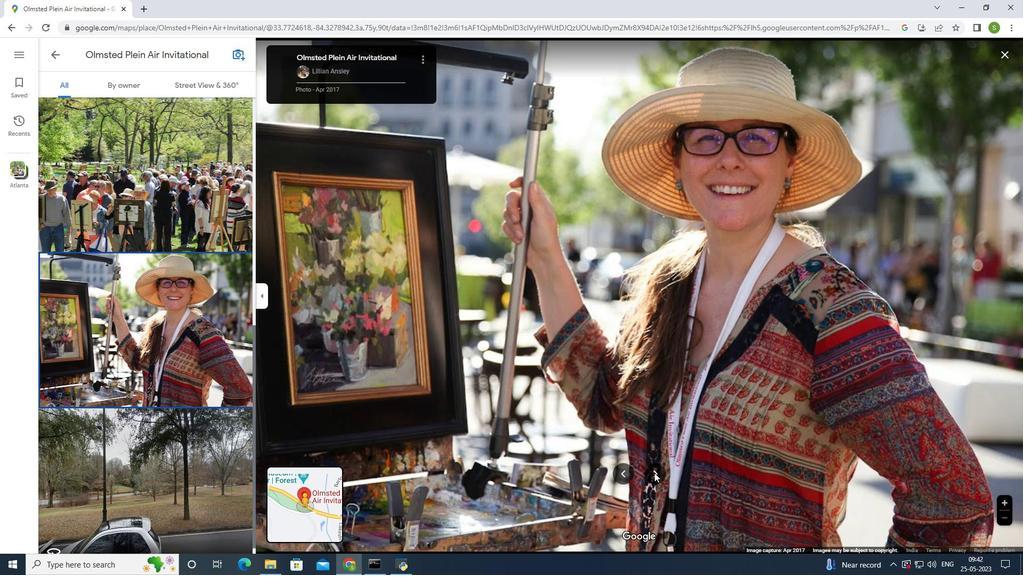 
Action: Mouse moved to (623, 471)
Screenshot: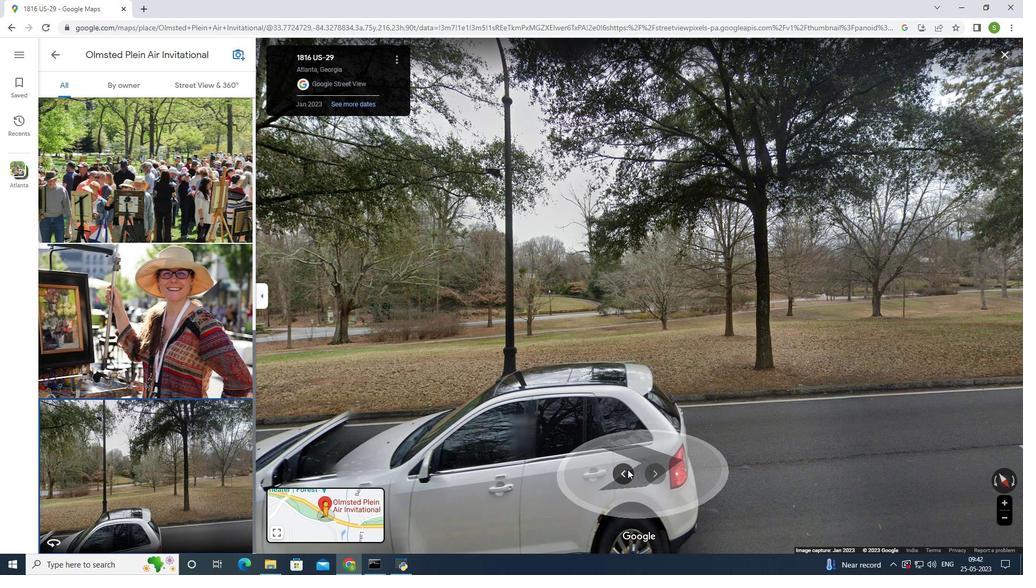 
Action: Mouse pressed left at (623, 471)
Screenshot: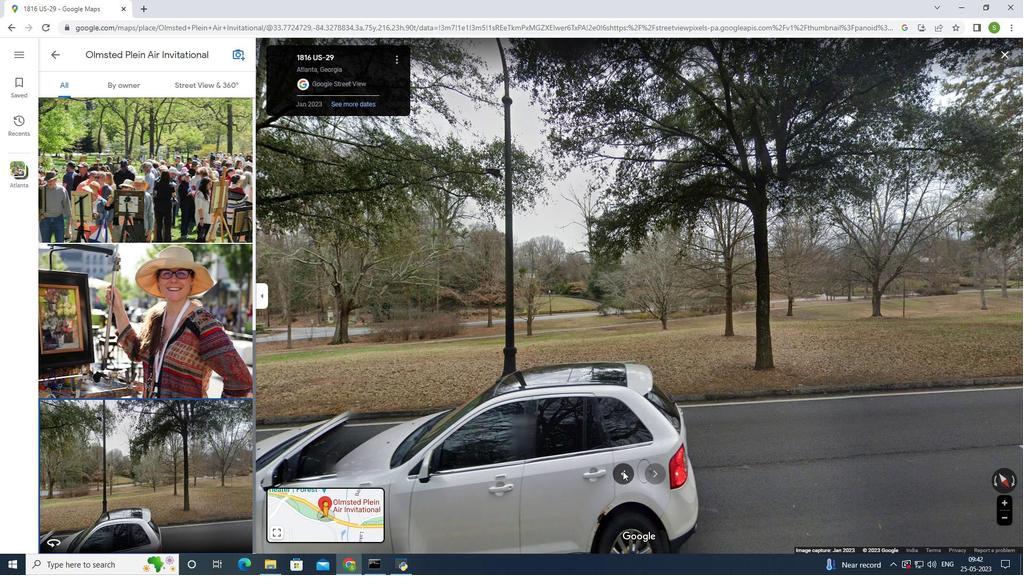 
Action: Mouse moved to (52, 54)
Screenshot: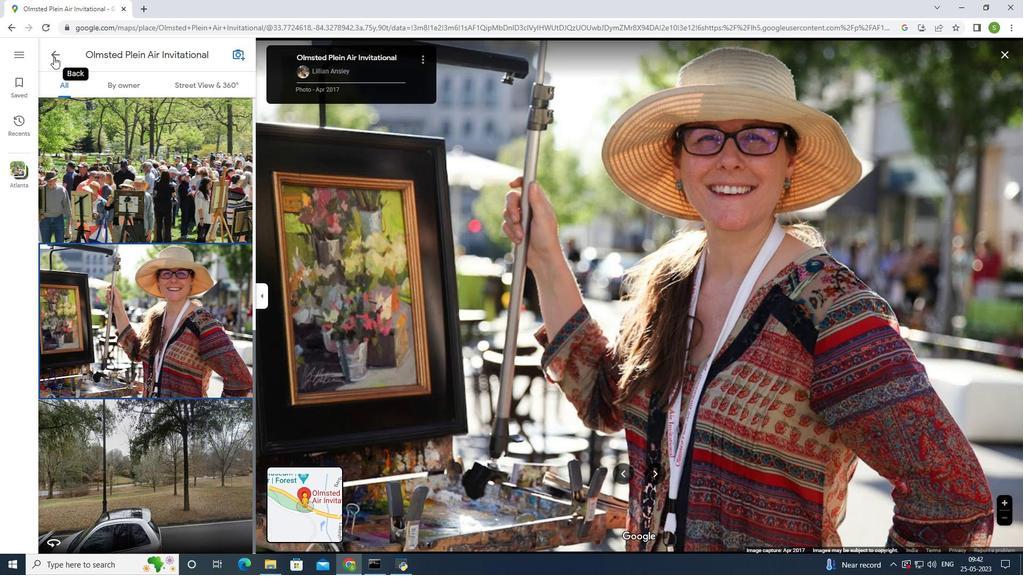 
Action: Mouse pressed left at (52, 54)
Screenshot: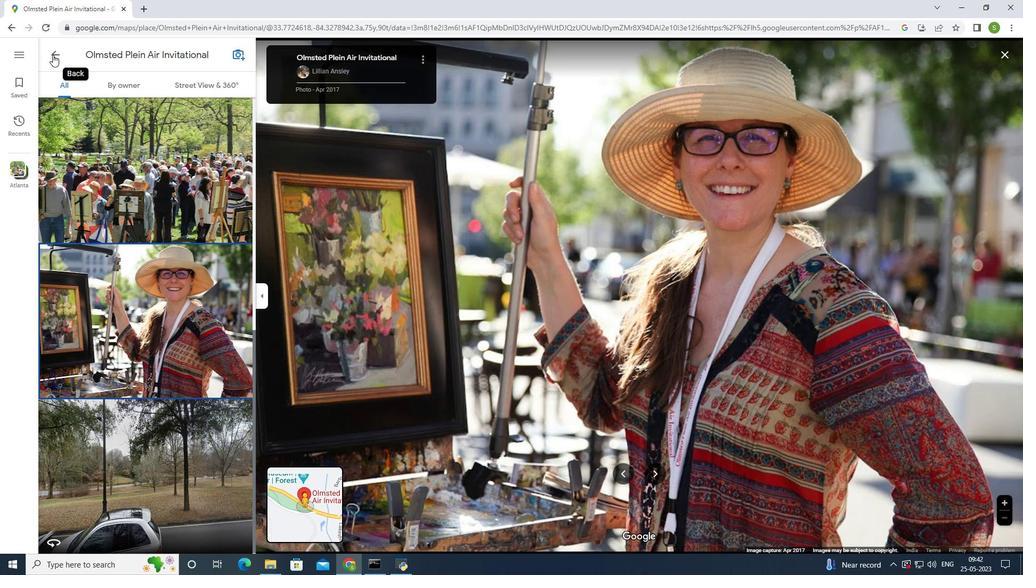 
Action: Mouse moved to (539, 270)
Screenshot: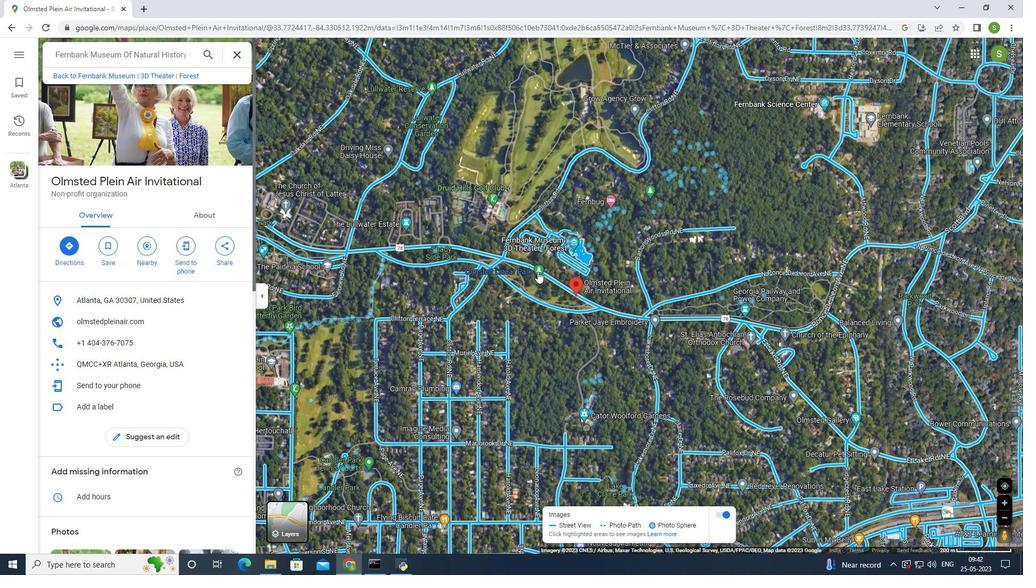 
Action: Mouse pressed left at (539, 270)
Screenshot: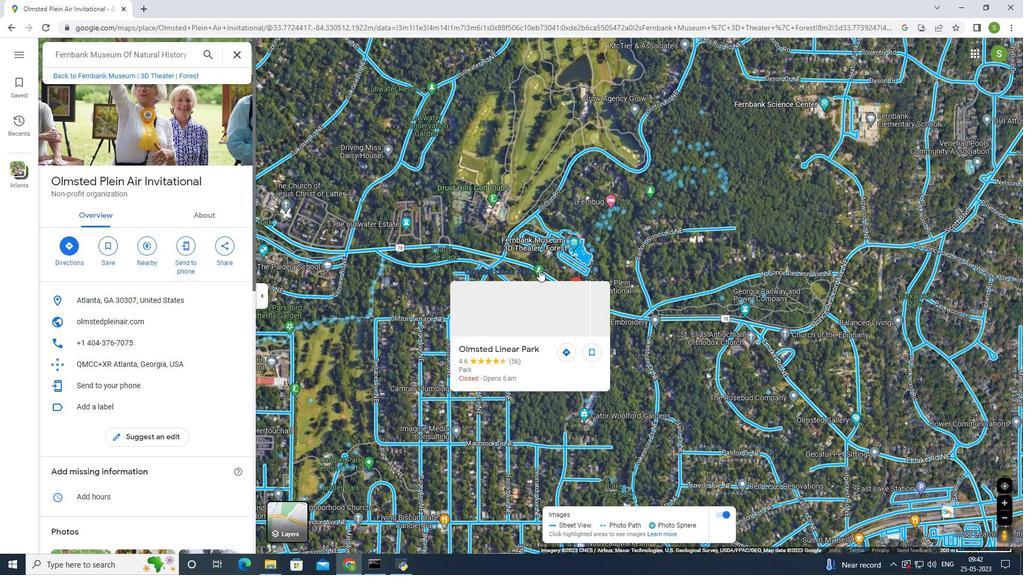 
Action: Mouse moved to (142, 112)
Screenshot: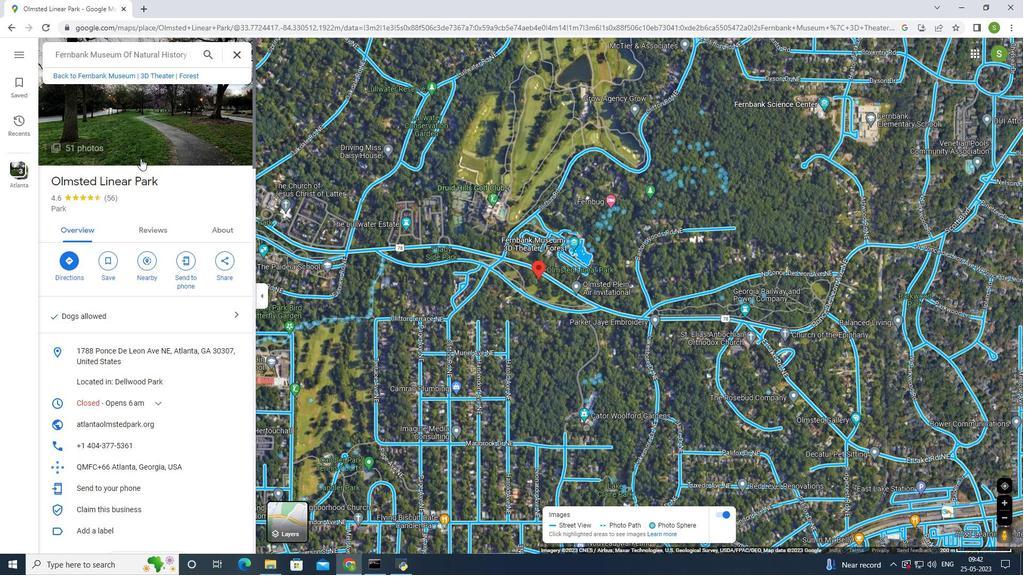
Action: Mouse pressed left at (142, 112)
Screenshot: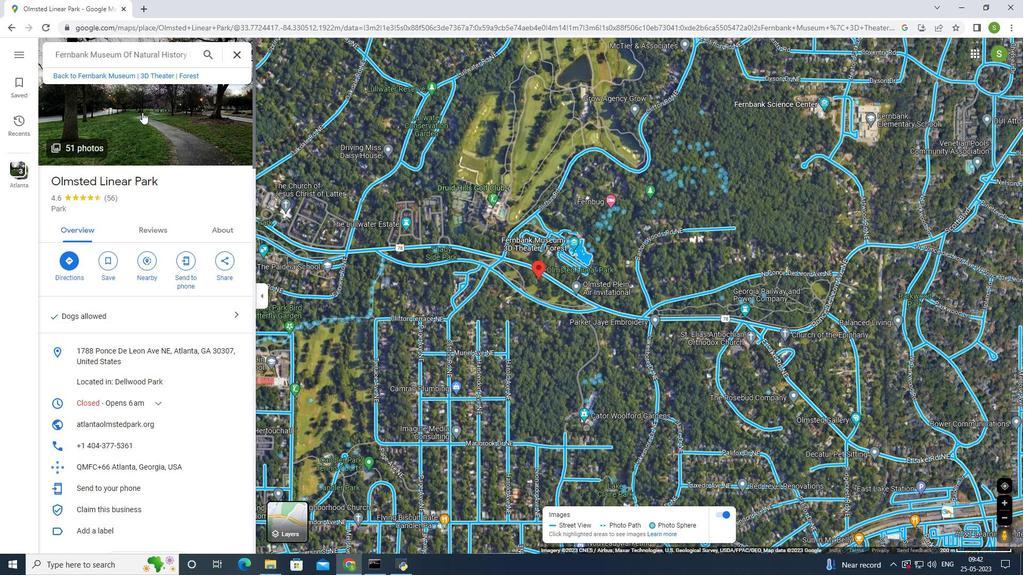 
Action: Mouse moved to (652, 474)
Screenshot: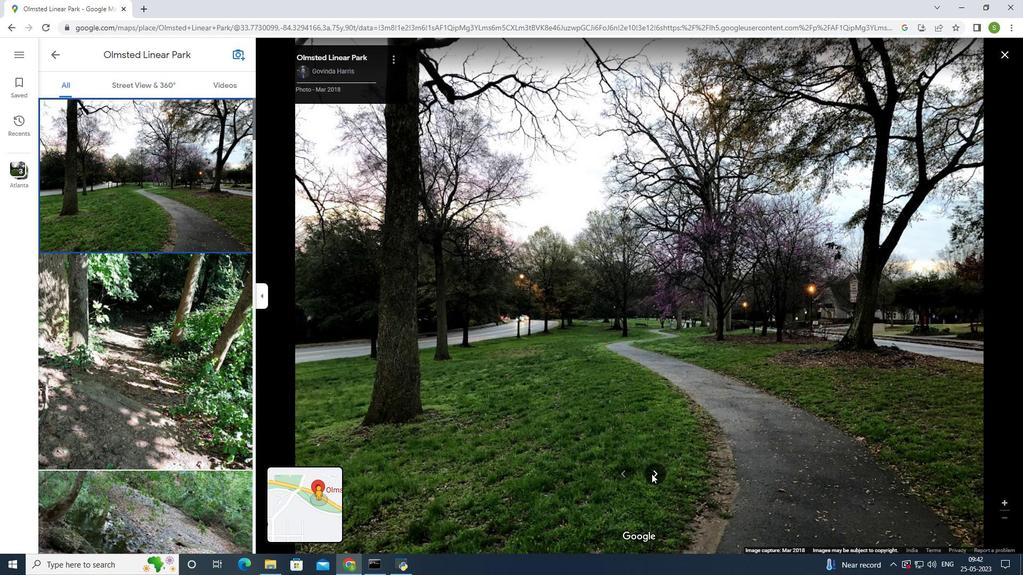 
Action: Mouse pressed left at (652, 474)
Screenshot: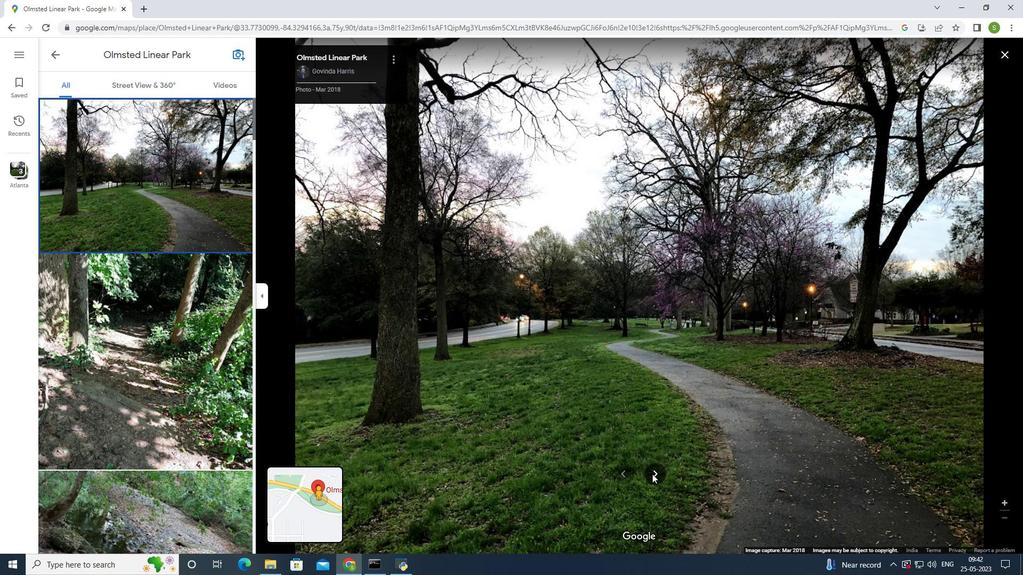 
Action: Mouse pressed left at (652, 474)
Screenshot: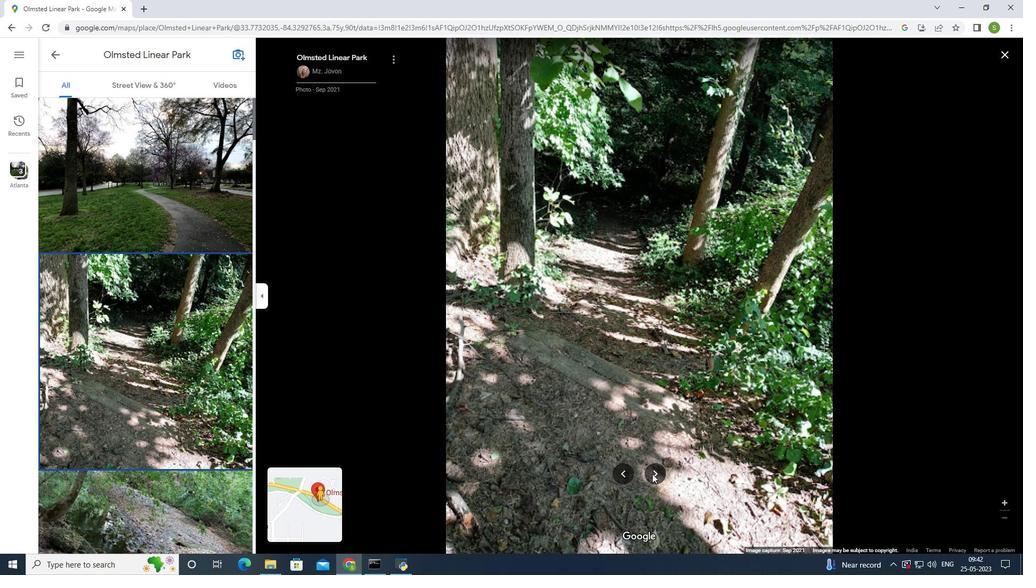 
Action: Mouse pressed left at (652, 474)
Screenshot: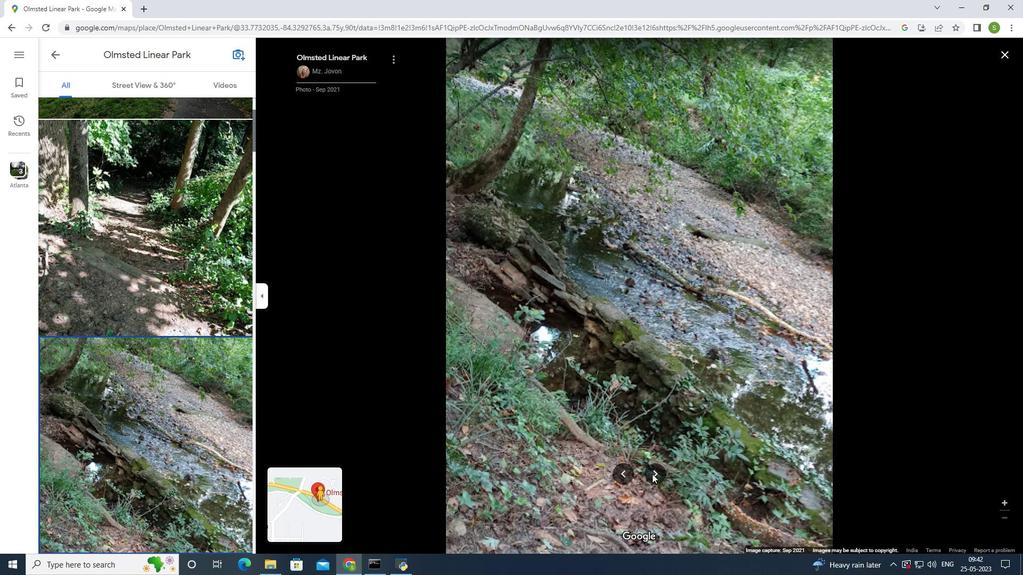 
Action: Mouse moved to (653, 474)
Screenshot: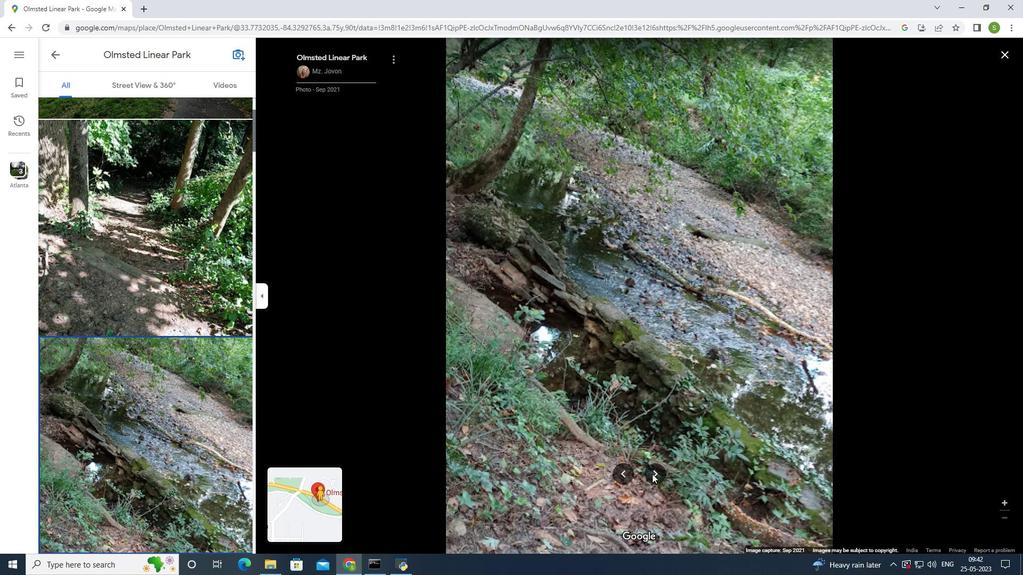 
Action: Mouse pressed left at (653, 474)
Screenshot: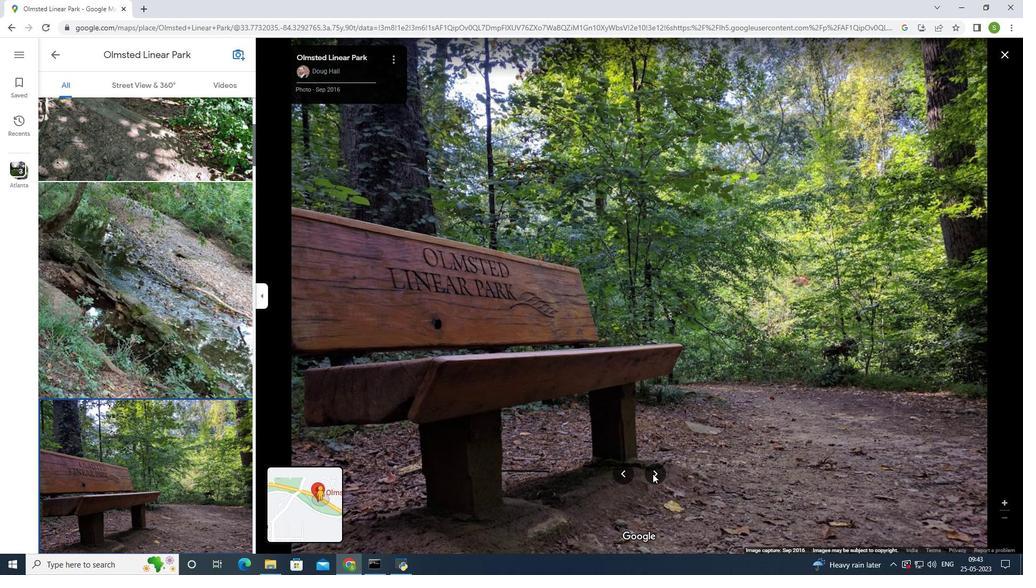 
Action: Mouse moved to (655, 474)
Screenshot: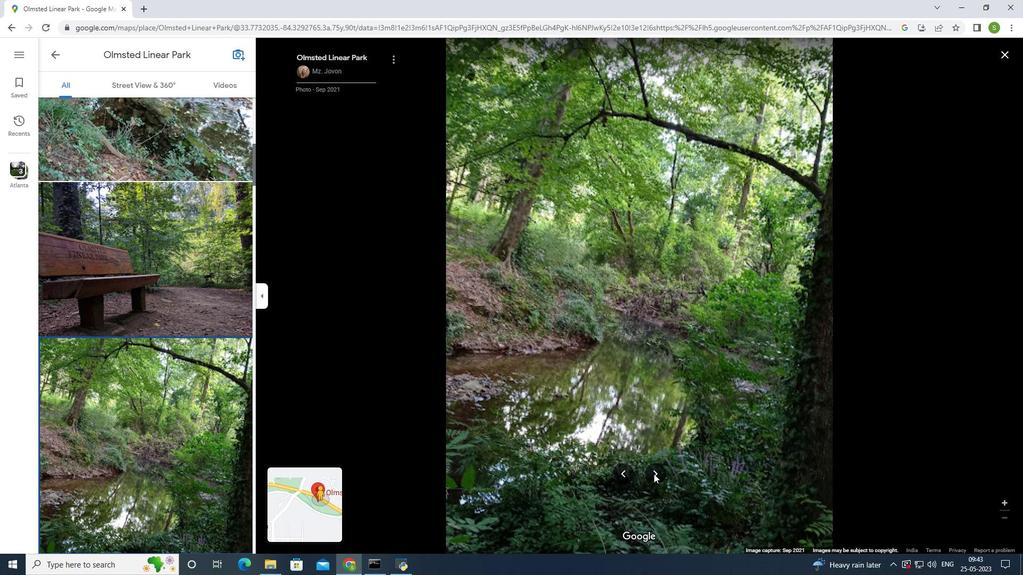 
Action: Mouse pressed left at (655, 474)
Screenshot: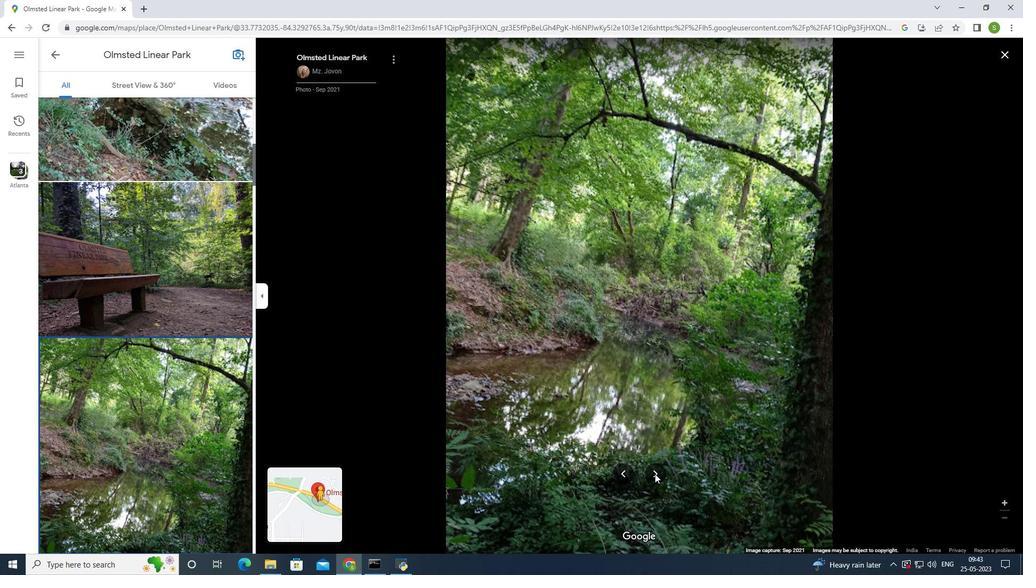
Action: Mouse pressed left at (655, 474)
Screenshot: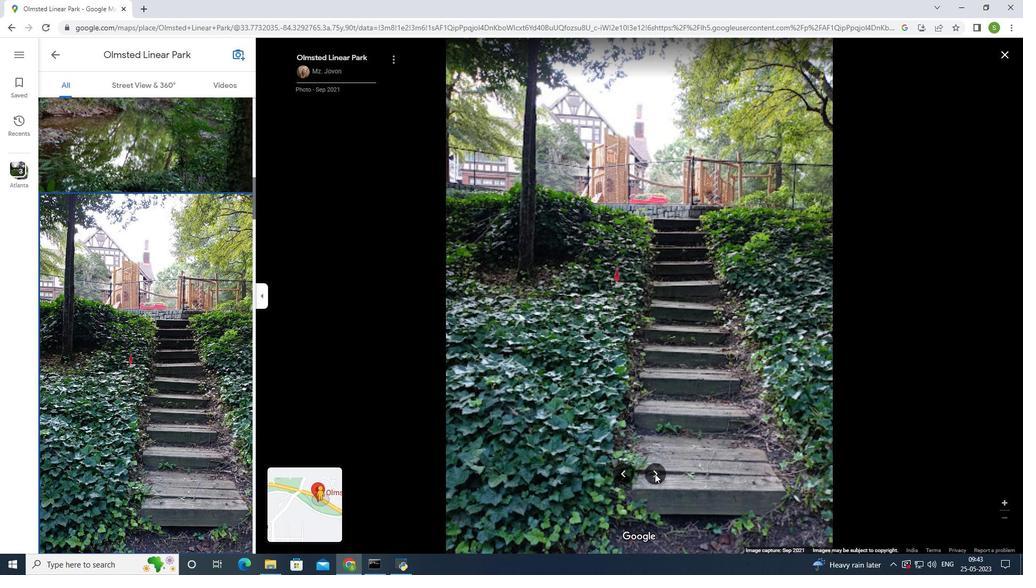
Action: Mouse pressed left at (655, 474)
Screenshot: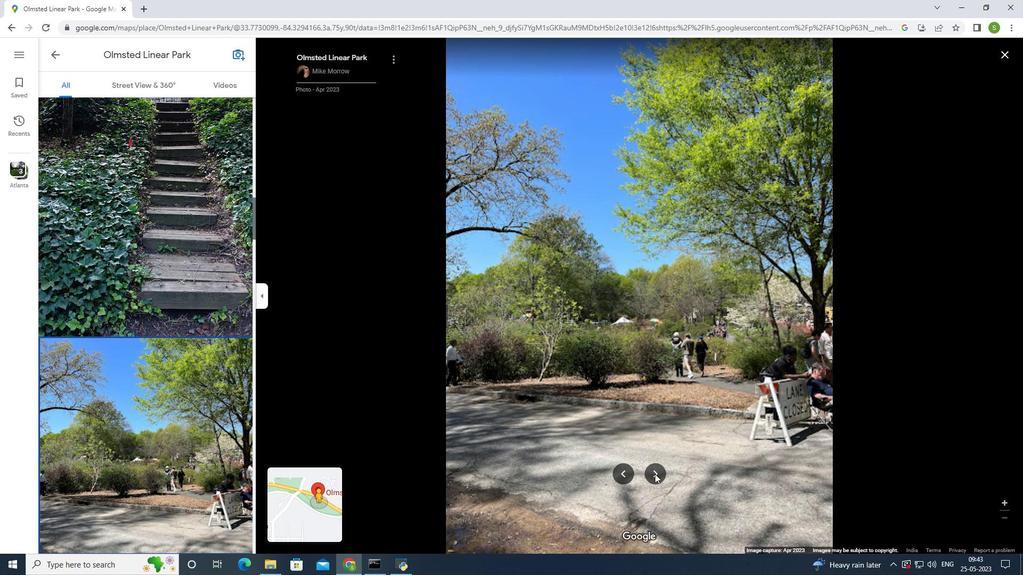 
Action: Mouse pressed left at (655, 474)
Screenshot: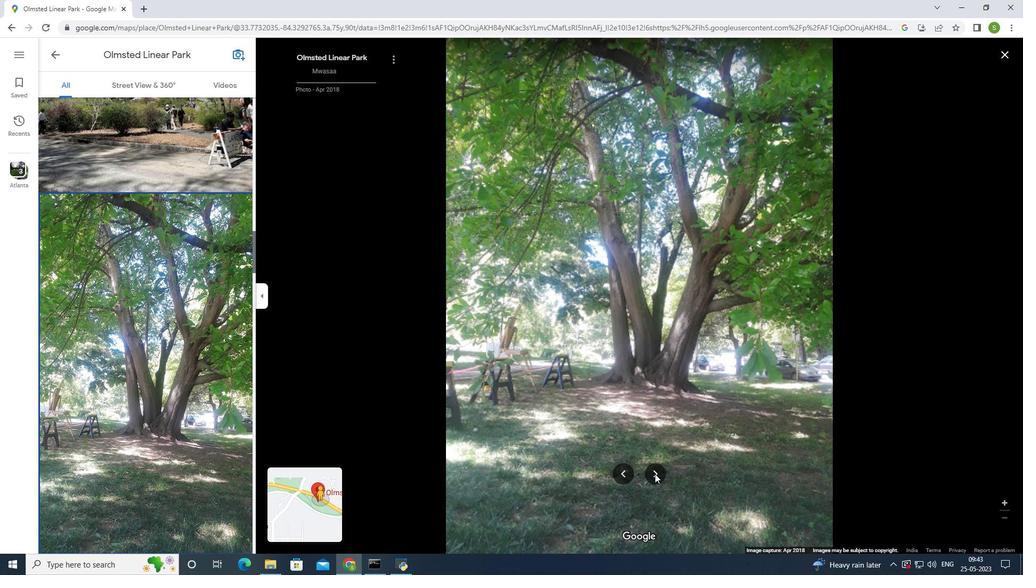 
Action: Mouse pressed left at (655, 474)
Screenshot: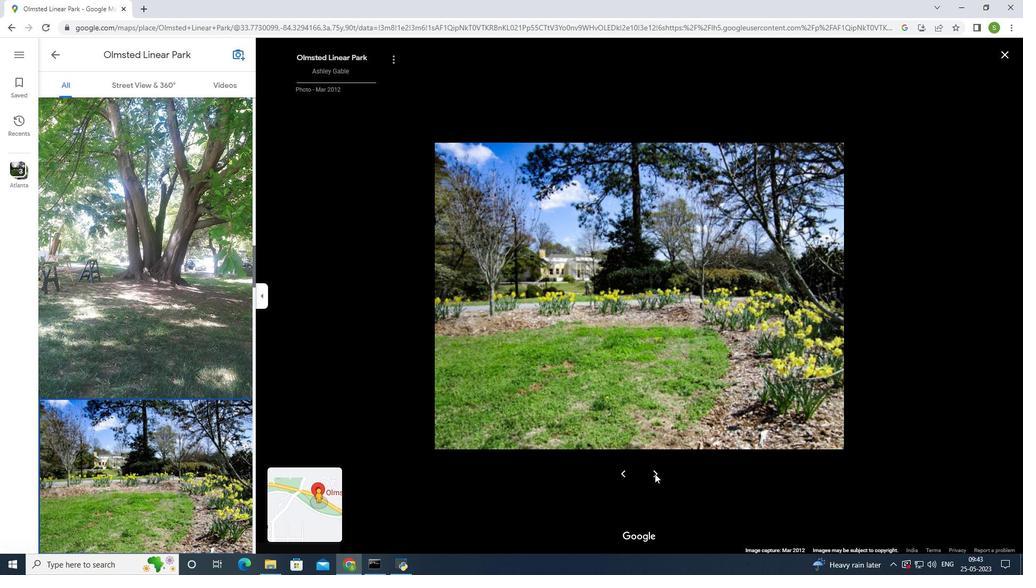
Action: Mouse pressed left at (655, 474)
Screenshot: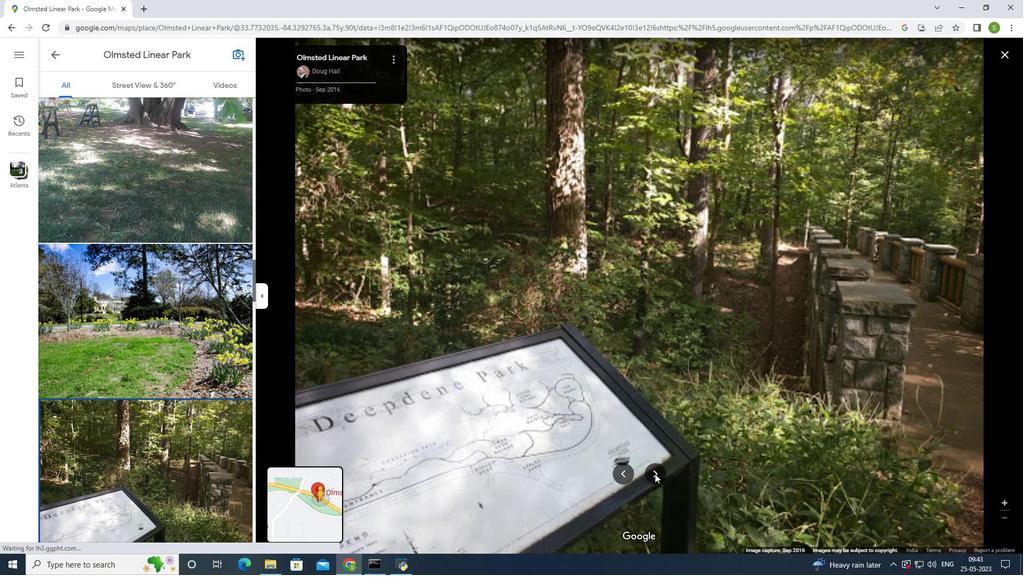 
Action: Mouse pressed left at (655, 474)
Screenshot: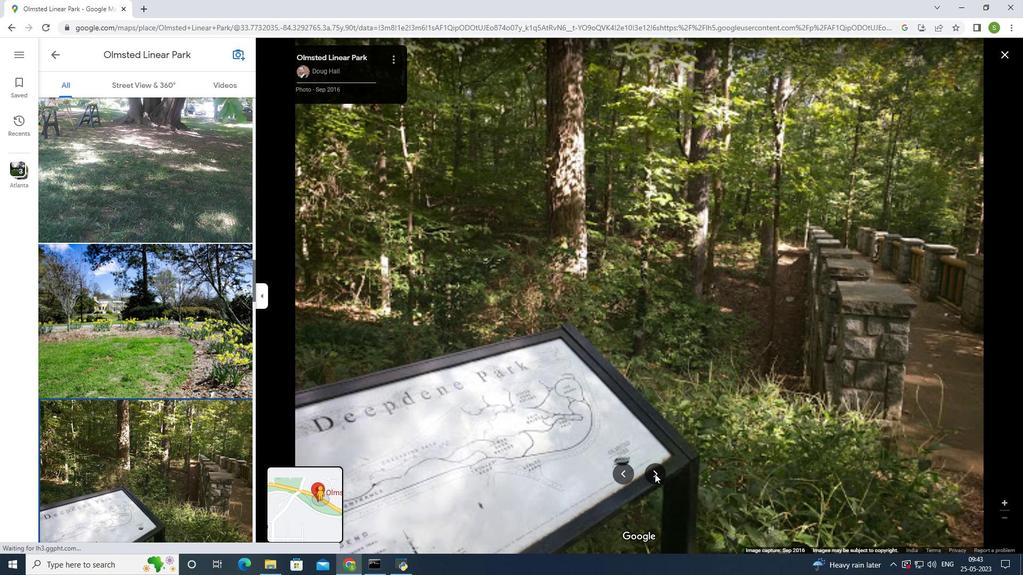
Action: Mouse pressed left at (655, 474)
Screenshot: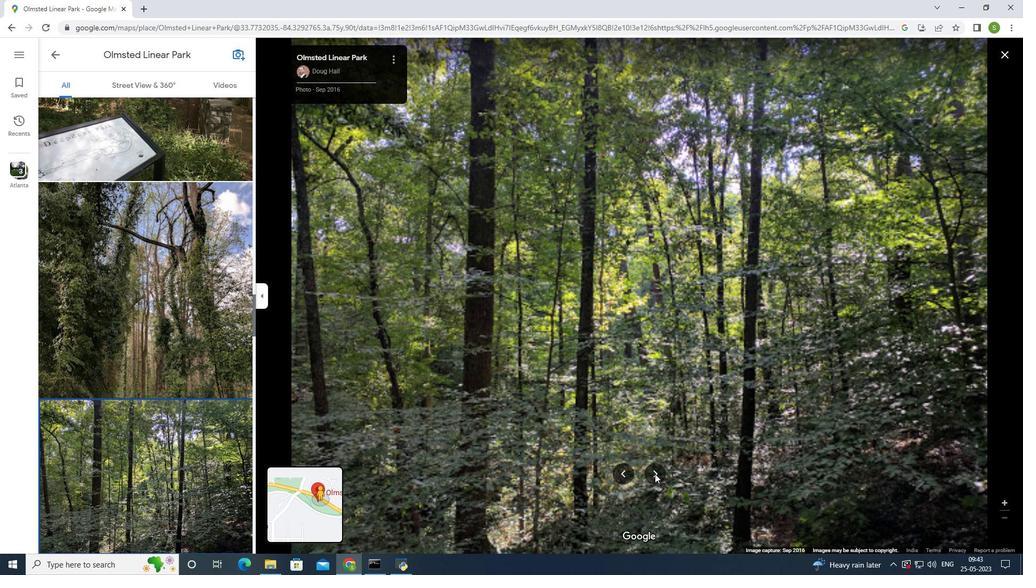 
Action: Mouse pressed left at (655, 474)
Screenshot: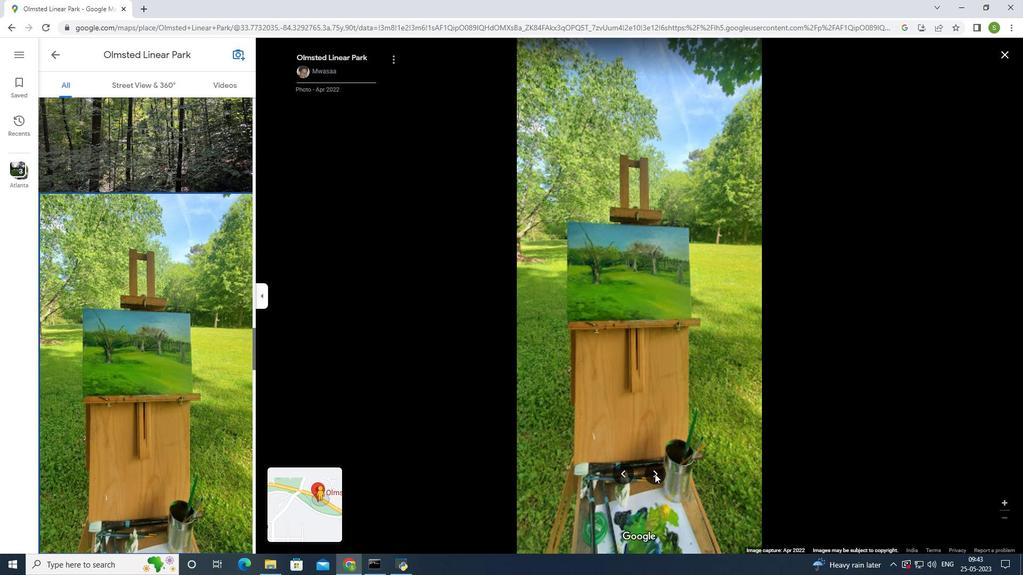 
Action: Mouse pressed left at (655, 474)
Screenshot: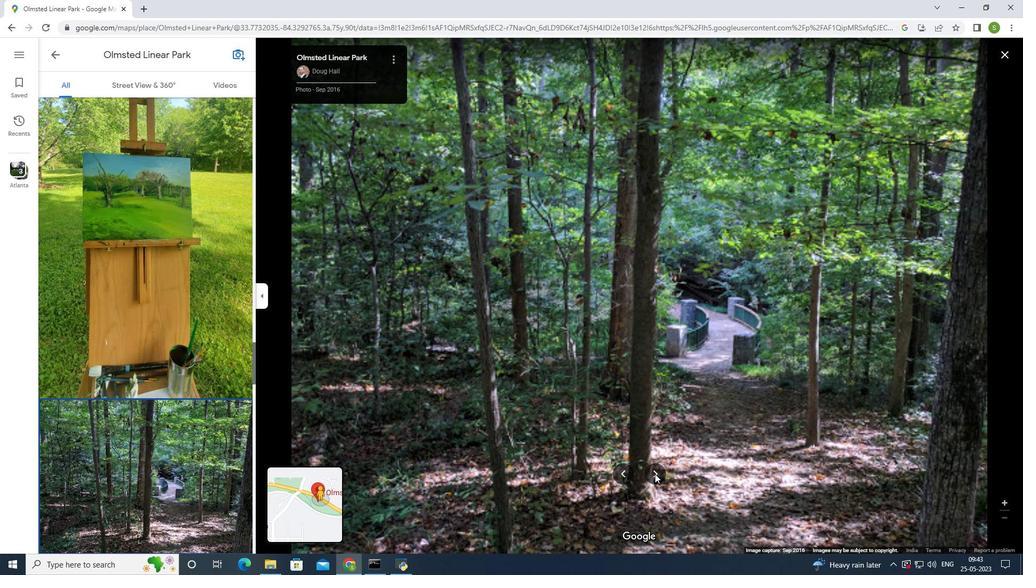 
Action: Mouse moved to (655, 474)
Screenshot: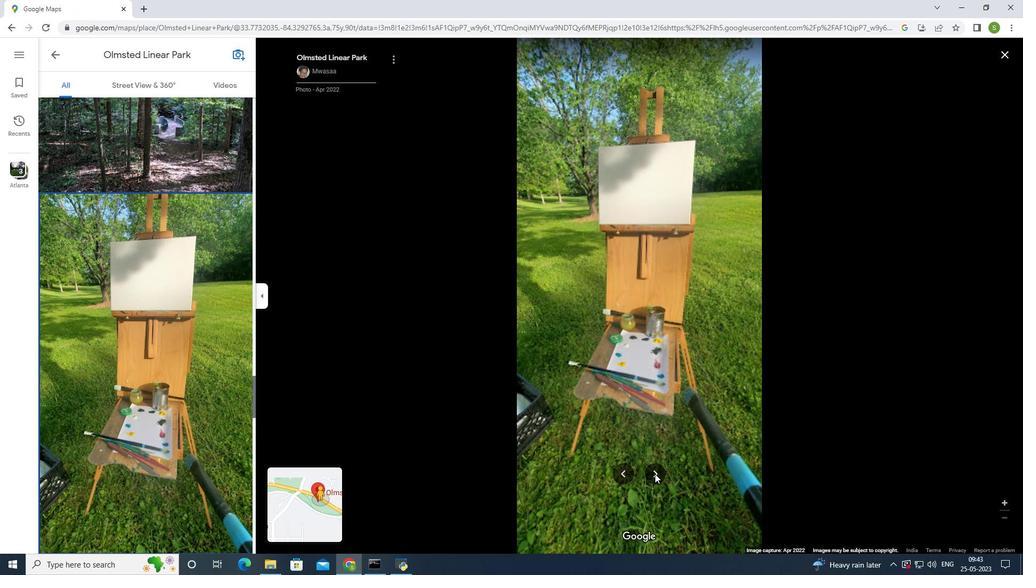 
Action: Mouse pressed left at (655, 474)
Screenshot: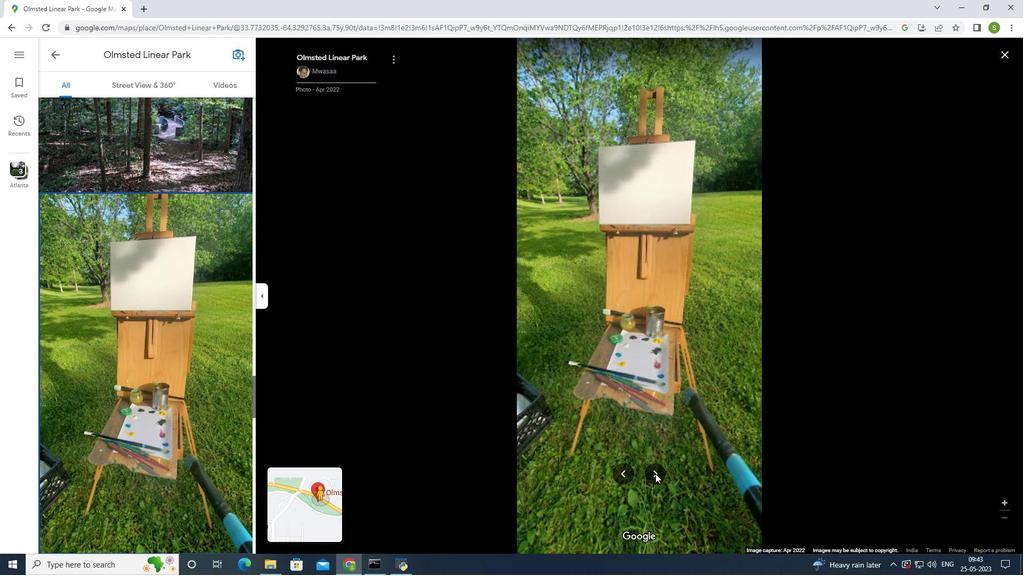 
Action: Mouse pressed left at (655, 474)
Screenshot: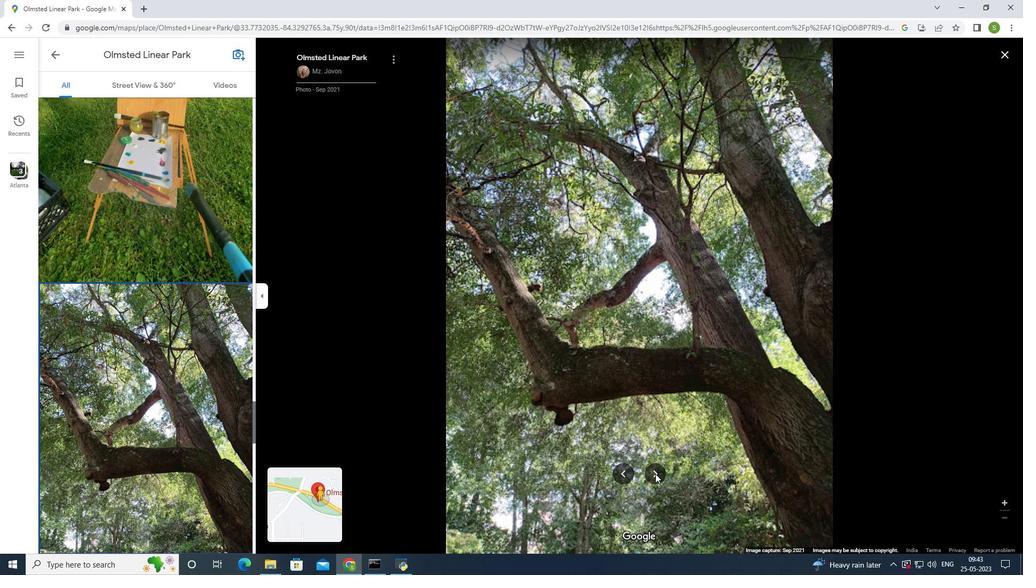 
Action: Mouse moved to (656, 474)
